 Task: Engineering: Software Engineering Career Design.
Action: Mouse moved to (38, 71)
Screenshot: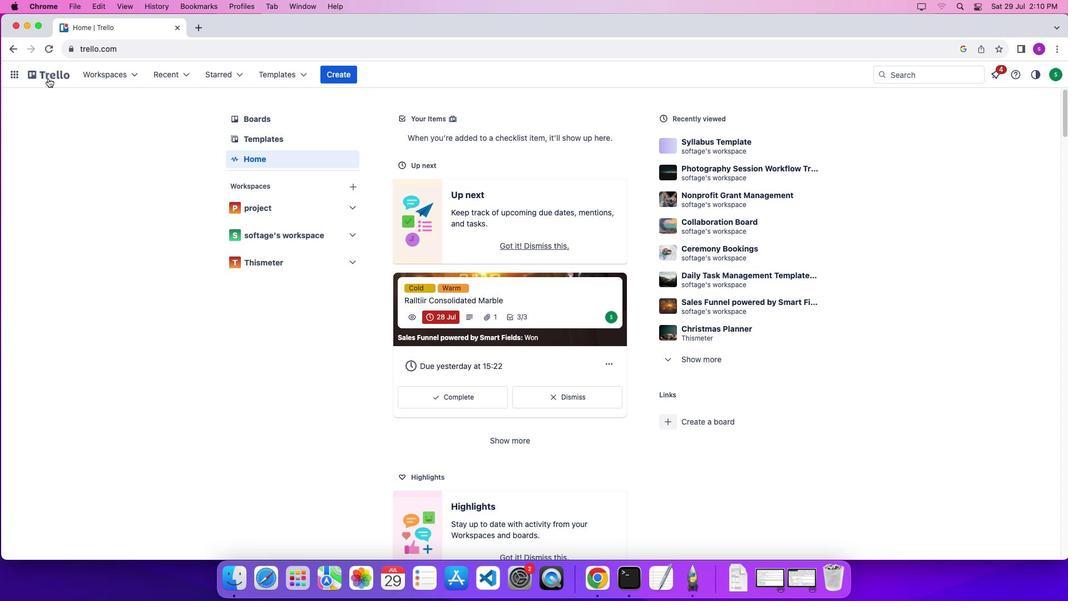 
Action: Mouse pressed left at (38, 71)
Screenshot: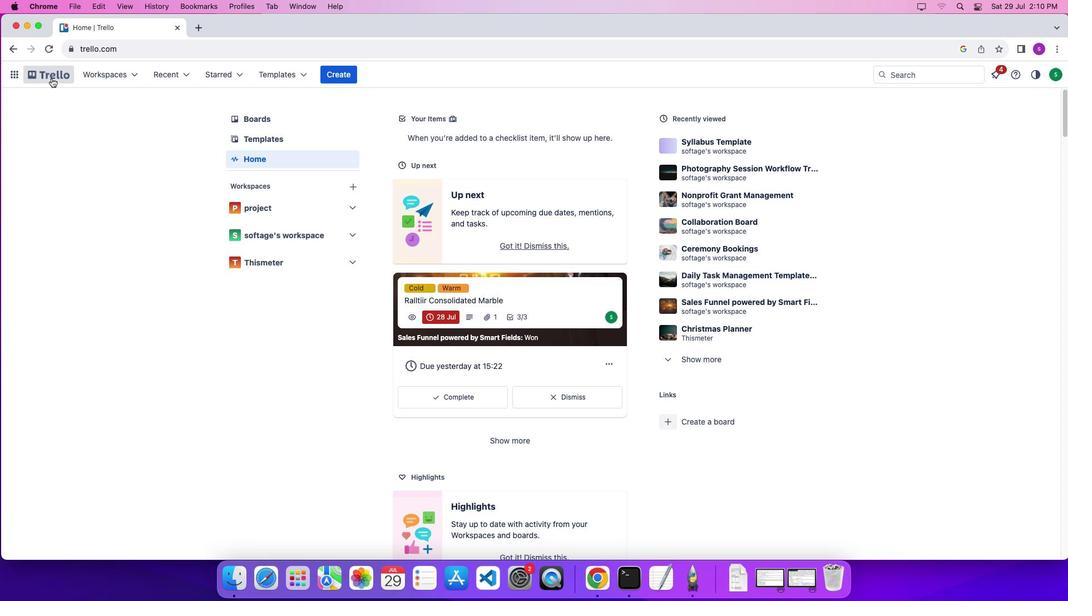 
Action: Mouse moved to (44, 71)
Screenshot: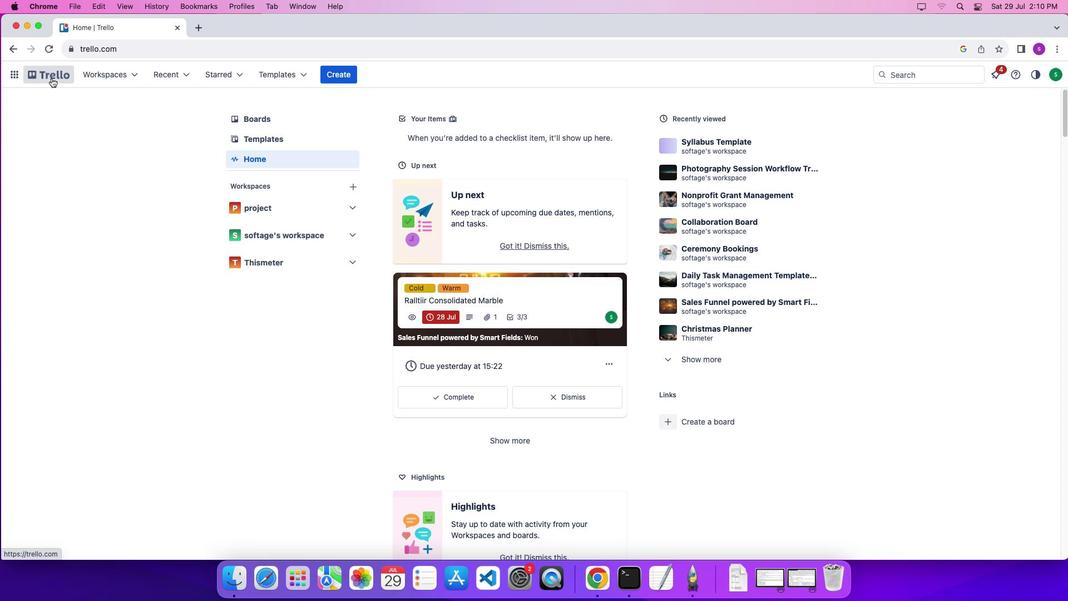 
Action: Mouse pressed left at (44, 71)
Screenshot: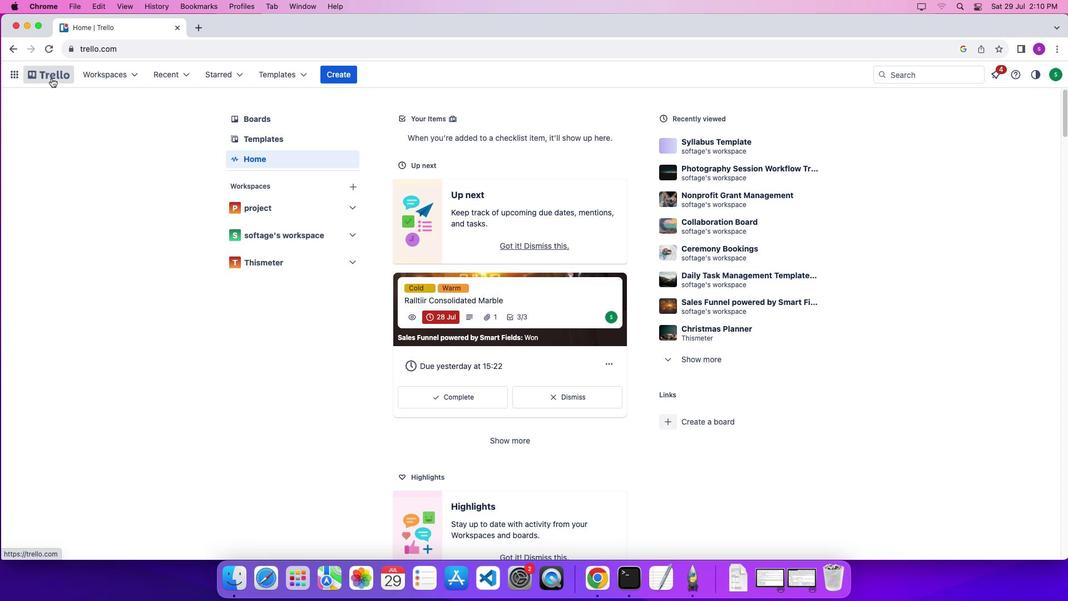 
Action: Mouse moved to (276, 69)
Screenshot: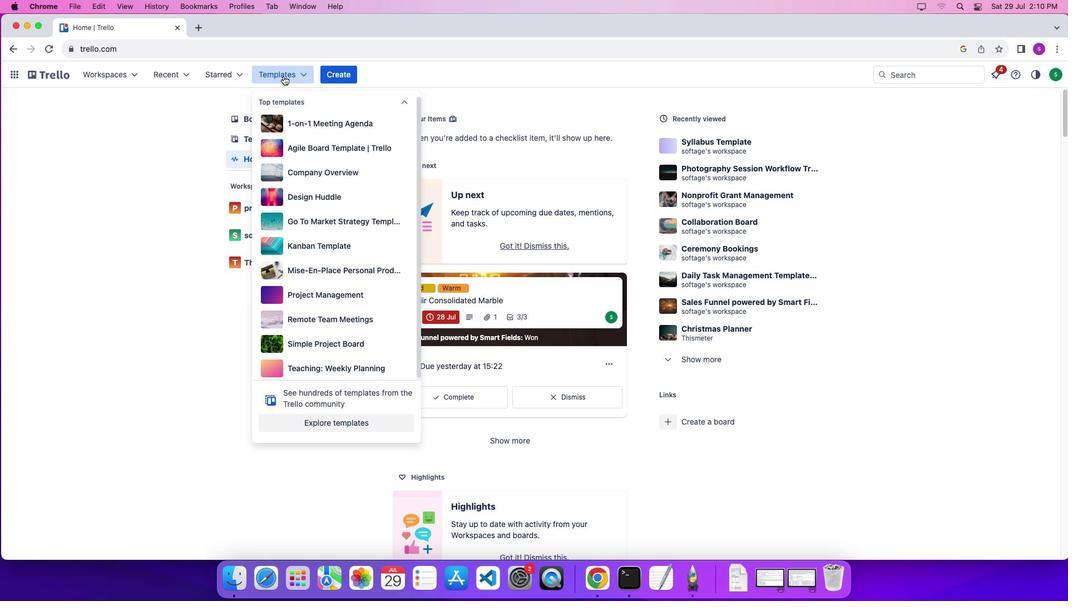 
Action: Mouse pressed left at (276, 69)
Screenshot: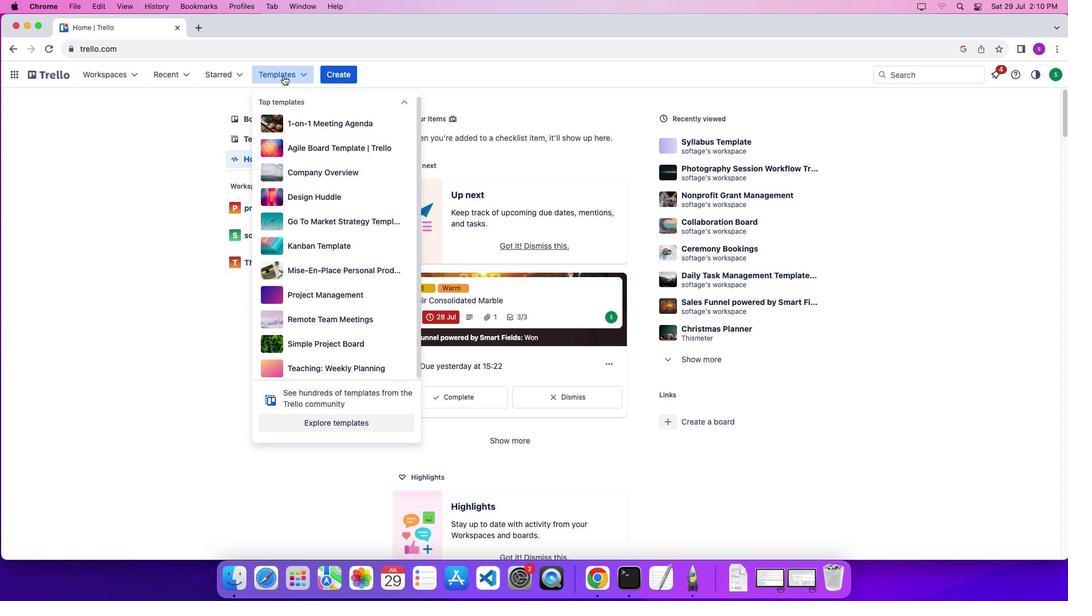 
Action: Mouse moved to (320, 423)
Screenshot: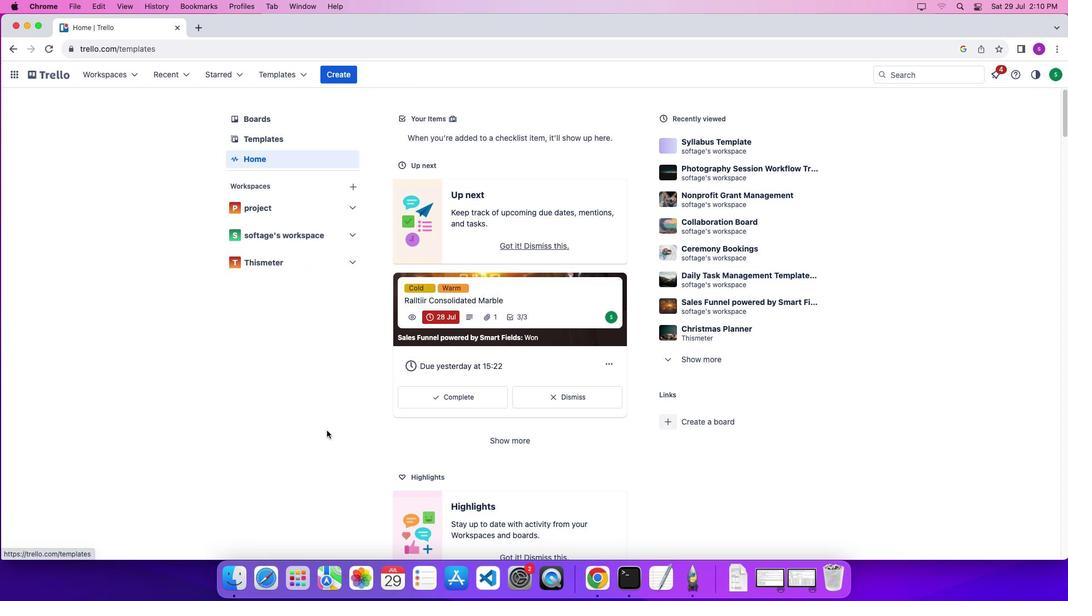
Action: Mouse pressed left at (320, 423)
Screenshot: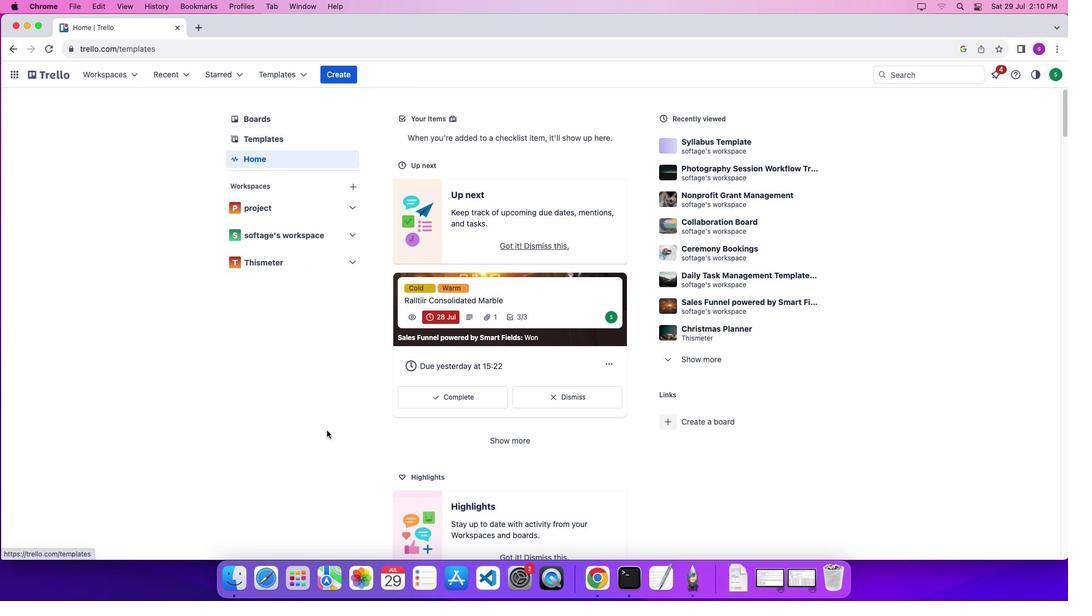 
Action: Mouse moved to (734, 118)
Screenshot: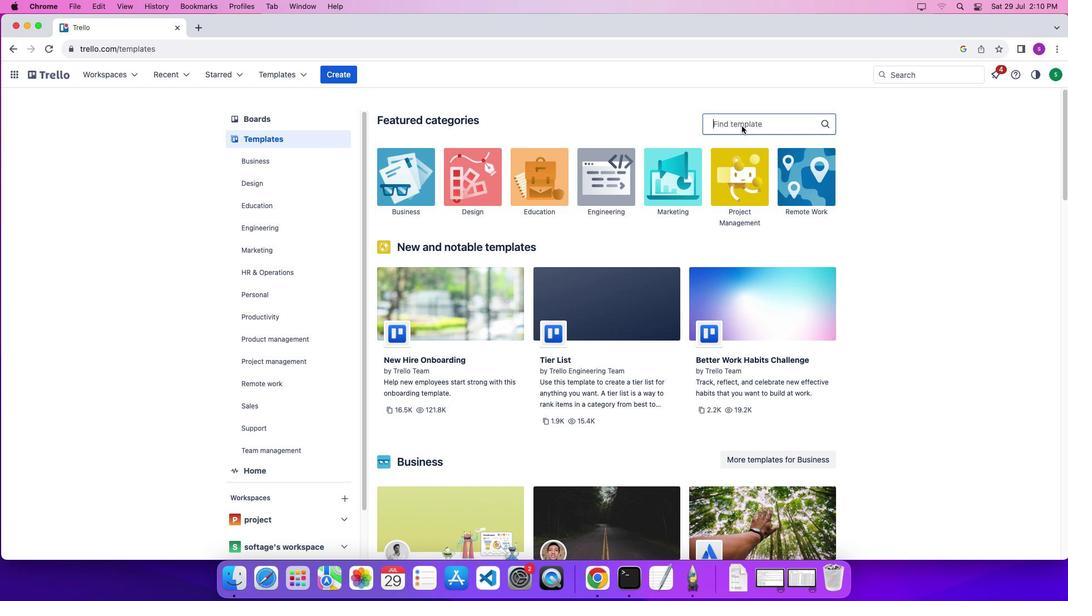 
Action: Mouse pressed left at (734, 118)
Screenshot: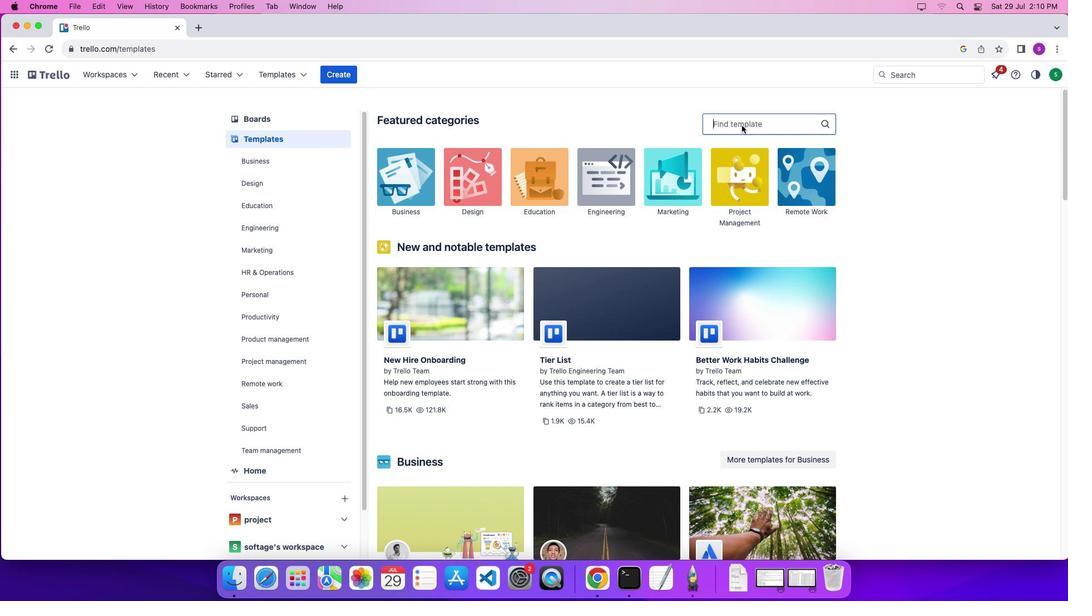 
Action: Mouse moved to (733, 116)
Screenshot: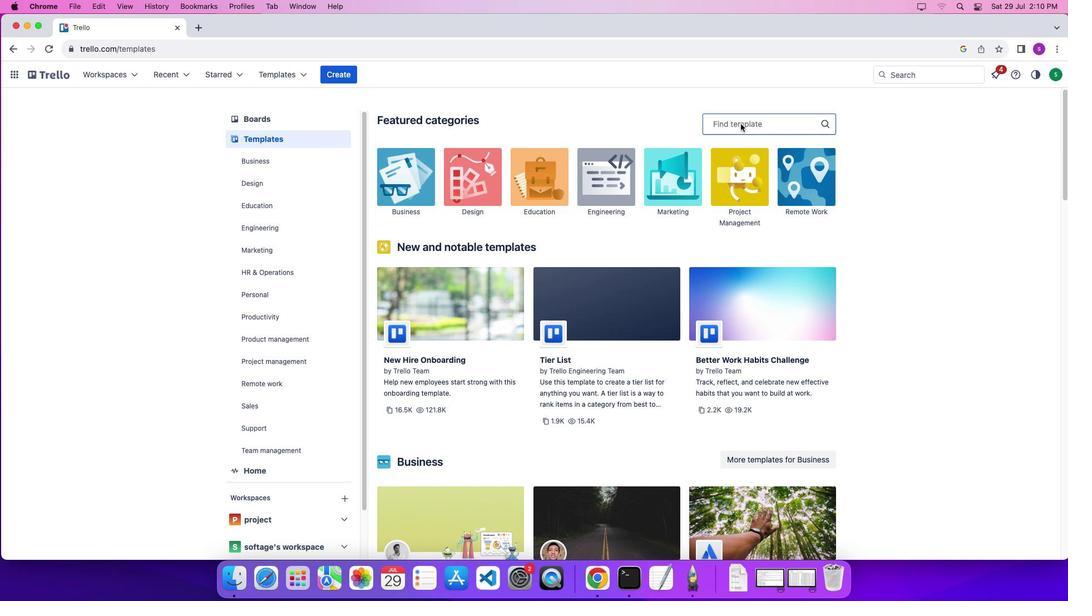 
Action: Mouse pressed left at (733, 116)
Screenshot: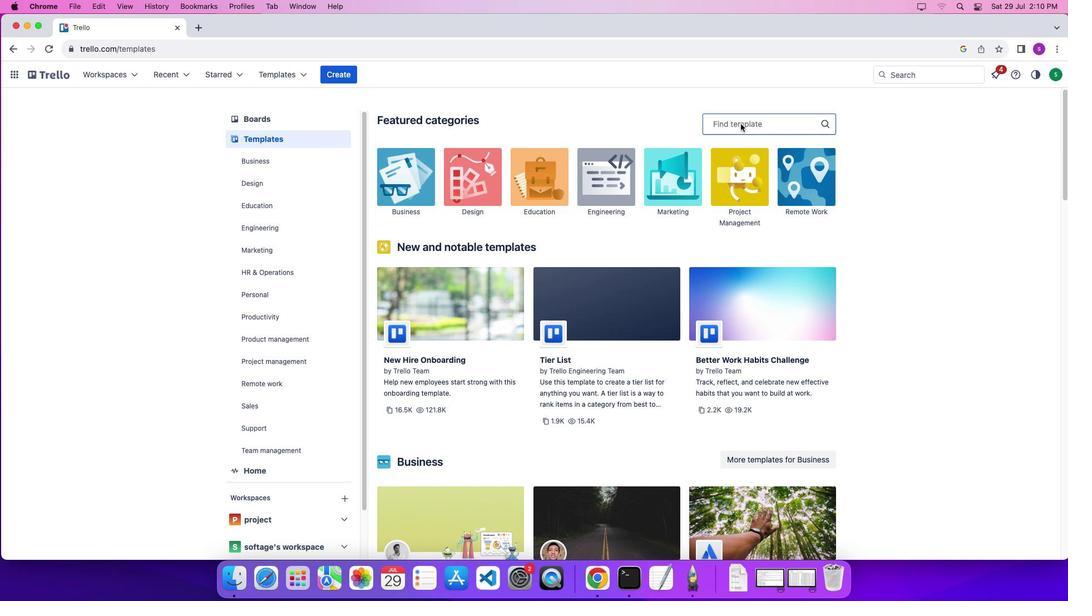 
Action: Key pressed 's''o''f''t''a''a'Key.backspace'w''a''r''e'
Screenshot: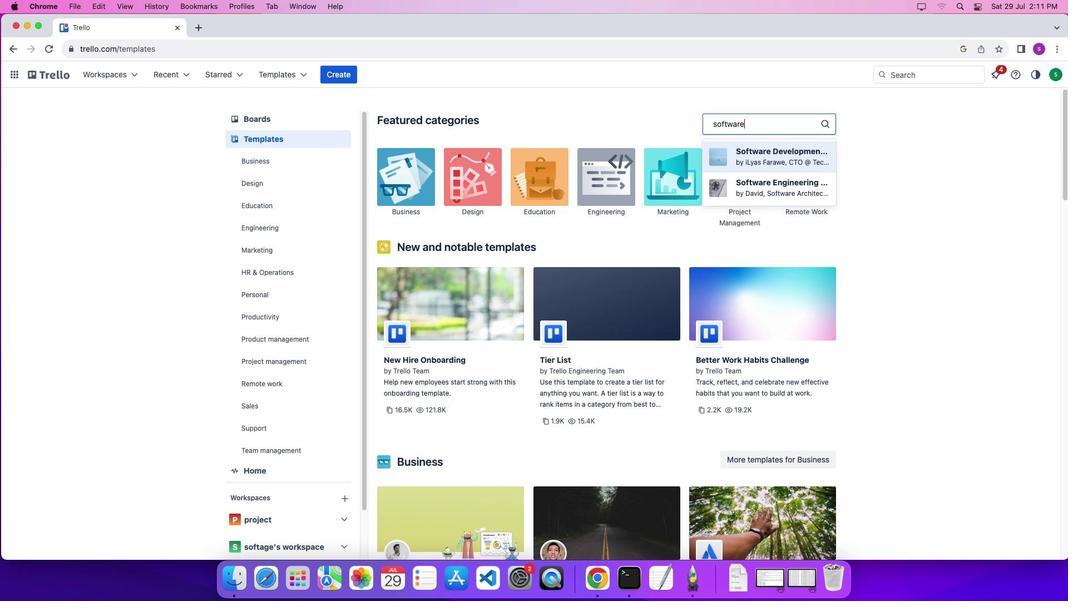 
Action: Mouse moved to (757, 175)
Screenshot: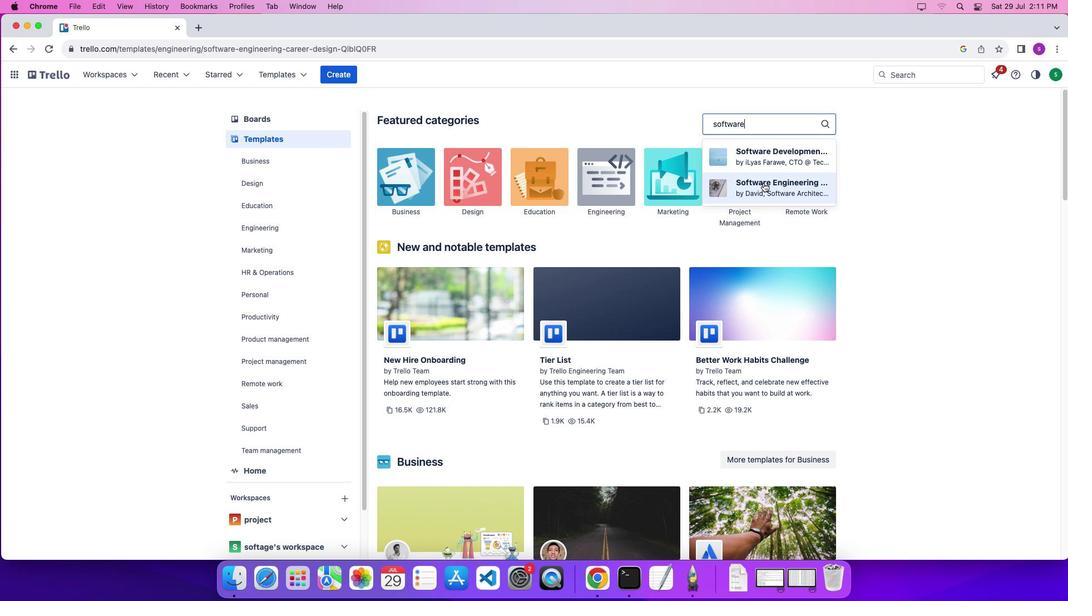 
Action: Mouse pressed left at (757, 175)
Screenshot: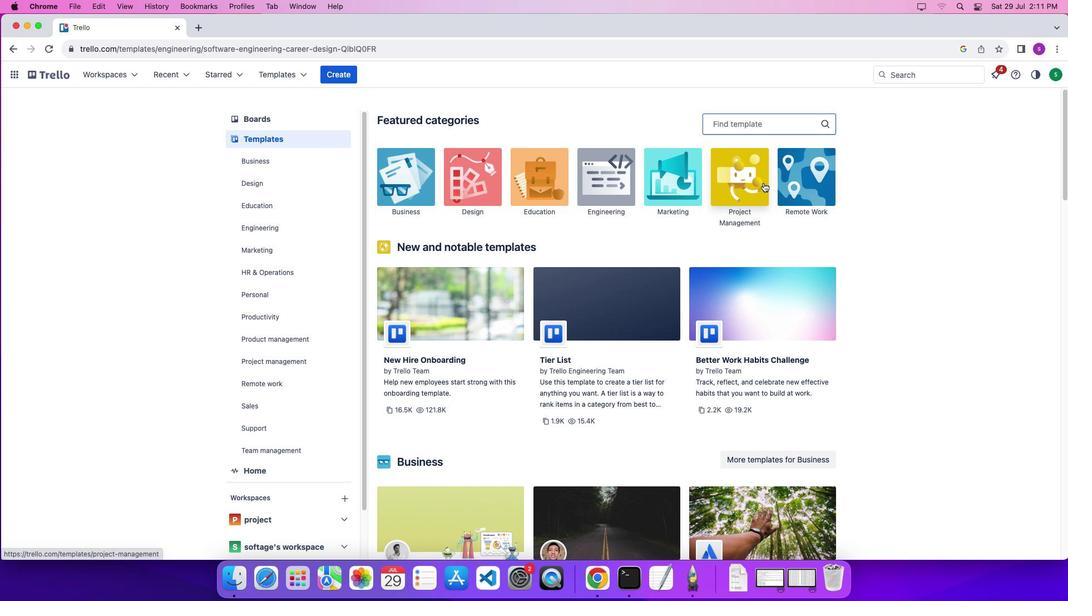 
Action: Mouse moved to (741, 276)
Screenshot: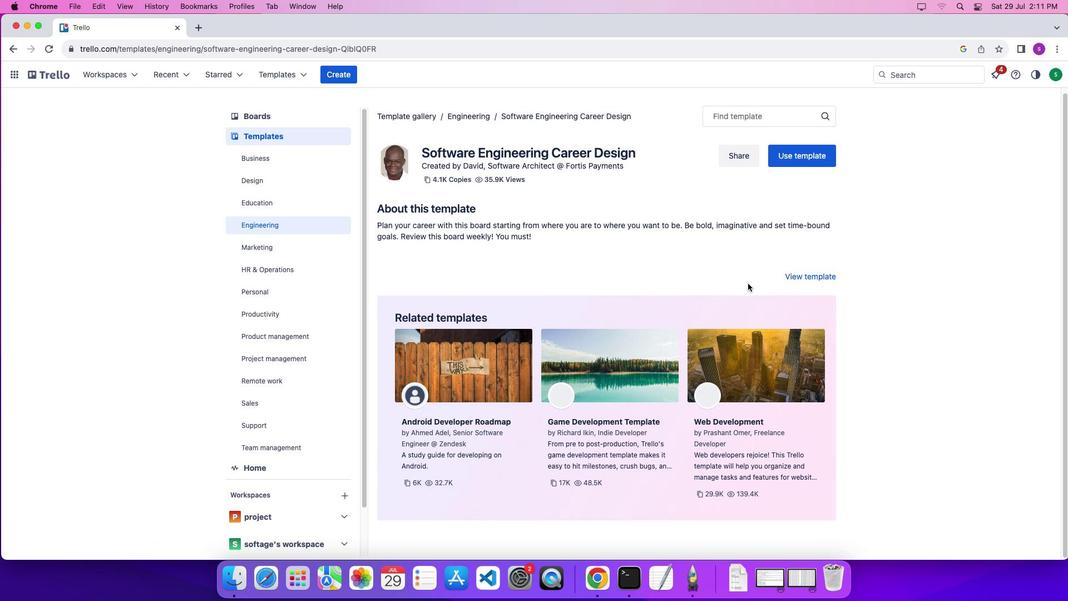 
Action: Mouse scrolled (741, 276) with delta (-6, -7)
Screenshot: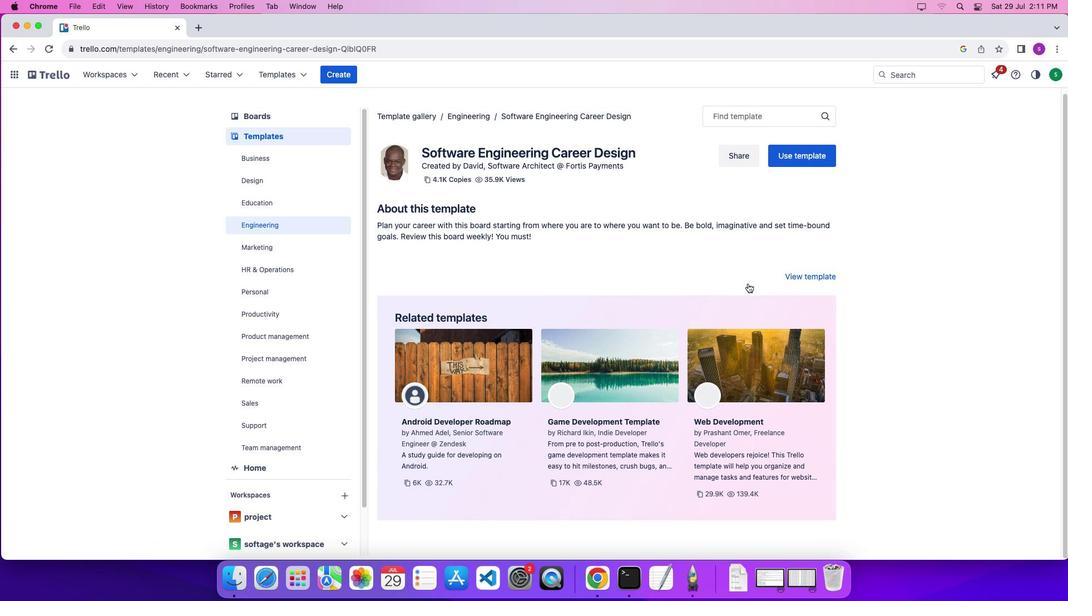 
Action: Mouse scrolled (741, 276) with delta (-6, -7)
Screenshot: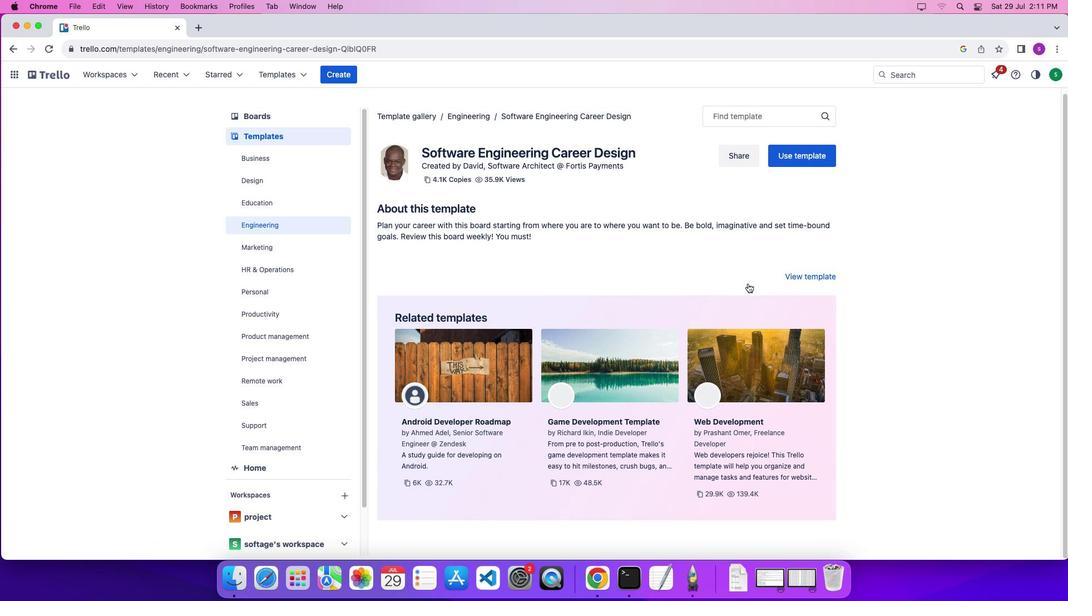
Action: Mouse scrolled (741, 276) with delta (-6, -10)
Screenshot: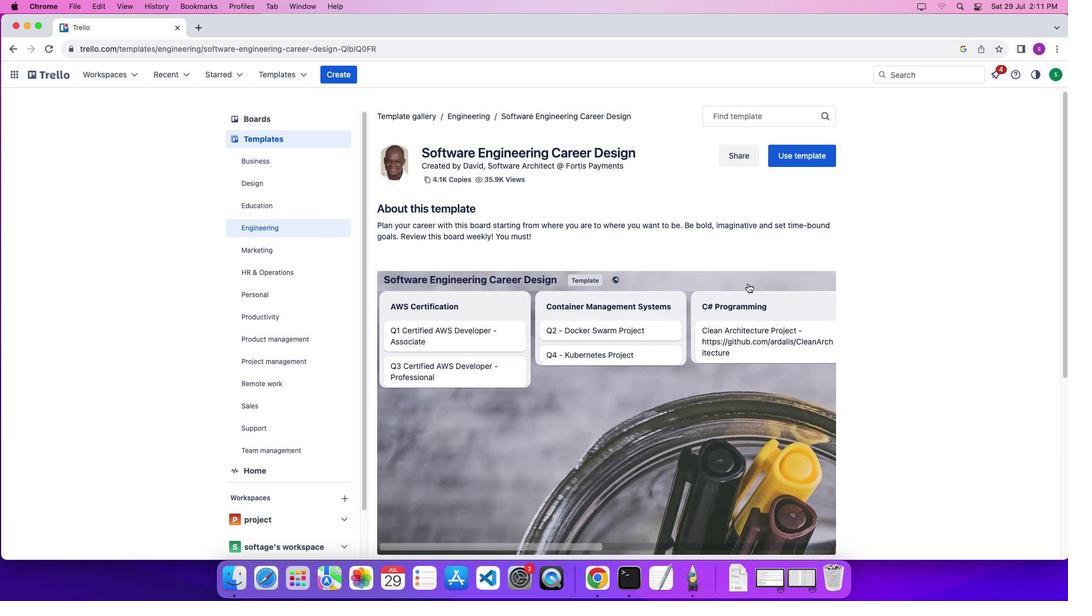 
Action: Mouse scrolled (741, 276) with delta (-6, -12)
Screenshot: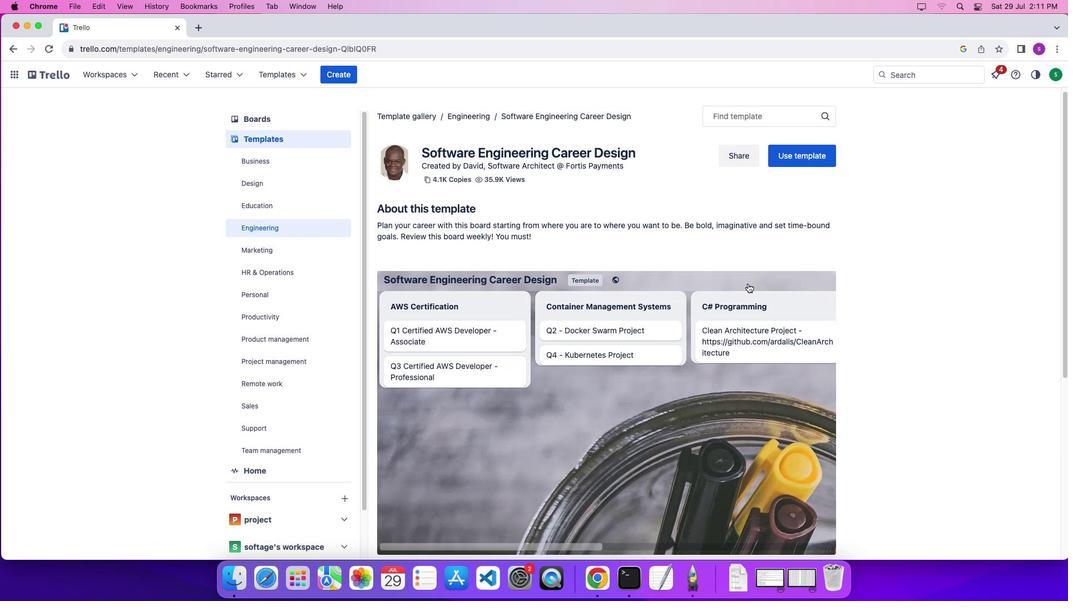 
Action: Mouse scrolled (741, 276) with delta (-6, -7)
Screenshot: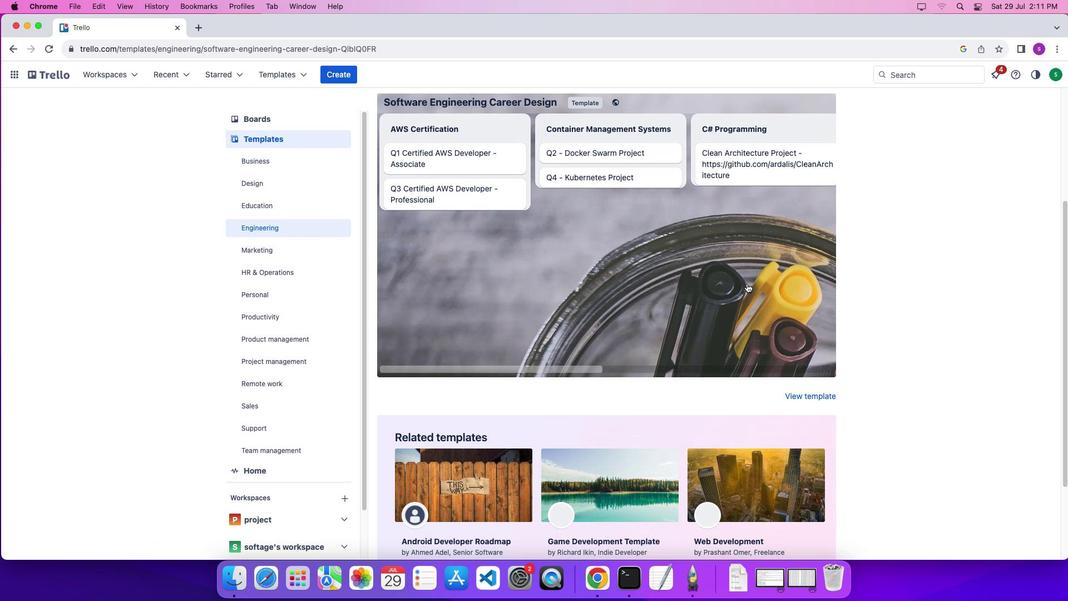 
Action: Mouse scrolled (741, 276) with delta (-6, -7)
Screenshot: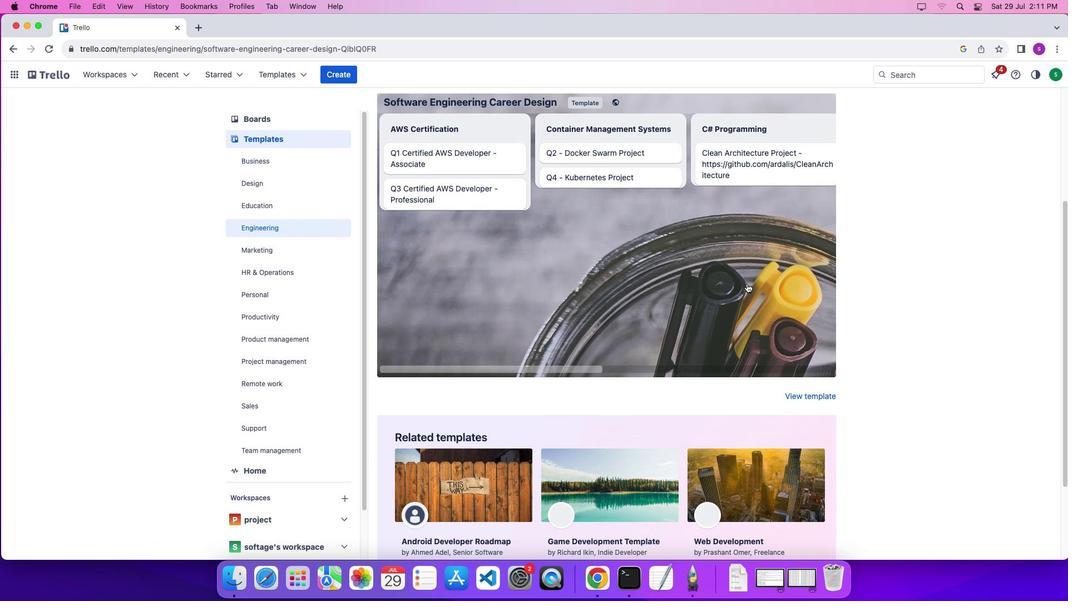 
Action: Mouse scrolled (741, 276) with delta (-6, -10)
Screenshot: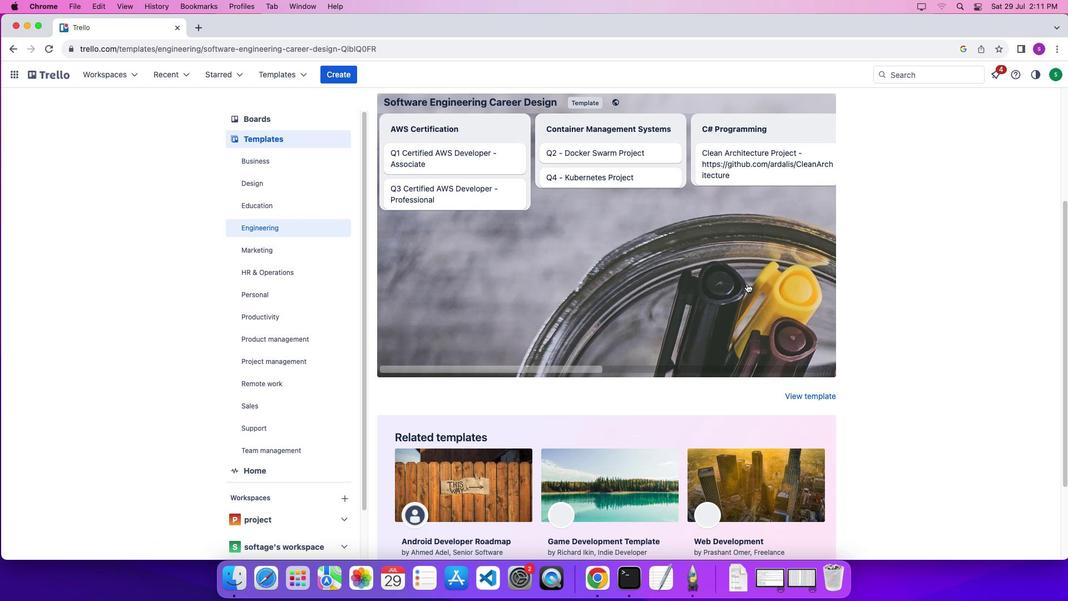 
Action: Mouse moved to (740, 276)
Screenshot: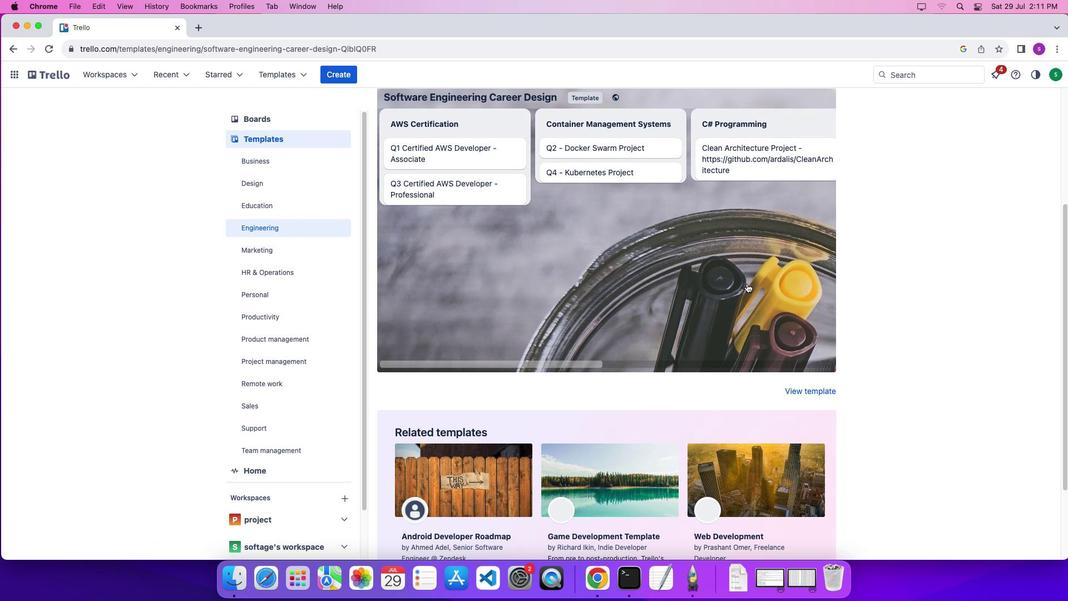 
Action: Mouse scrolled (740, 276) with delta (-6, -7)
Screenshot: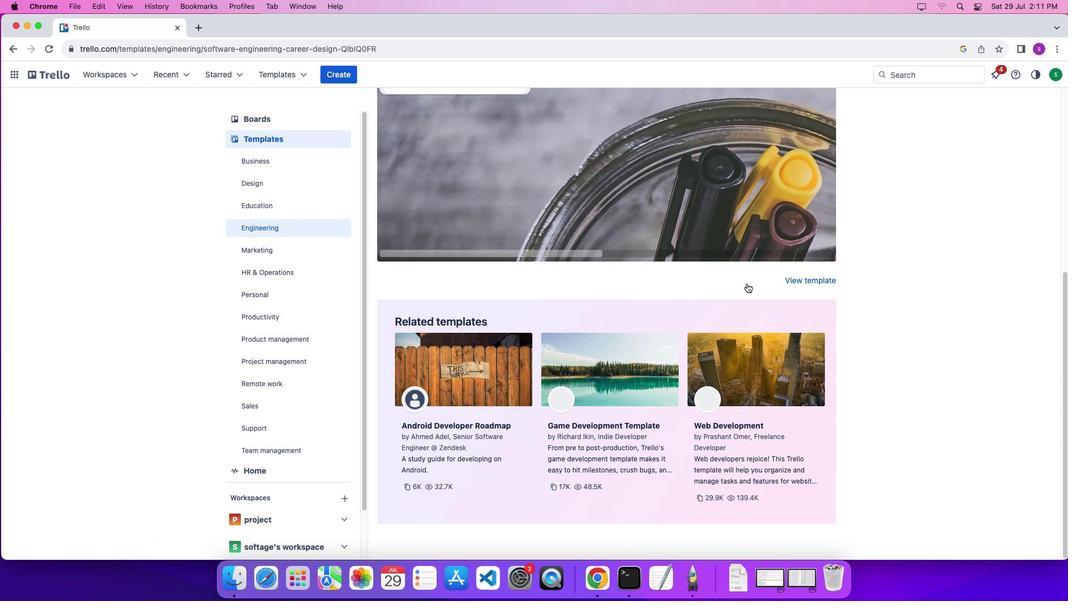 
Action: Mouse scrolled (740, 276) with delta (-6, -7)
Screenshot: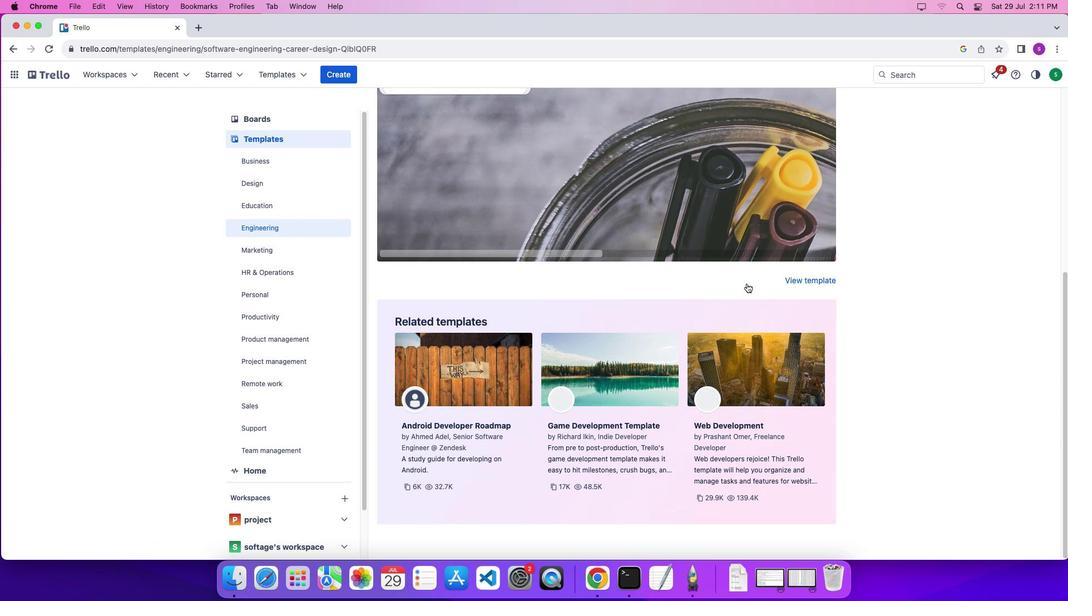 
Action: Mouse scrolled (740, 276) with delta (-6, -10)
Screenshot: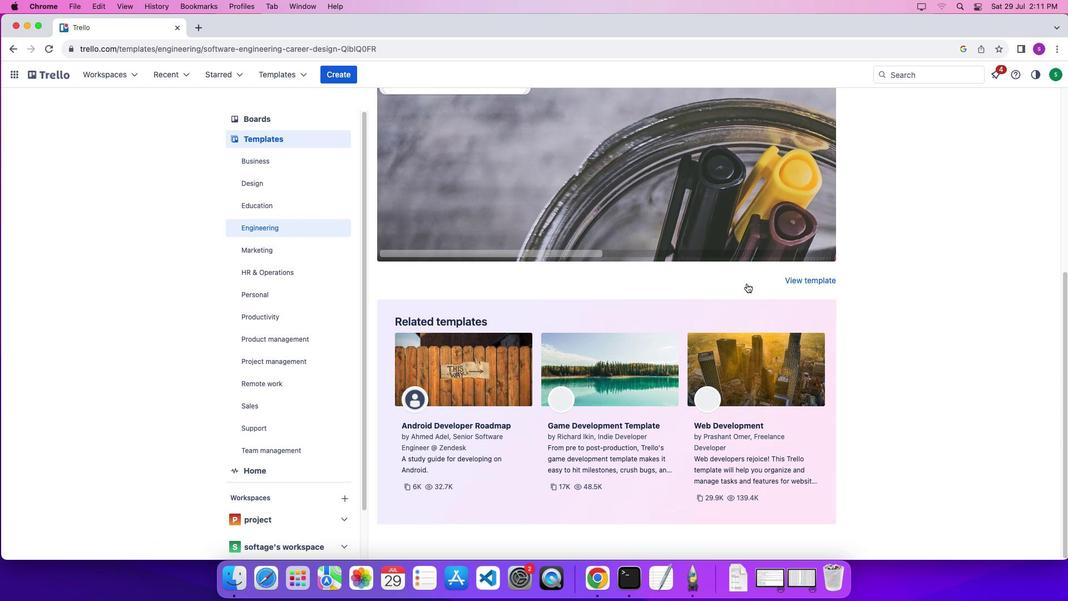 
Action: Mouse scrolled (740, 276) with delta (-6, -12)
Screenshot: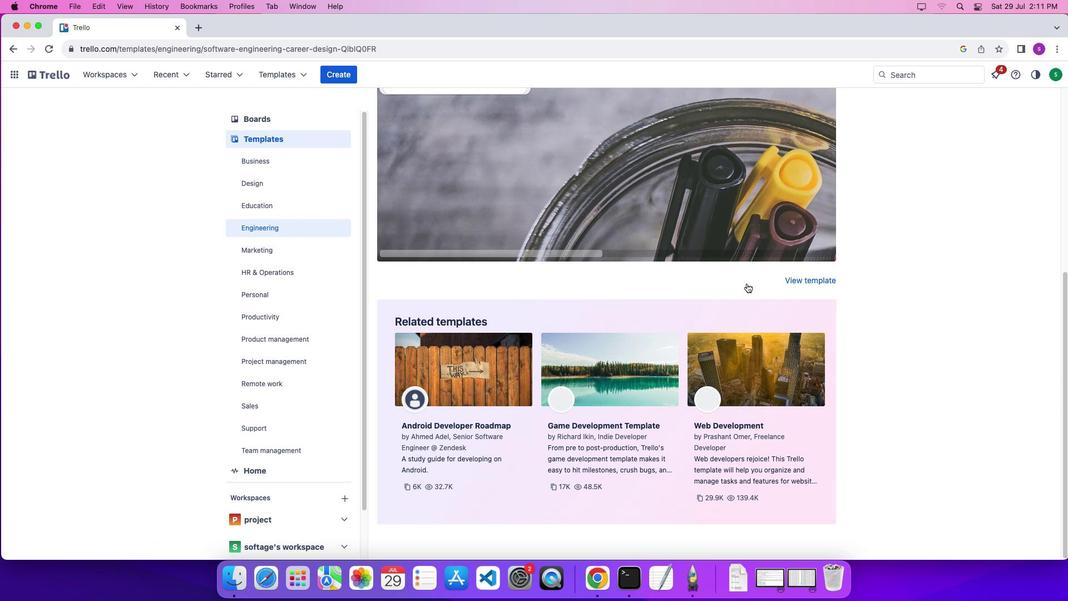 
Action: Mouse scrolled (740, 276) with delta (-6, -6)
Screenshot: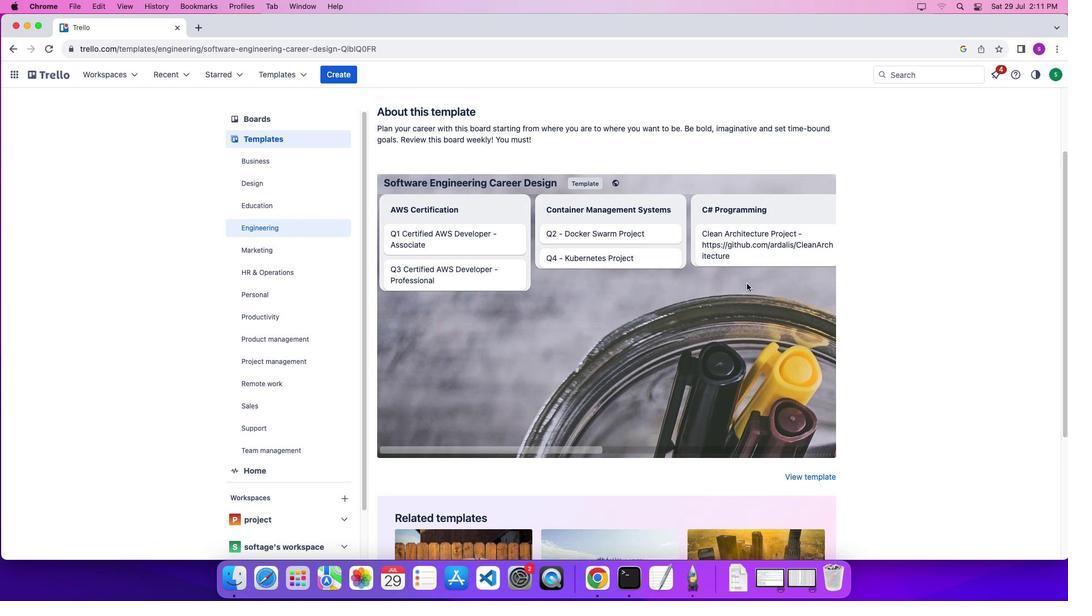 
Action: Mouse scrolled (740, 276) with delta (-6, -6)
Screenshot: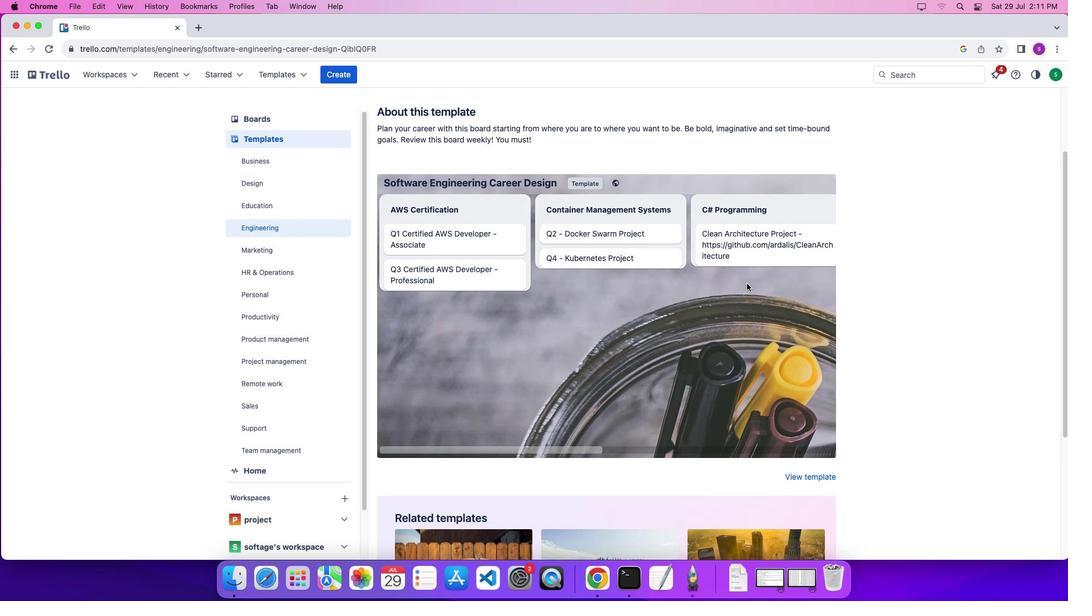 
Action: Mouse scrolled (740, 276) with delta (-6, -2)
Screenshot: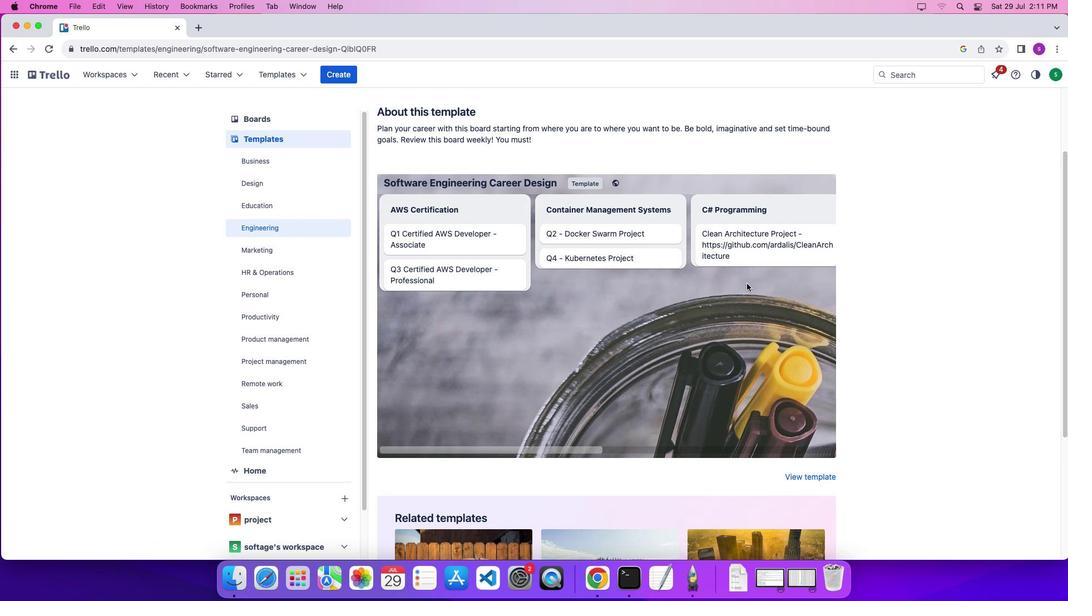 
Action: Mouse scrolled (740, 276) with delta (-6, -6)
Screenshot: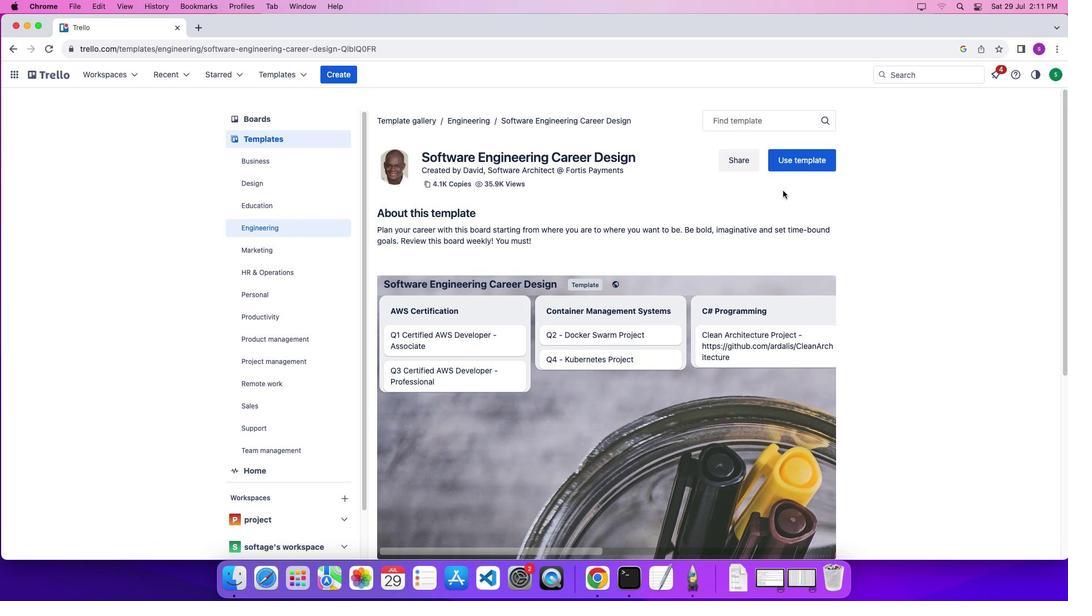 
Action: Mouse scrolled (740, 276) with delta (-6, -5)
Screenshot: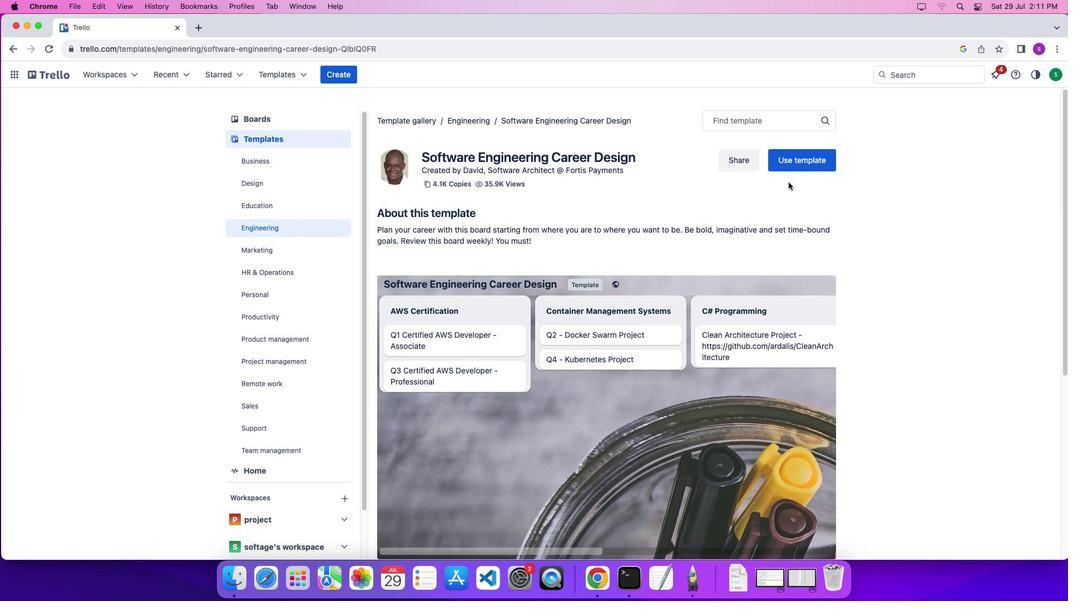 
Action: Mouse scrolled (740, 276) with delta (-6, -1)
Screenshot: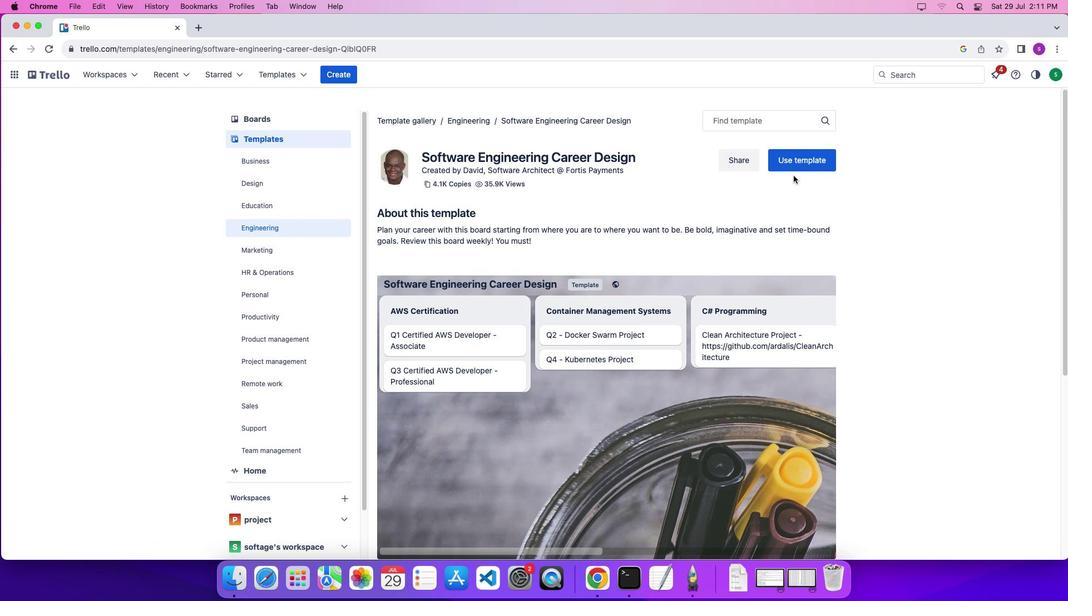 
Action: Mouse scrolled (740, 276) with delta (-6, 0)
Screenshot: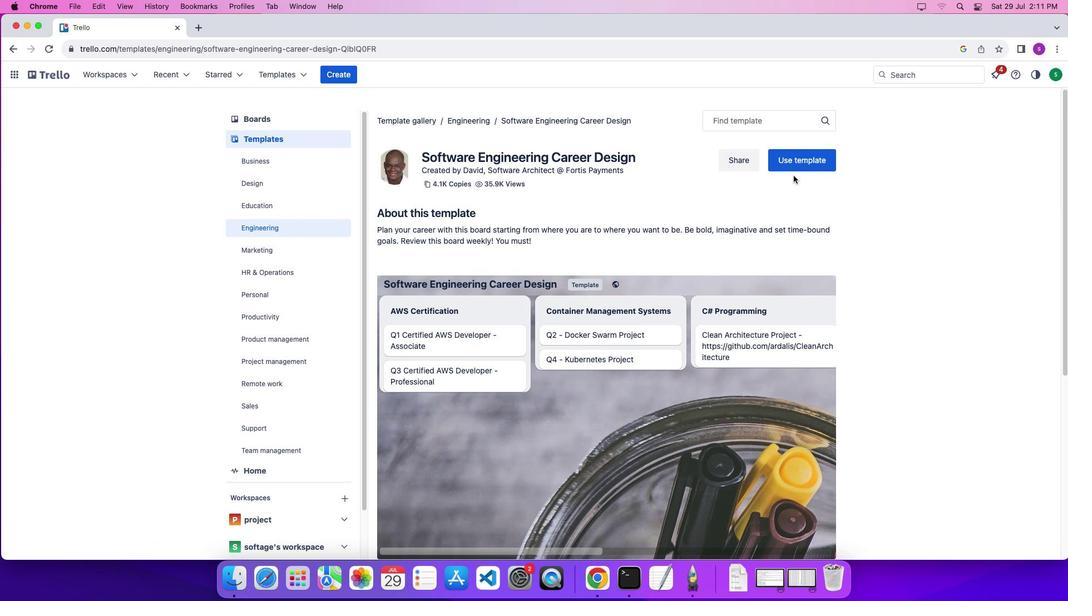 
Action: Mouse scrolled (740, 276) with delta (-6, 1)
Screenshot: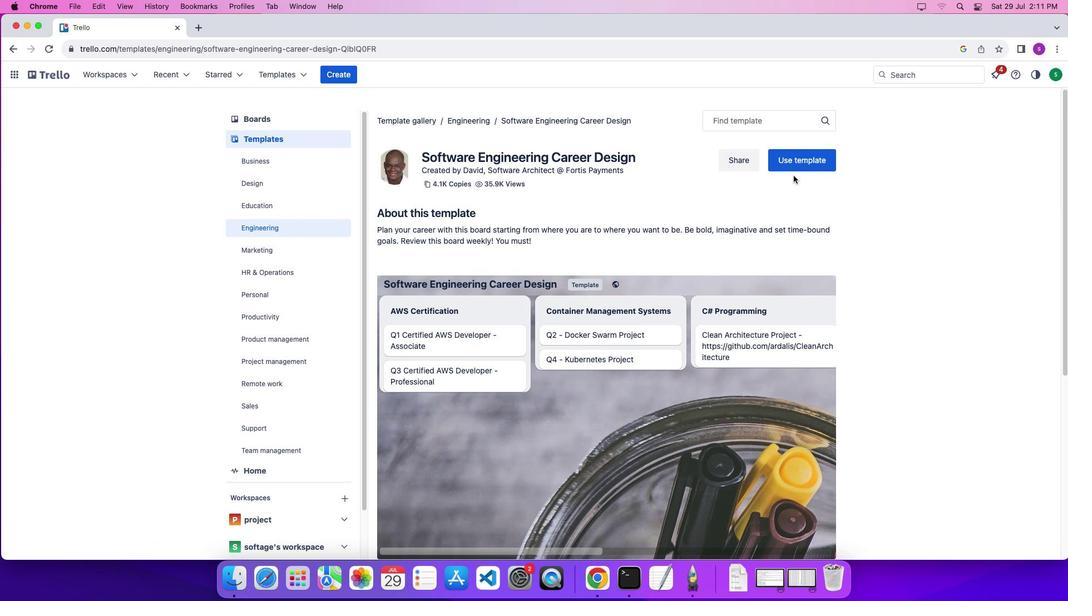 
Action: Mouse moved to (795, 149)
Screenshot: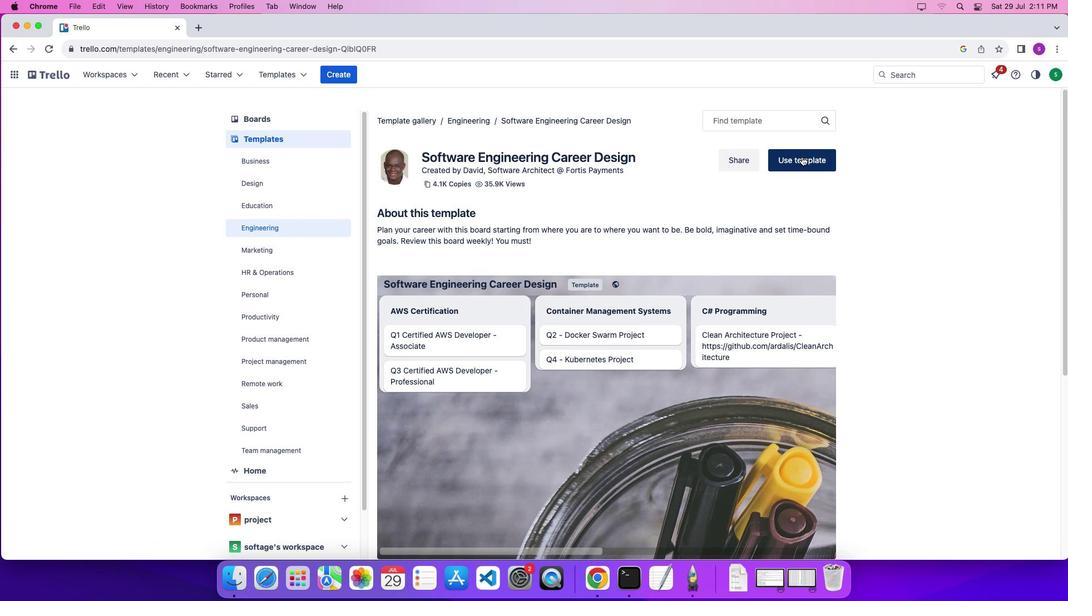 
Action: Mouse pressed left at (795, 149)
Screenshot: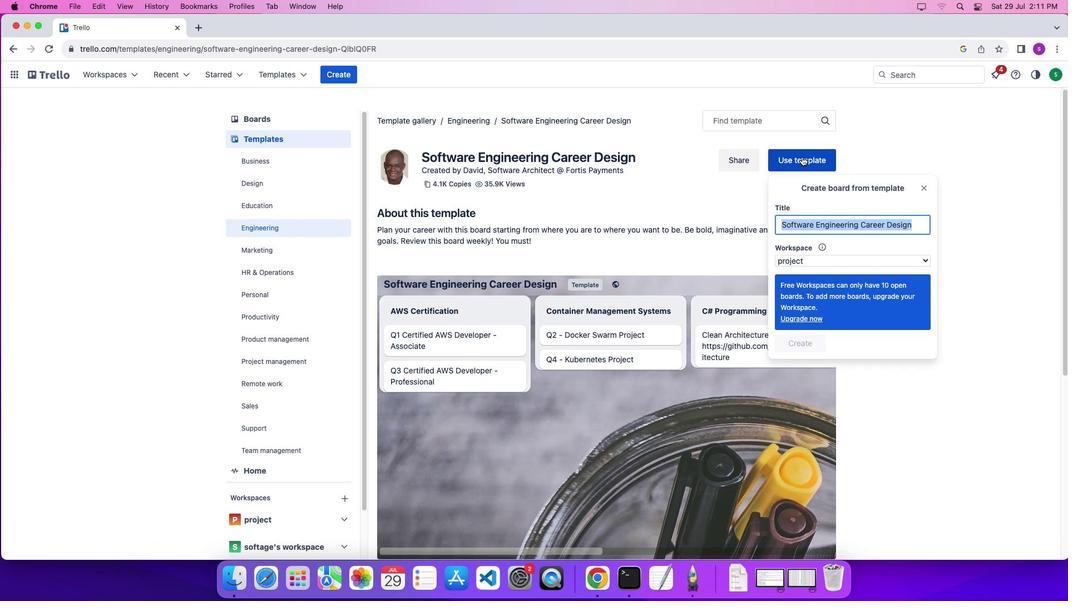 
Action: Mouse moved to (794, 255)
Screenshot: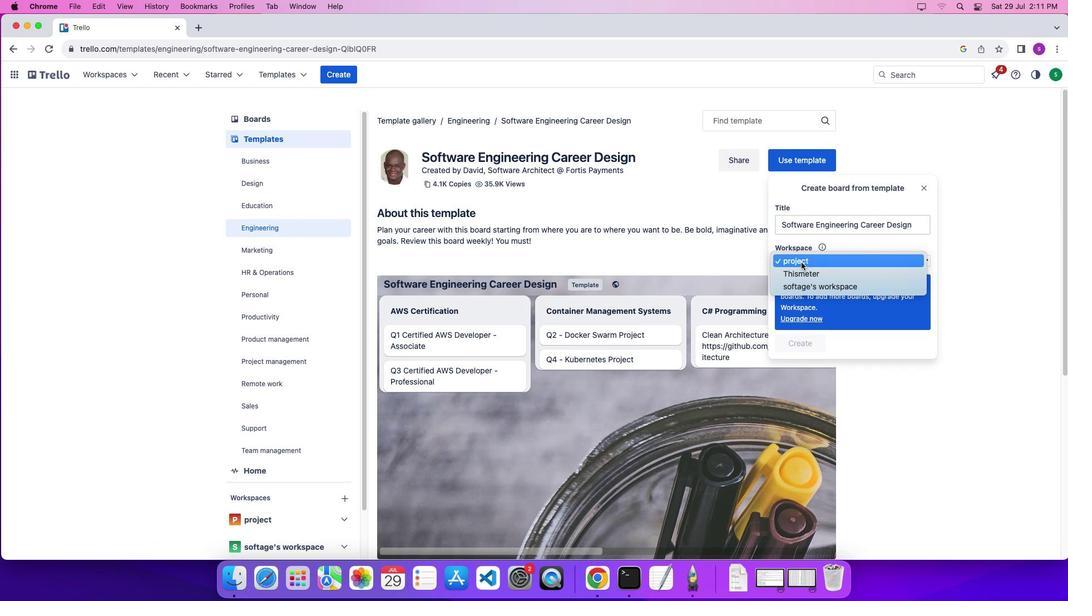 
Action: Mouse pressed left at (794, 255)
Screenshot: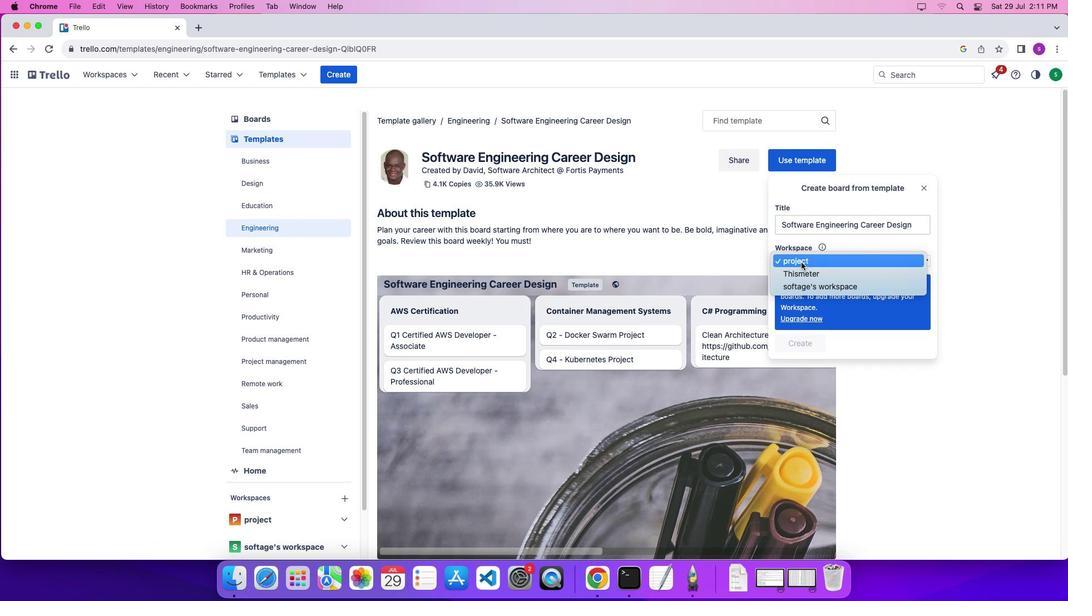 
Action: Mouse moved to (796, 281)
Screenshot: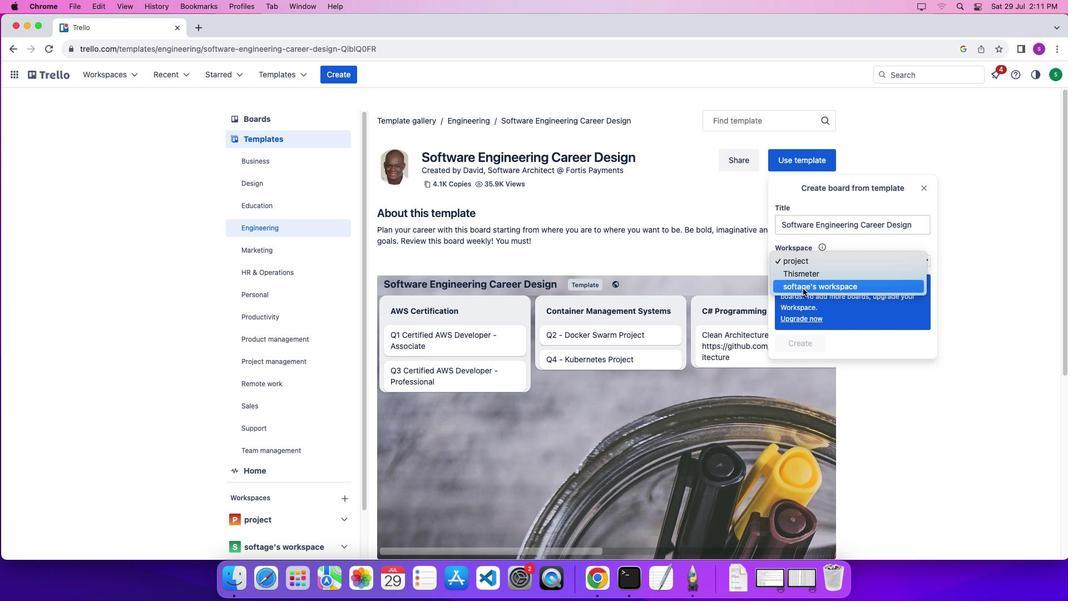 
Action: Mouse pressed left at (796, 281)
Screenshot: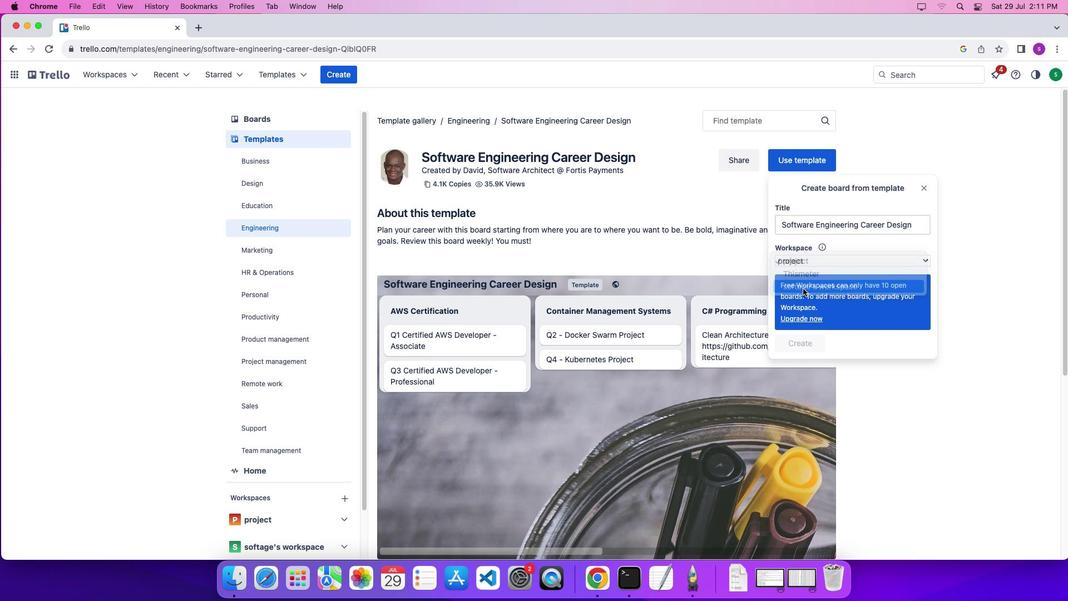 
Action: Mouse moved to (794, 360)
Screenshot: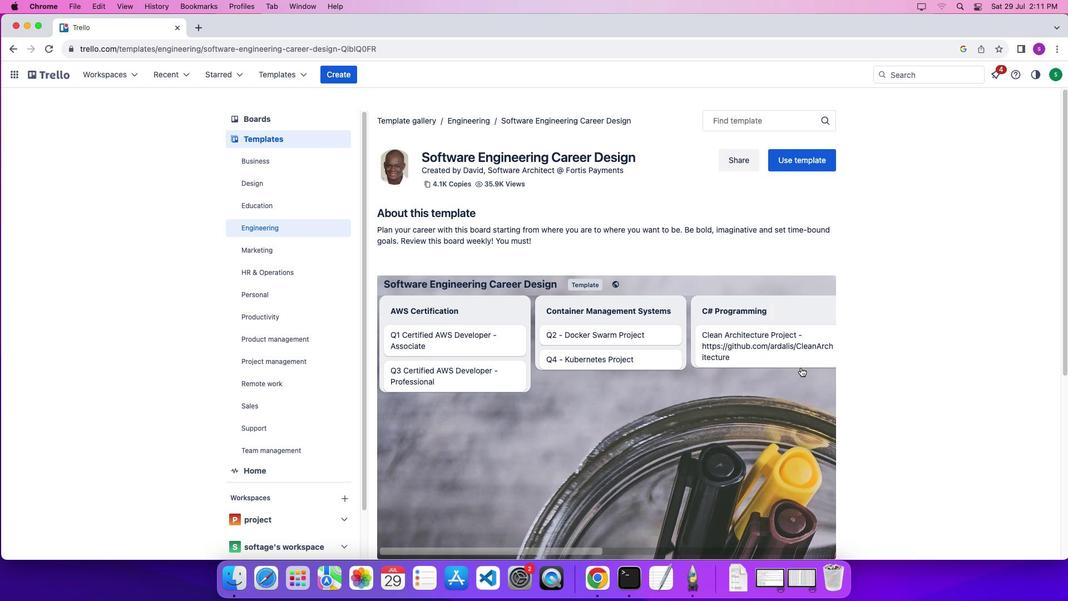 
Action: Mouse pressed left at (794, 360)
Screenshot: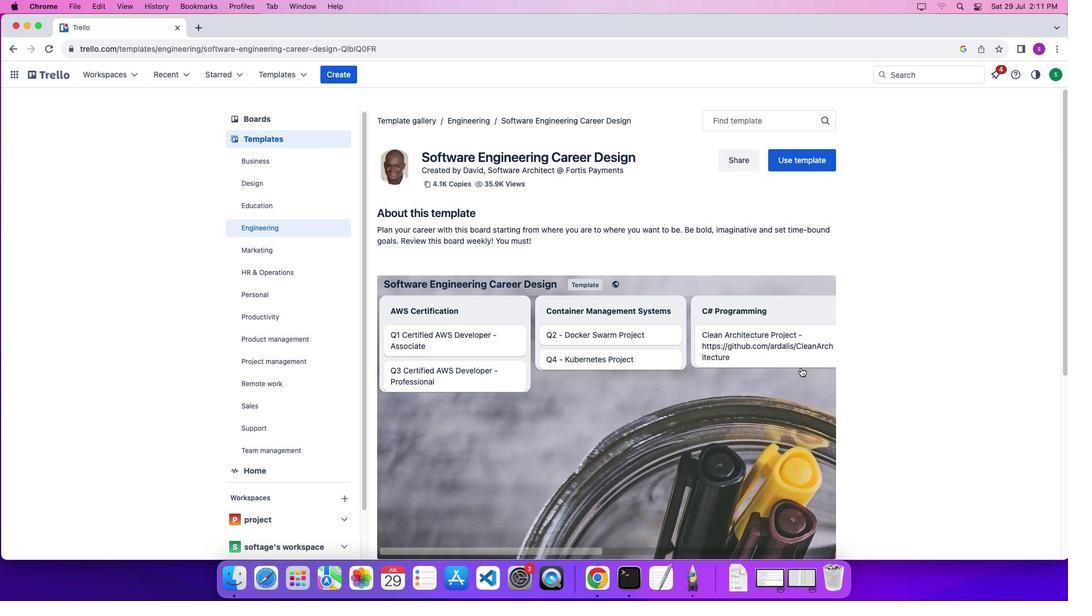 
Action: Mouse moved to (277, 328)
Screenshot: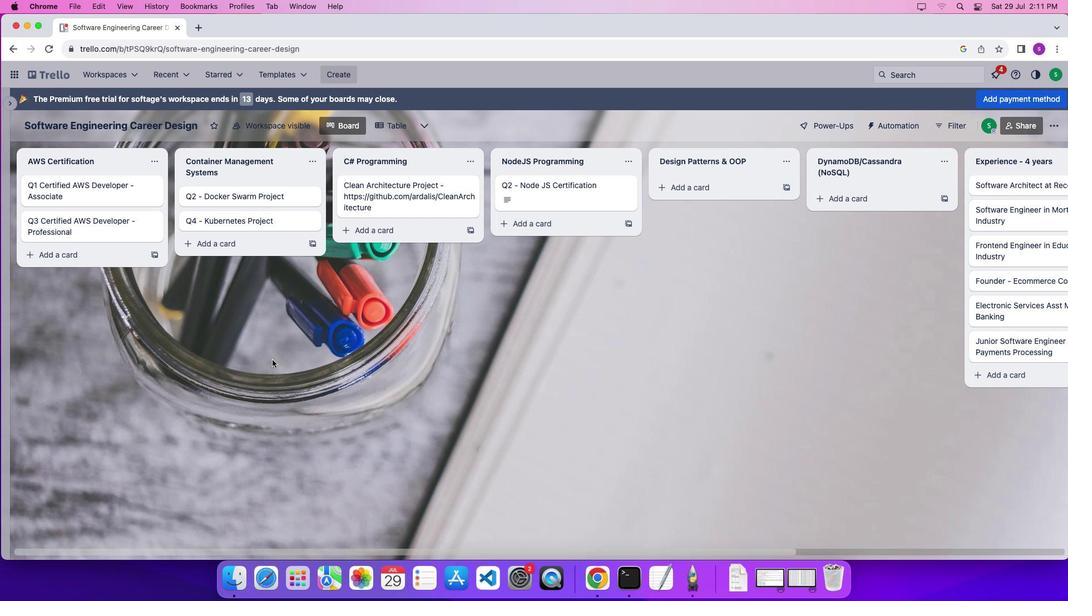 
Action: Mouse pressed left at (277, 328)
Screenshot: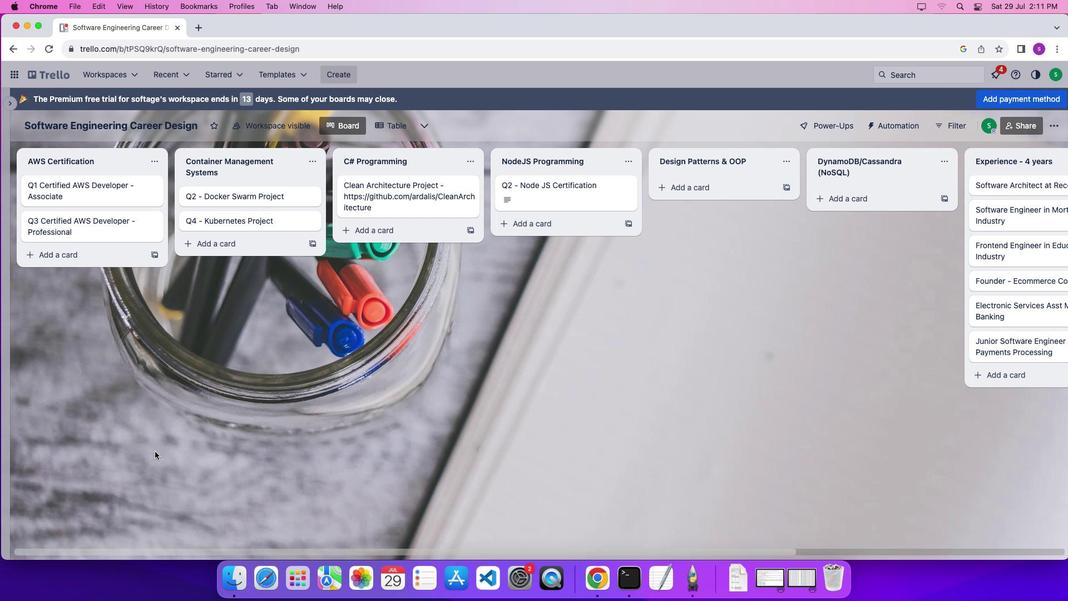 
Action: Mouse moved to (55, 543)
Screenshot: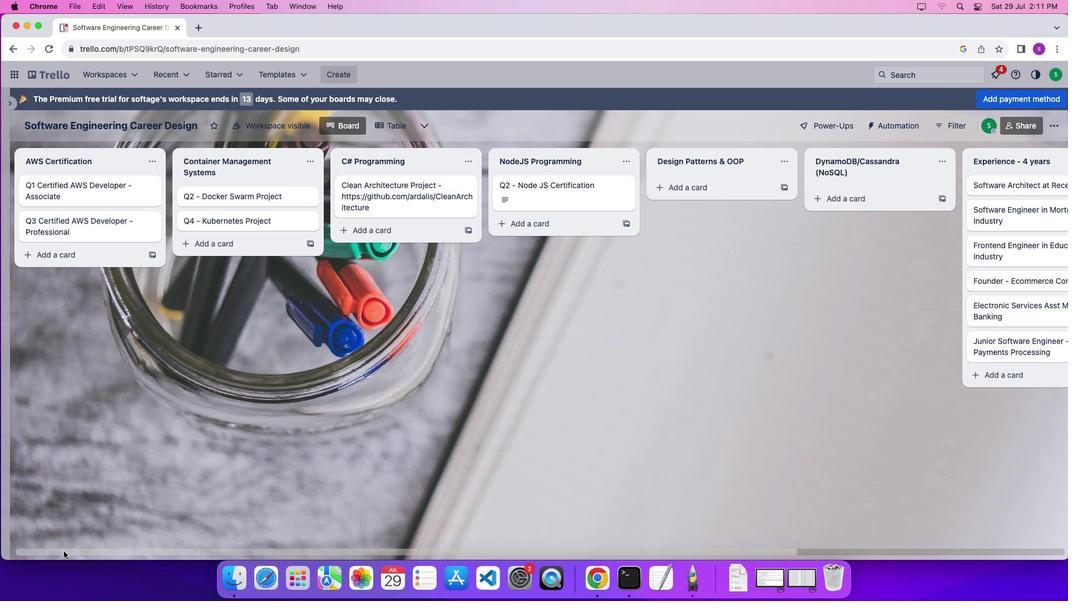 
Action: Mouse pressed left at (55, 543)
Screenshot: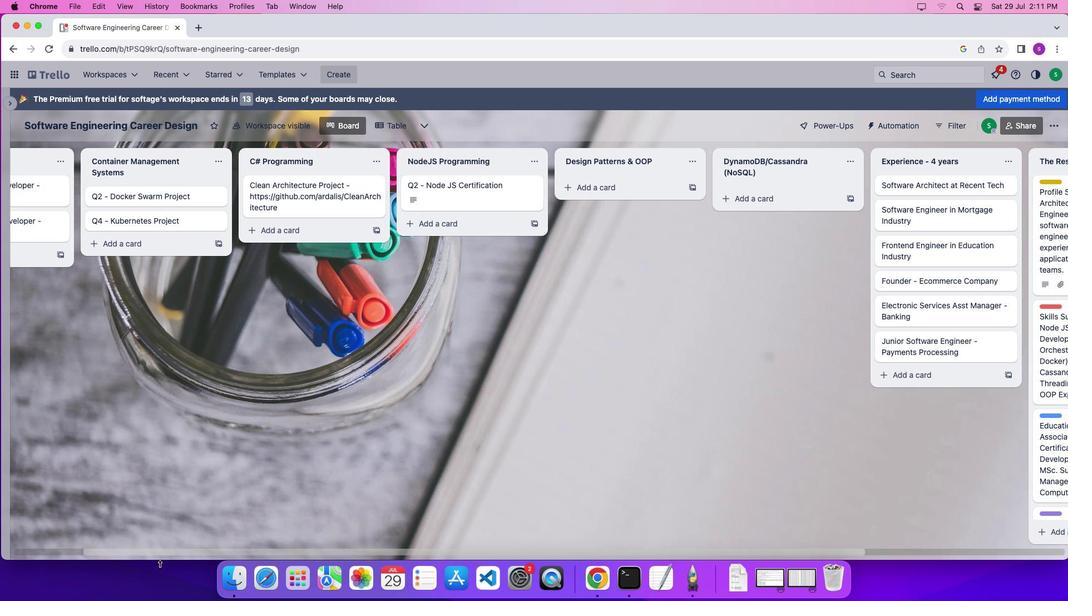
Action: Mouse moved to (808, 232)
Screenshot: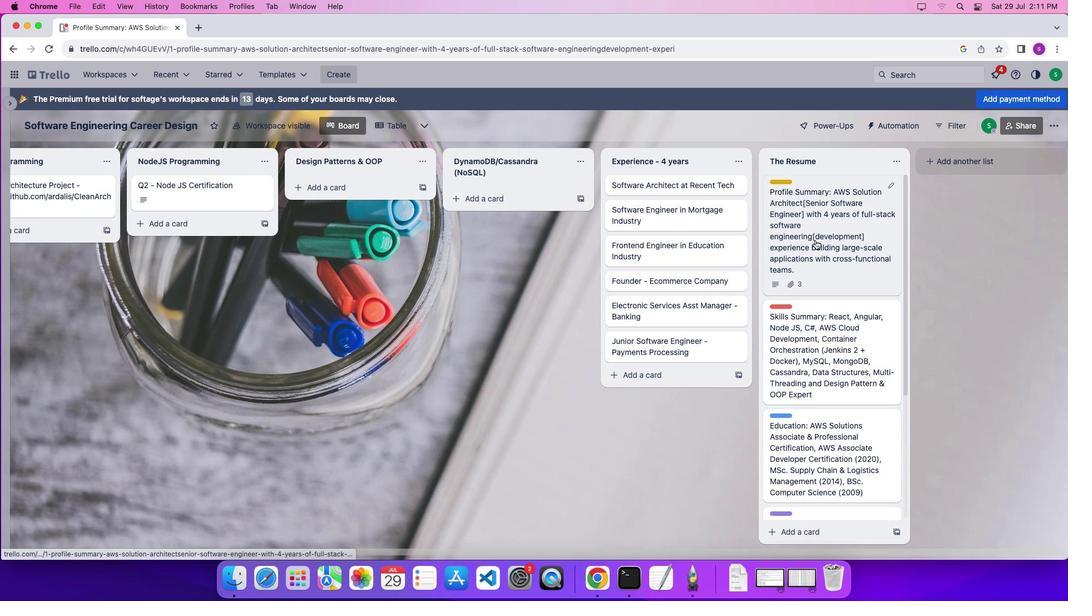 
Action: Mouse pressed left at (808, 232)
Screenshot: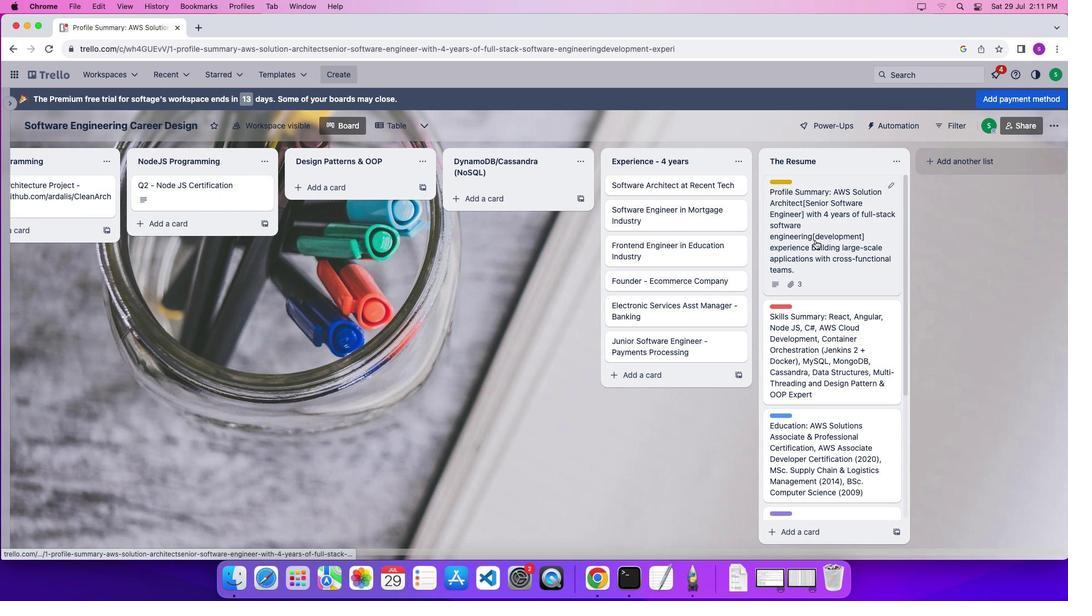 
Action: Mouse moved to (724, 328)
Screenshot: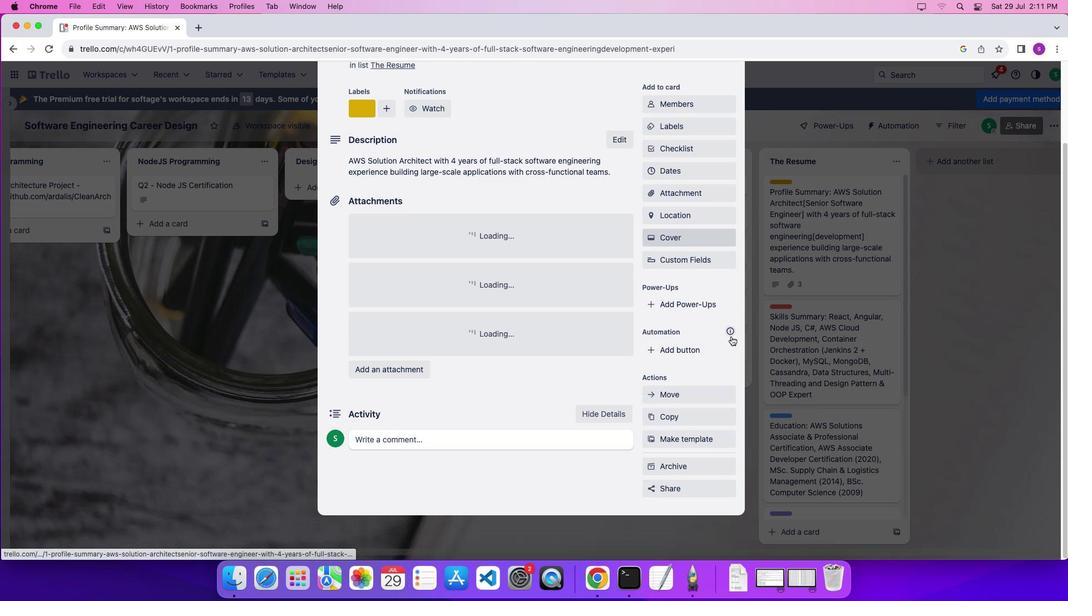 
Action: Mouse scrolled (724, 328) with delta (-6, -7)
Screenshot: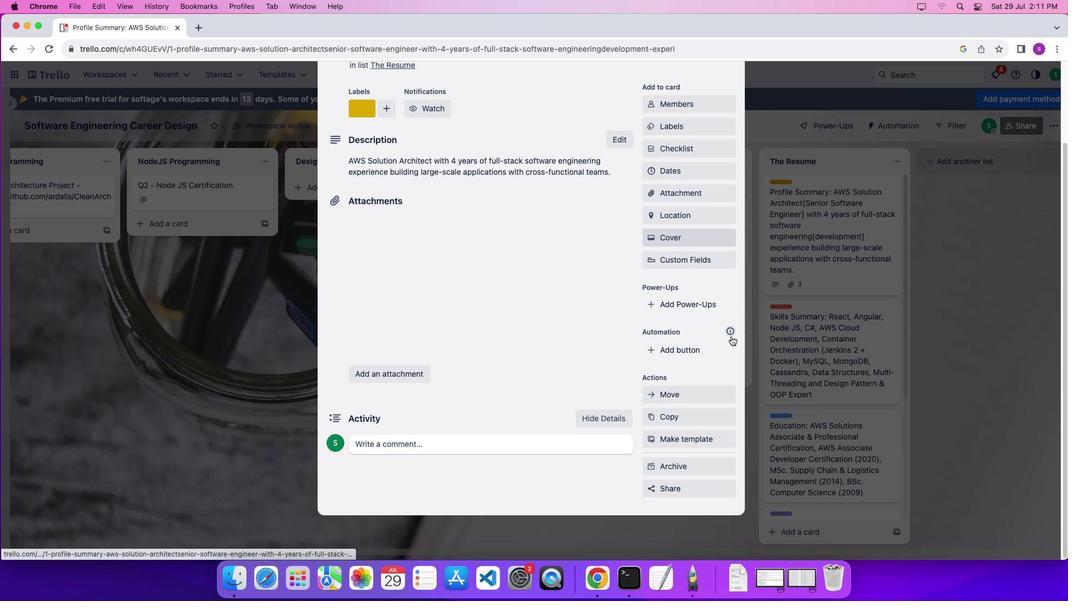 
Action: Mouse scrolled (724, 328) with delta (-6, -7)
Screenshot: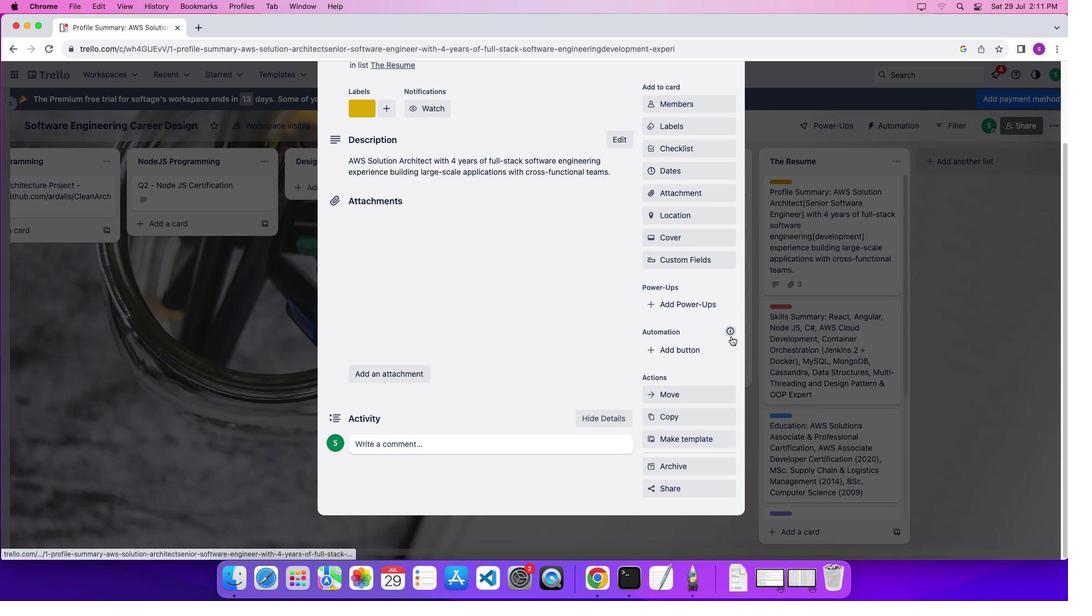 
Action: Mouse scrolled (724, 328) with delta (-6, -11)
Screenshot: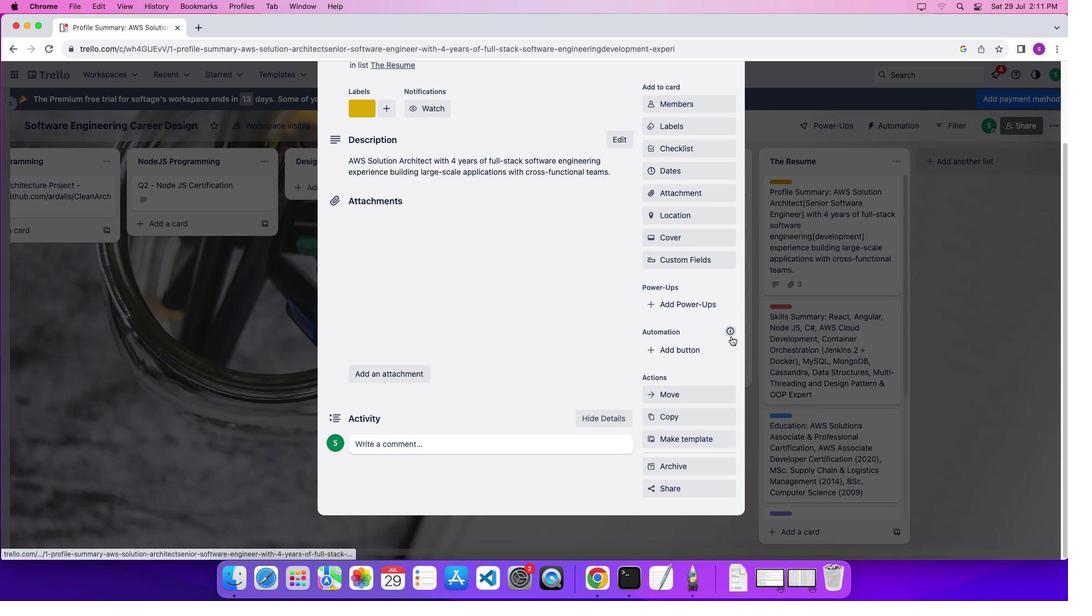 
Action: Mouse scrolled (724, 328) with delta (-6, -12)
Screenshot: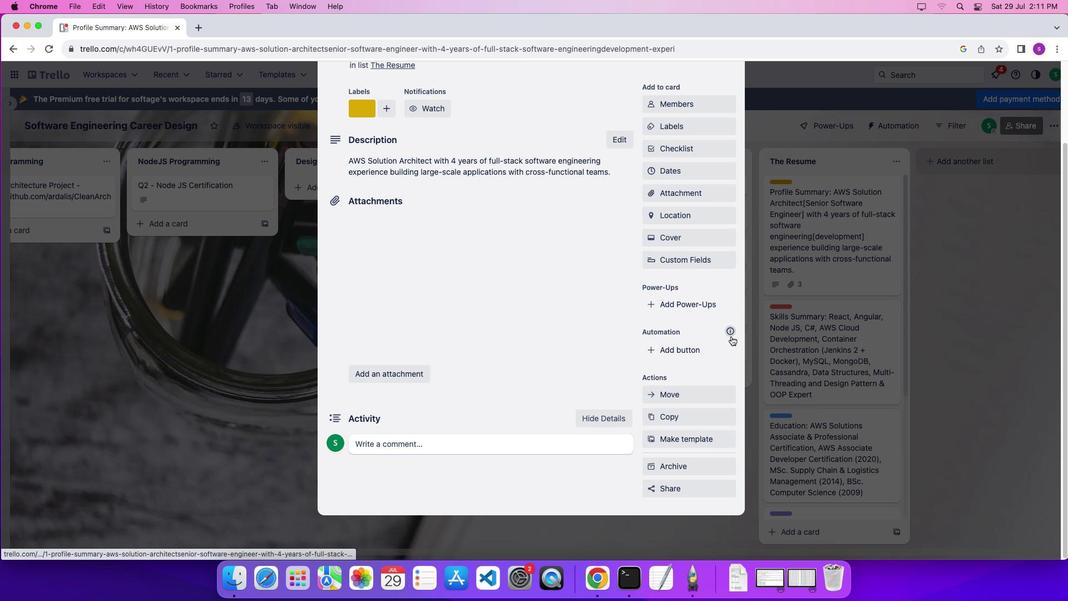 
Action: Mouse scrolled (724, 328) with delta (-6, -6)
Screenshot: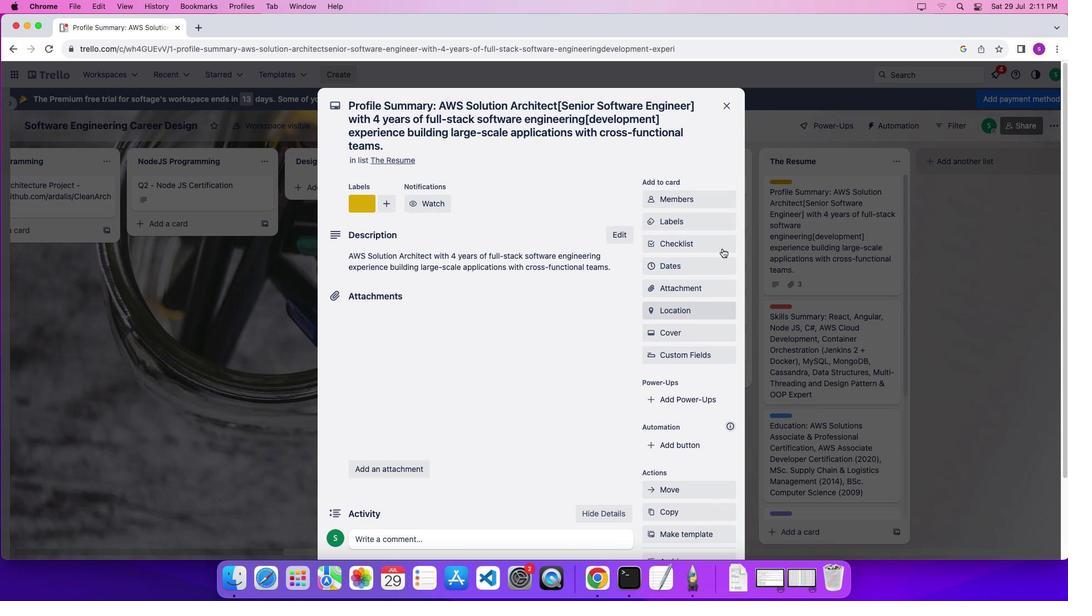 
Action: Mouse scrolled (724, 328) with delta (-6, -6)
Screenshot: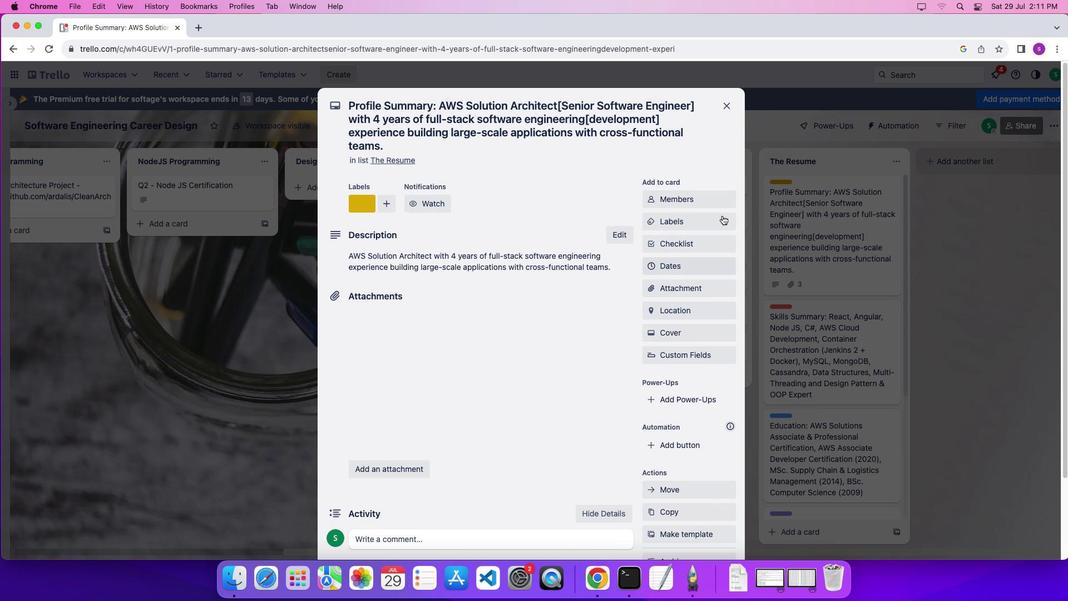 
Action: Mouse scrolled (724, 328) with delta (-6, -2)
Screenshot: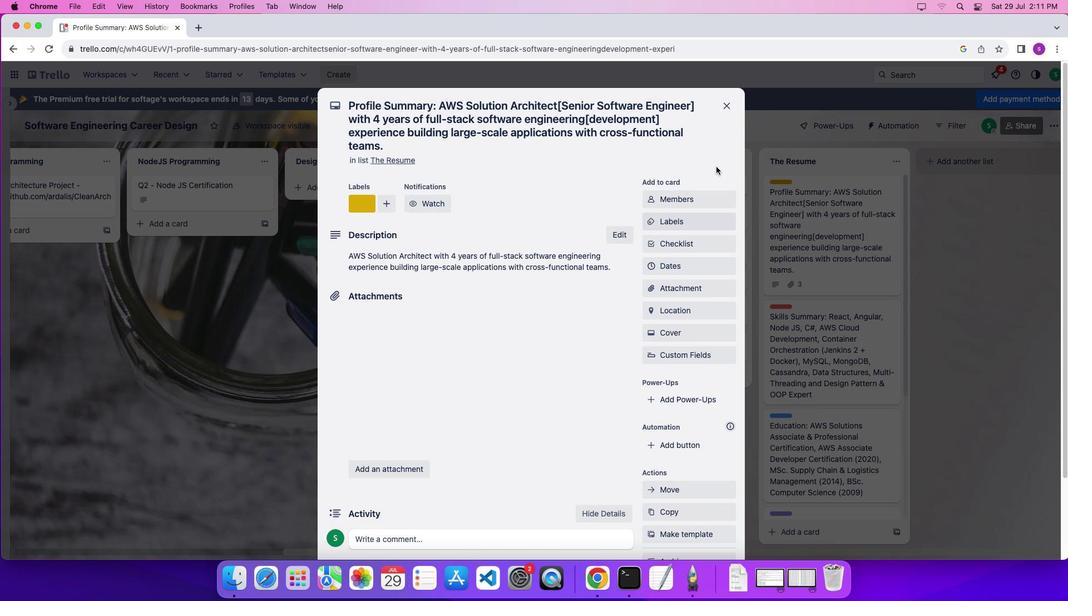 
Action: Mouse scrolled (724, 328) with delta (-6, 0)
Screenshot: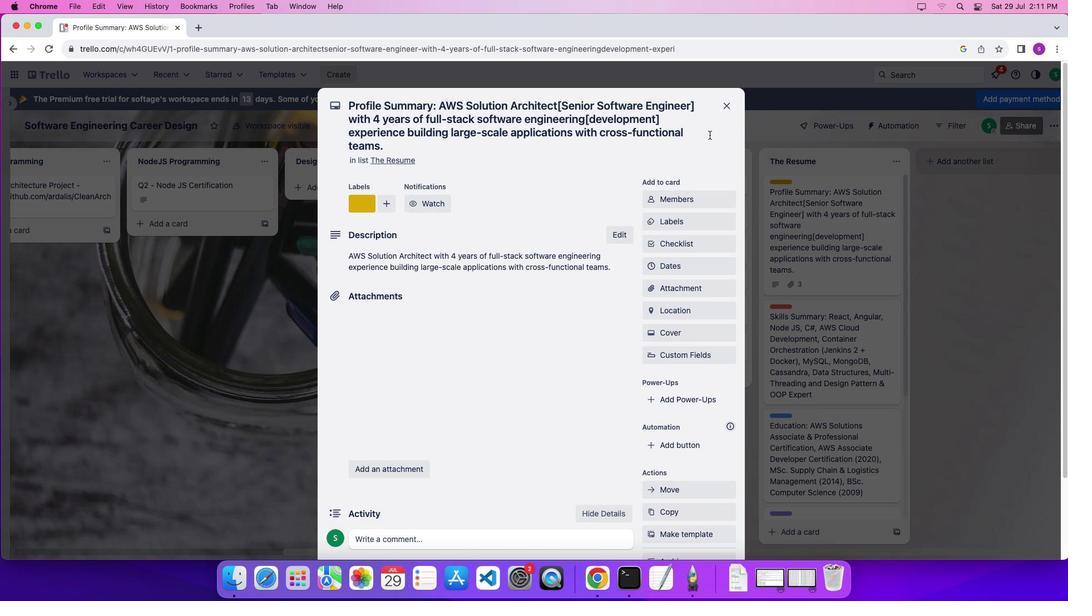 
Action: Mouse moved to (720, 101)
Screenshot: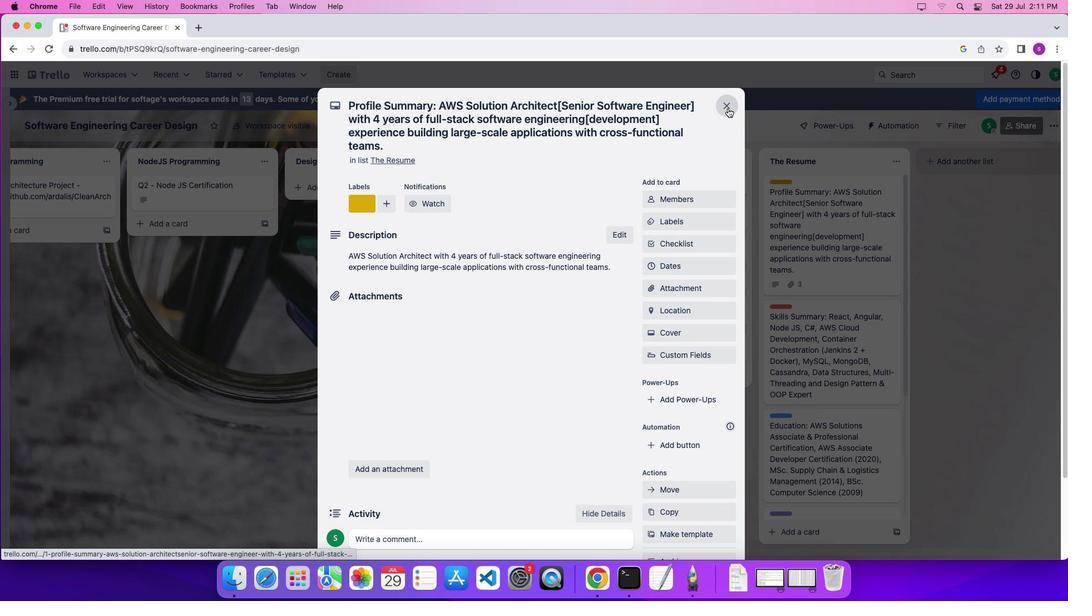 
Action: Mouse pressed left at (720, 101)
Screenshot: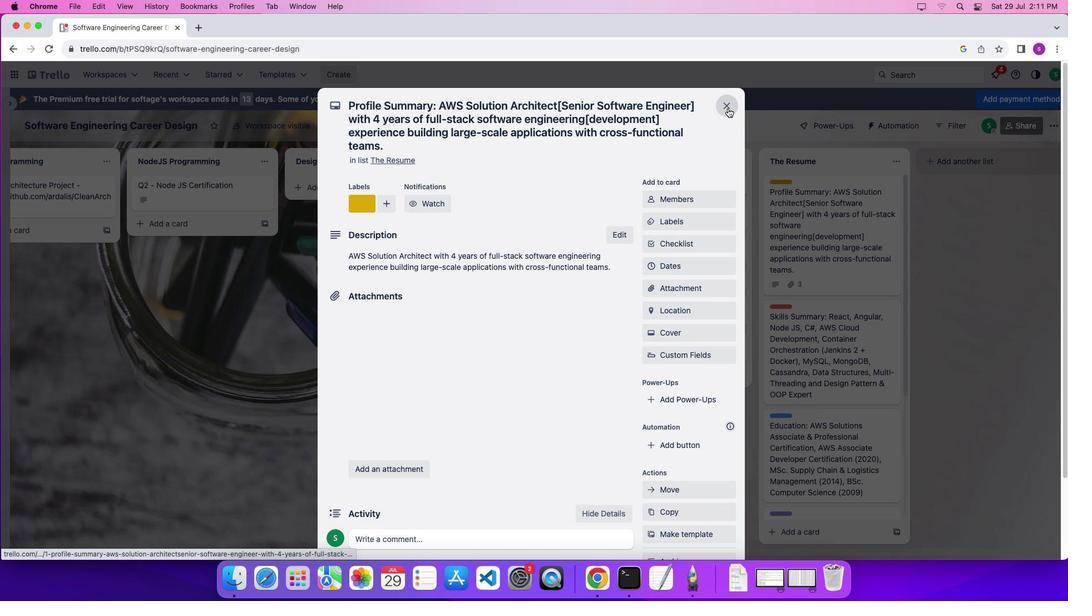 
Action: Mouse moved to (951, 148)
Screenshot: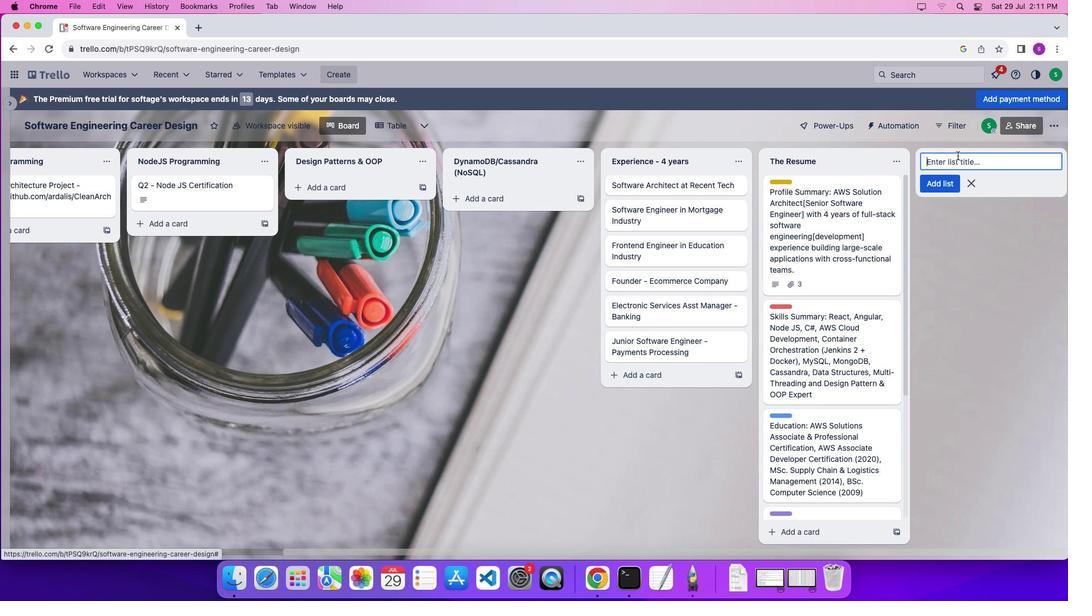 
Action: Mouse pressed left at (951, 148)
Screenshot: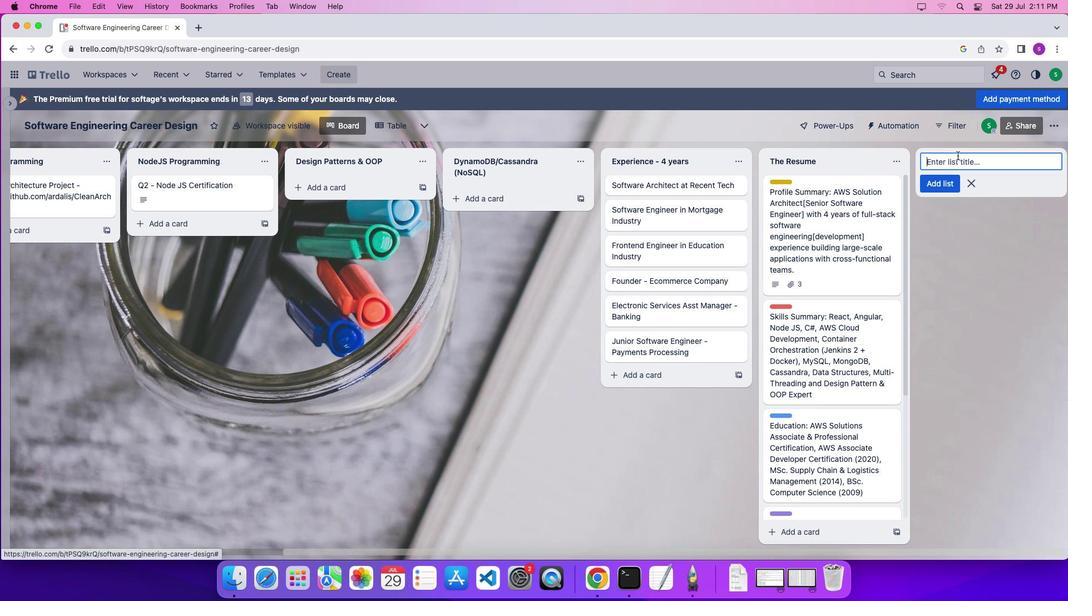 
Action: Mouse moved to (958, 150)
Screenshot: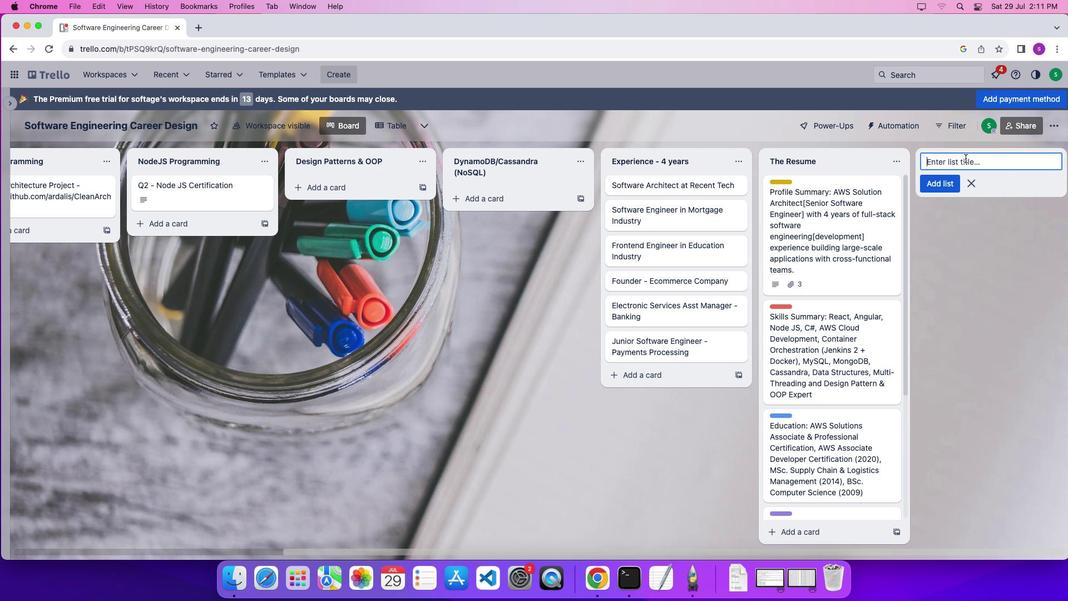 
Action: Key pressed Key.shift'A''n''d''r''o''i''d'Key.spaceKey.shift'D''e''v''e''l''o''p''e''r'Key.spaceKey.shift'R''o''a''d''m''a''p''\x03'Key.shift'g''a''m''e'Key.spaceKey.shift'D''e''v''e''l''o''p''m''e''n''t'Key.enterKey.shift'W''e''b'Key.spaceKey.shift'd''e''v''e''l''o''p''m''e''n''t''\x03'
Screenshot: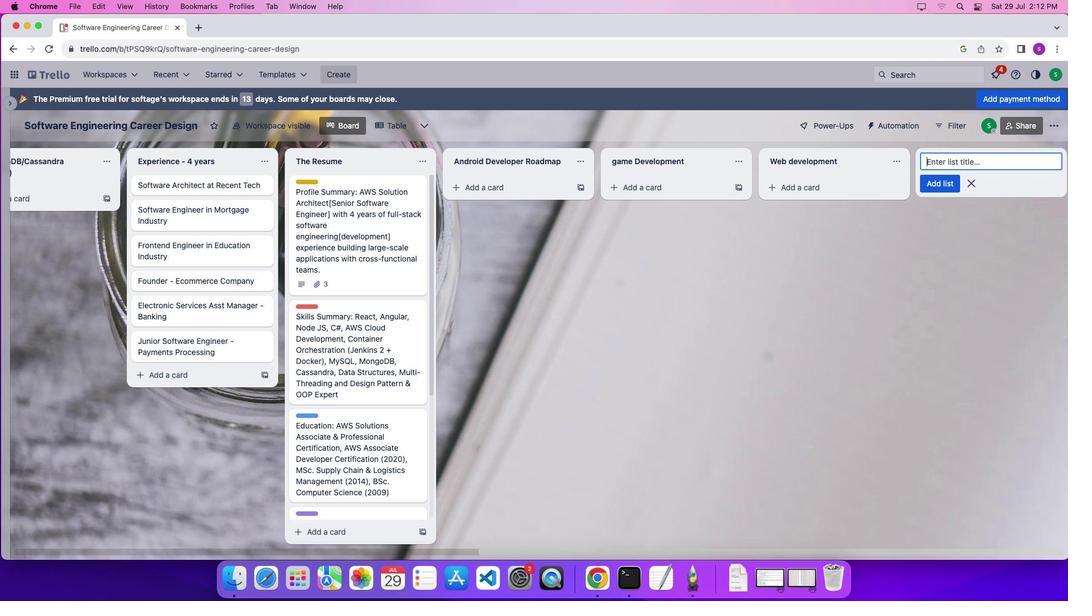 
Action: Mouse moved to (965, 172)
Screenshot: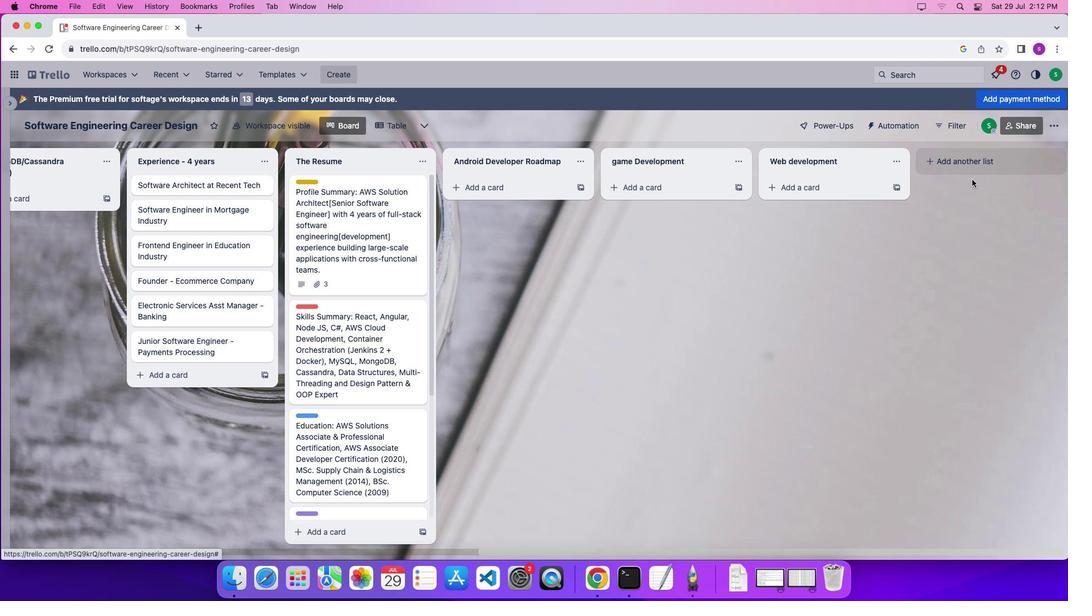 
Action: Mouse pressed left at (965, 172)
Screenshot: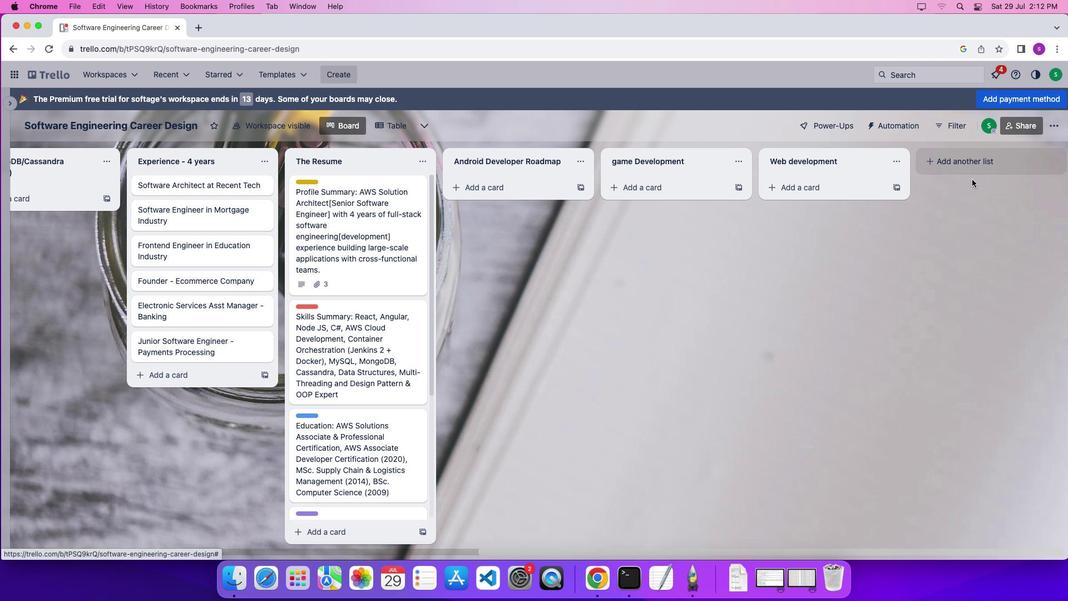 
Action: Mouse moved to (515, 182)
Screenshot: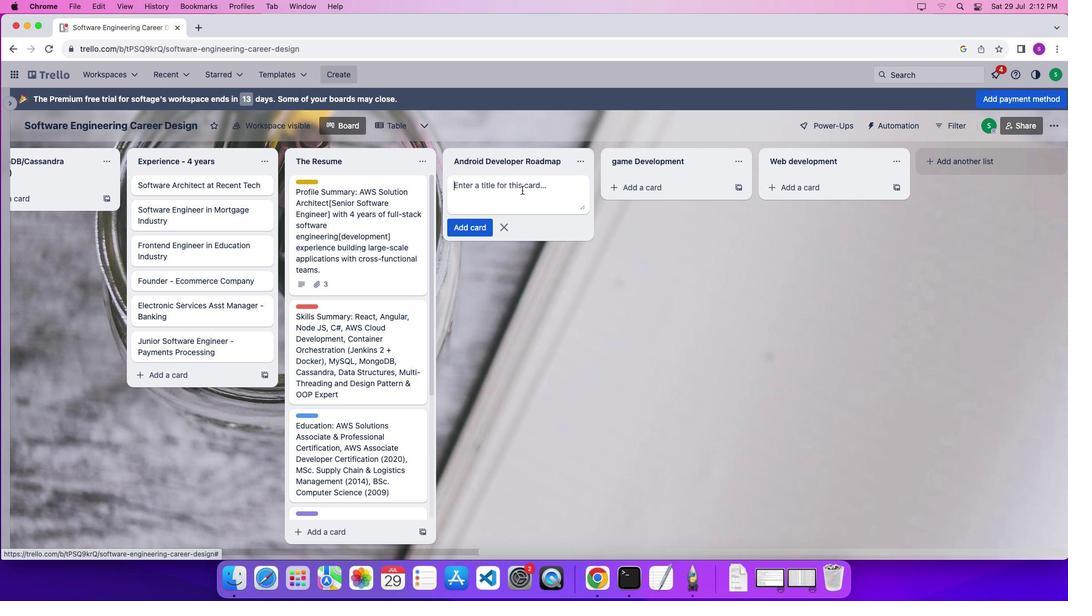
Action: Mouse pressed left at (515, 182)
Screenshot: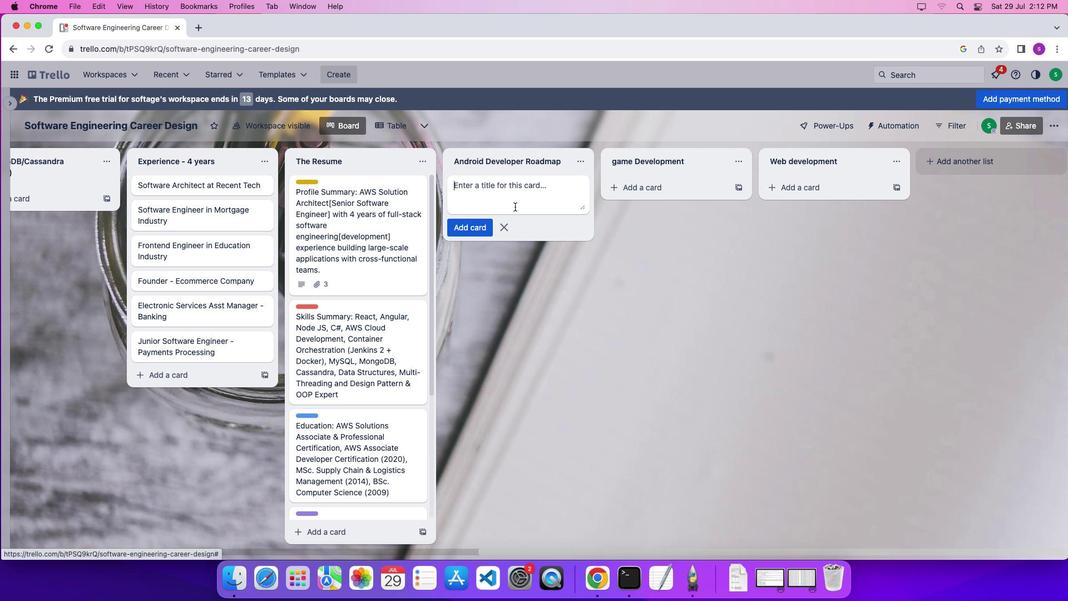 
Action: Mouse moved to (504, 189)
Screenshot: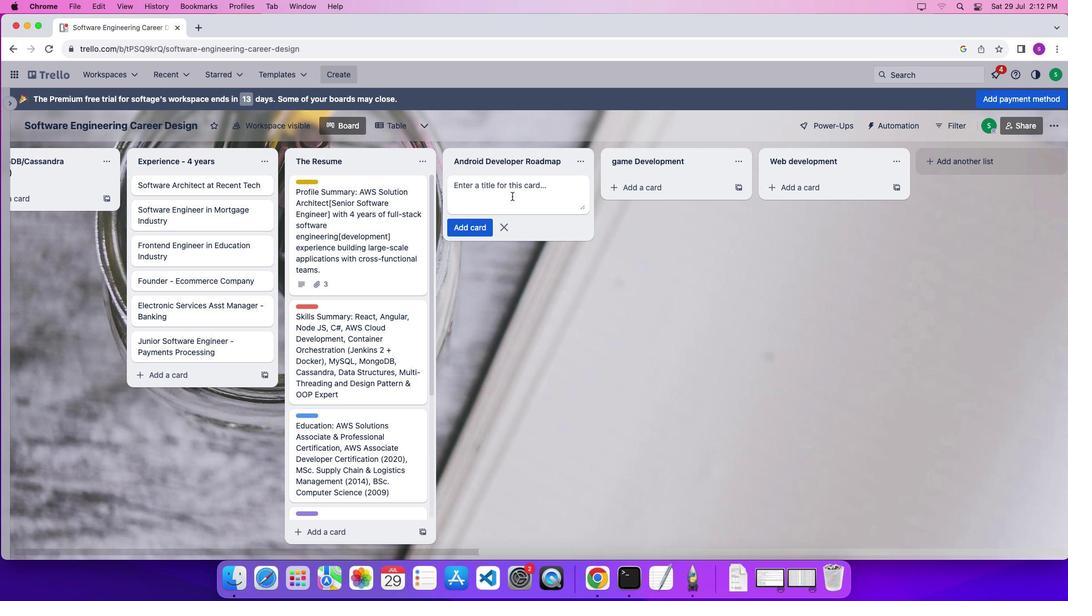 
Action: Mouse pressed left at (504, 189)
Screenshot: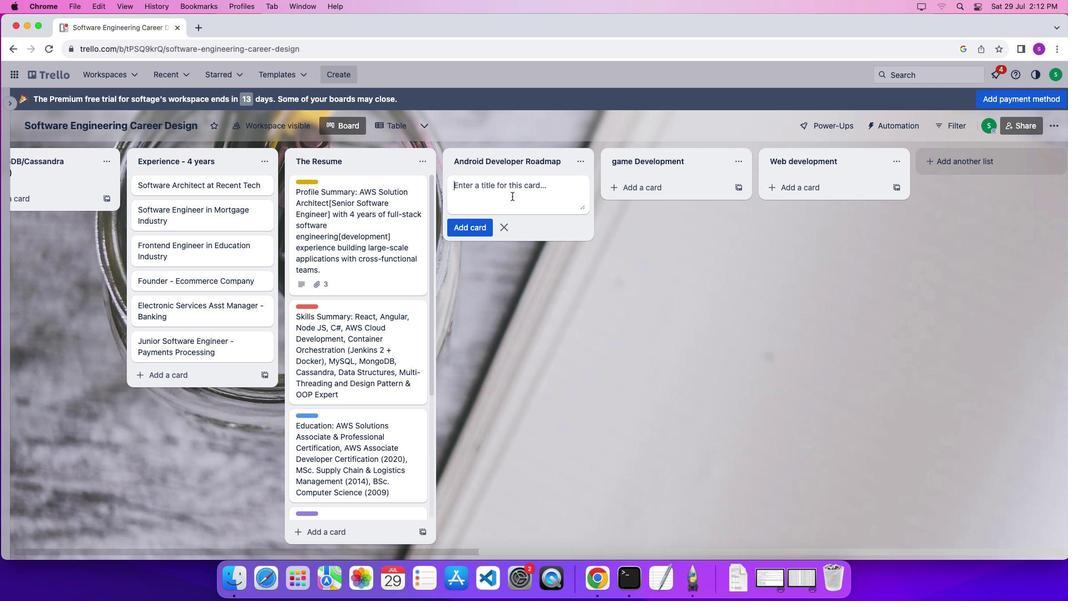 
Action: Key pressed Key.shift'B''a''c''k''-'Key.shift'E''n''d'Key.spaceKey.shift'E''n''g''i''n''e''e''r''s'
Screenshot: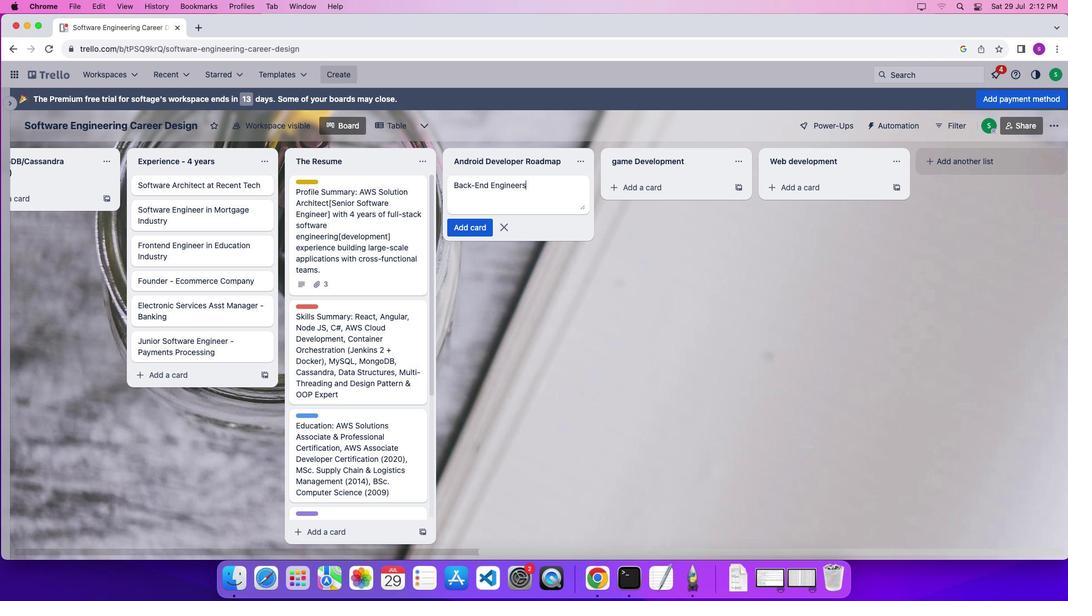 
Action: Mouse moved to (504, 188)
Screenshot: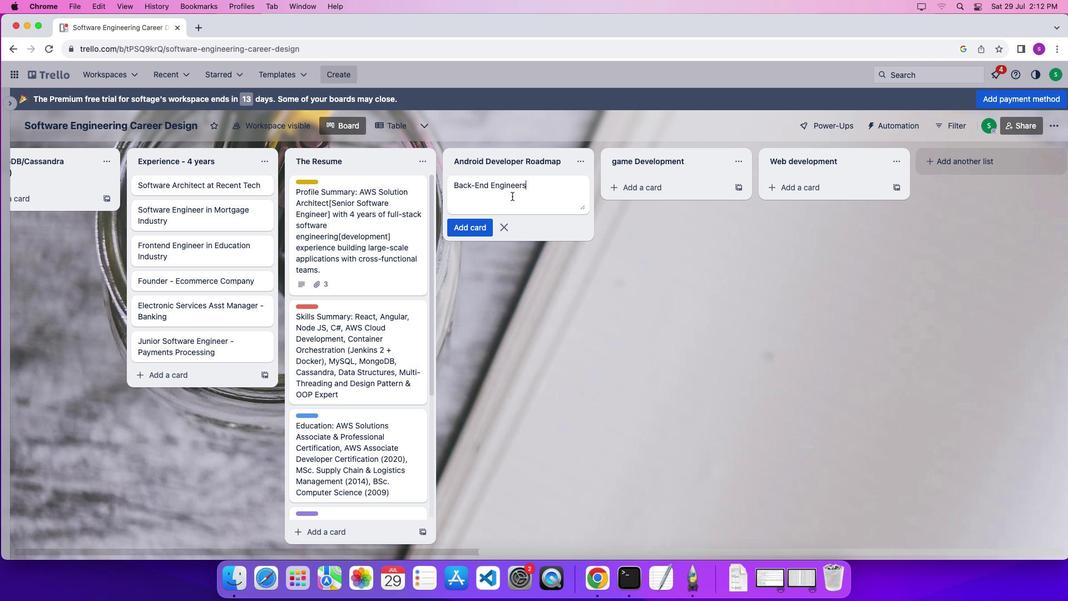 
Action: Key pressed '\x03'
Screenshot: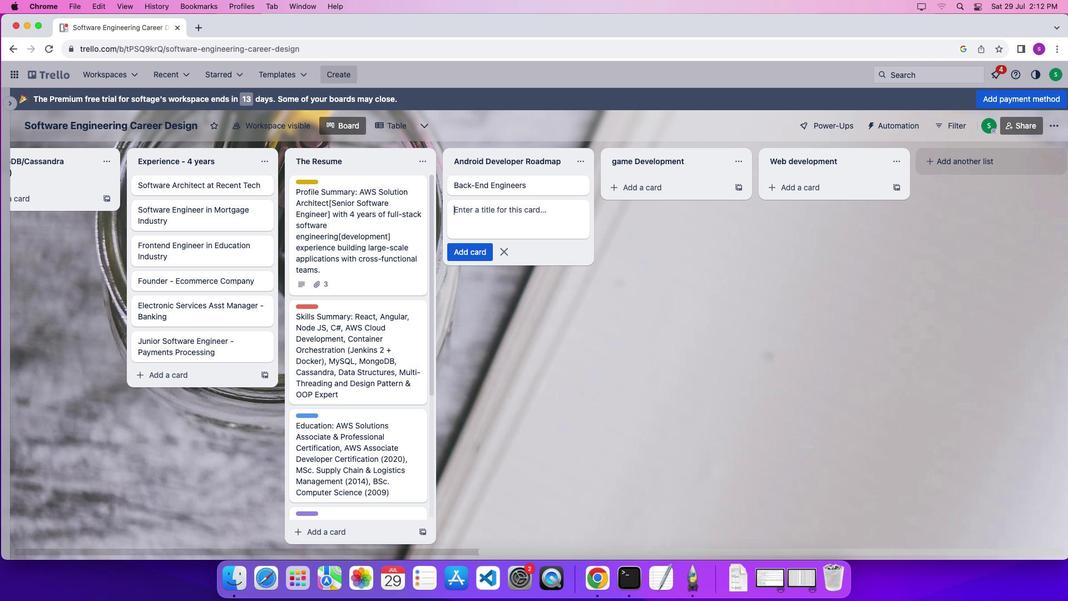 
Action: Mouse moved to (620, 179)
Screenshot: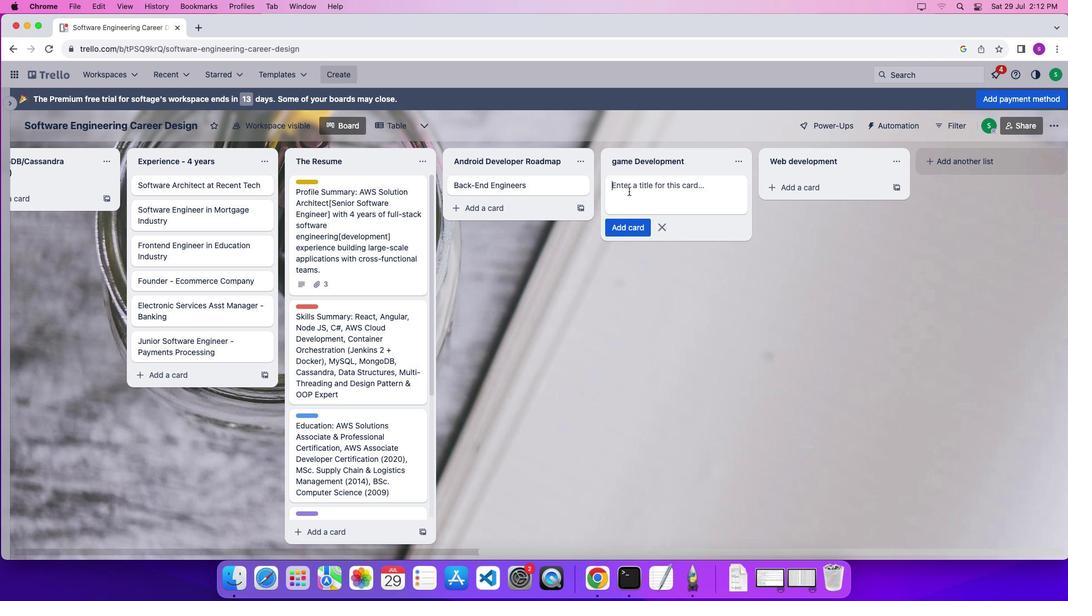 
Action: Mouse pressed left at (620, 179)
Screenshot: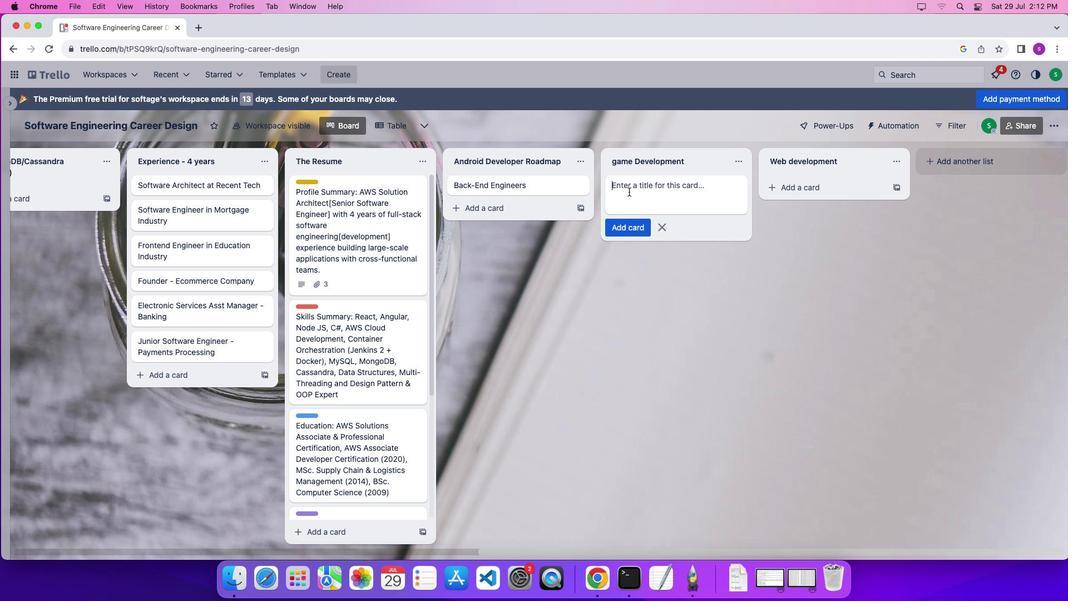 
Action: Mouse moved to (622, 184)
Screenshot: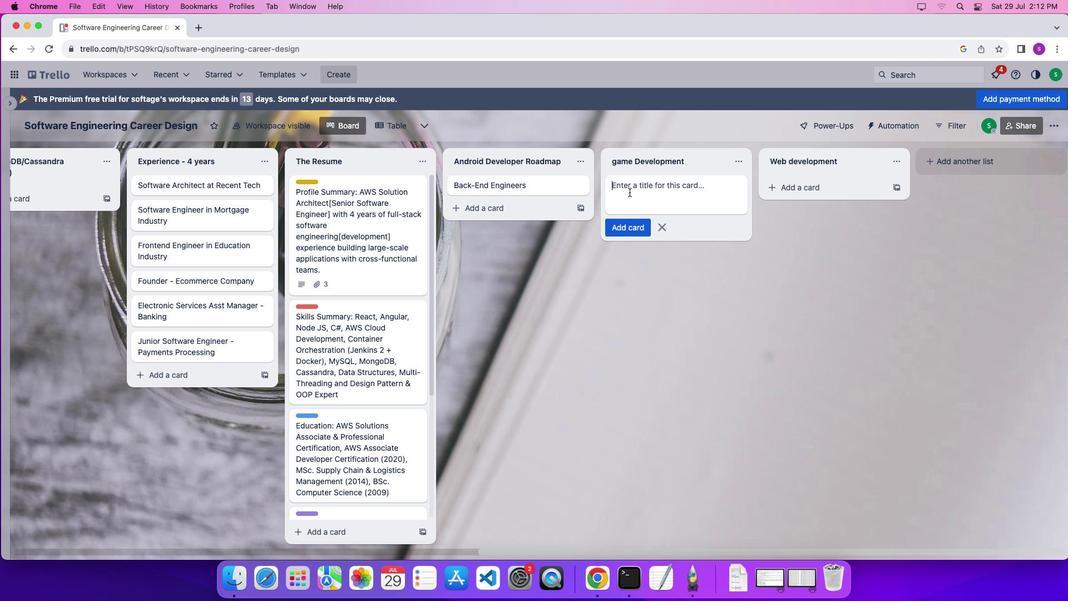 
Action: Mouse pressed left at (622, 184)
Screenshot: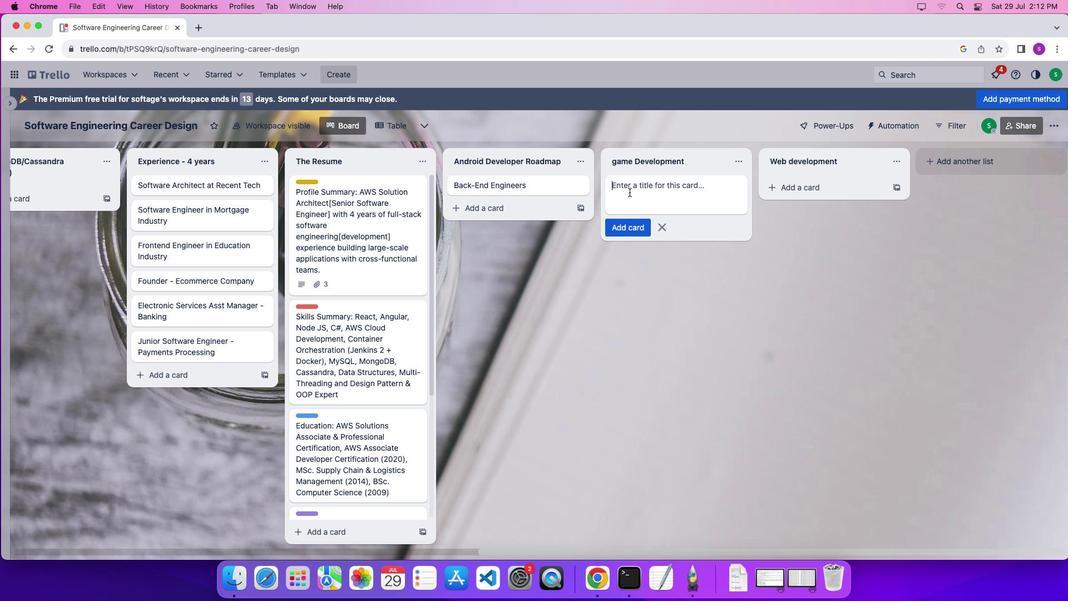 
Action: Key pressed Key.shift'F''u''l''l''-'Key.shift'S''t''a''c''k'Key.spaceKey.shift'E''n''g''i''n''e''e''r'
Screenshot: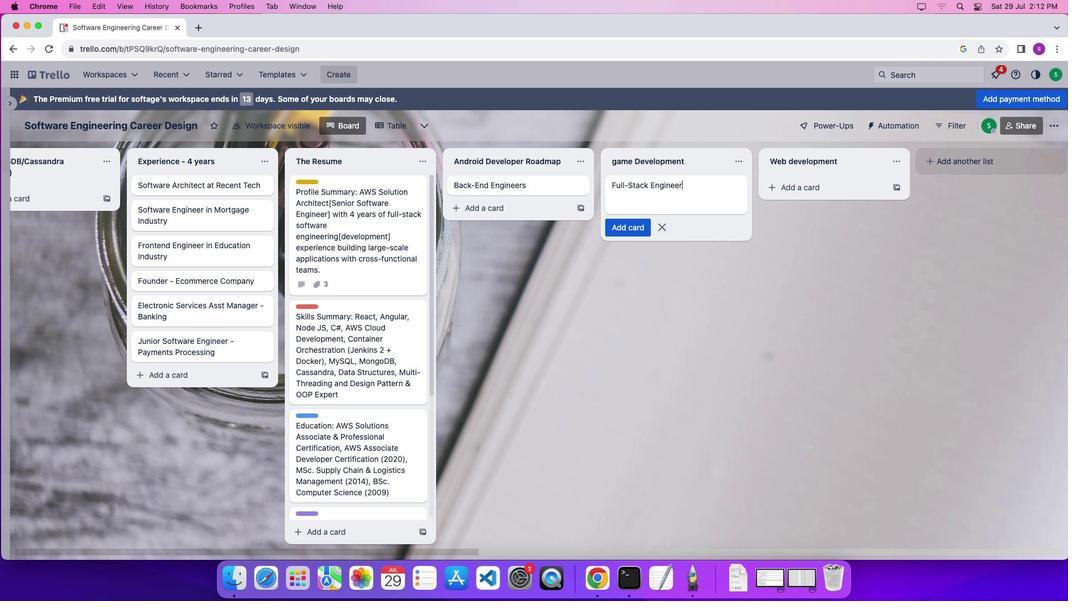 
Action: Mouse moved to (664, 187)
Screenshot: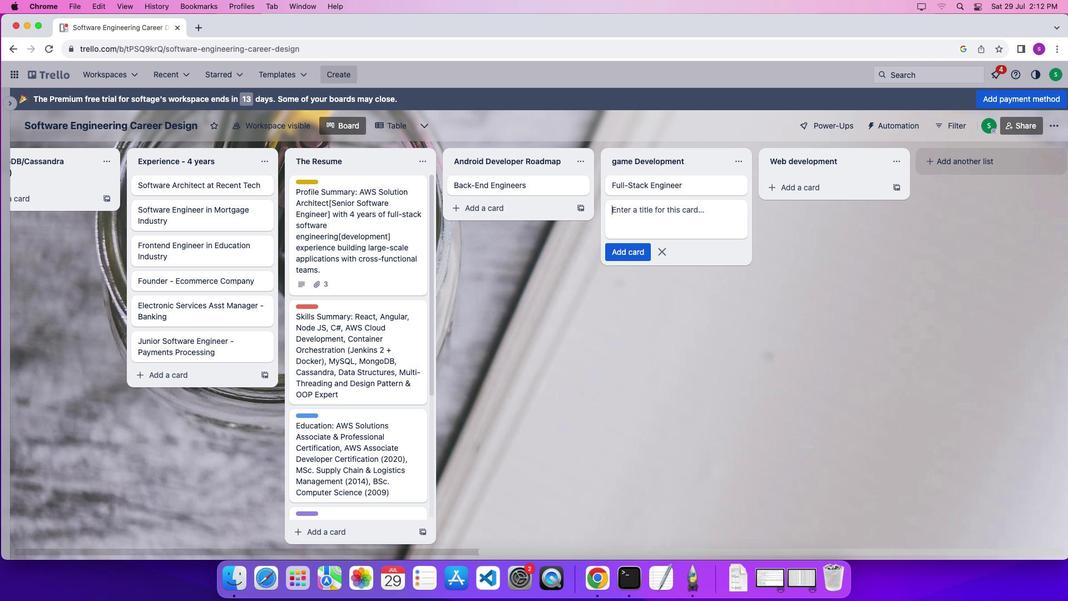 
Action: Key pressed '\x03'
Screenshot: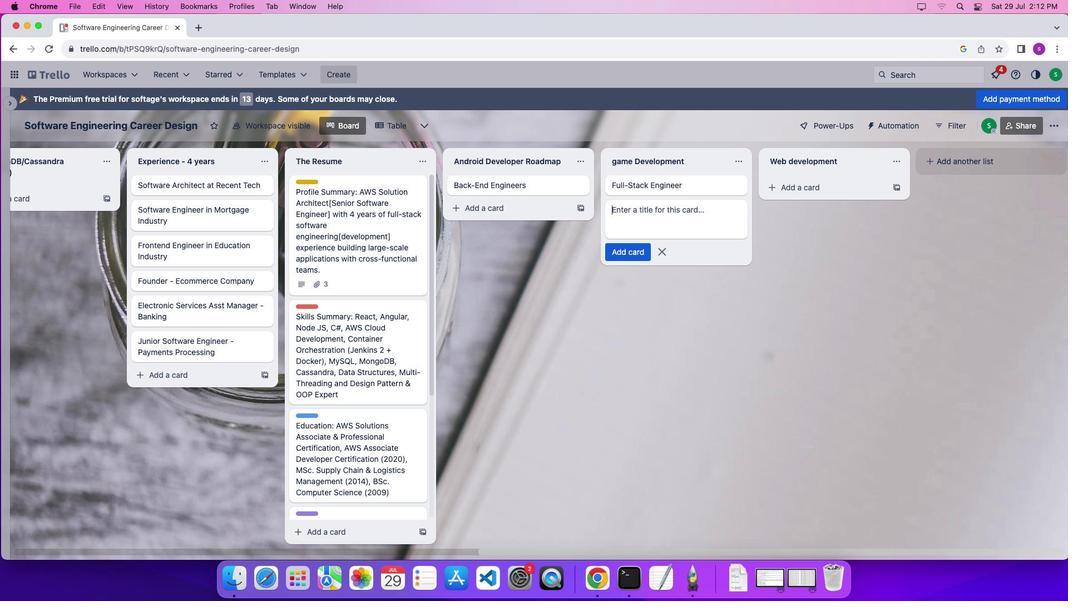 
Action: Mouse moved to (789, 175)
Screenshot: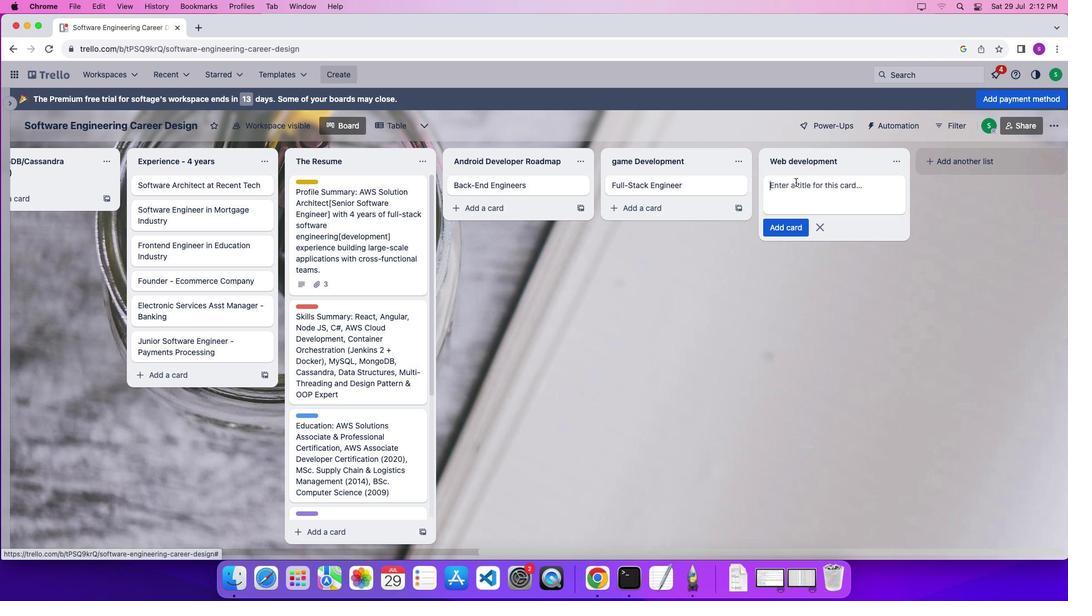 
Action: Mouse pressed left at (789, 175)
Screenshot: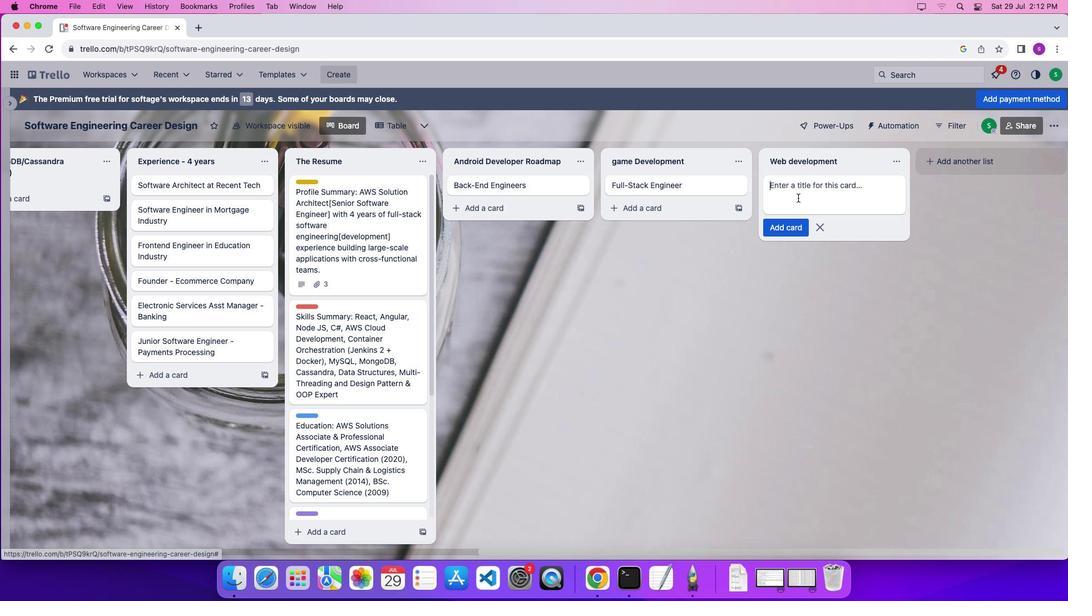 
Action: Mouse moved to (791, 190)
Screenshot: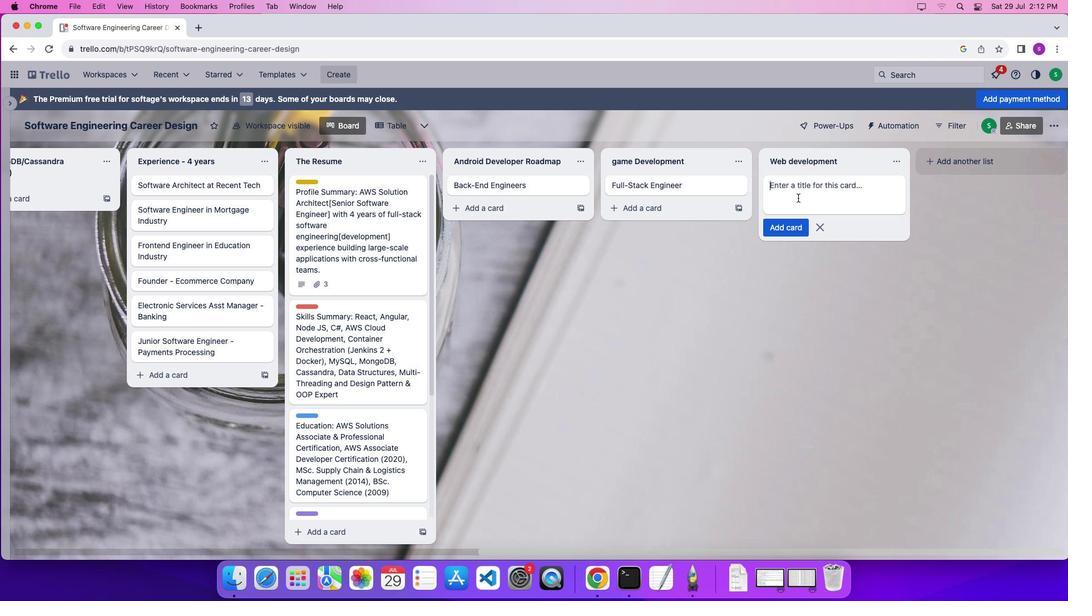 
Action: Mouse pressed left at (791, 190)
Screenshot: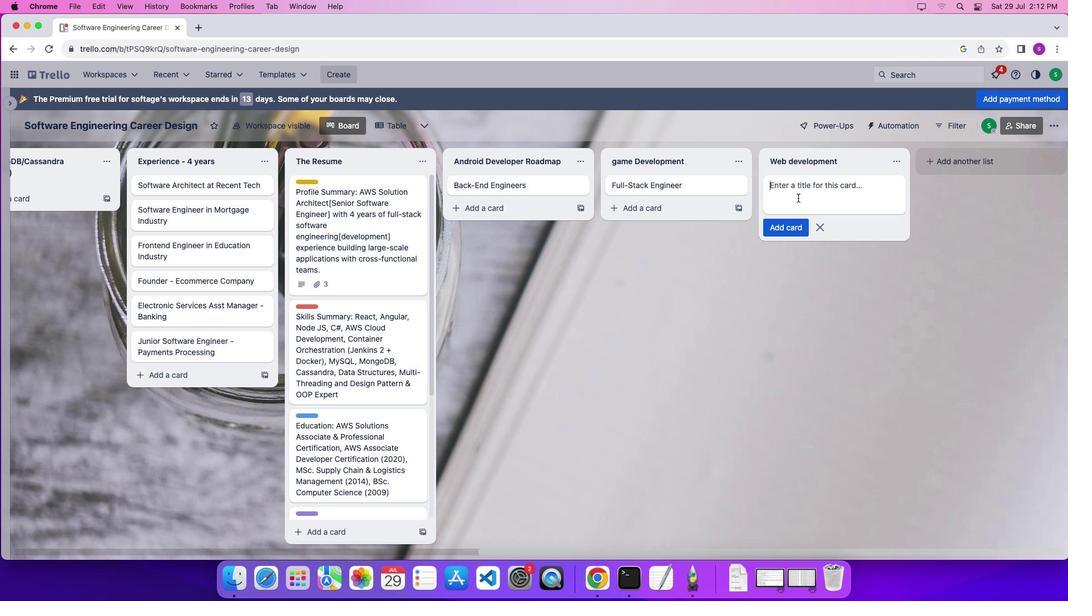 
Action: Key pressed Key.shift'm''o'Key.backspaceKey.backspaceKey.backspaceKey.shift'A''p''p'Key.spaceKey.backspace'/'Key.shift'W''e''b'Key.spaceKey.shift'D''e''v''e''l''o''p''m''e''n''t'
Screenshot: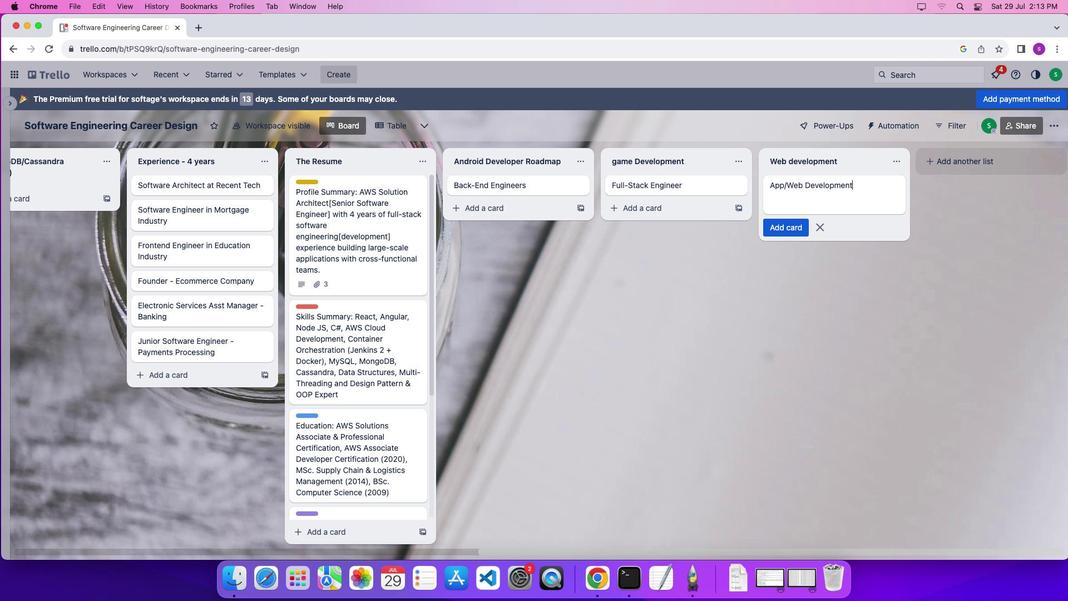 
Action: Mouse moved to (840, 241)
Screenshot: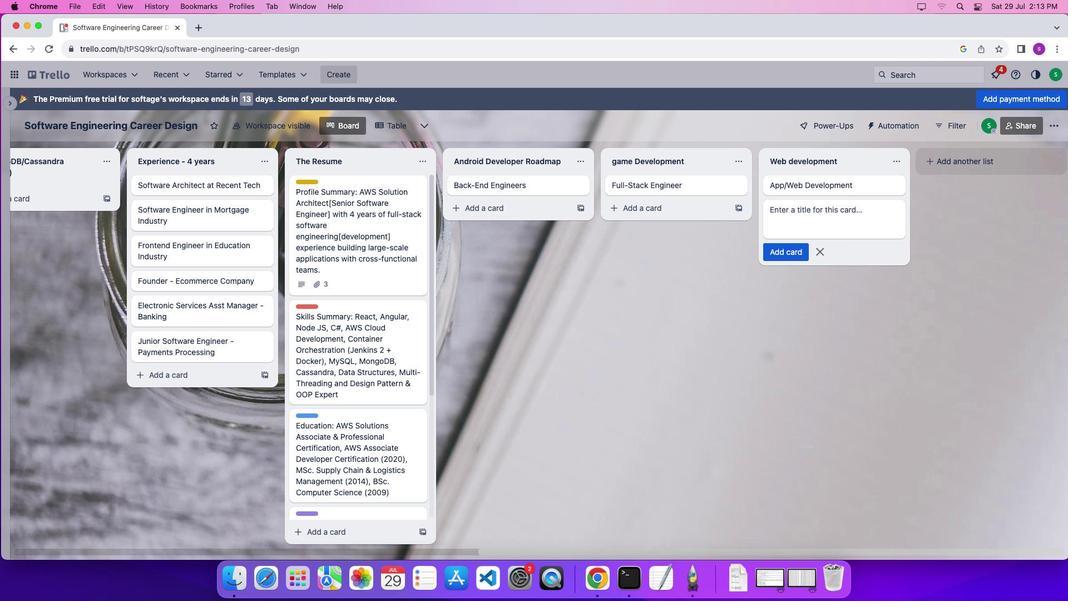 
Action: Key pressed '\x03'
Screenshot: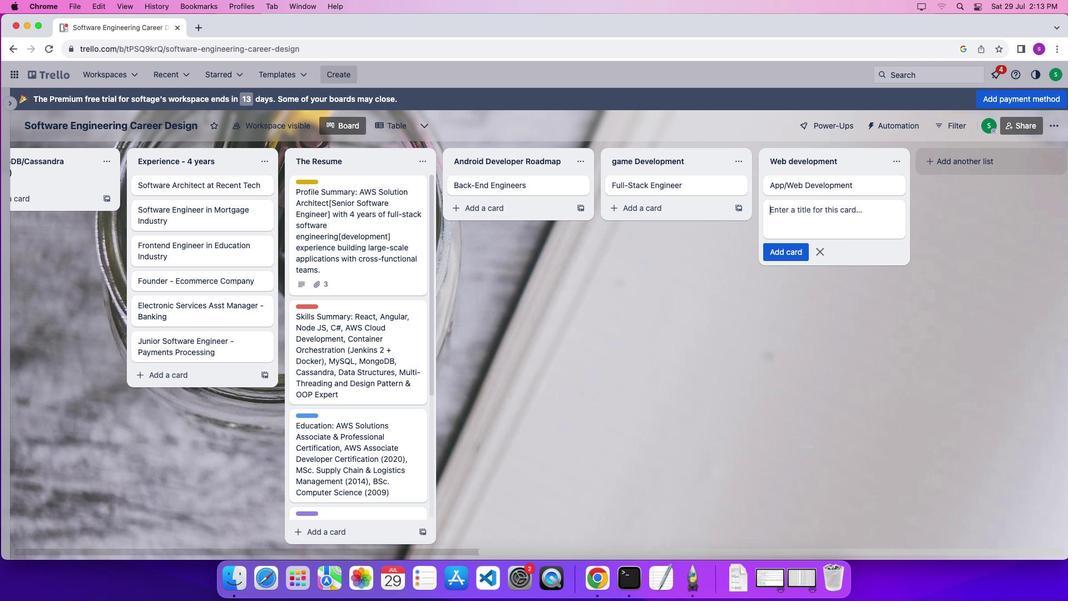 
Action: Mouse moved to (653, 215)
Screenshot: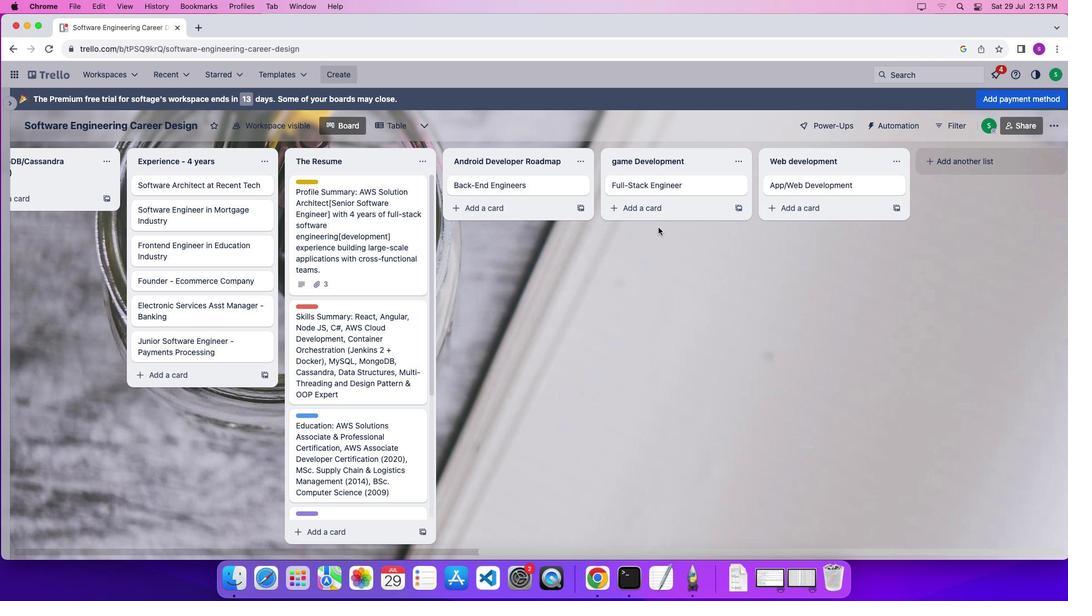 
Action: Mouse pressed left at (653, 215)
Screenshot: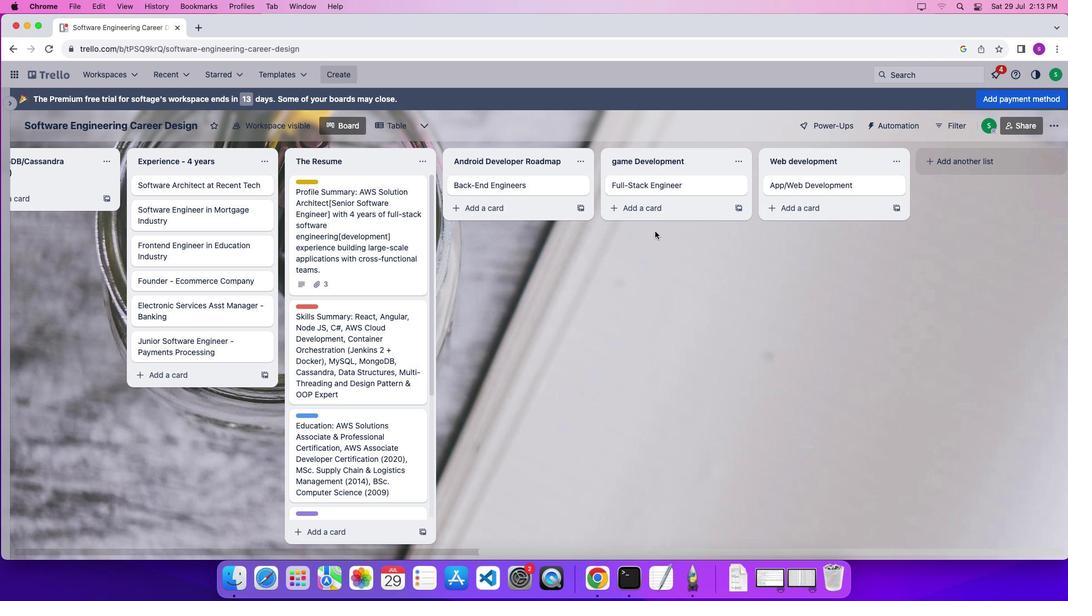 
Action: Mouse moved to (527, 182)
Screenshot: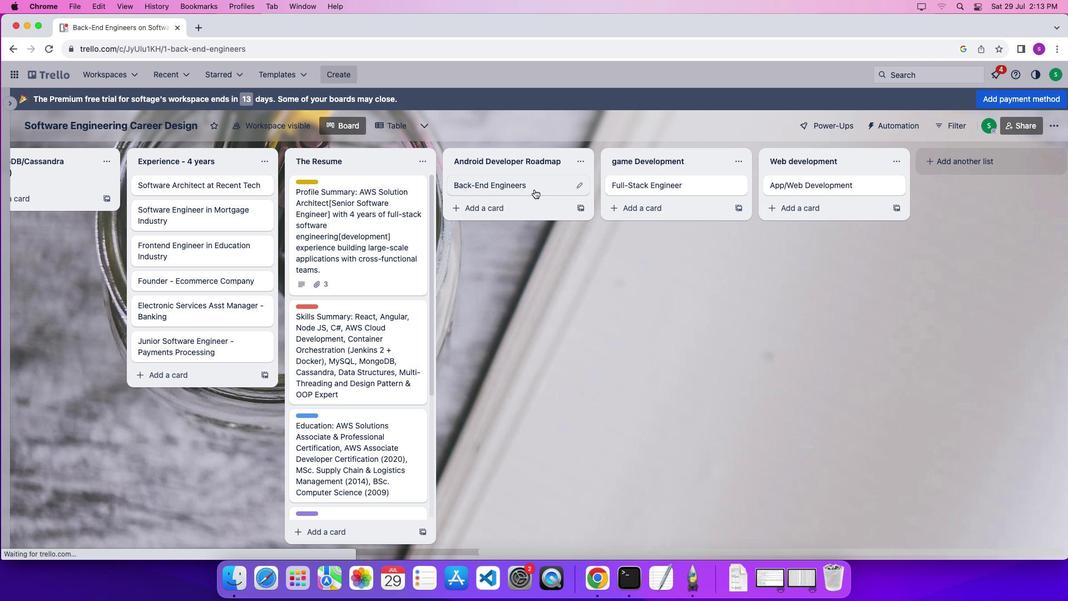 
Action: Mouse pressed left at (527, 182)
Screenshot: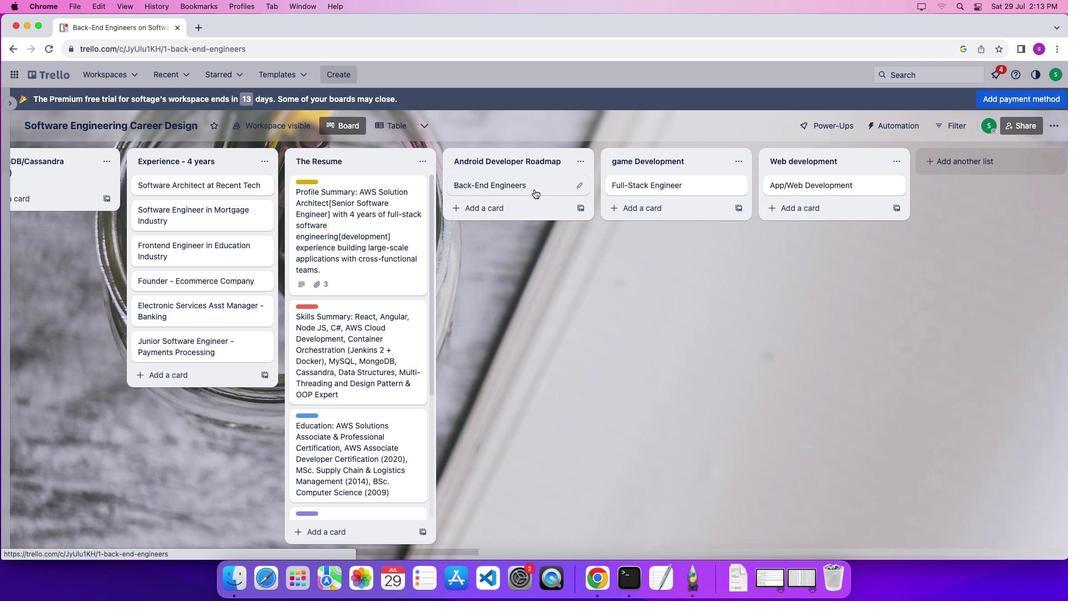 
Action: Mouse moved to (385, 154)
Screenshot: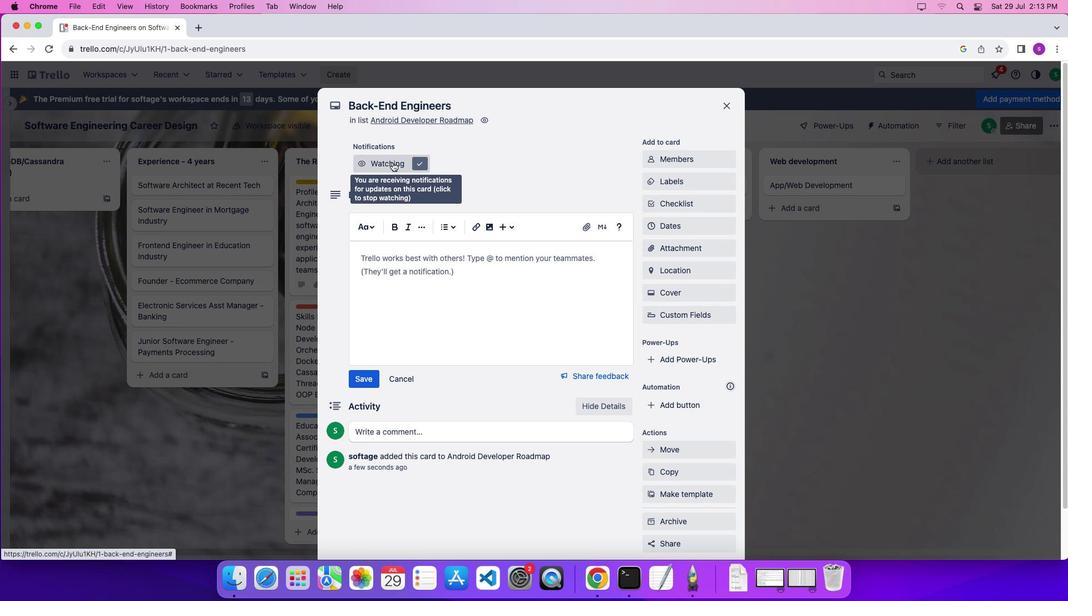 
Action: Mouse pressed left at (385, 154)
Screenshot: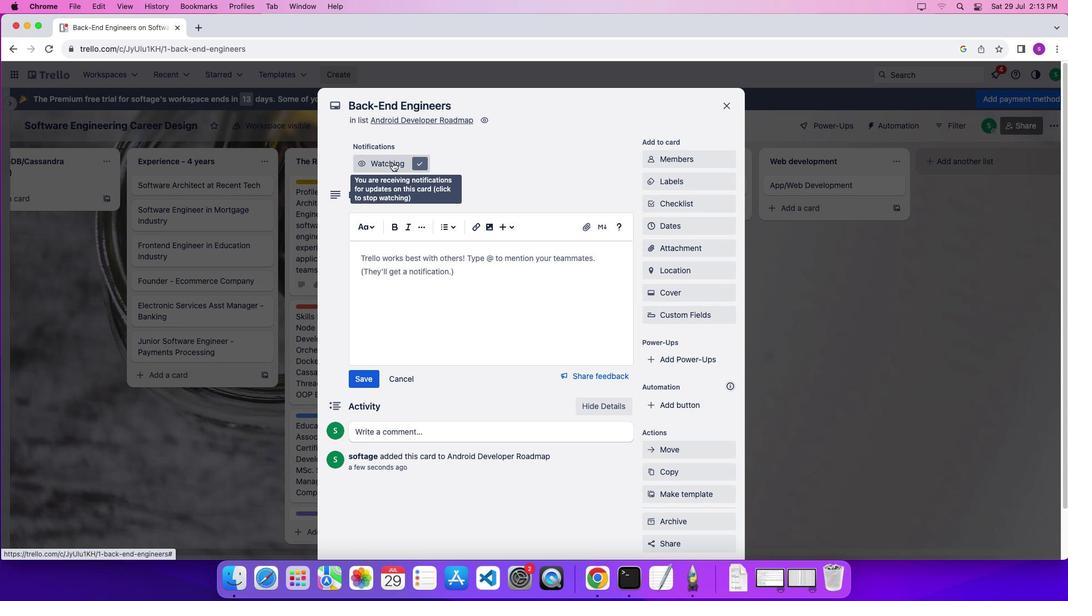 
Action: Mouse moved to (674, 153)
Screenshot: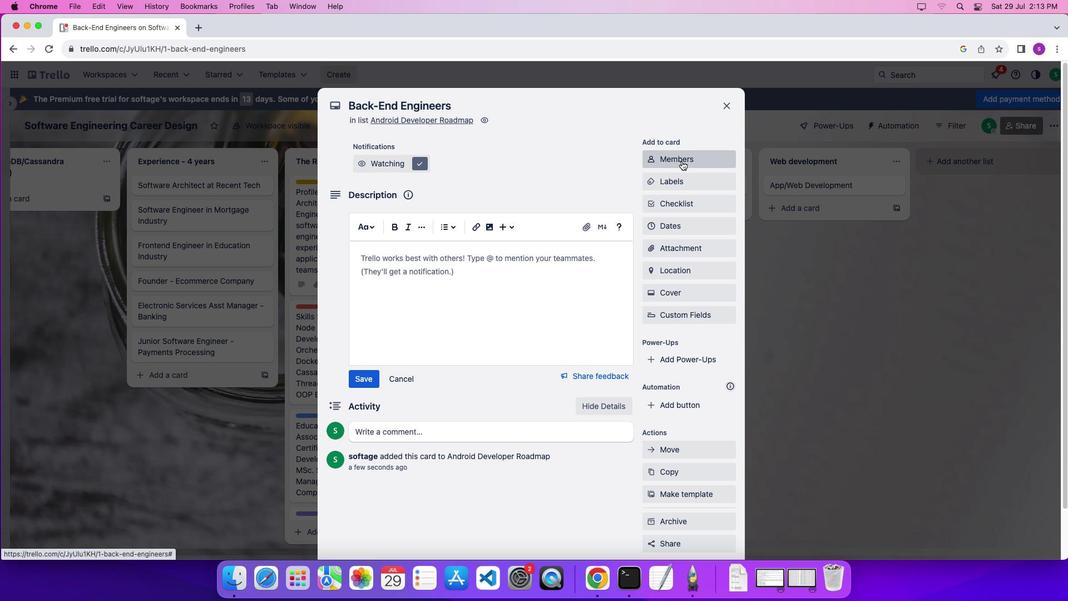 
Action: Mouse pressed left at (674, 153)
Screenshot: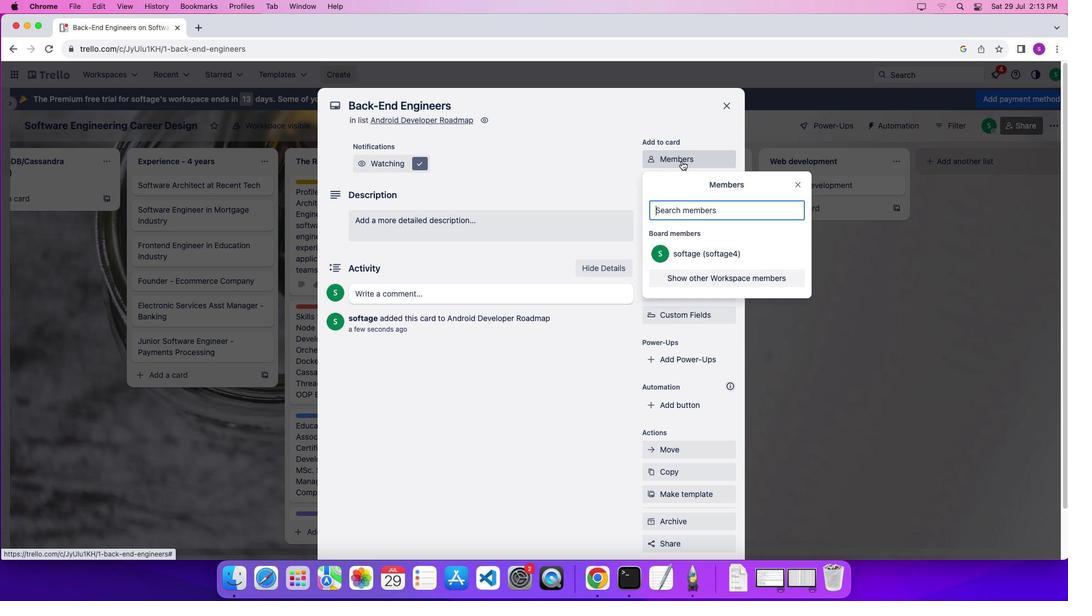 
Action: Mouse moved to (686, 197)
Screenshot: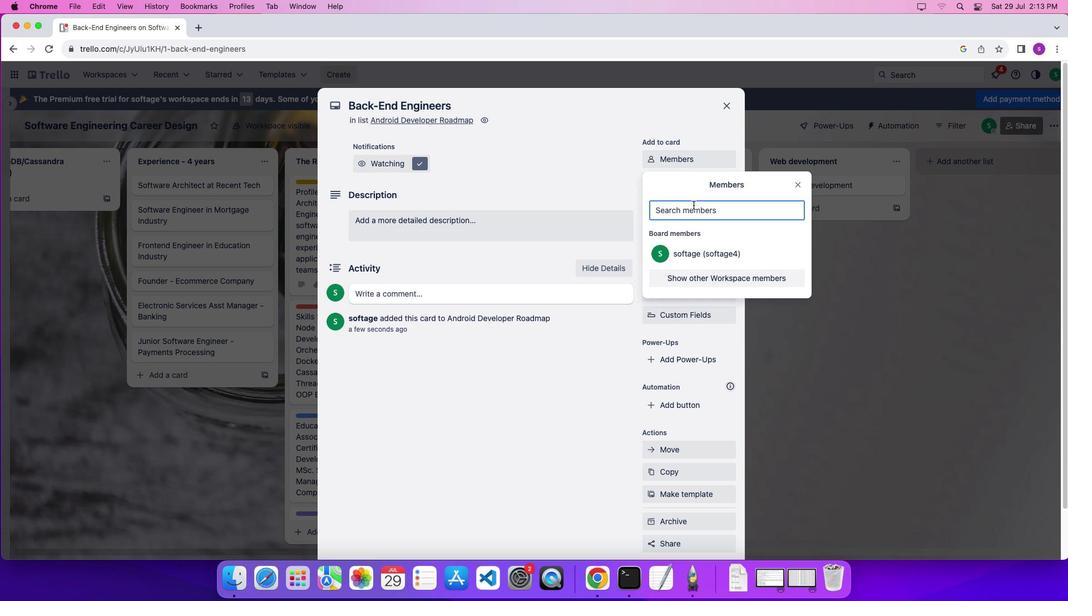 
Action: Key pressed 's''o''f''t''a'Key.backspace'a''g''e''.''2'Key.shift'@''s''o''f''t''a''g''e''.''n''e''t'
Screenshot: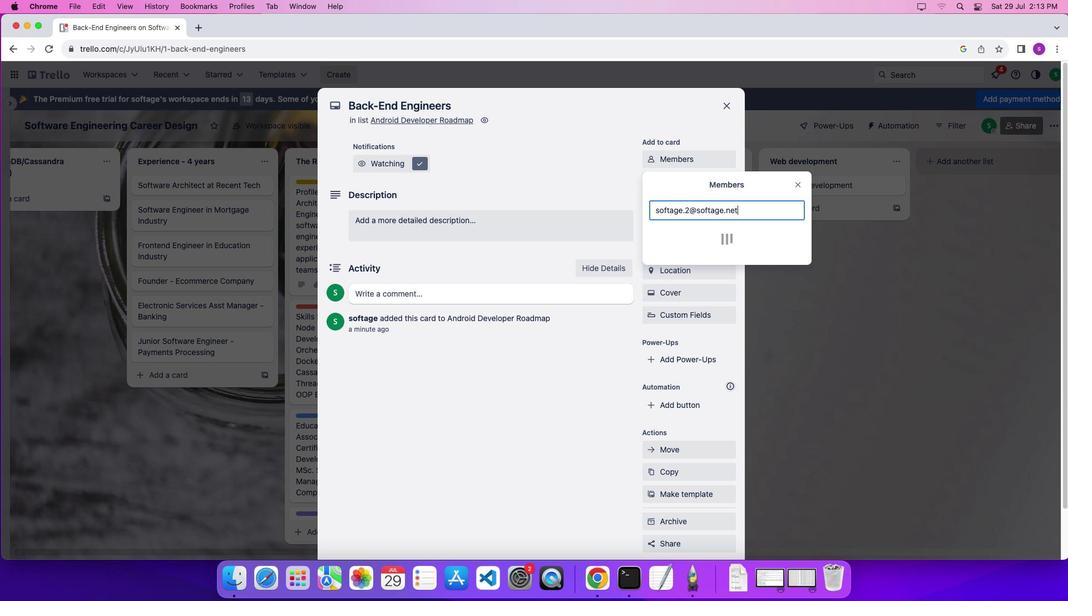 
Action: Mouse moved to (652, 280)
Screenshot: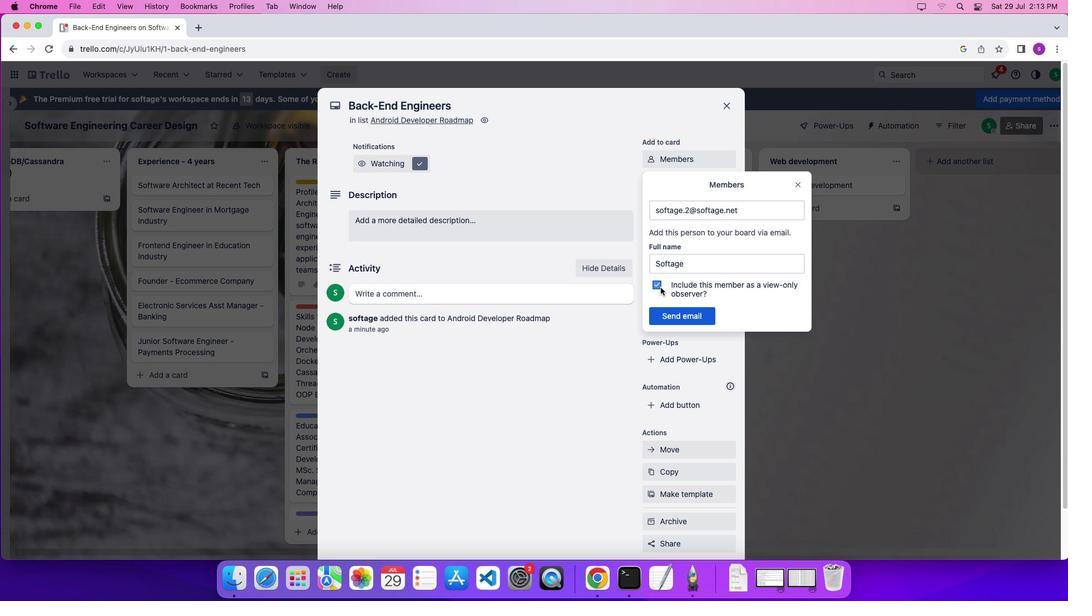 
Action: Mouse pressed left at (652, 280)
Screenshot: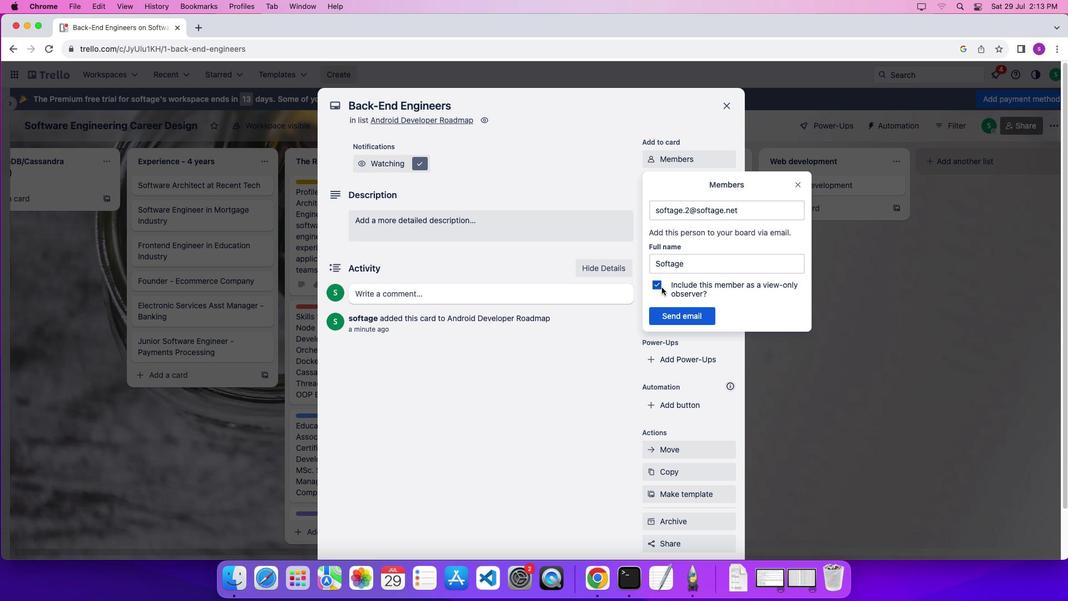 
Action: Mouse moved to (672, 304)
Screenshot: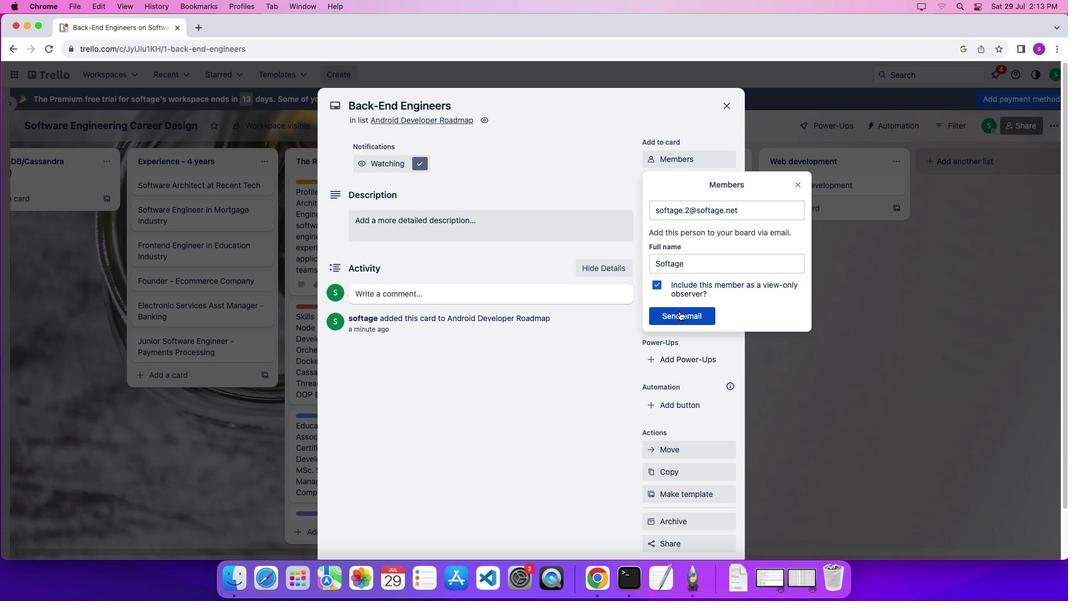 
Action: Mouse pressed left at (672, 304)
Screenshot: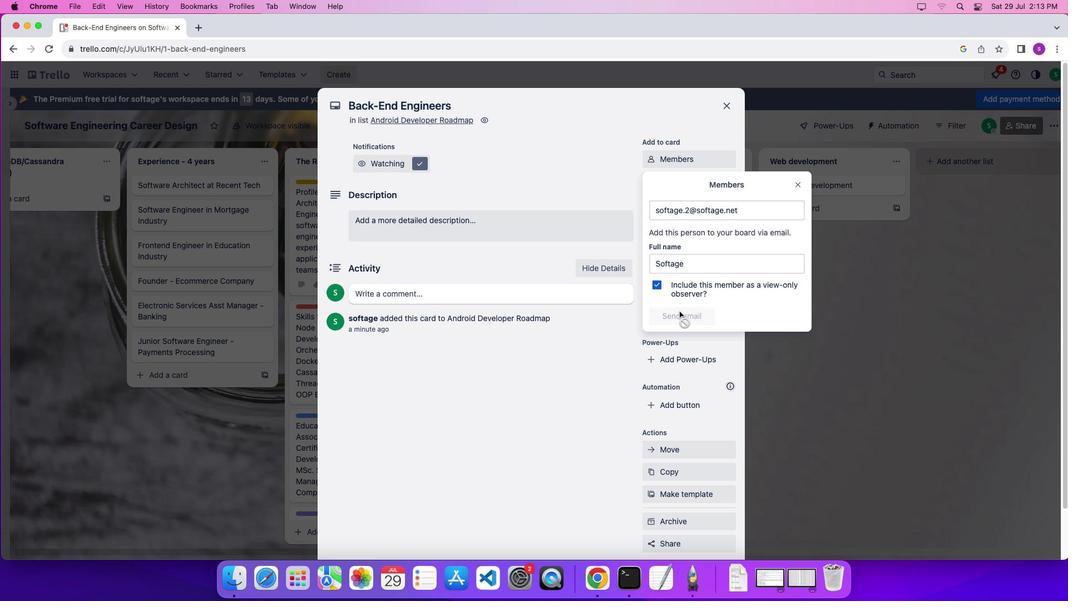 
Action: Mouse moved to (681, 213)
Screenshot: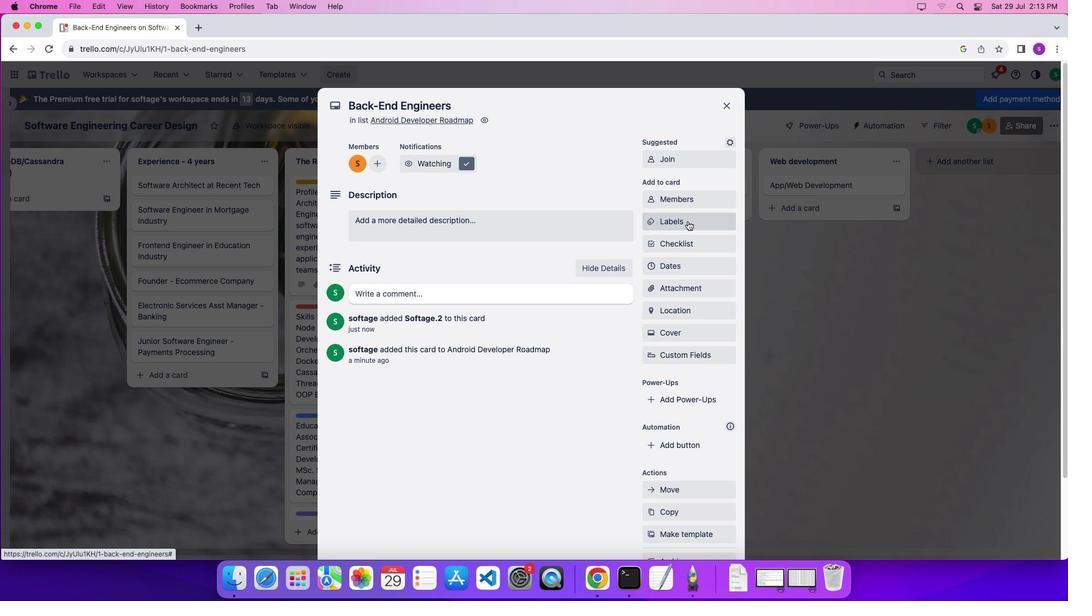 
Action: Mouse pressed left at (681, 213)
Screenshot: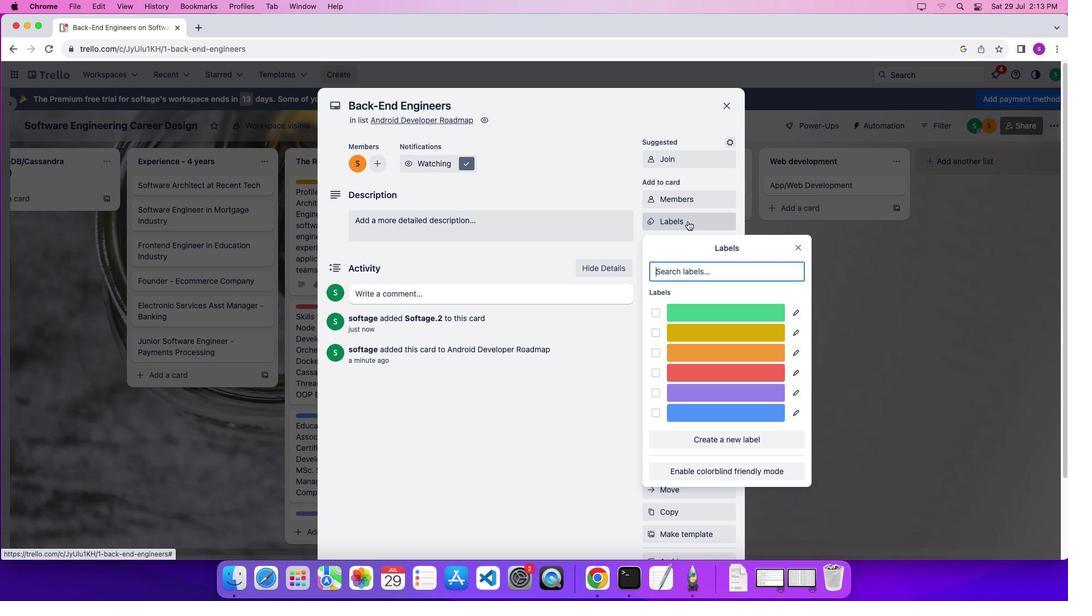 
Action: Mouse moved to (688, 262)
Screenshot: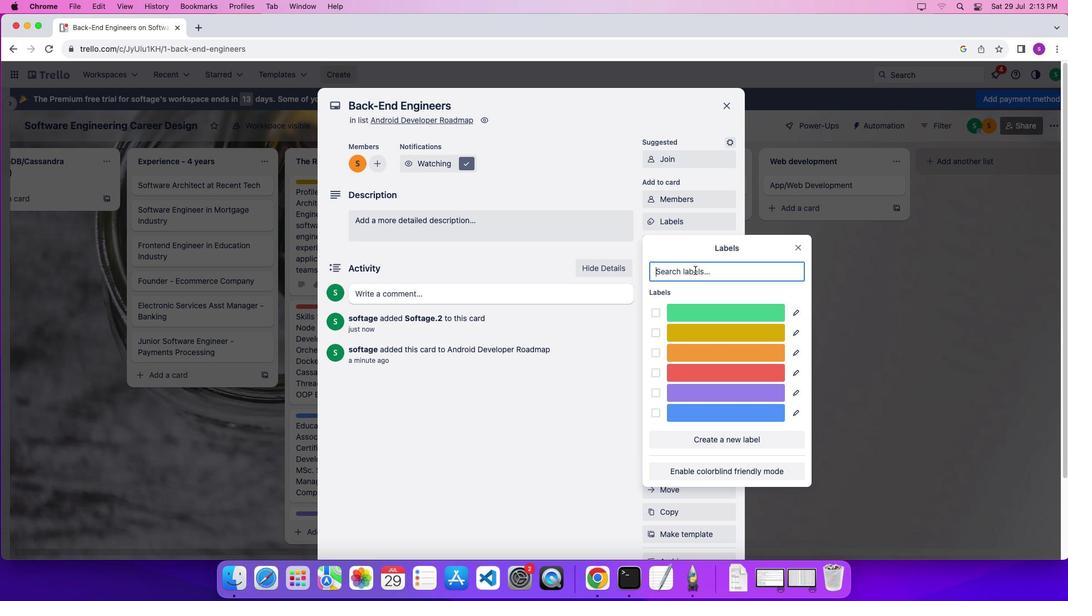 
Action: Mouse pressed left at (688, 262)
Screenshot: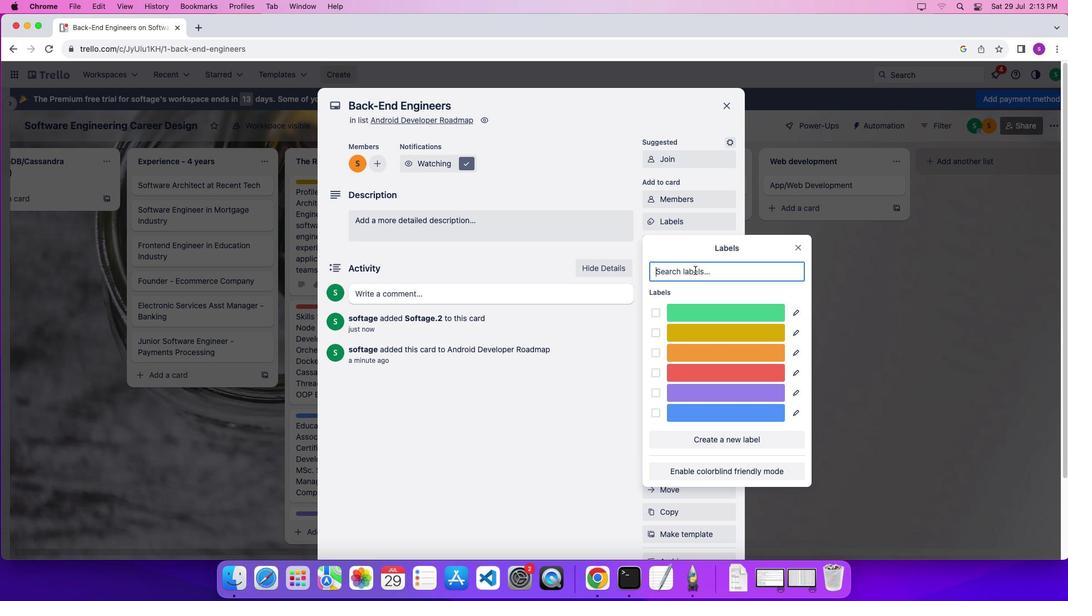 
Action: Mouse moved to (694, 300)
Screenshot: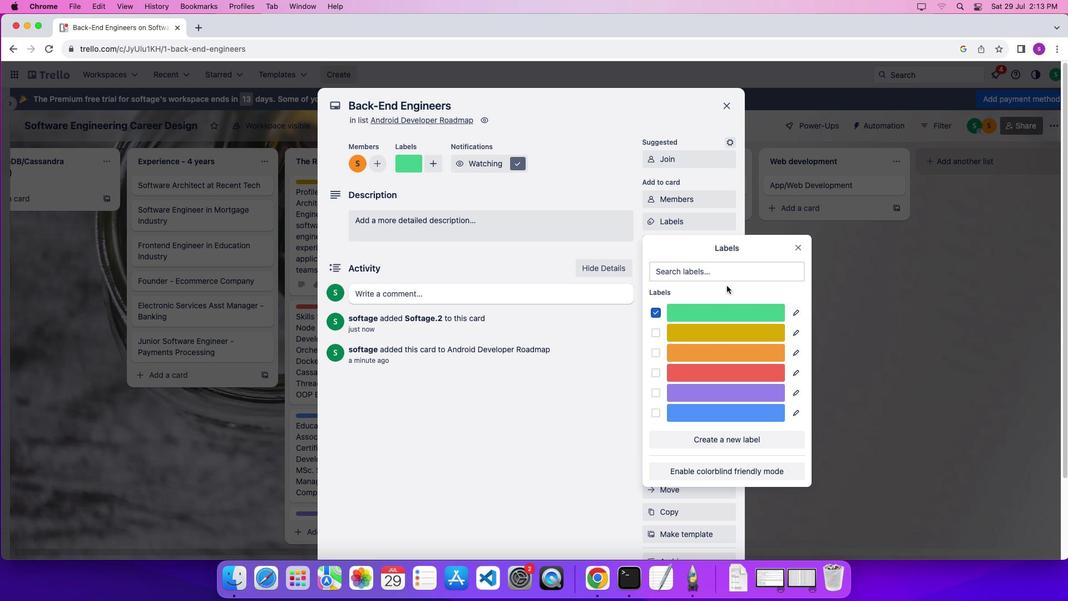 
Action: Mouse pressed left at (694, 300)
Screenshot: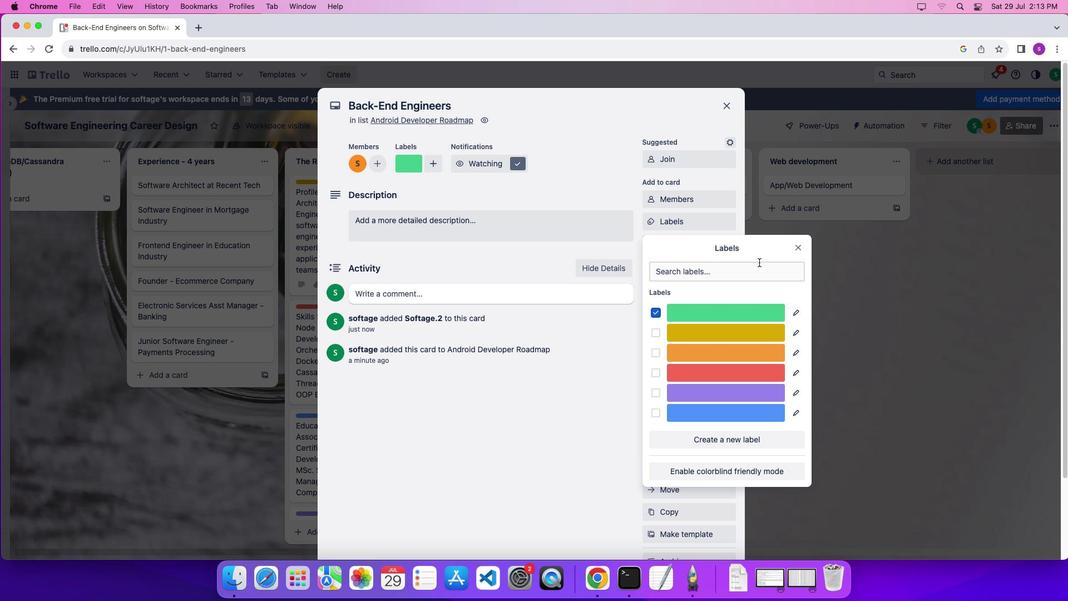 
Action: Mouse moved to (786, 240)
Screenshot: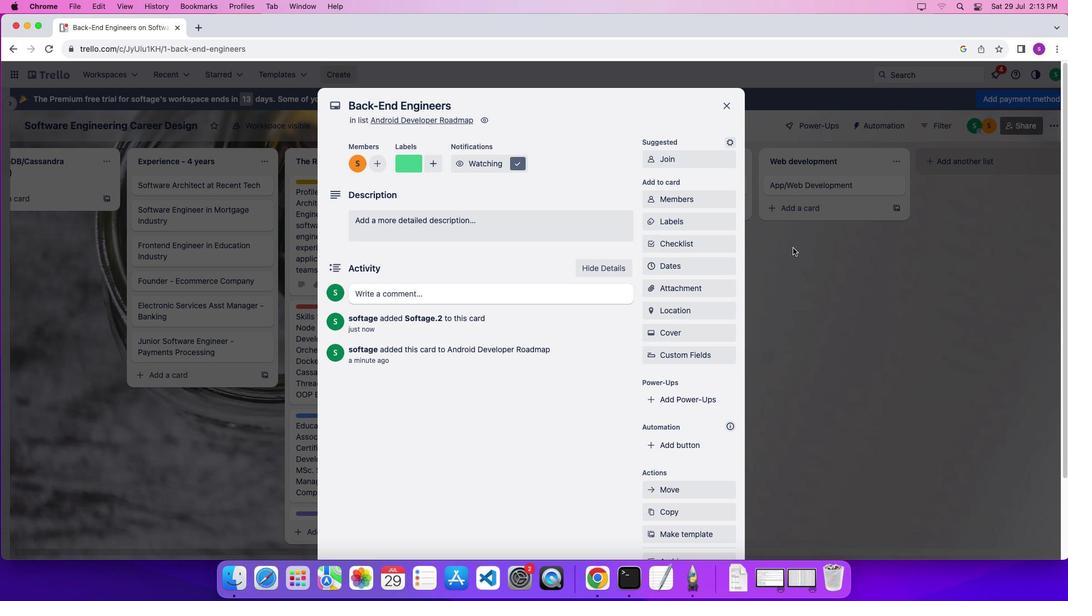 
Action: Mouse pressed left at (786, 240)
Screenshot: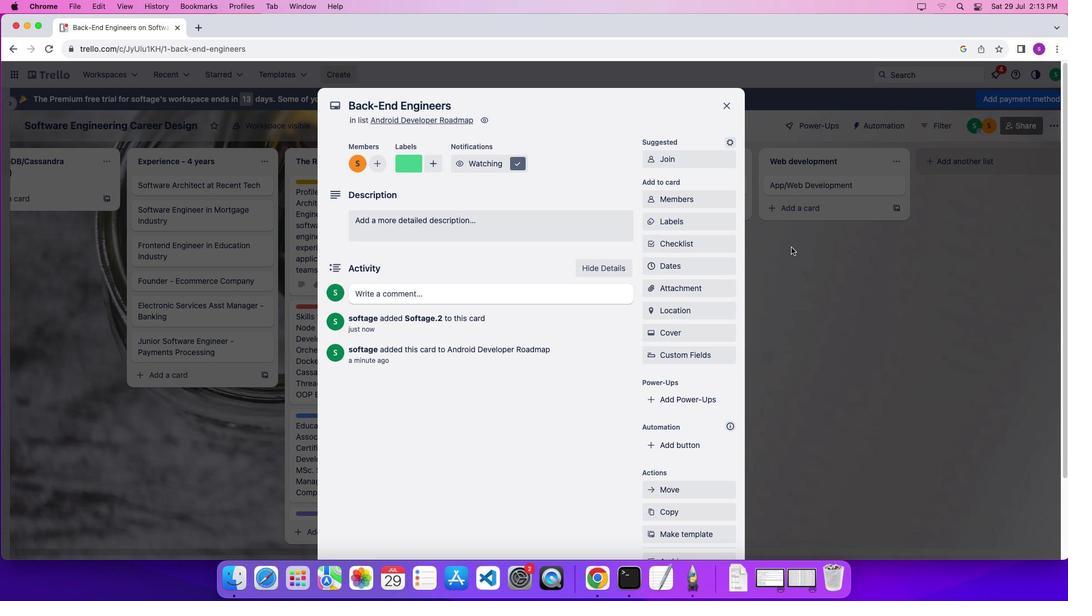 
Action: Mouse moved to (706, 263)
Screenshot: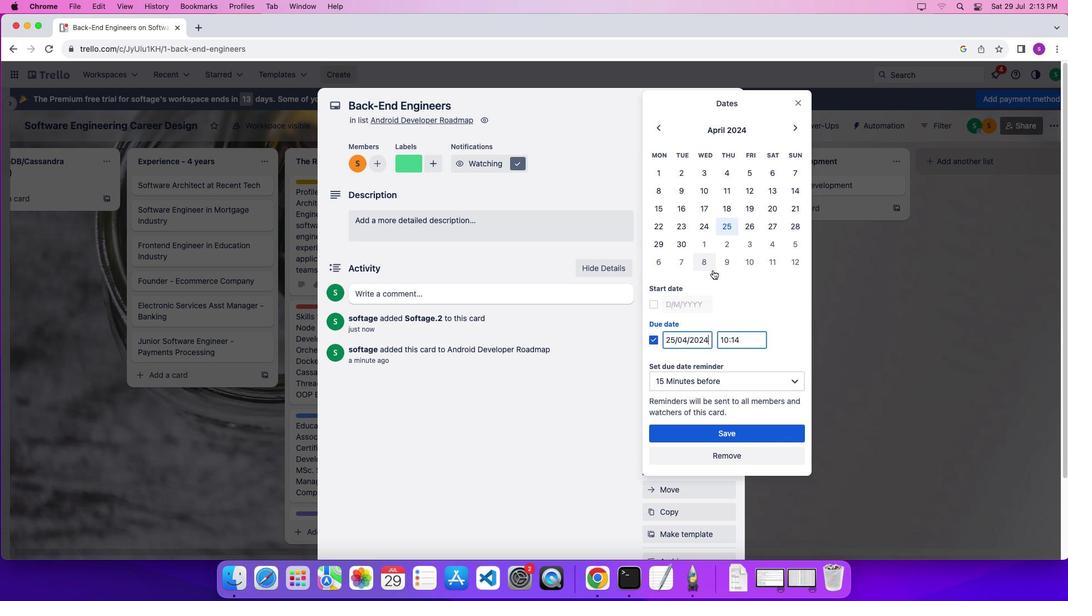 
Action: Mouse pressed left at (706, 263)
Screenshot: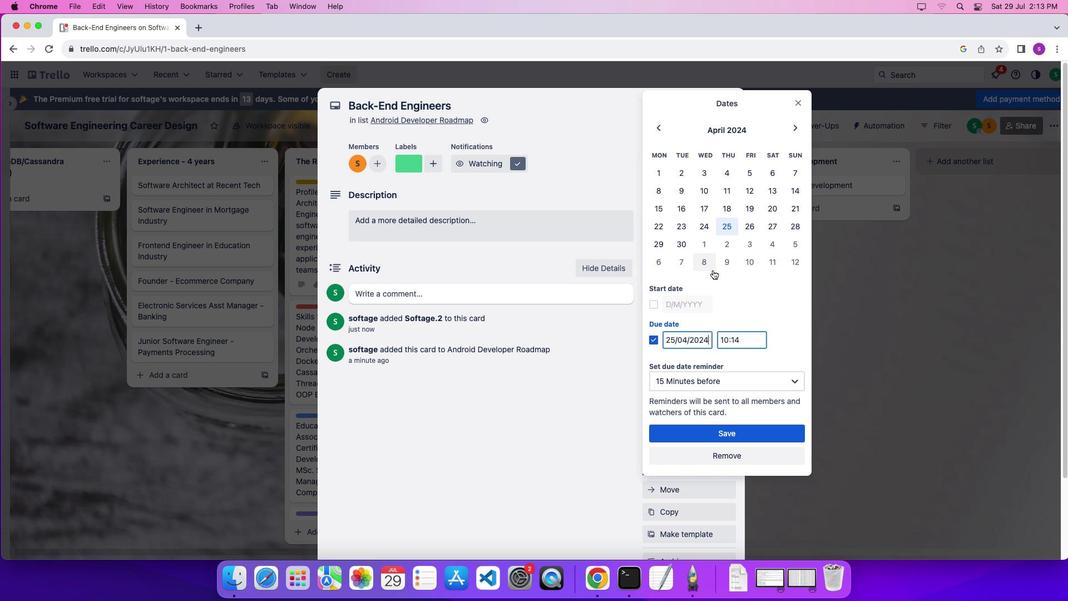 
Action: Mouse moved to (718, 233)
Screenshot: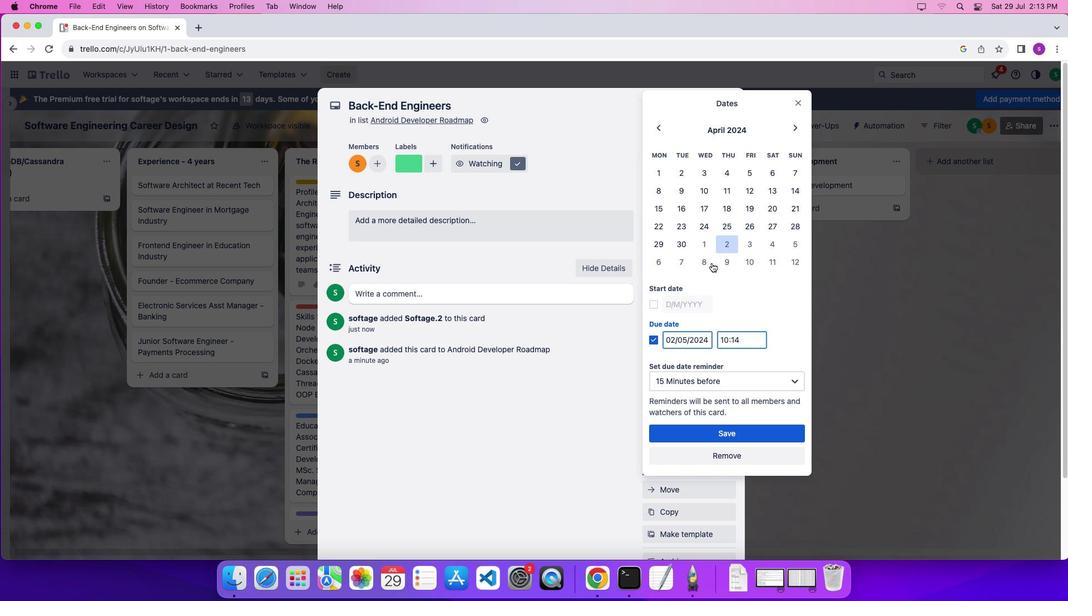 
Action: Mouse pressed left at (718, 233)
Screenshot: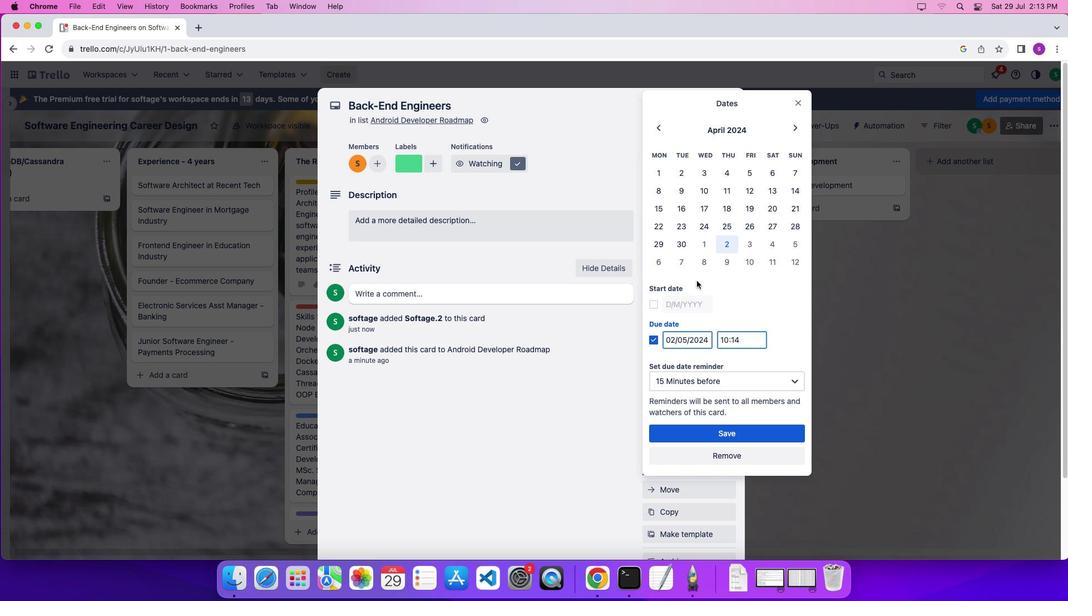 
Action: Mouse moved to (650, 299)
Screenshot: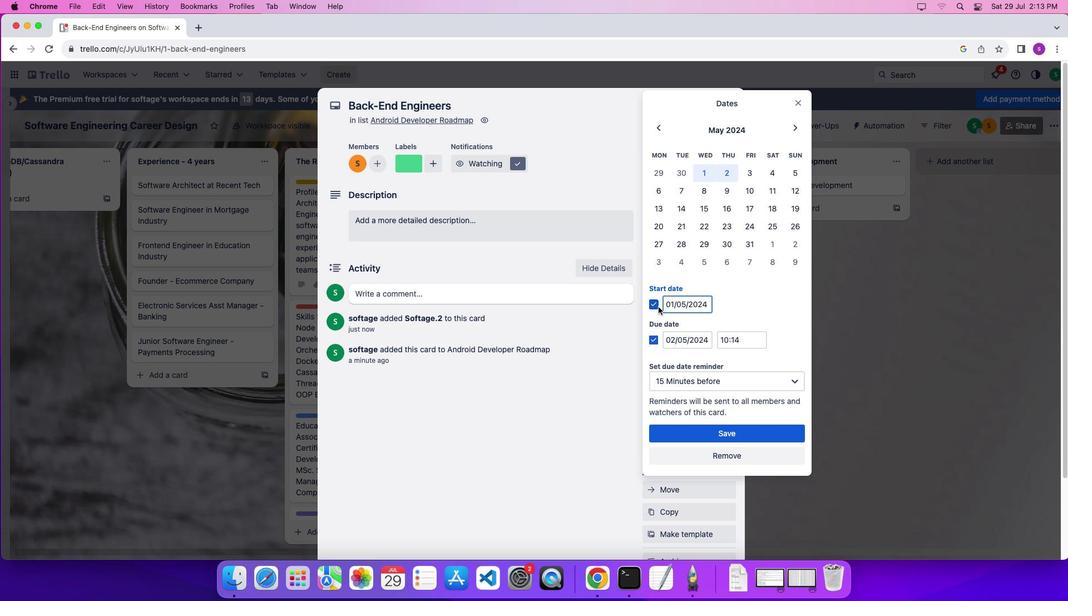 
Action: Mouse pressed left at (650, 299)
Screenshot: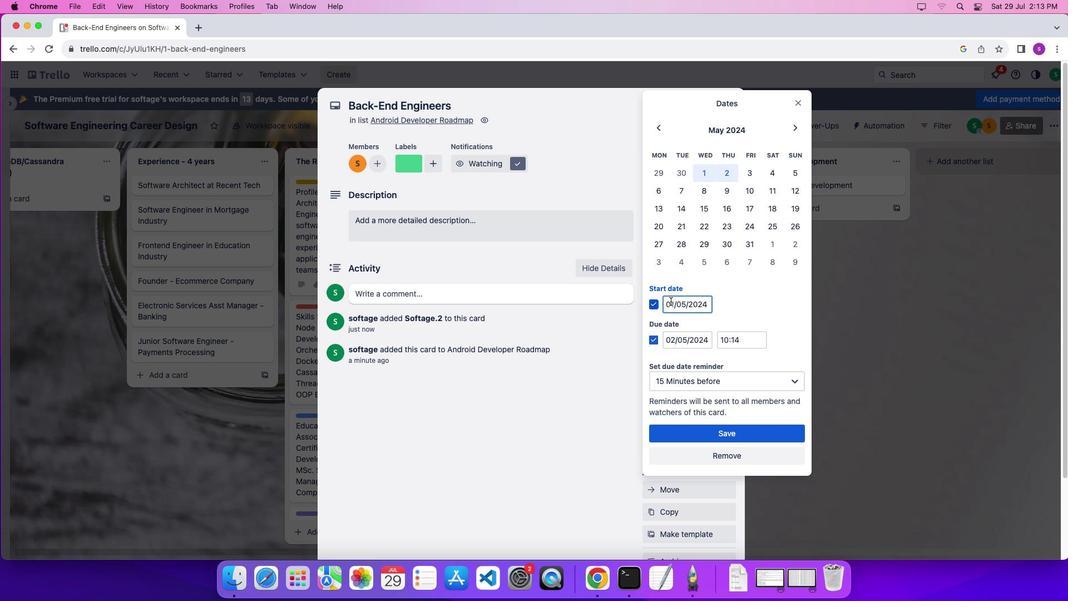 
Action: Mouse moved to (656, 419)
Screenshot: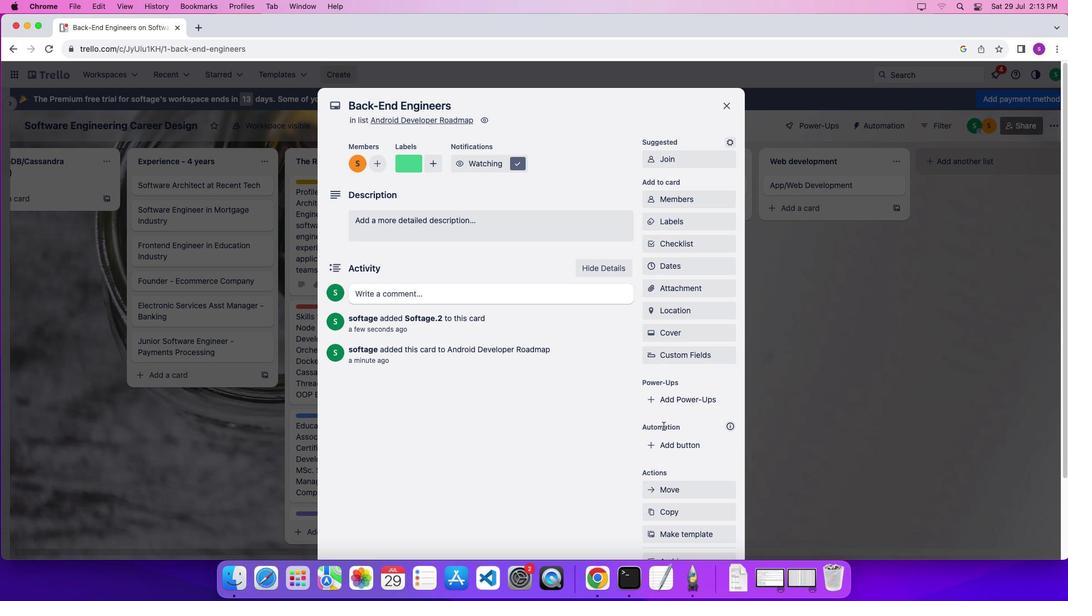 
Action: Mouse pressed left at (656, 419)
Screenshot: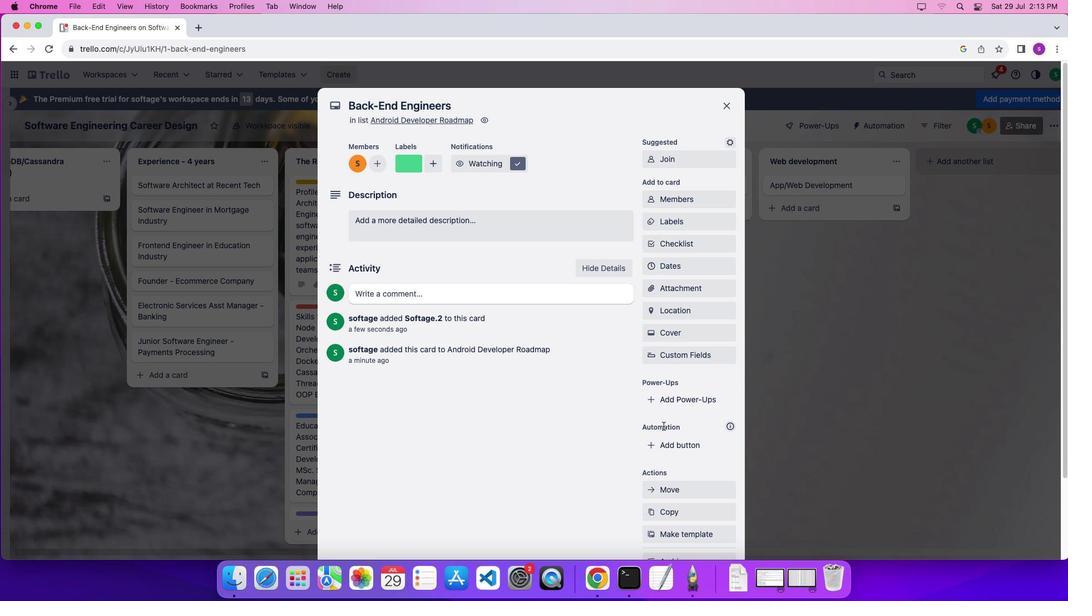 
Action: Mouse moved to (664, 279)
Screenshot: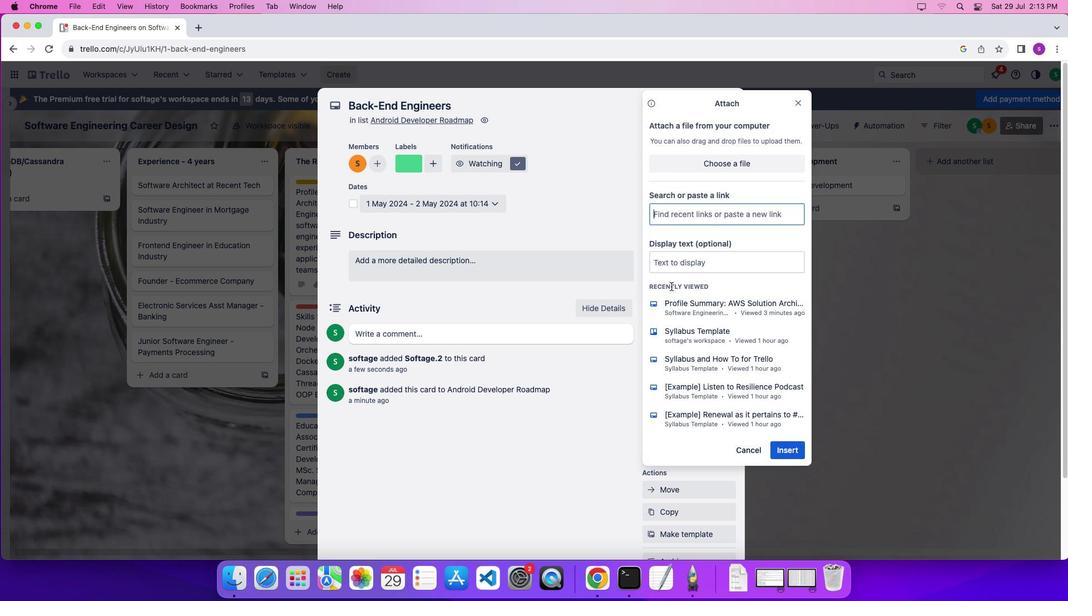 
Action: Mouse pressed left at (664, 279)
Screenshot: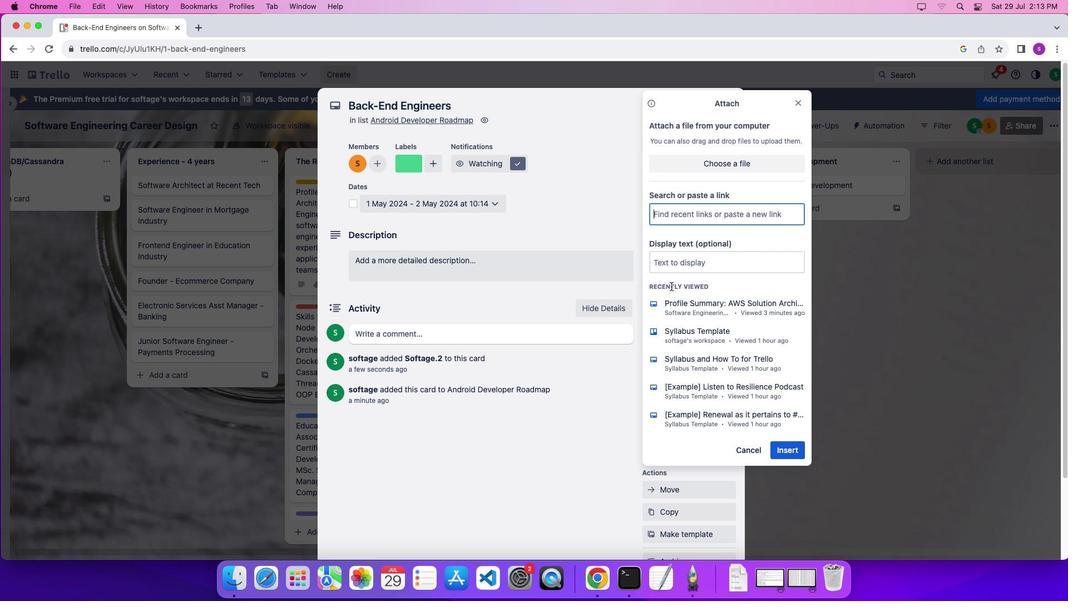 
Action: Mouse moved to (676, 328)
Screenshot: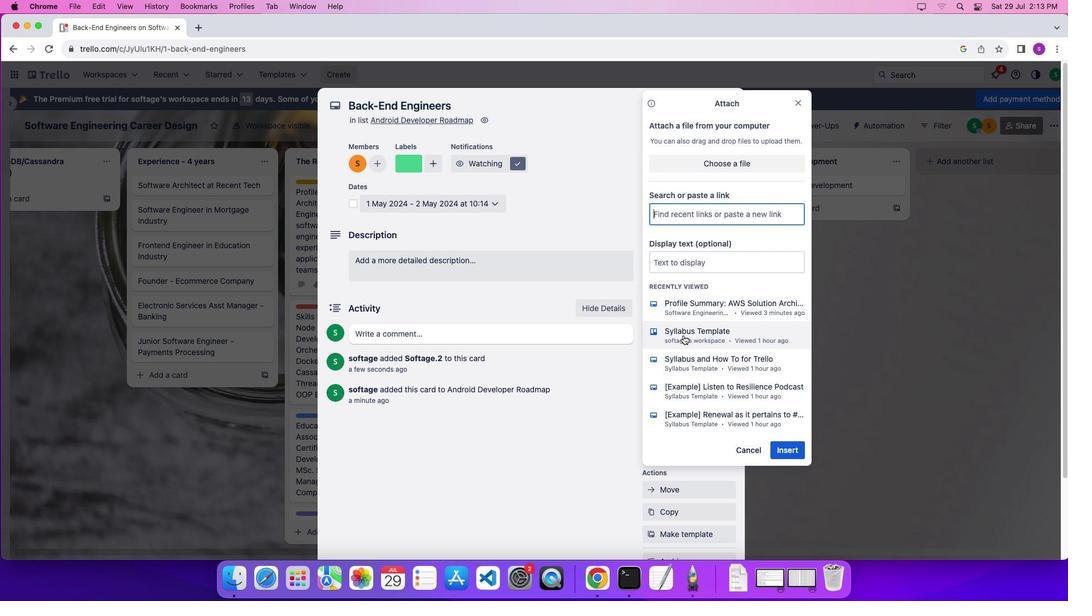 
Action: Mouse pressed left at (676, 328)
Screenshot: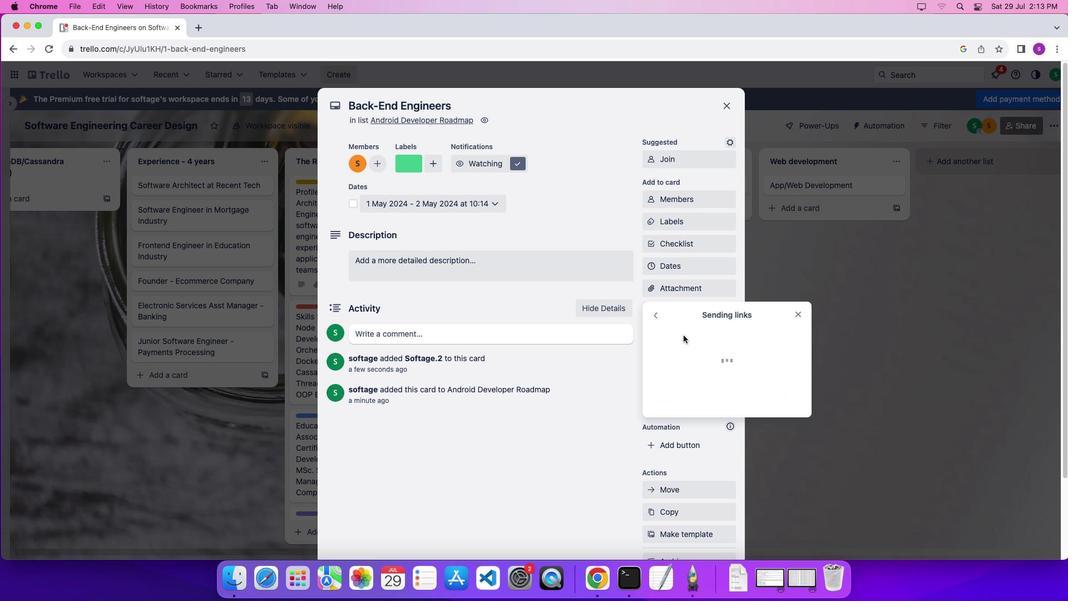 
Action: Mouse moved to (667, 305)
Screenshot: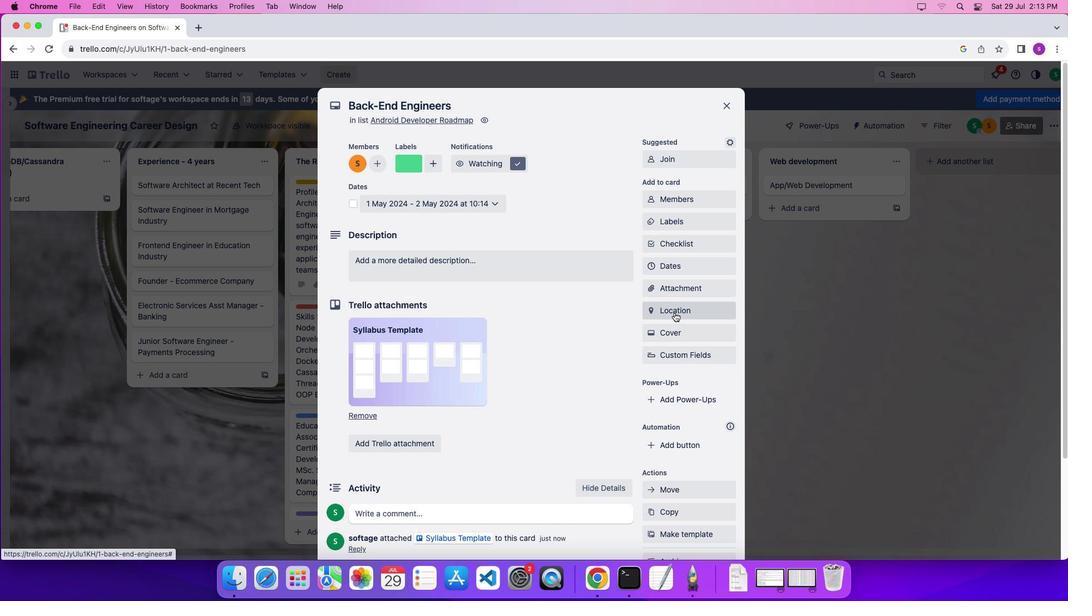 
Action: Mouse pressed left at (667, 305)
Screenshot: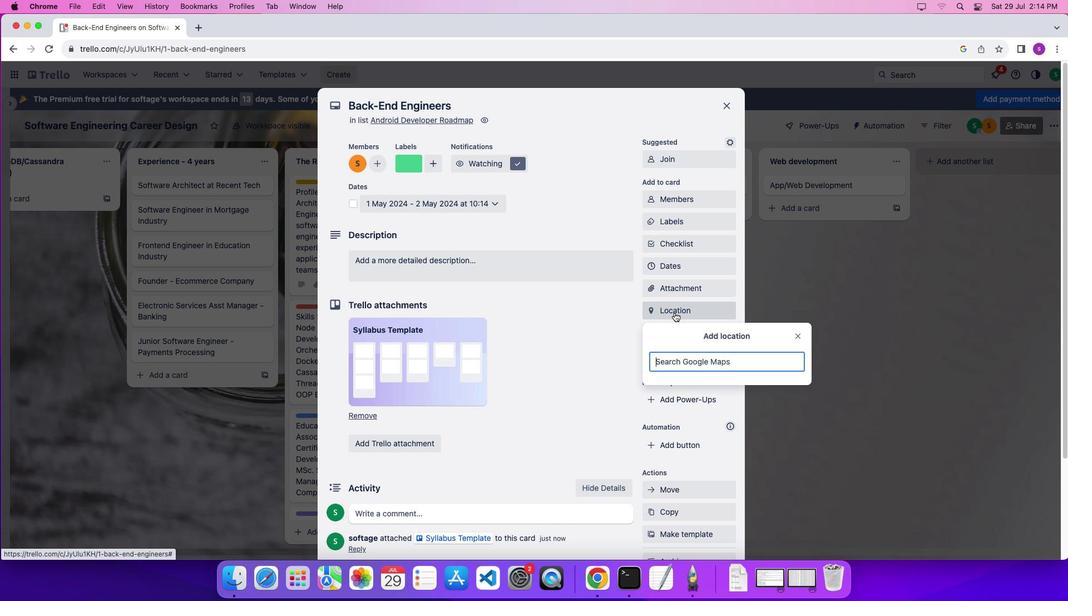 
Action: Key pressed 'g'
Screenshot: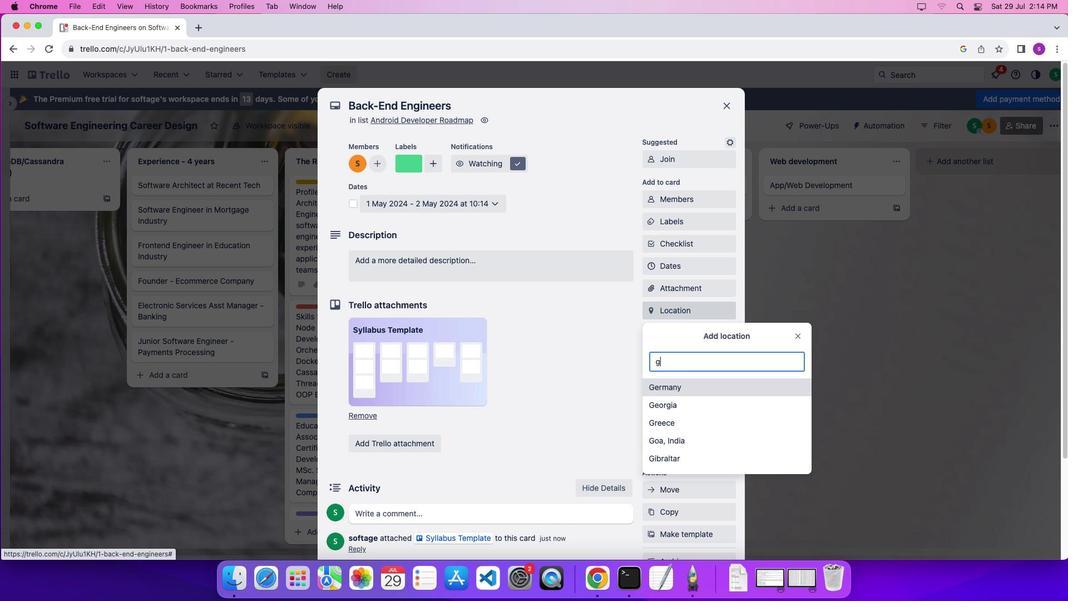
Action: Mouse moved to (667, 305)
Screenshot: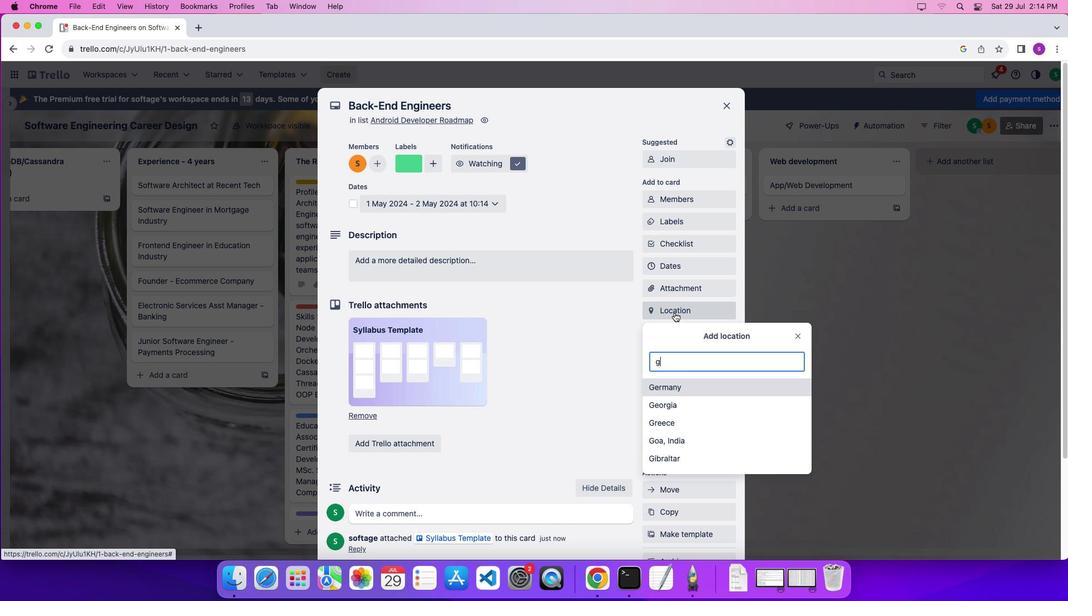 
Action: Key pressed 'u''r'
Screenshot: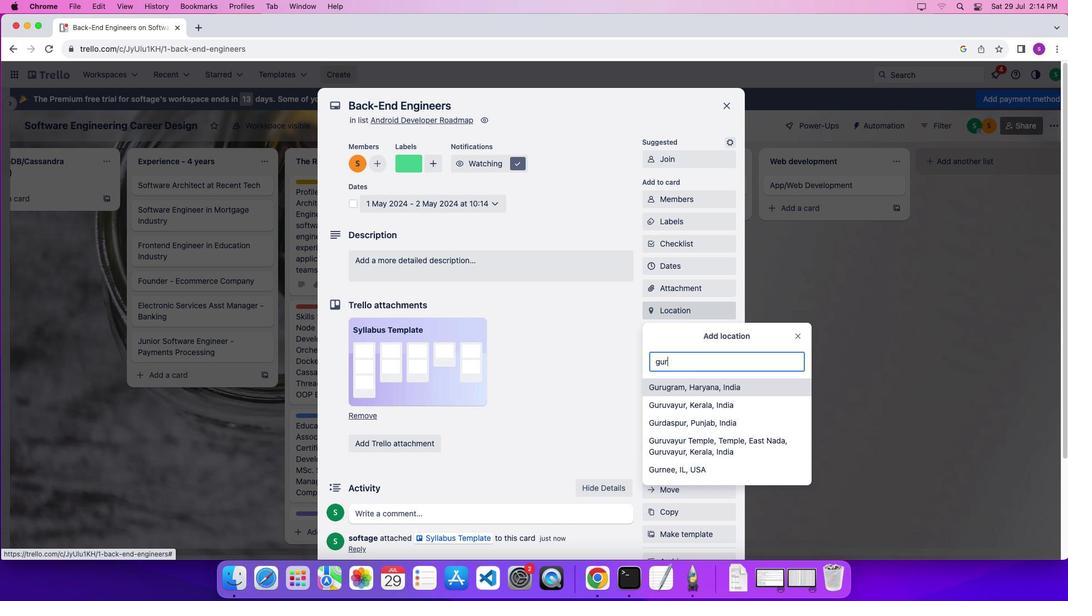 
Action: Mouse moved to (679, 385)
Screenshot: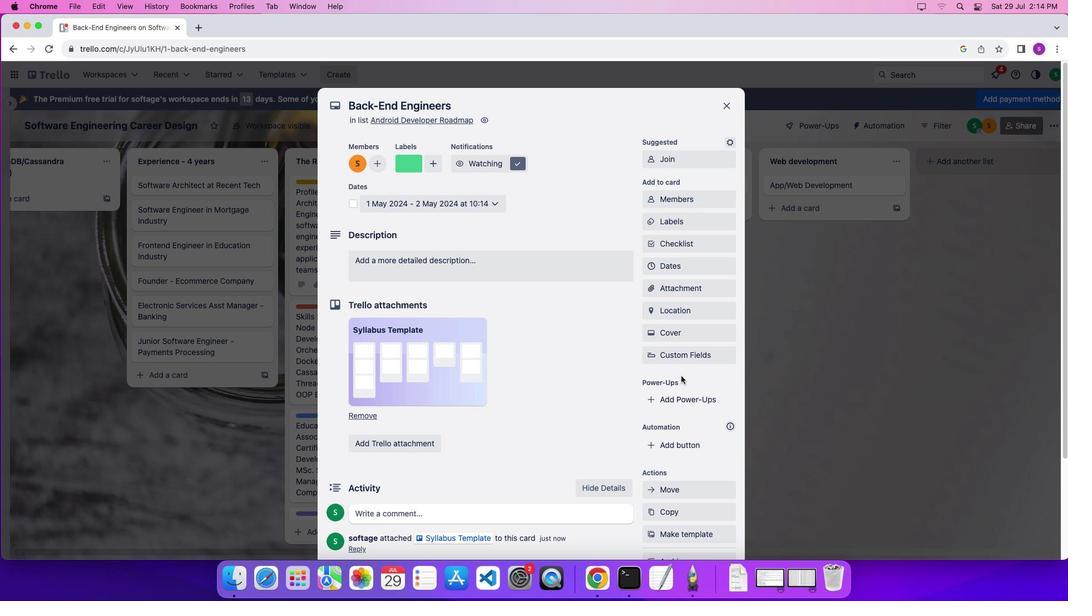 
Action: Mouse pressed left at (679, 385)
Screenshot: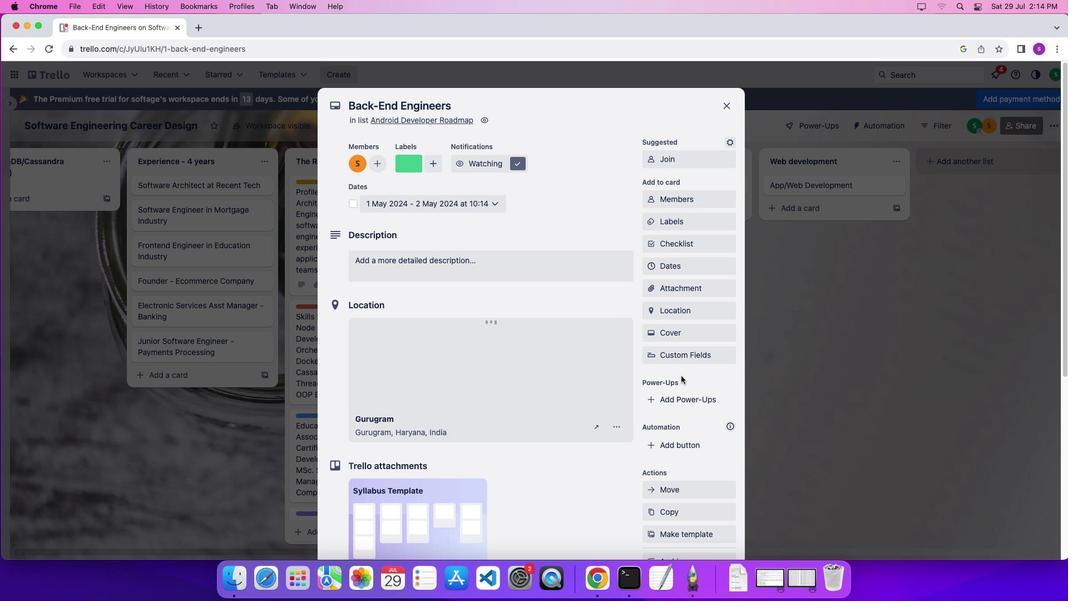 
Action: Mouse moved to (669, 330)
Screenshot: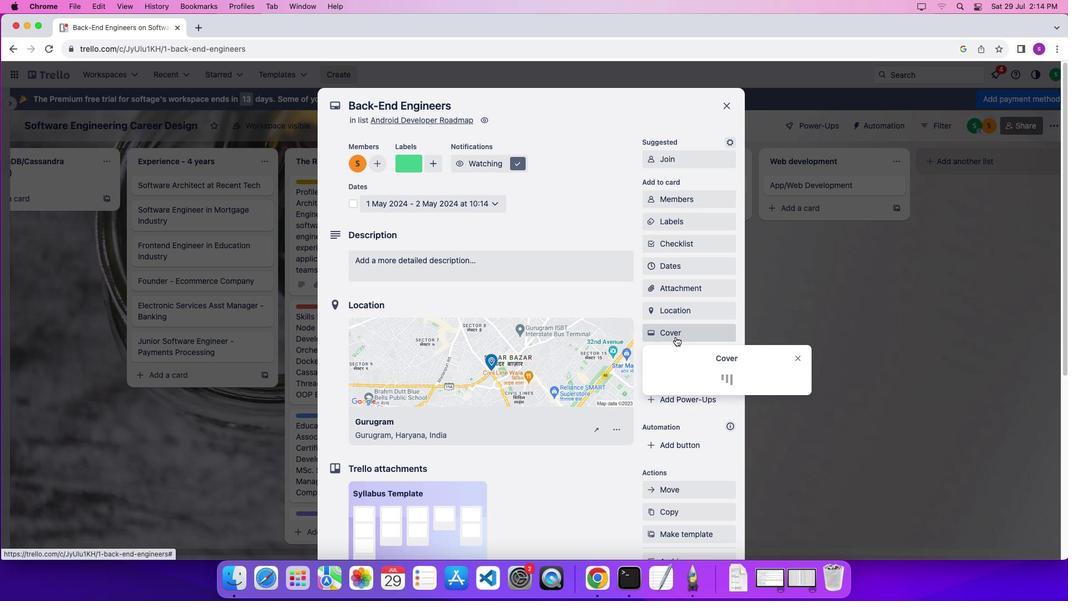 
Action: Mouse pressed left at (669, 330)
Screenshot: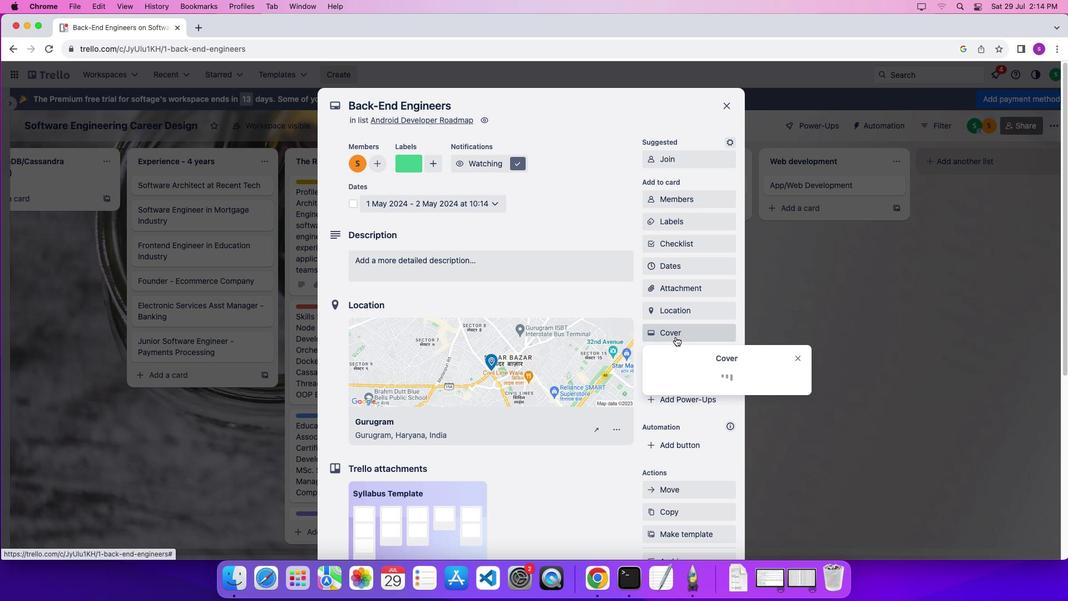 
Action: Mouse moved to (730, 511)
Screenshot: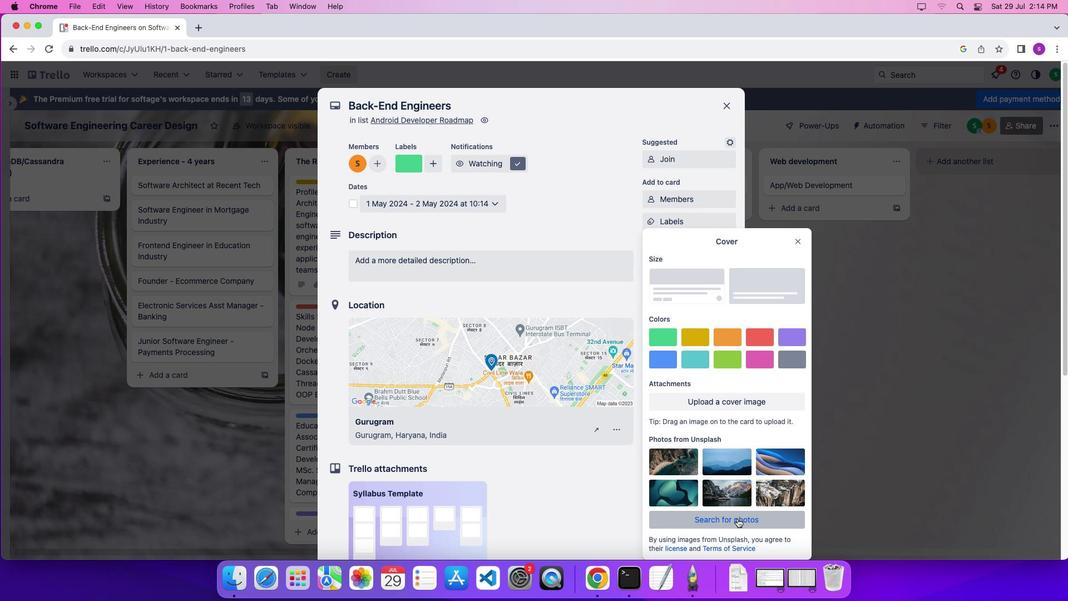 
Action: Mouse pressed left at (730, 511)
Screenshot: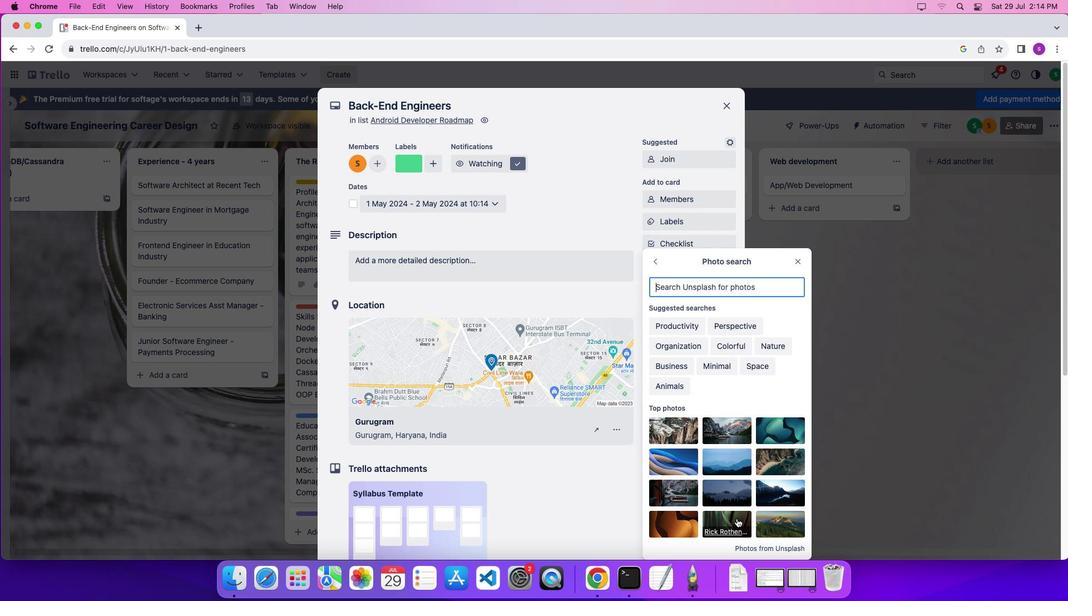 
Action: Mouse moved to (724, 379)
Screenshot: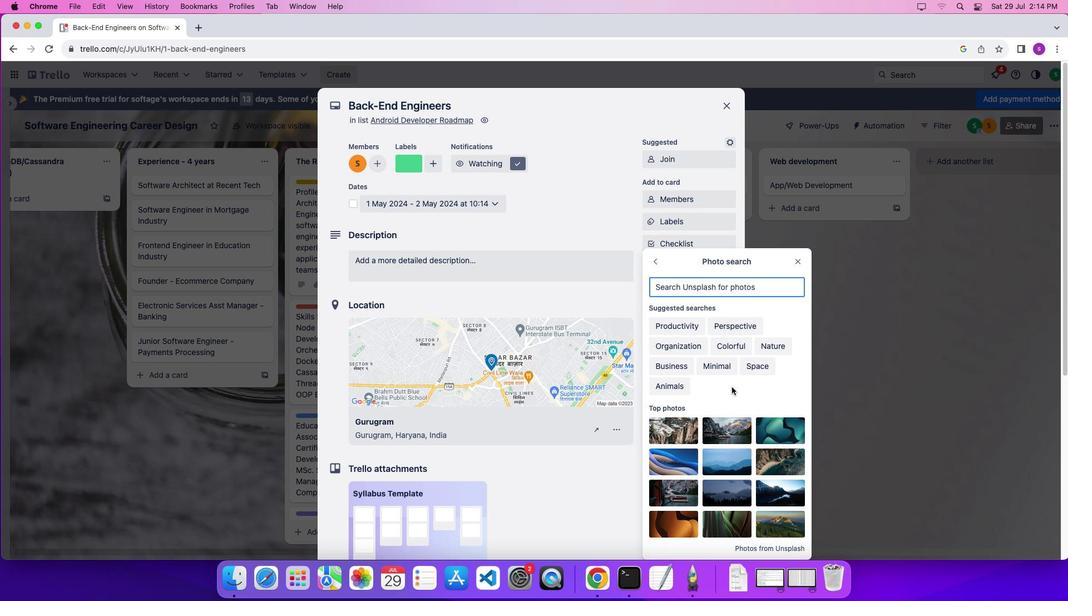 
Action: Key pressed Key.shift'B''a''c''k'Key.space'e''n''d'Key.space'd''e''v''e''l''o''p''e''r'Key.enter
Screenshot: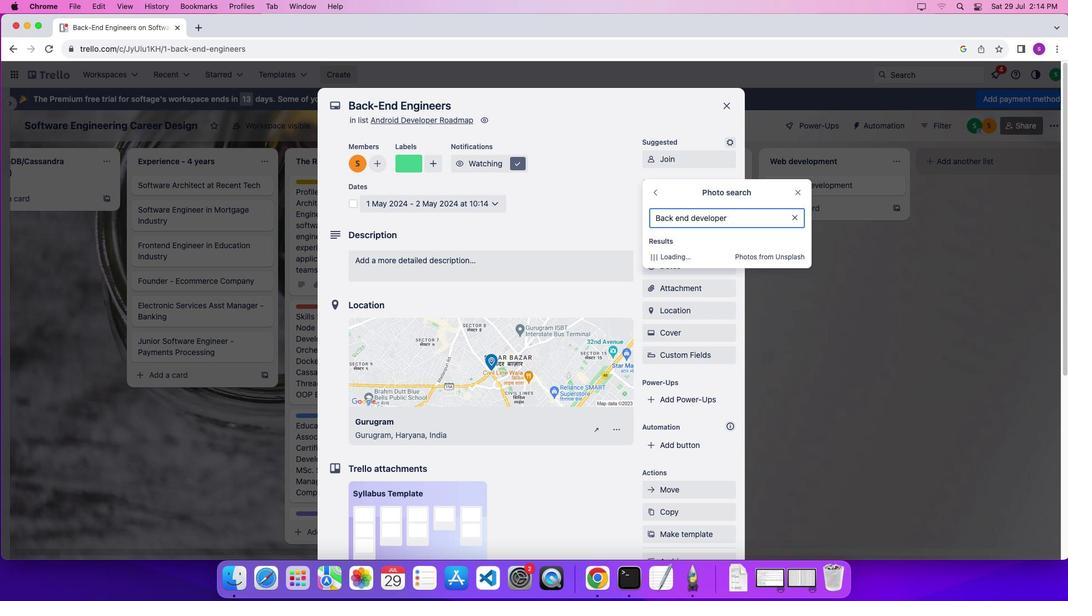 
Action: Mouse moved to (730, 418)
Screenshot: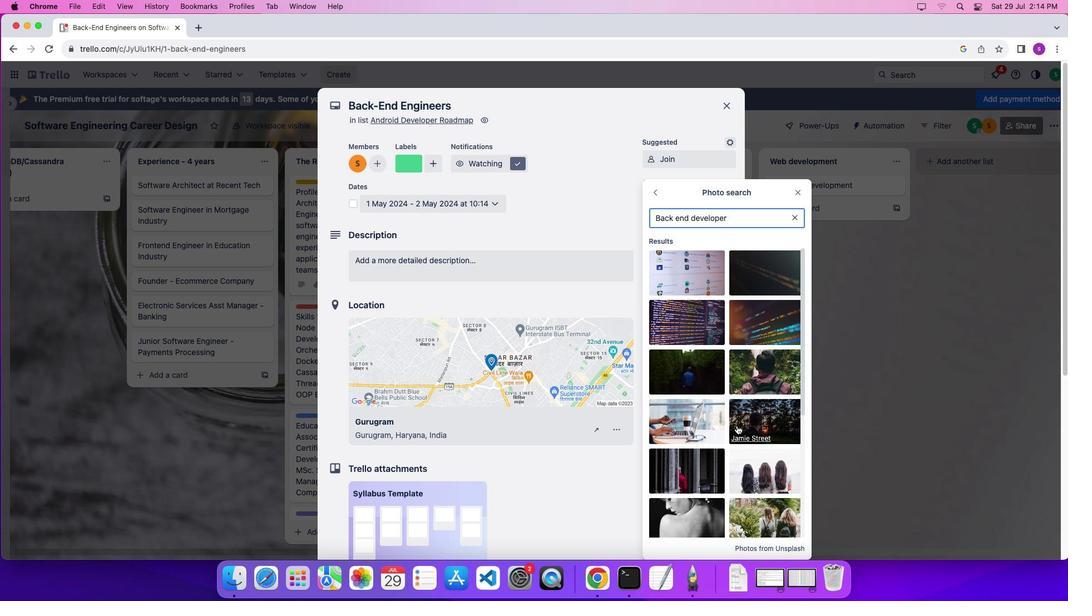 
Action: Mouse scrolled (730, 418) with delta (-6, -7)
Screenshot: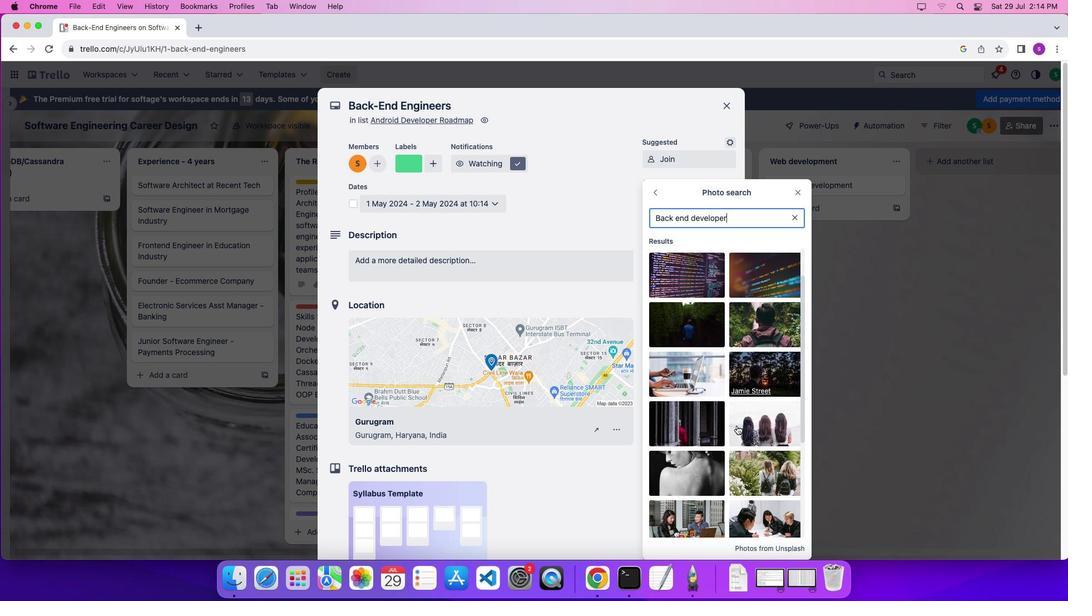 
Action: Mouse scrolled (730, 418) with delta (-6, -7)
Screenshot: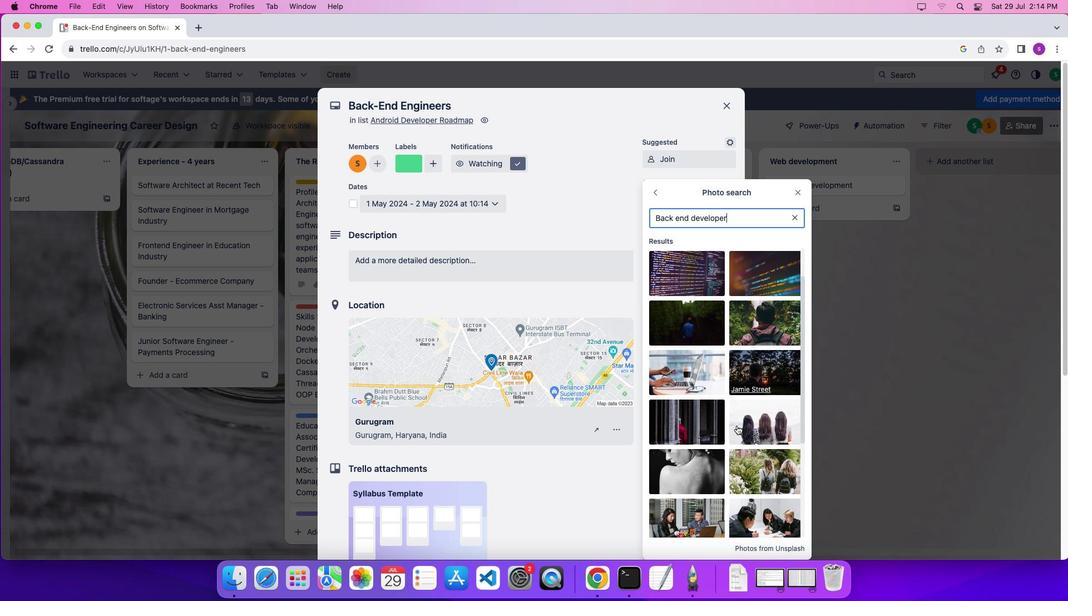 
Action: Mouse scrolled (730, 418) with delta (-6, -7)
Screenshot: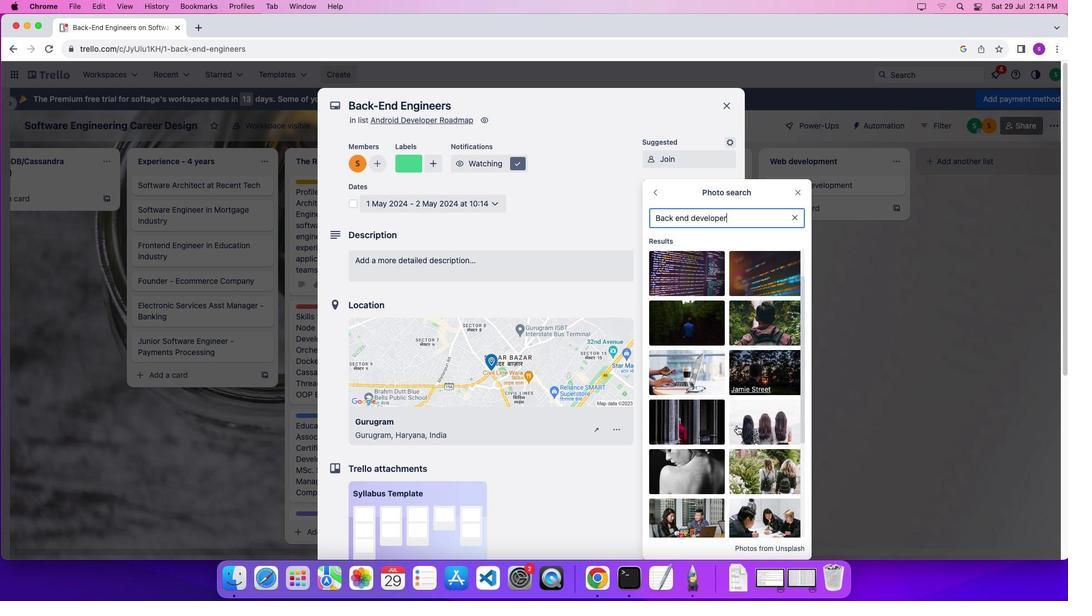 
Action: Mouse scrolled (730, 418) with delta (-6, -6)
Screenshot: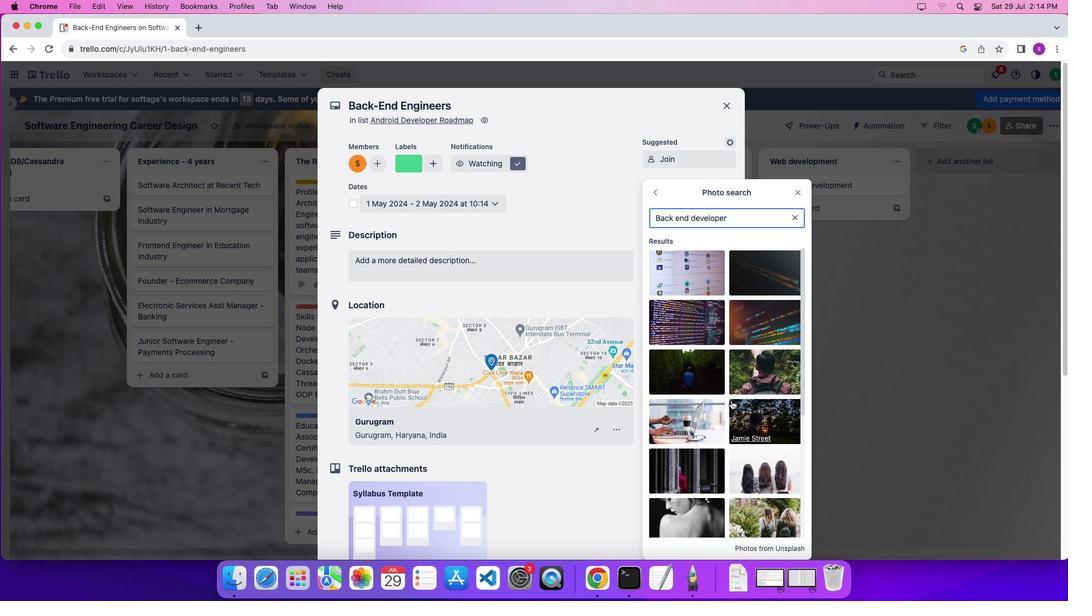 
Action: Mouse scrolled (730, 418) with delta (-6, -5)
Screenshot: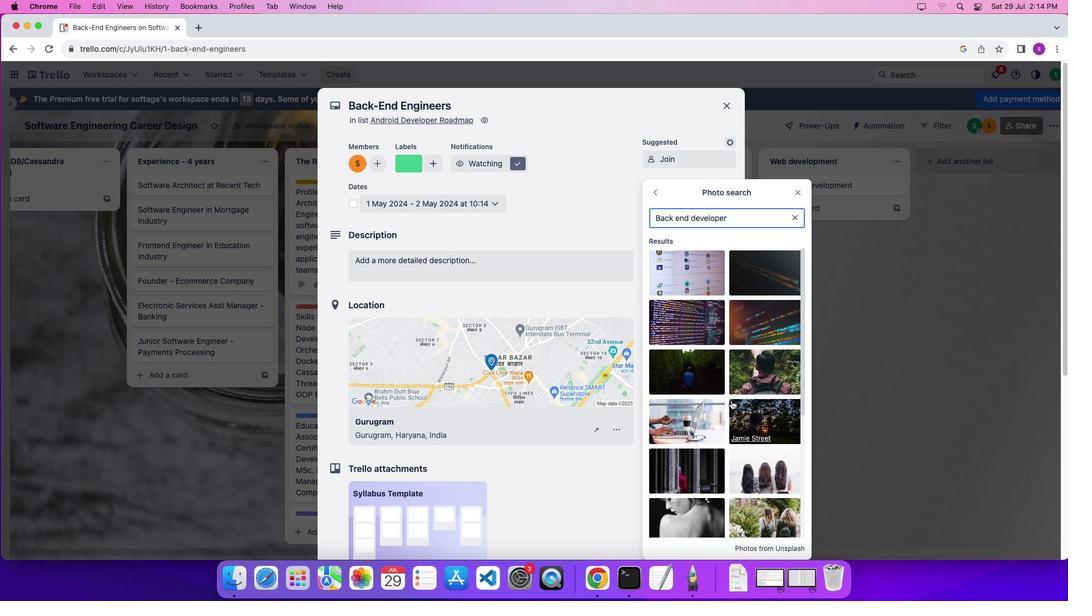 
Action: Mouse scrolled (730, 418) with delta (-6, -2)
Screenshot: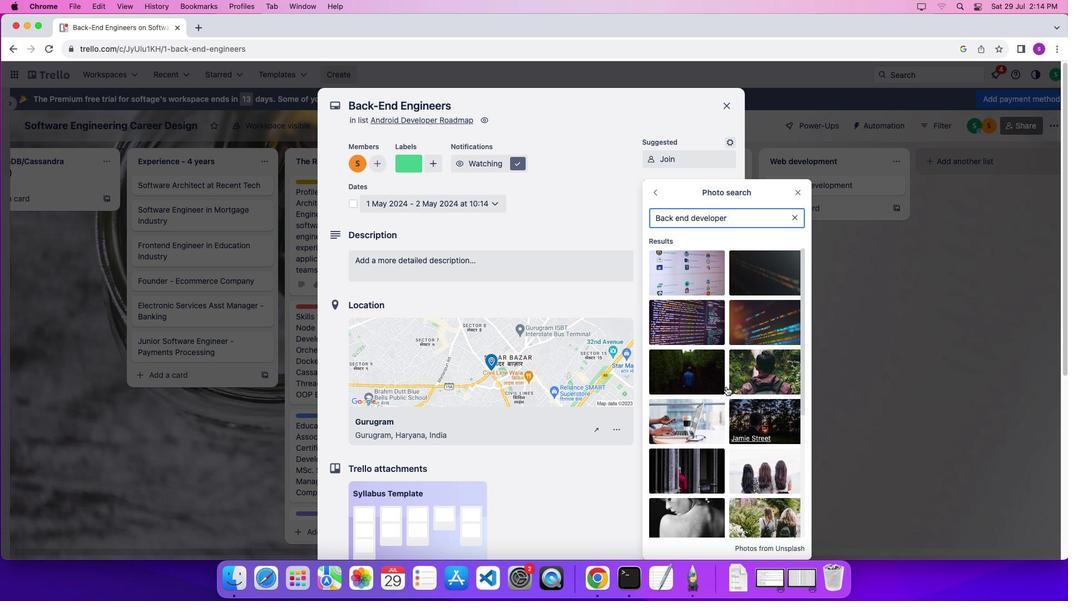 
Action: Mouse moved to (754, 312)
Screenshot: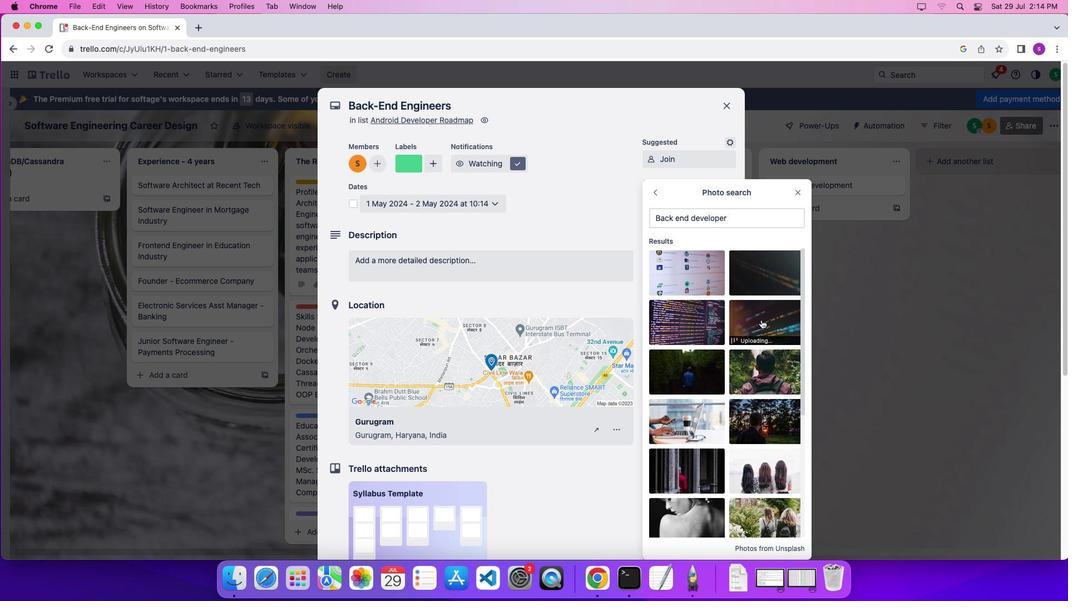
Action: Mouse pressed left at (754, 312)
Screenshot: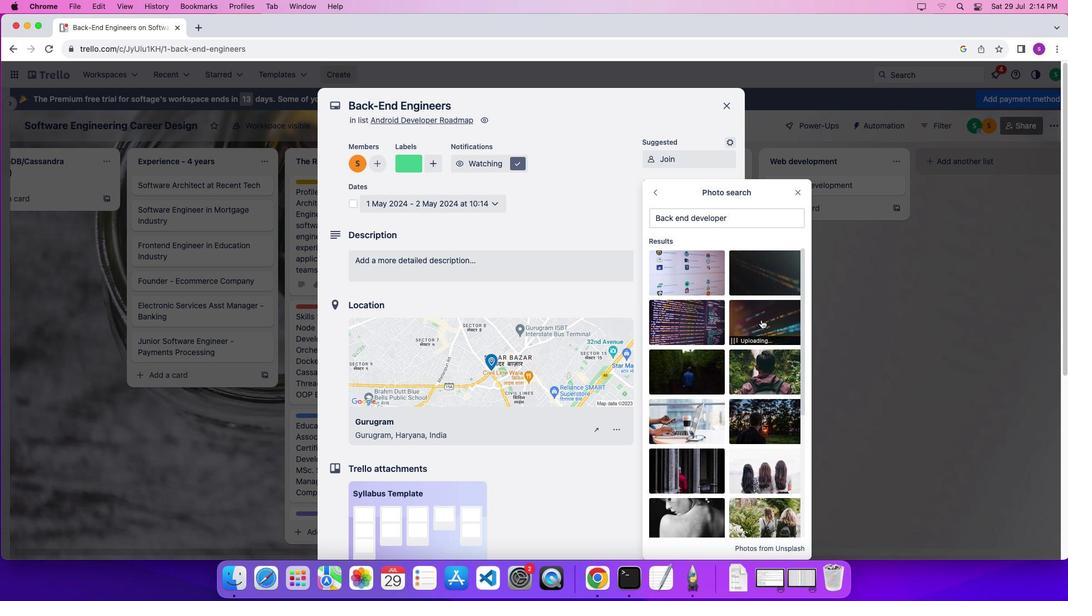 
Action: Mouse moved to (793, 88)
Screenshot: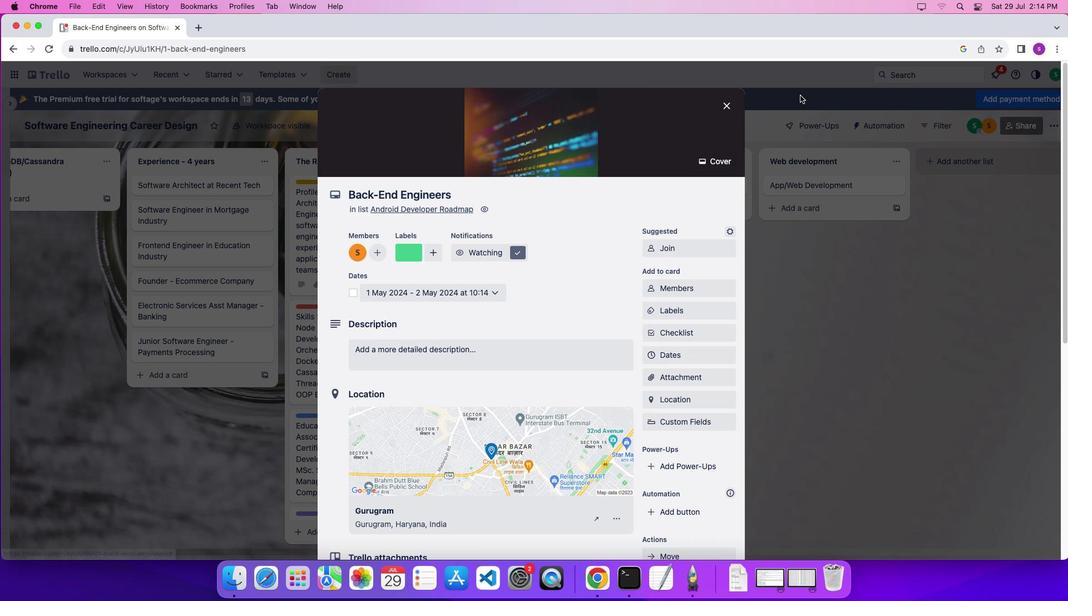 
Action: Mouse pressed left at (793, 88)
Screenshot: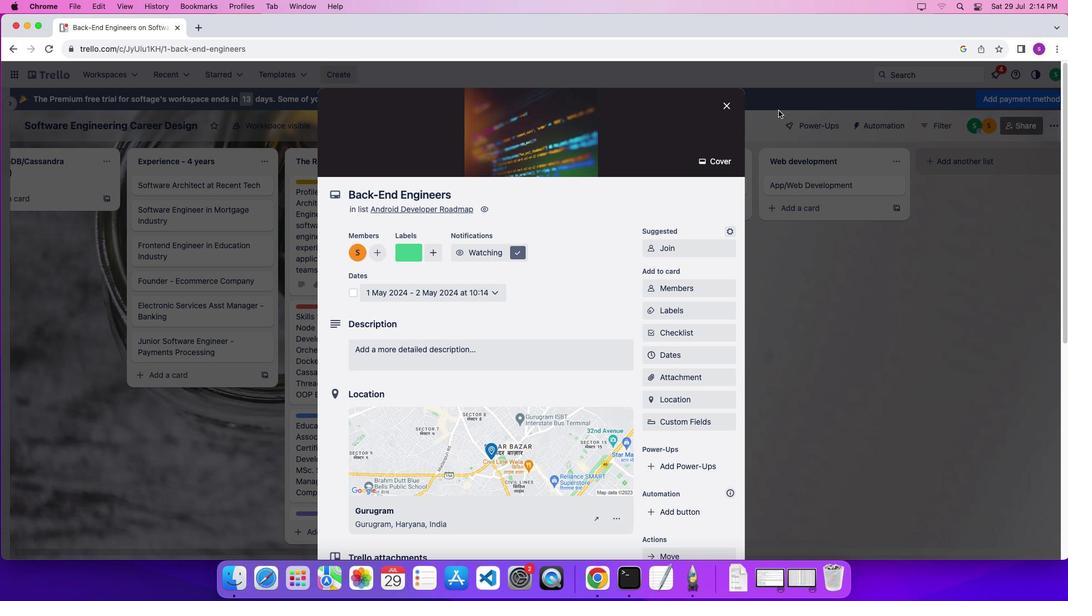 
Action: Mouse moved to (349, 283)
Screenshot: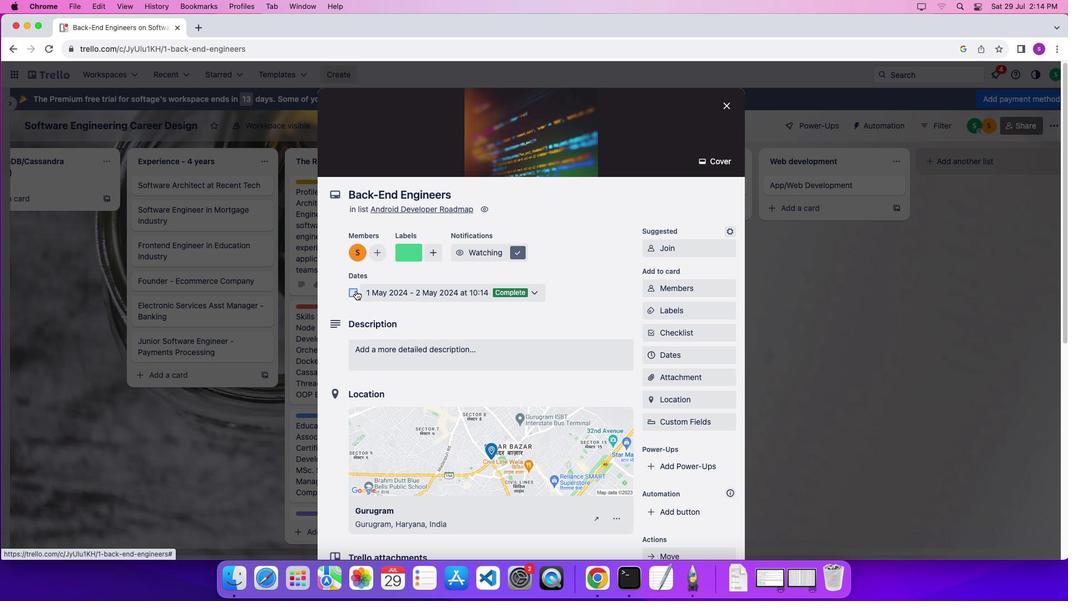 
Action: Mouse pressed left at (349, 283)
Screenshot: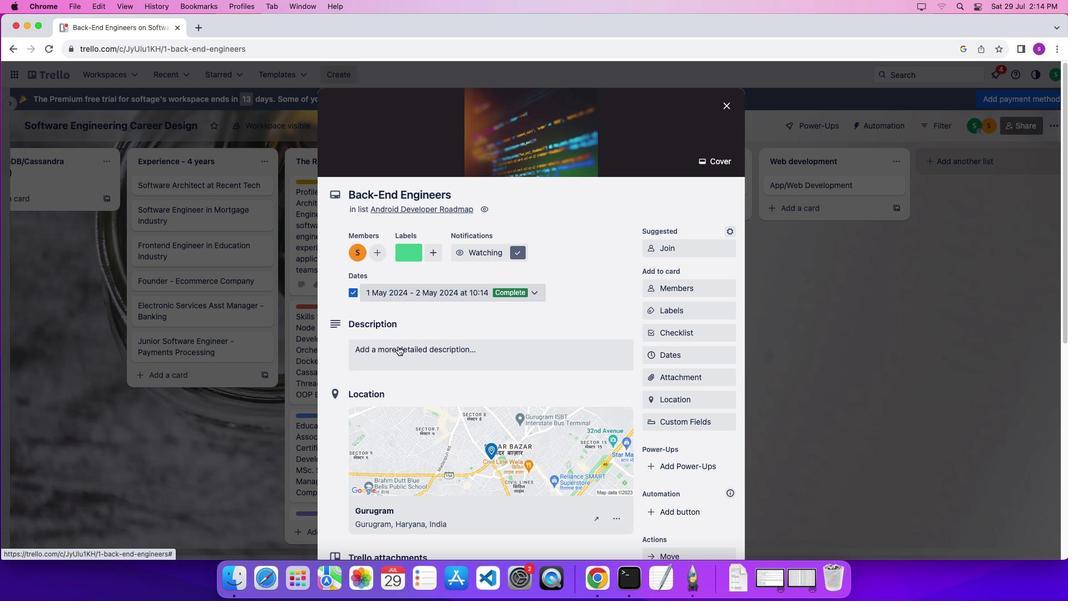 
Action: Mouse moved to (396, 346)
Screenshot: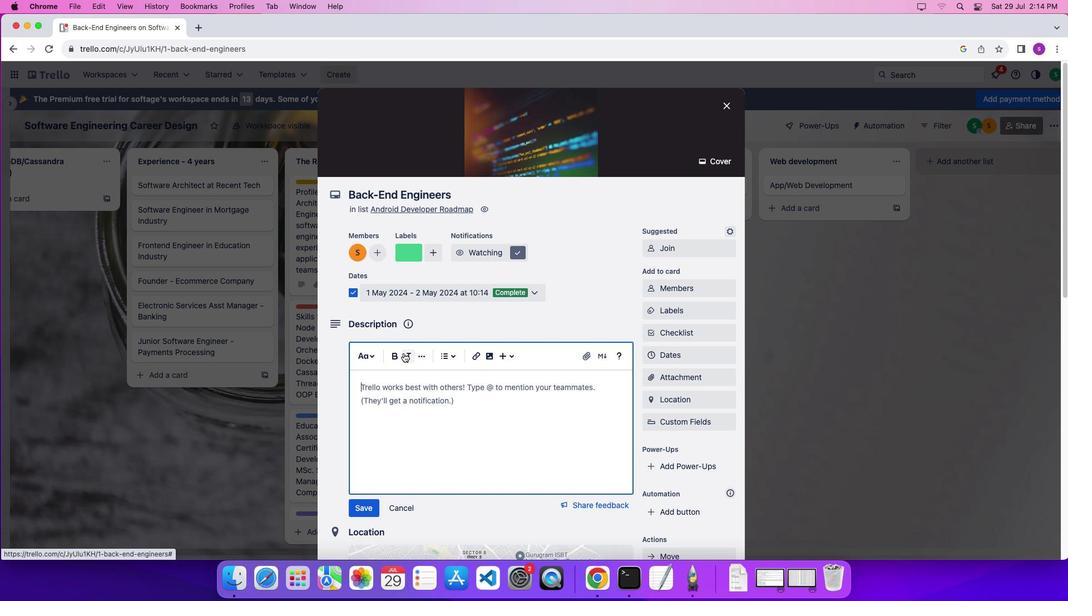 
Action: Mouse pressed left at (396, 346)
Screenshot: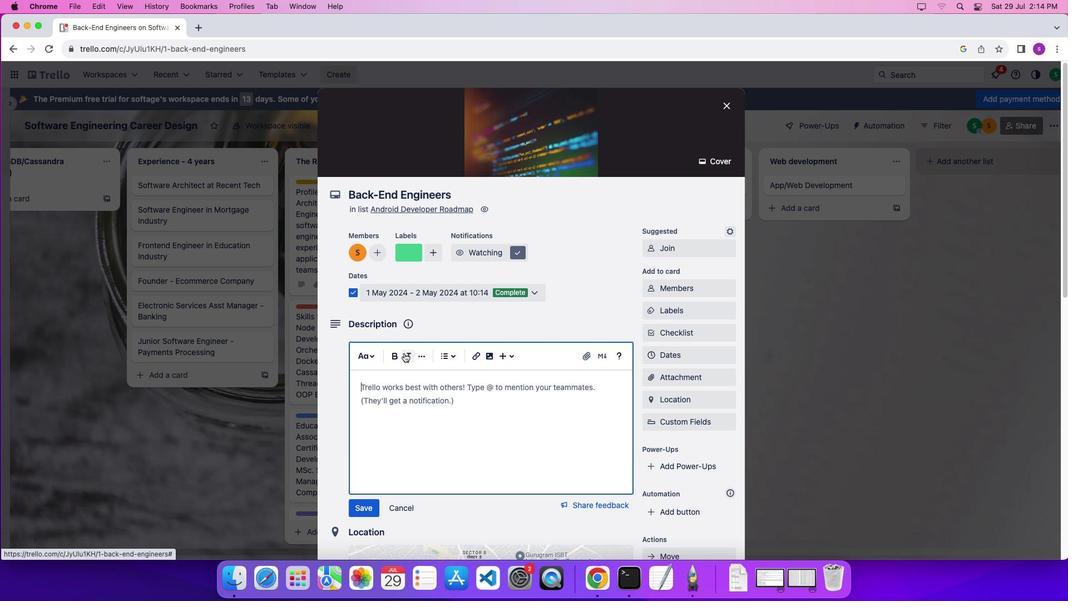 
Action: Mouse moved to (473, 328)
Screenshot: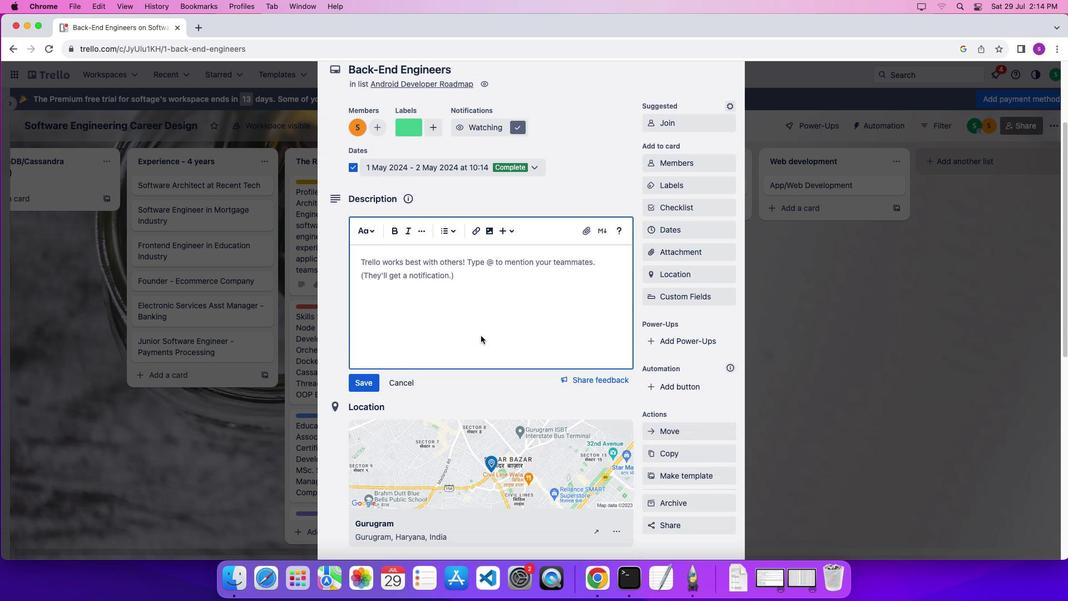 
Action: Mouse scrolled (473, 328) with delta (-6, -7)
Screenshot: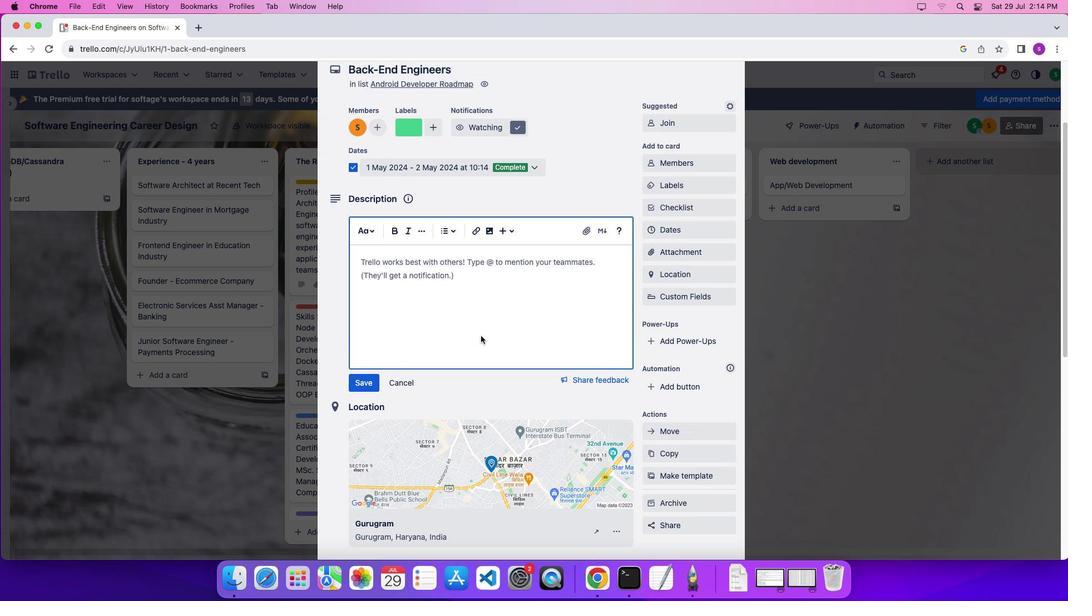 
Action: Mouse scrolled (473, 328) with delta (-6, -7)
Screenshot: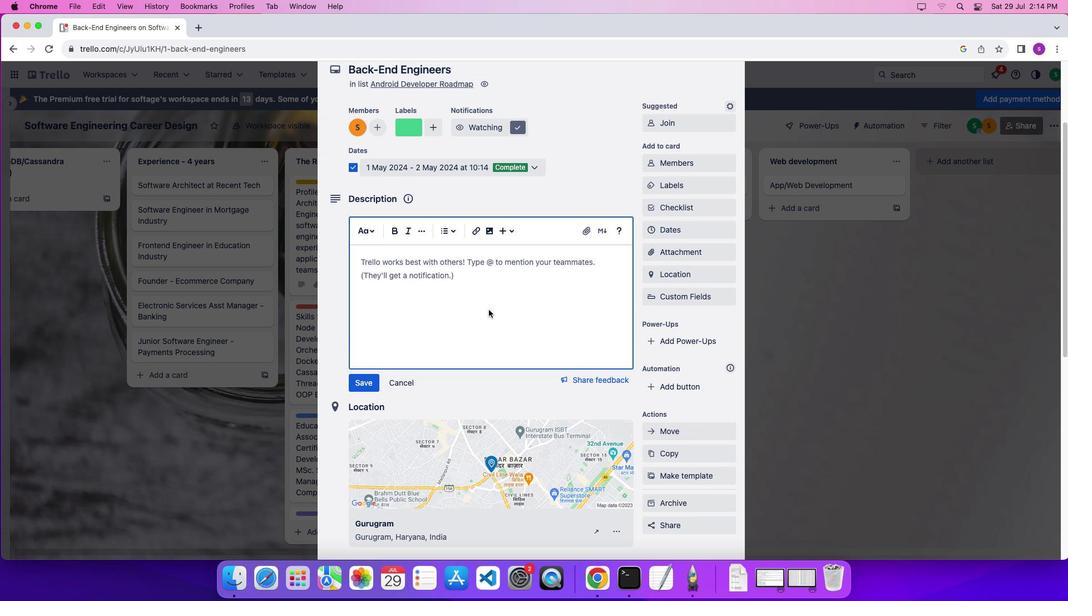 
Action: Mouse scrolled (473, 328) with delta (-6, -8)
Screenshot: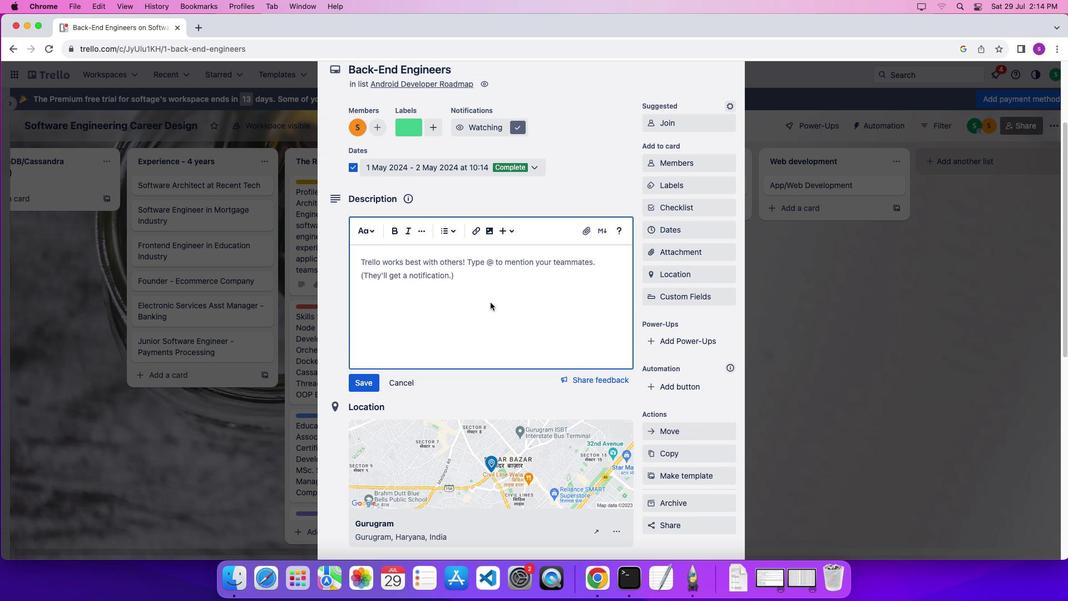 
Action: Mouse moved to (483, 288)
Screenshot: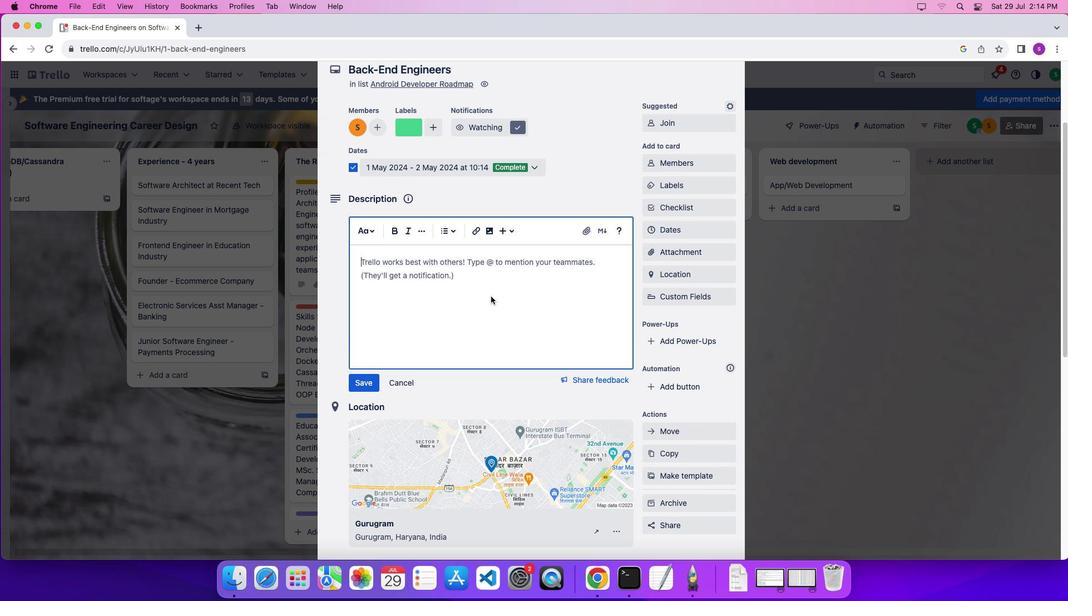 
Action: Mouse pressed left at (483, 288)
Screenshot: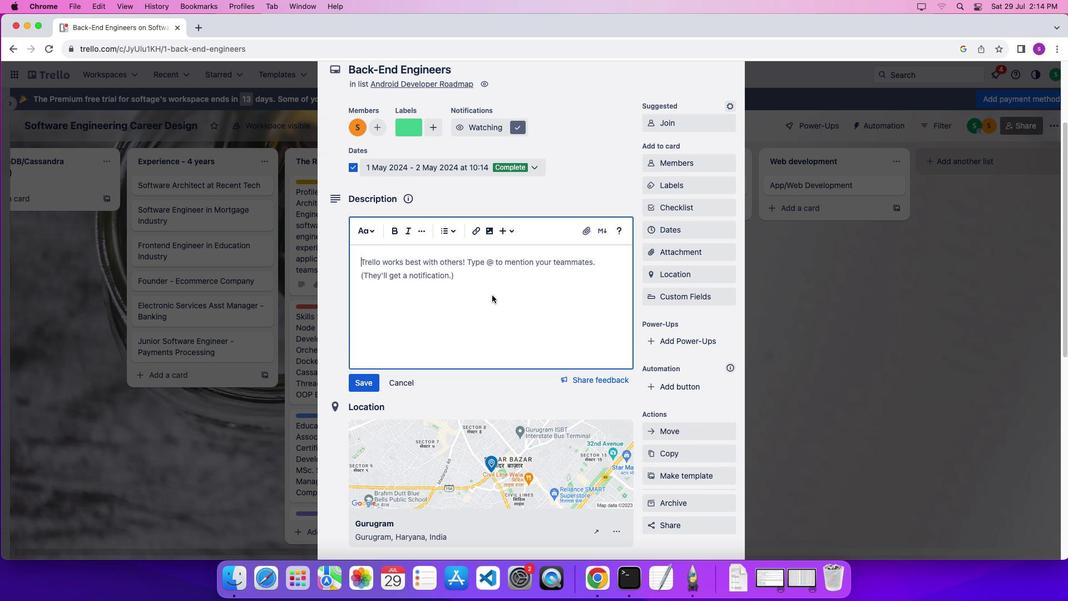 
Action: Mouse moved to (488, 286)
Screenshot: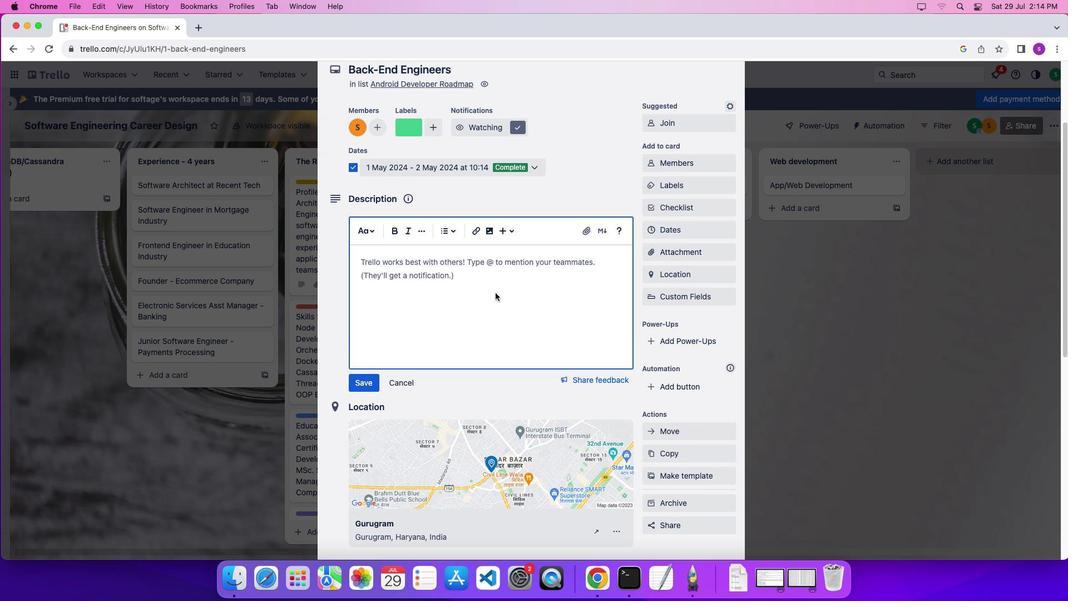 
Action: Key pressed Key.shift'T''h''e''s''e'Key.space'p''r''o''f''e''s''s''i''o''n''a''l''s'Key.space'w''o''r''k'Key.space'o''n'Key.space't''h''e'Key.space's''e''r''v''e''r''-''s''i''d''e'Key.space'o''f'Key.space'w''e''b'Key.space'a''p''p''l''i''c''a''t''i''o''n''.'Key.spaceKey.shift'T''h''i''s'Key.space'i''n''c''l''u''d''e''s'Key.space'w''e''b'Key.space's''e''r''v''i''c''e''s'','Key.space'd''a''t''a''b''a''s''e'Key.space'd''e''s''i''g''n'','Key.space'a''n''d'Key.space'i''n''t''r'Key.backspace'e''g''r''a''t''i''n''g'Key.space'd''a''t''a'Key.space'f''e''e''d''s''.'Key.enterKey.shift'A''s''t''u''d''y'Key.space'g''u''i''d''e'Key.spaceKey.leftKey.leftKey.leftKey.leftKey.leftKey.leftKey.leftKey.leftKey.leftKey.leftKey.leftKey.leftKey.spaceKey.rightKey.rightKey.rightKey.rightKey.rightKey.rightKey.rightKey.rightKey.rightKey.rightKey.rightKey.rightKey.rightKey.rightKey.right'f''o''r'Key.space'v'Key.backspace'd''e''v''e''l''o''p''i''n''g'Key.space'o''n'Key.spaceKey.shift'A''n''d''r''o''i''d''.'
Screenshot: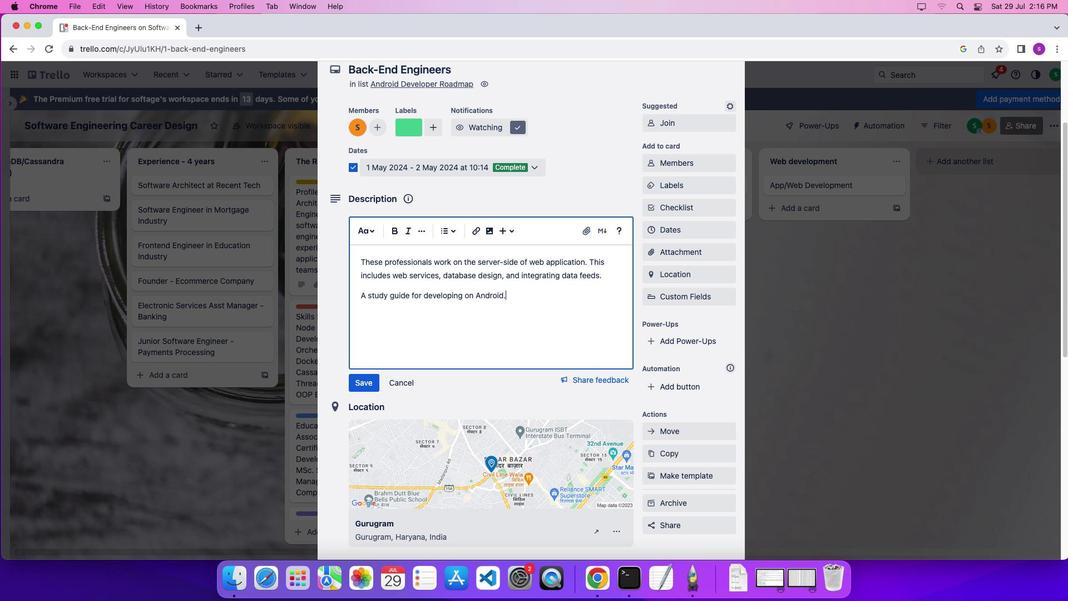 
Action: Mouse moved to (520, 291)
Screenshot: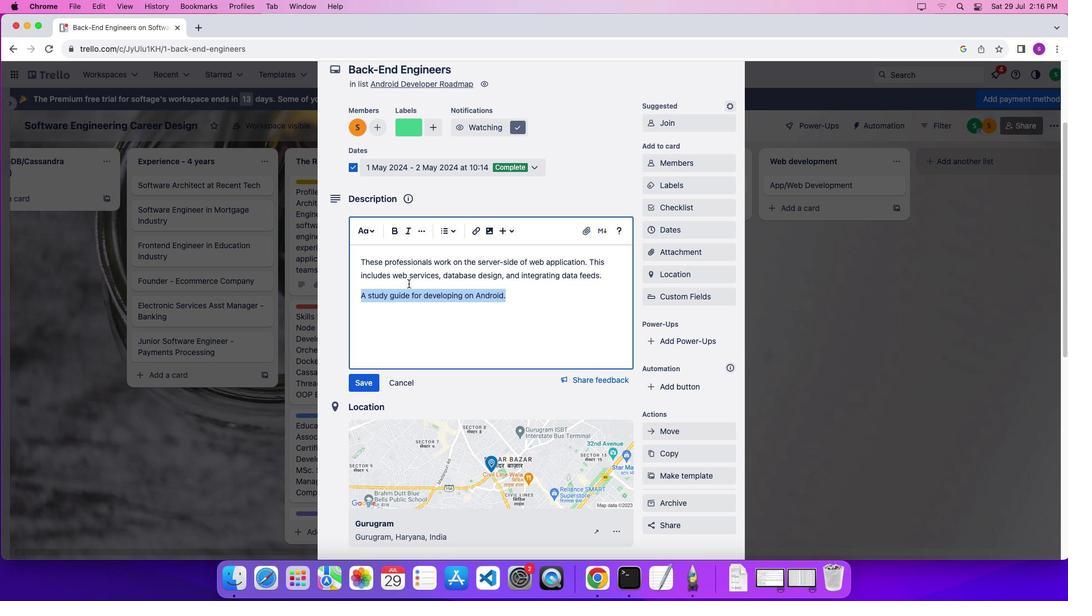 
Action: Mouse pressed left at (520, 291)
Screenshot: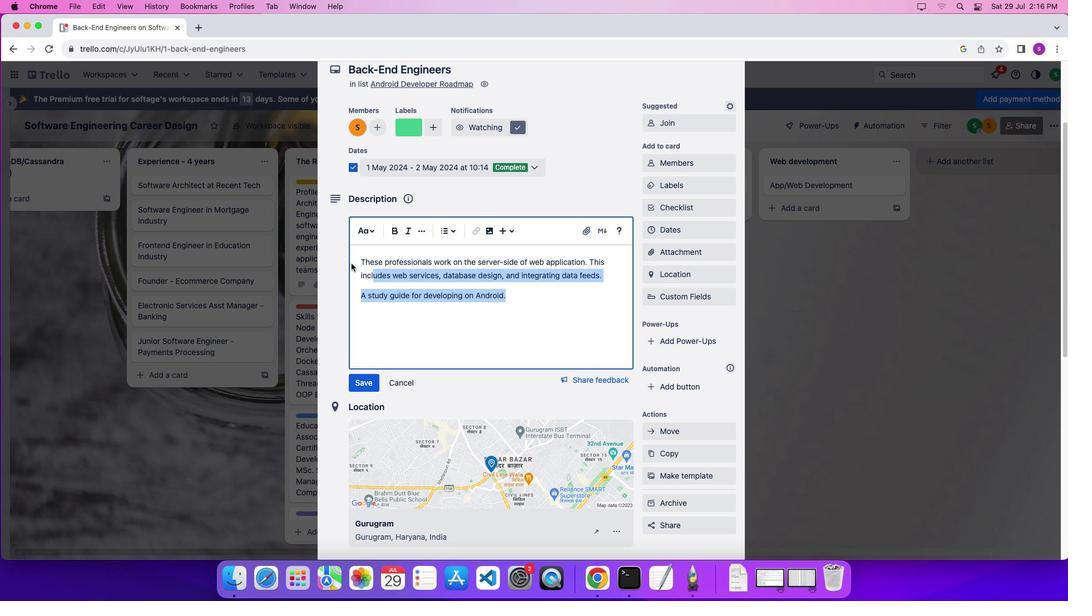 
Action: Mouse moved to (362, 224)
Screenshot: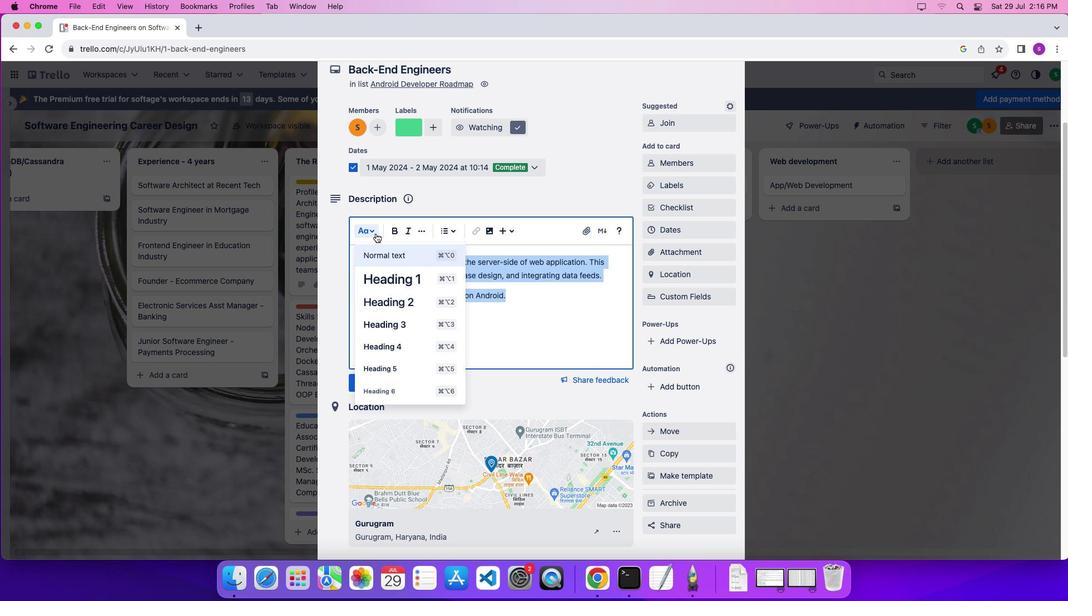 
Action: Mouse pressed left at (362, 224)
Screenshot: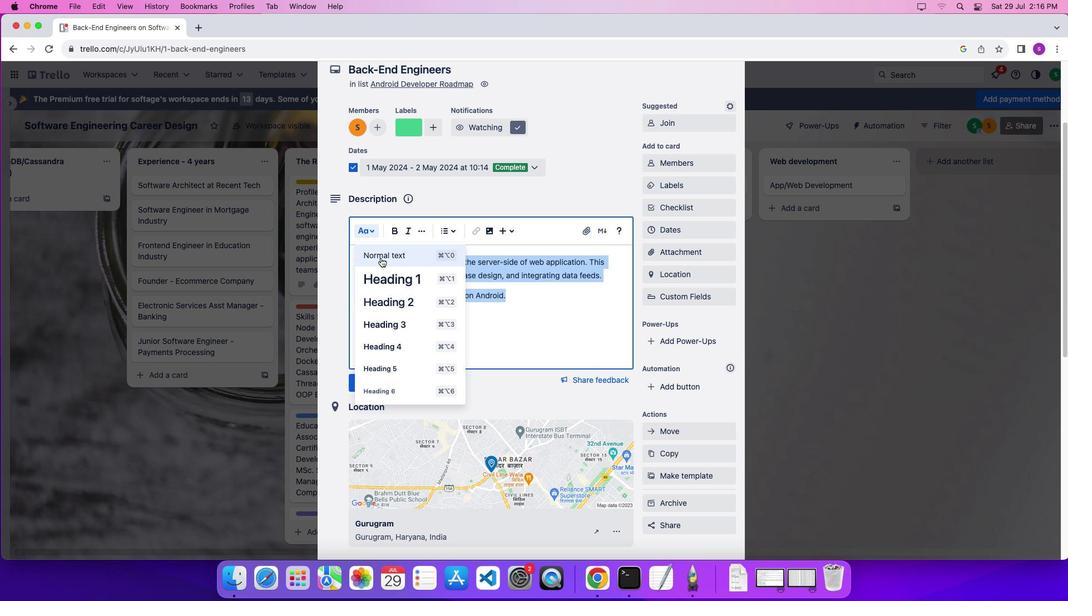 
Action: Mouse moved to (377, 290)
Screenshot: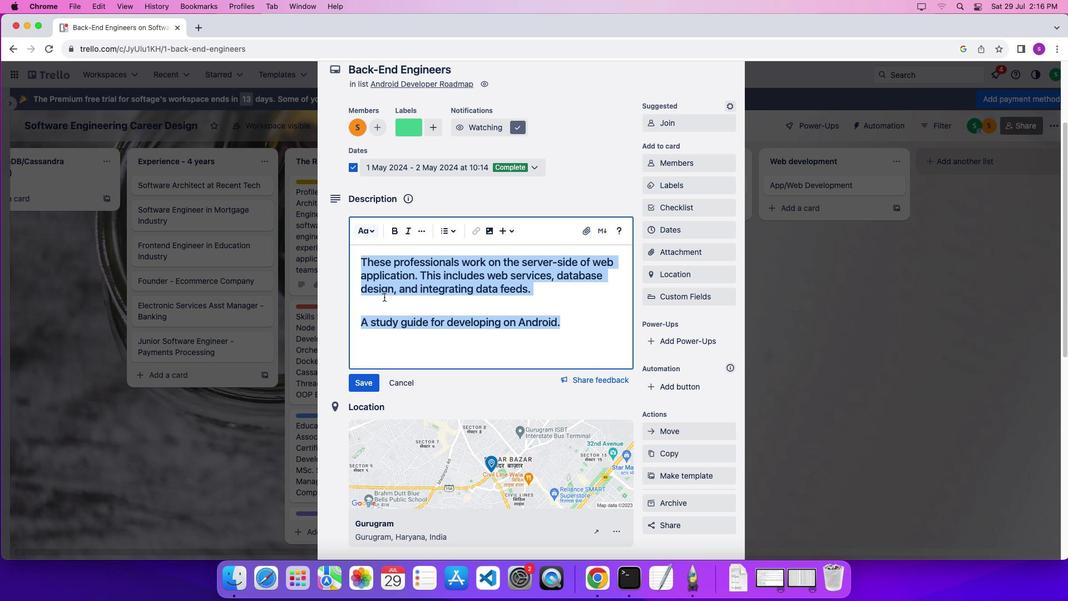 
Action: Mouse pressed left at (377, 290)
Screenshot: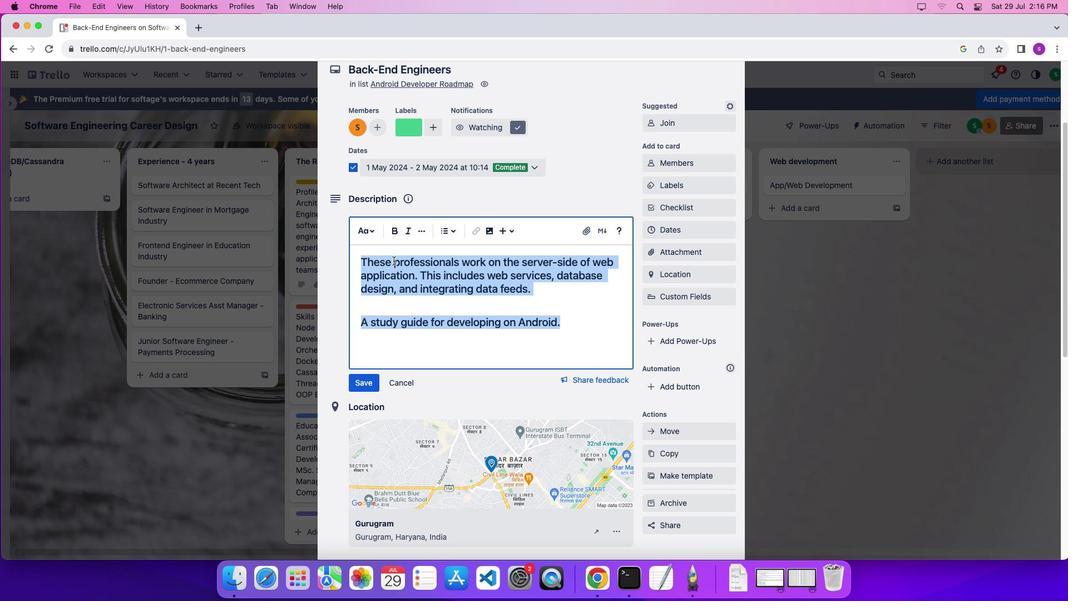 
Action: Mouse moved to (403, 226)
Screenshot: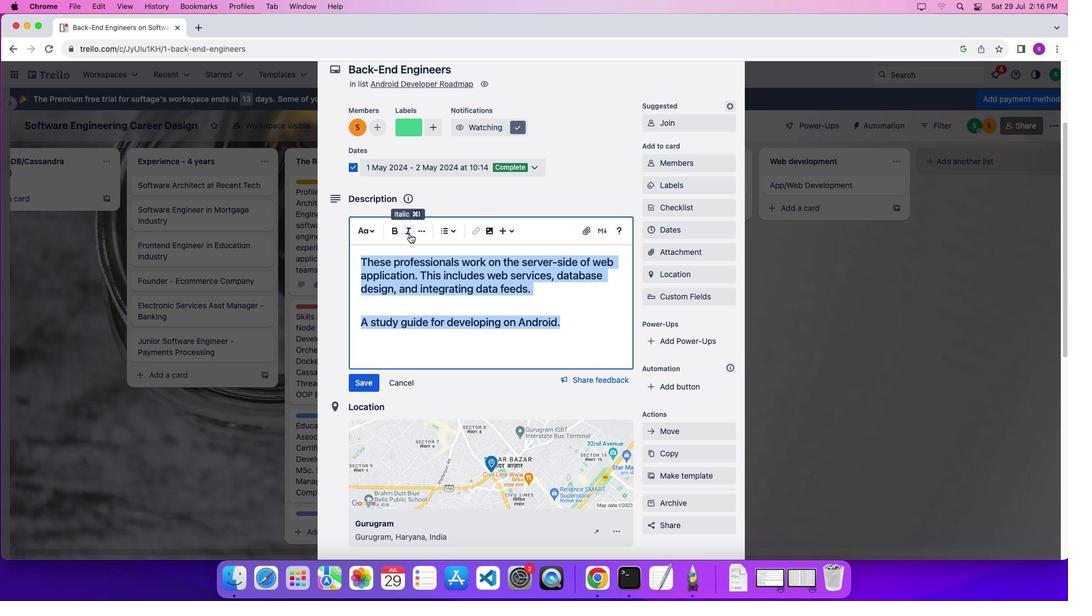 
Action: Mouse pressed left at (403, 226)
Screenshot: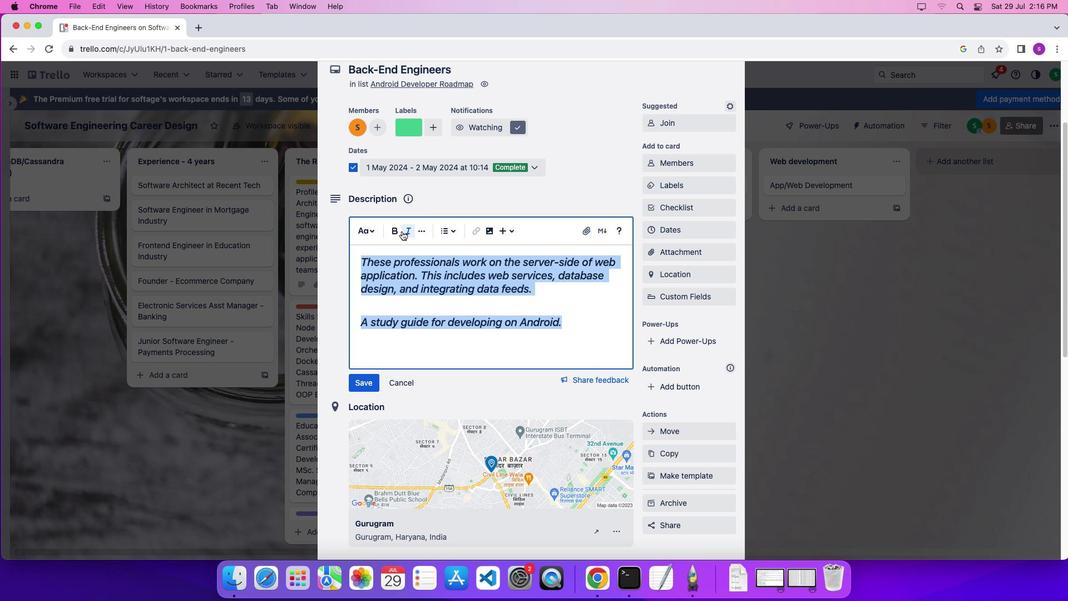 
Action: Mouse moved to (393, 223)
Screenshot: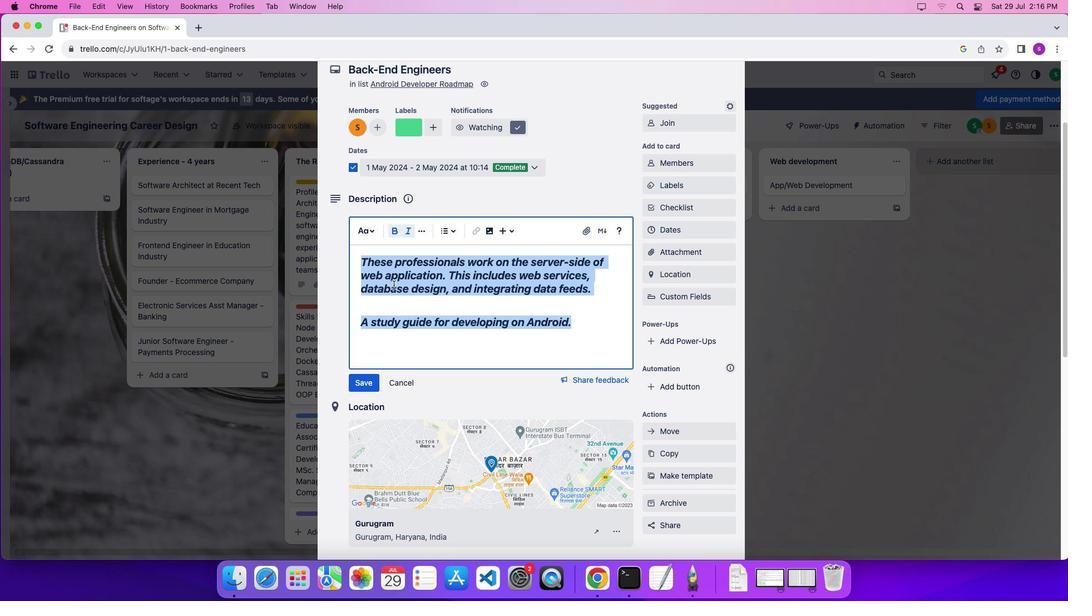 
Action: Mouse pressed left at (393, 223)
Screenshot: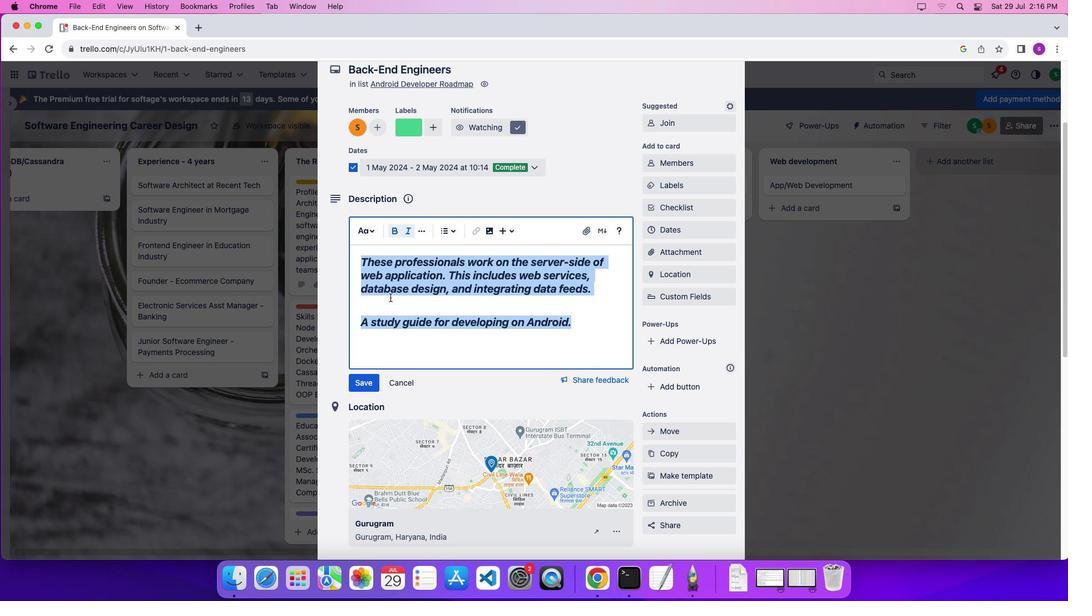 
Action: Mouse moved to (368, 334)
Screenshot: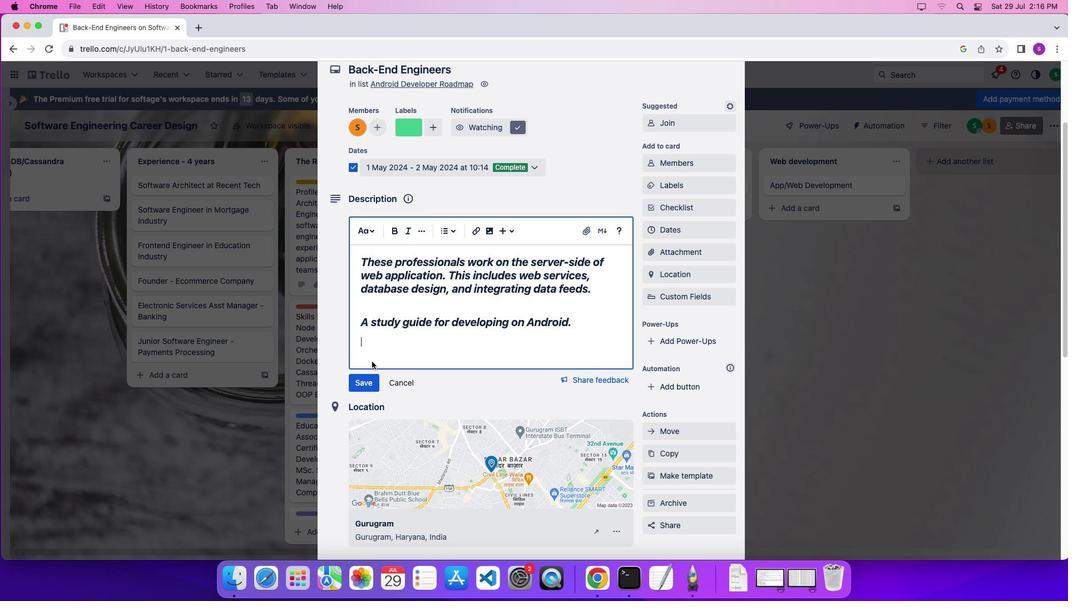 
Action: Mouse pressed left at (368, 334)
Screenshot: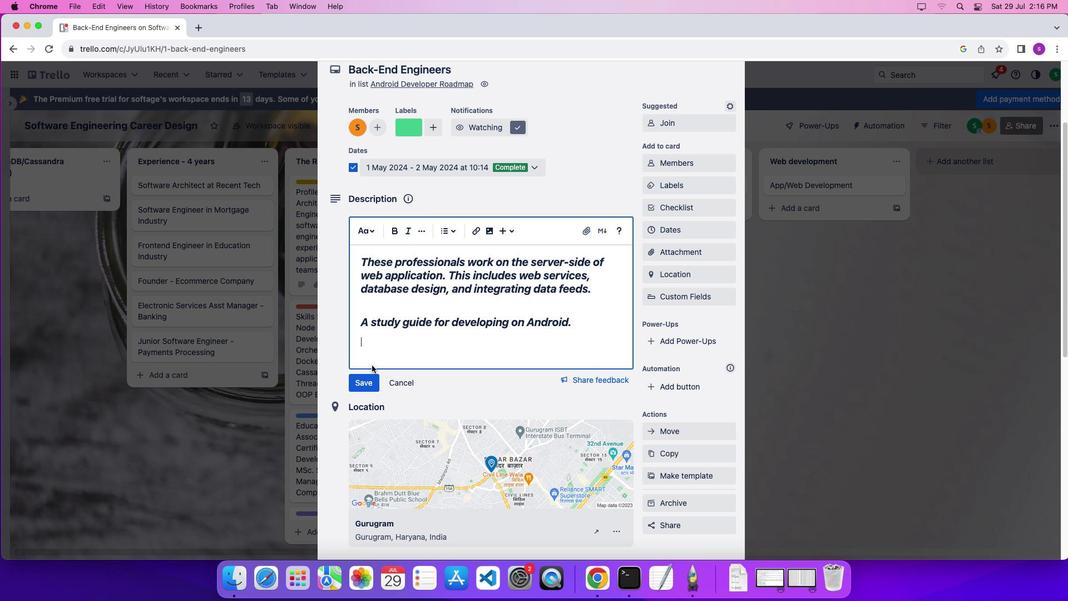 
Action: Mouse moved to (360, 371)
Screenshot: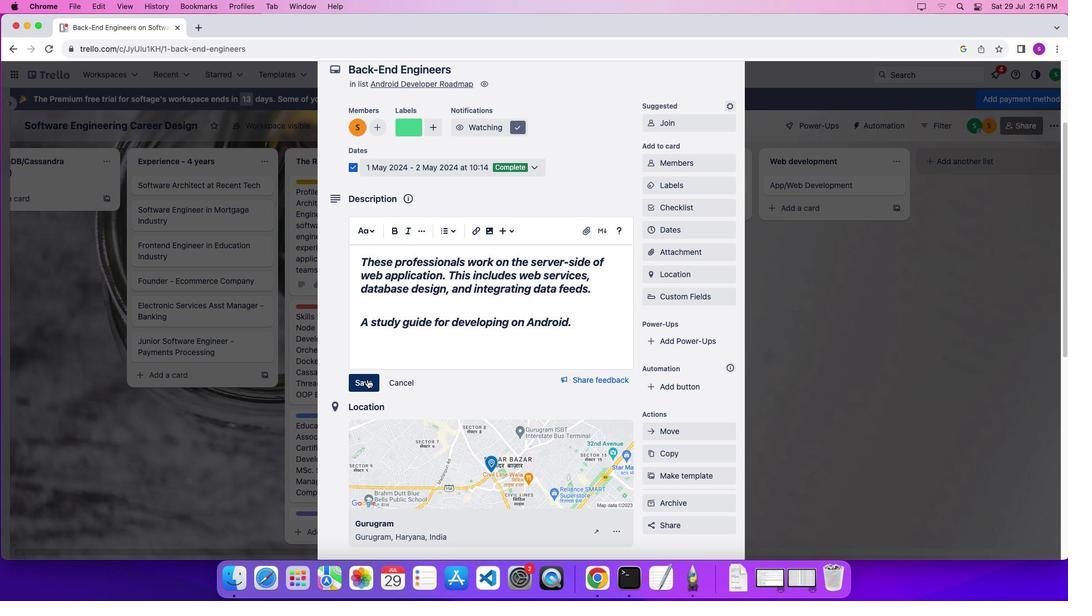 
Action: Mouse pressed left at (360, 371)
Screenshot: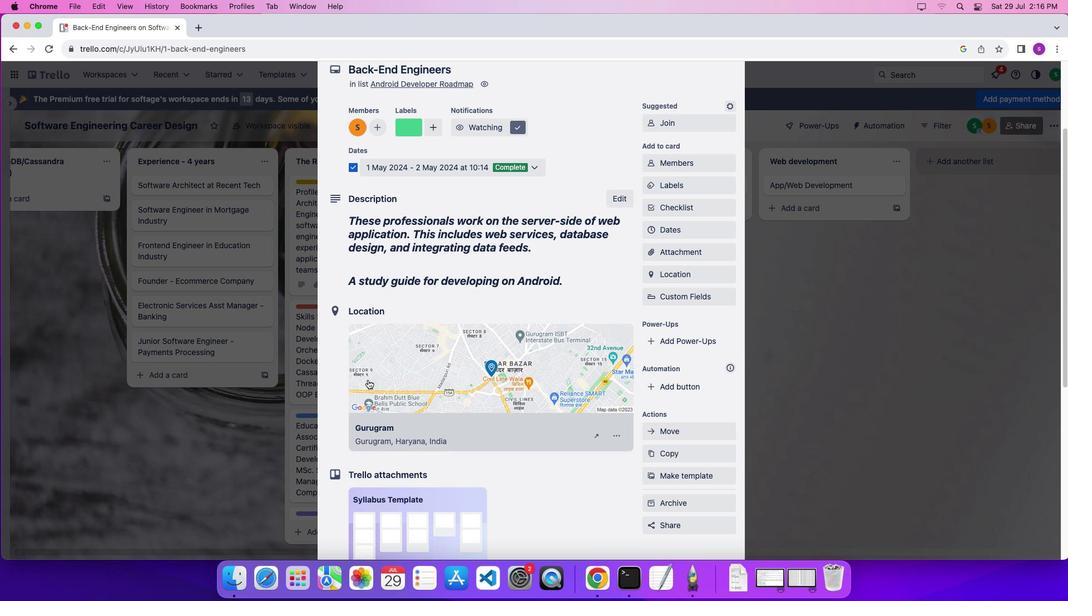 
Action: Mouse moved to (434, 353)
Screenshot: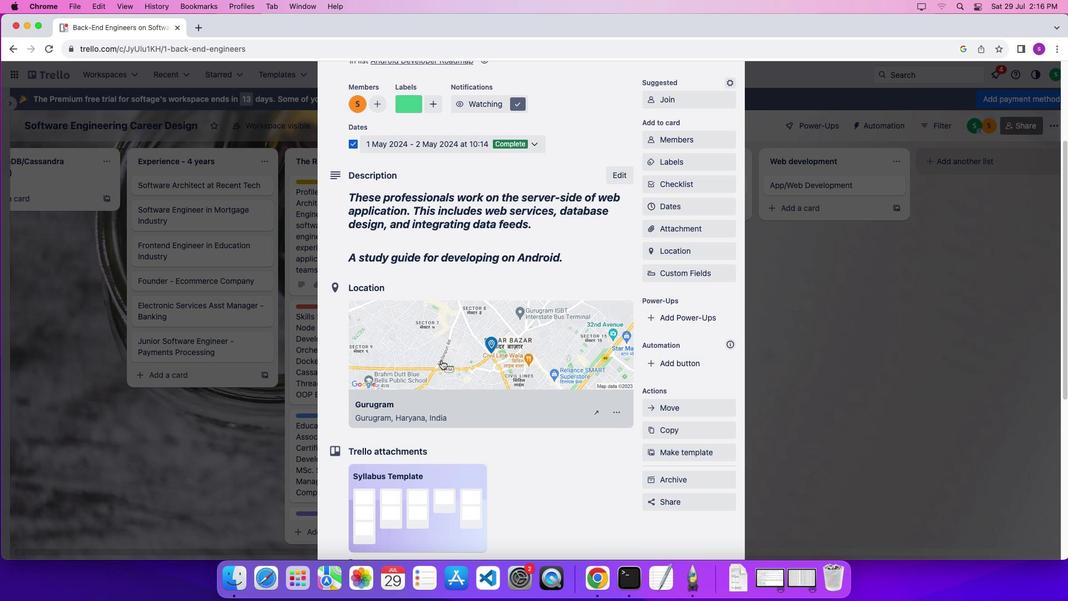 
Action: Mouse scrolled (434, 353) with delta (-6, -7)
Screenshot: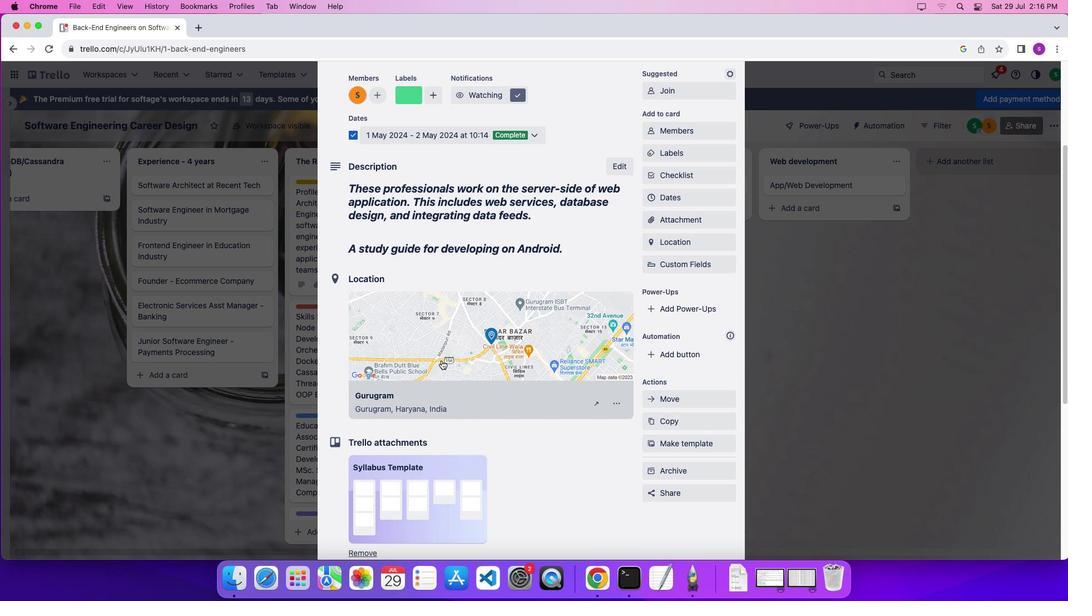 
Action: Mouse scrolled (434, 353) with delta (-6, -7)
Screenshot: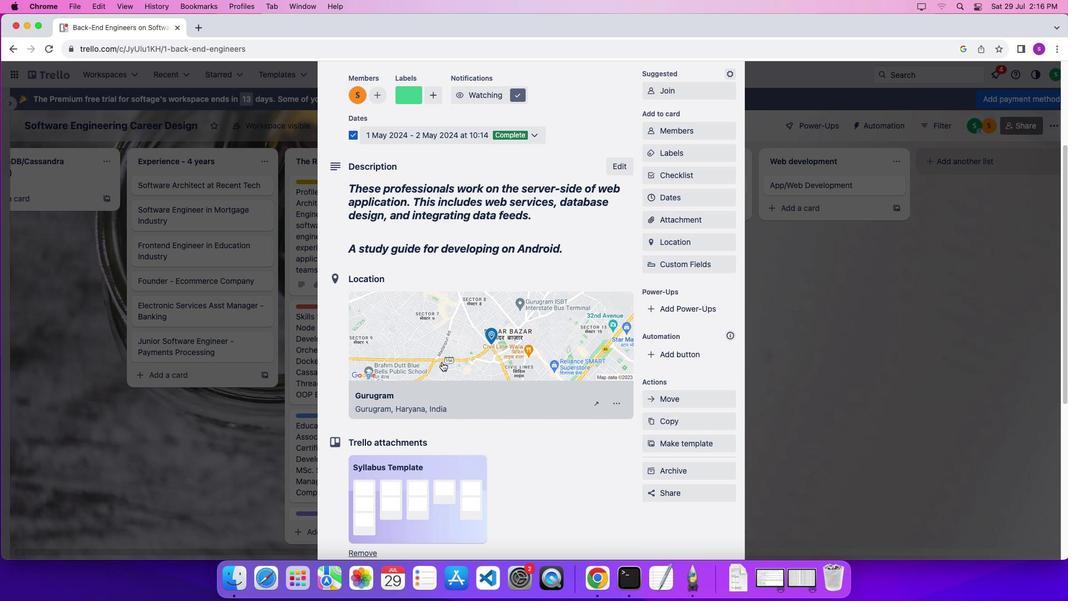 
Action: Mouse scrolled (434, 353) with delta (-6, -7)
Screenshot: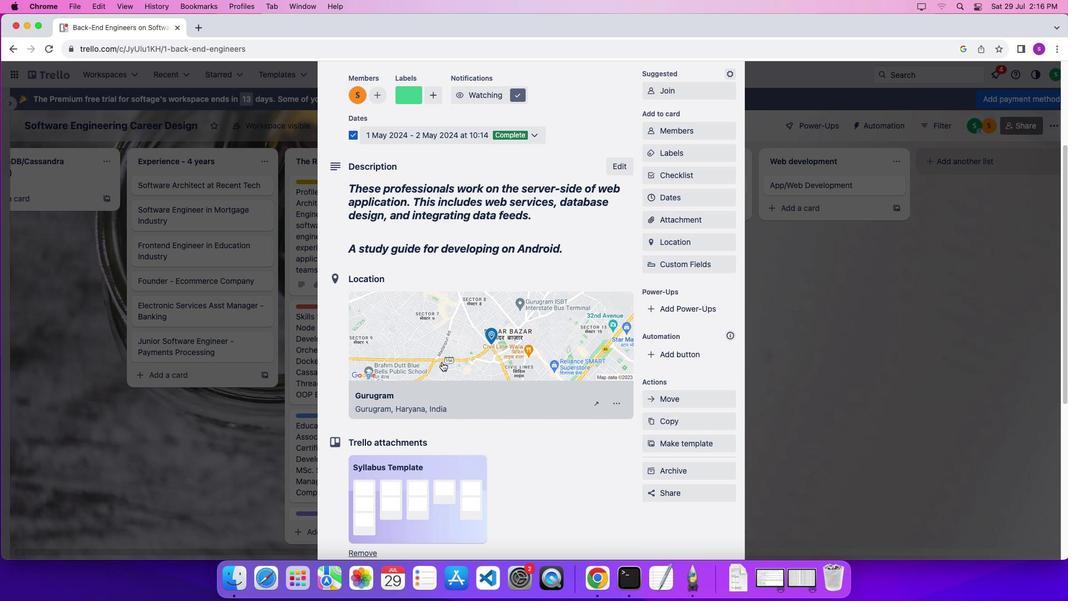 
Action: Mouse moved to (435, 355)
Screenshot: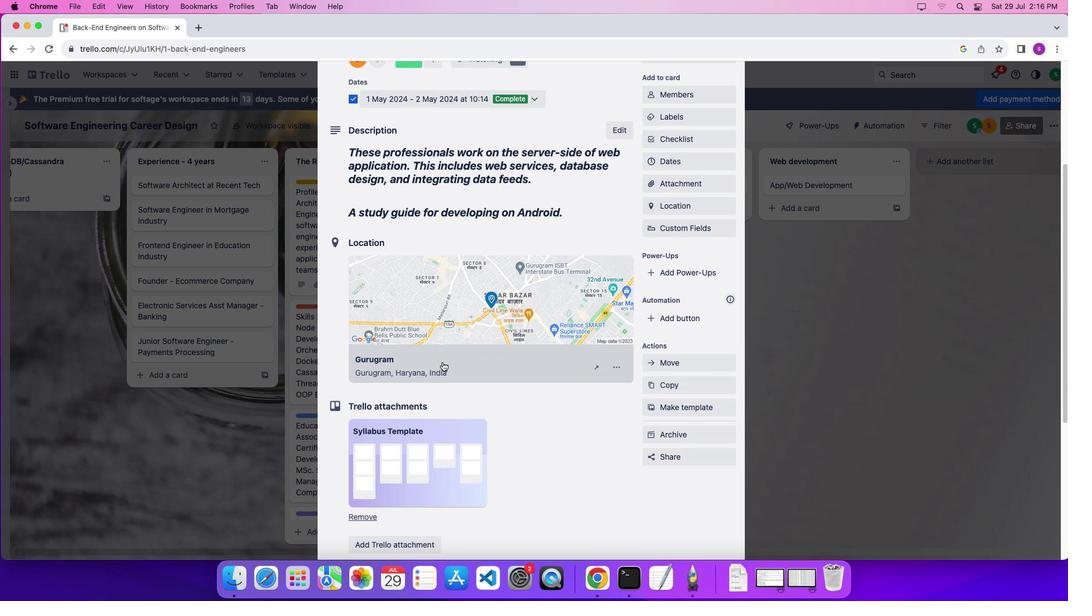 
Action: Mouse scrolled (435, 355) with delta (-6, -7)
Screenshot: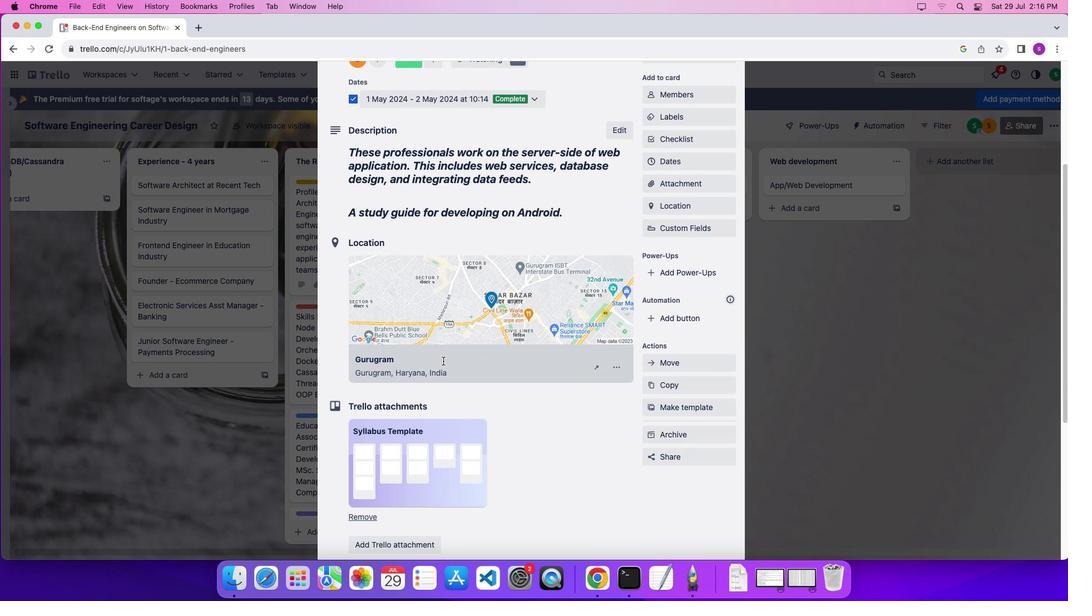 
Action: Mouse scrolled (435, 355) with delta (-6, -7)
Screenshot: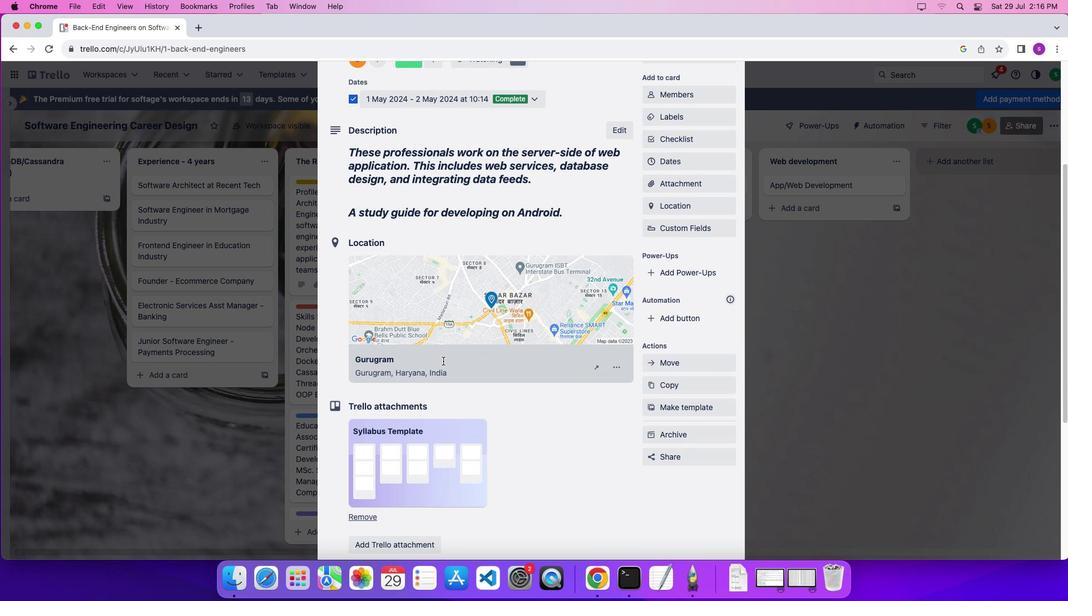 
Action: Mouse moved to (435, 353)
Screenshot: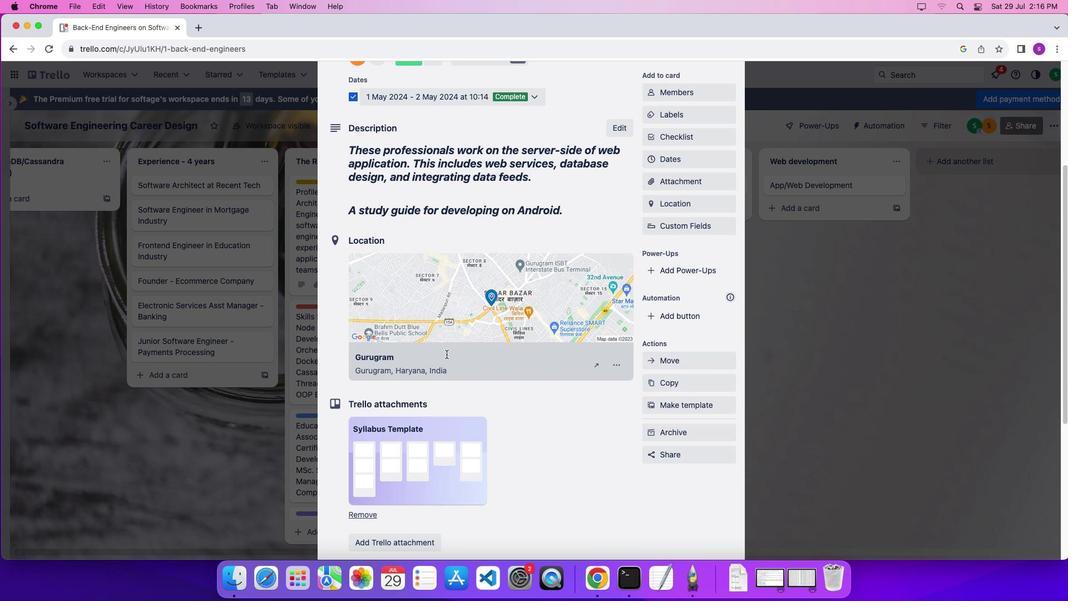 
Action: Mouse scrolled (435, 353) with delta (-6, -7)
Screenshot: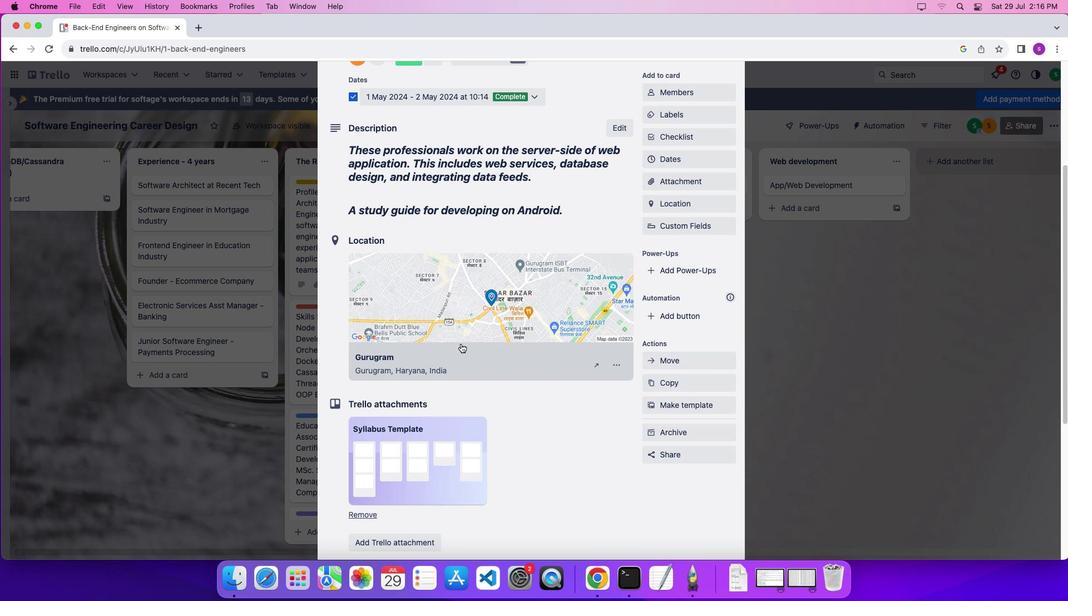 
Action: Mouse moved to (454, 336)
Screenshot: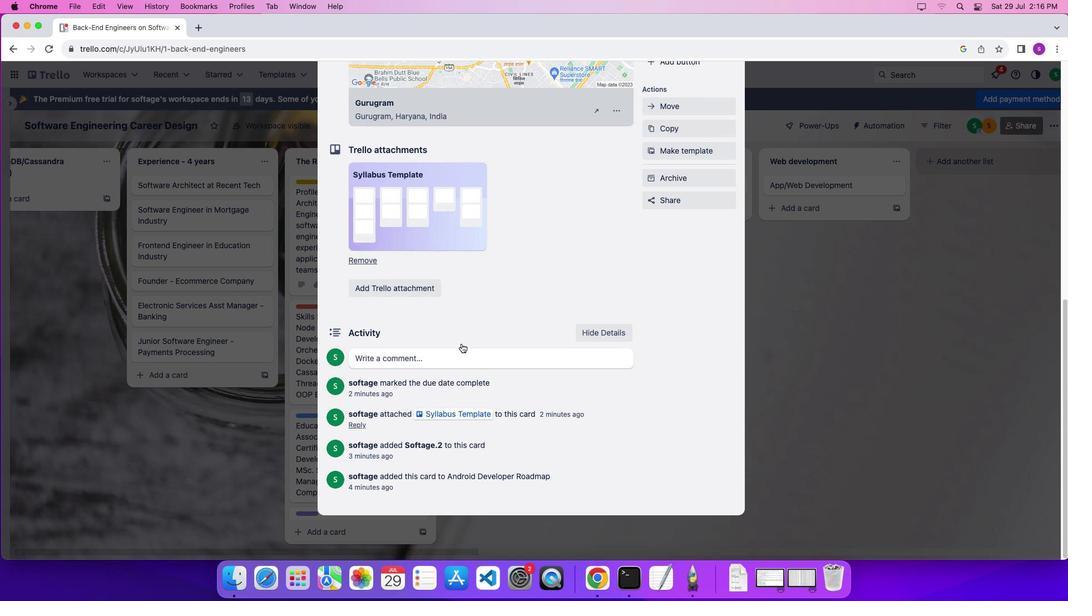 
Action: Mouse scrolled (454, 336) with delta (-6, -7)
Screenshot: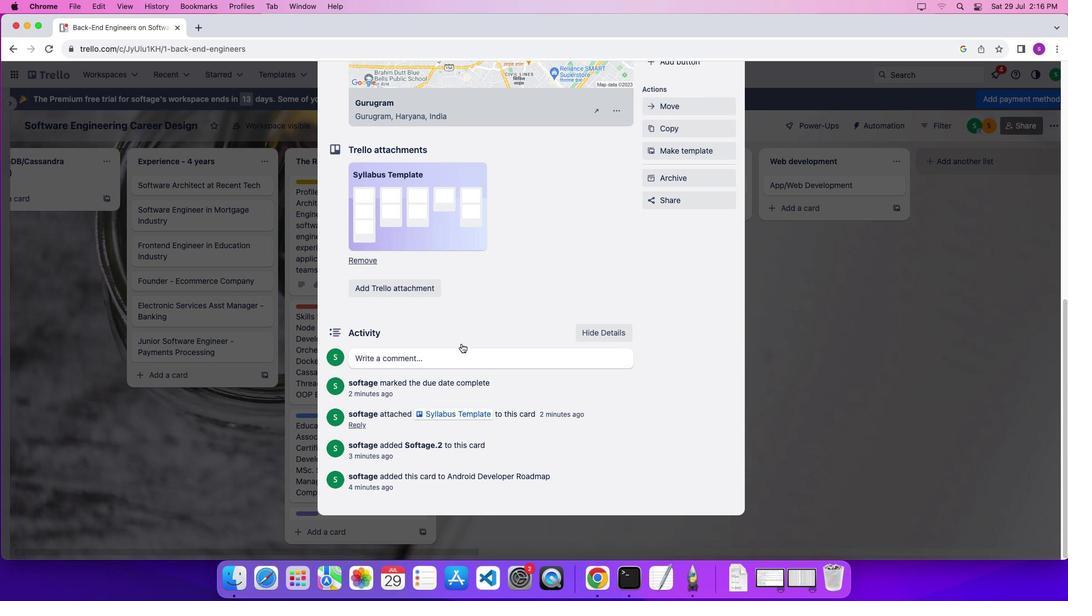 
Action: Mouse scrolled (454, 336) with delta (-6, -7)
Screenshot: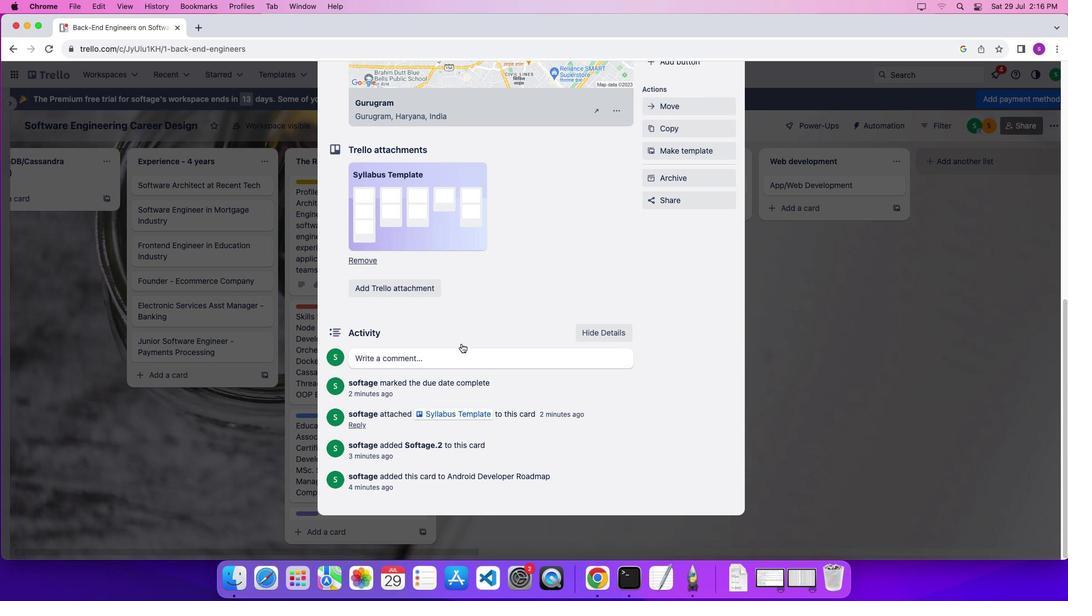 
Action: Mouse scrolled (454, 336) with delta (-6, -11)
Screenshot: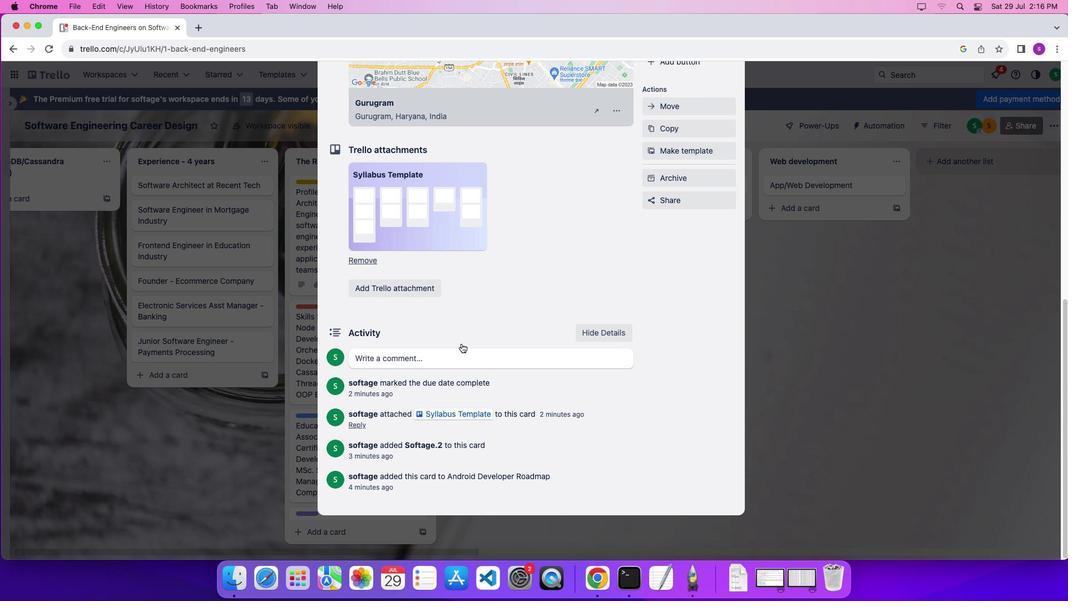 
Action: Mouse scrolled (454, 336) with delta (-6, -12)
Screenshot: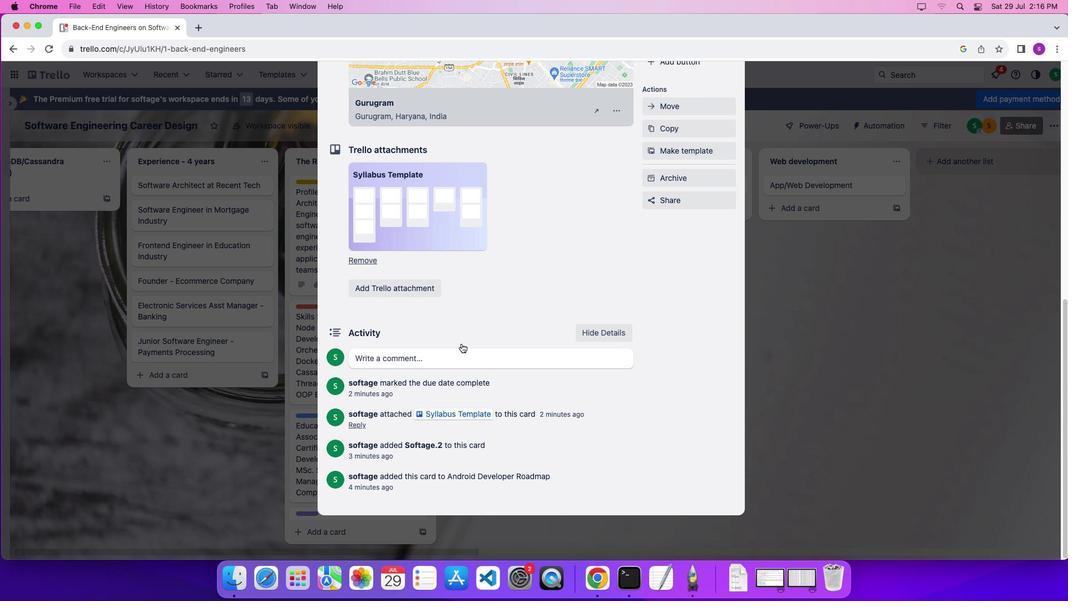 
Action: Mouse moved to (450, 349)
Screenshot: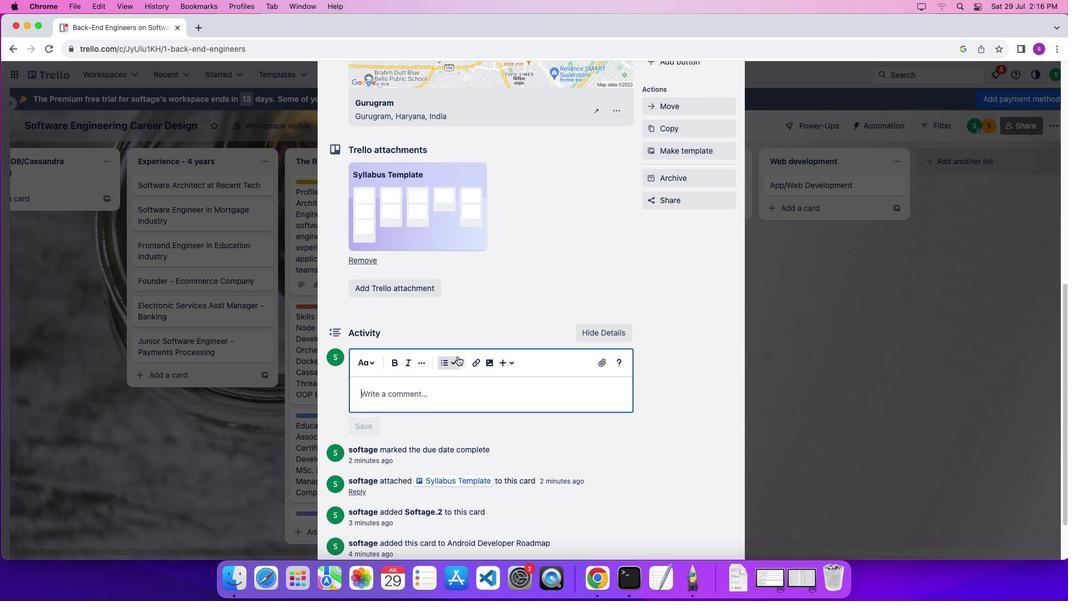 
Action: Mouse pressed left at (450, 349)
Screenshot: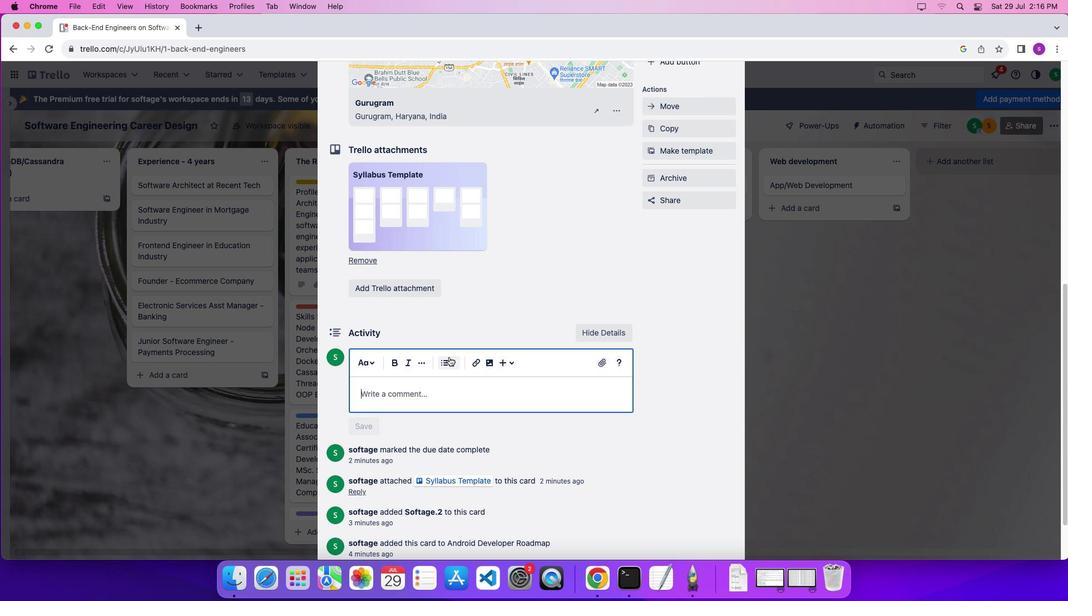 
Action: Mouse moved to (420, 390)
Screenshot: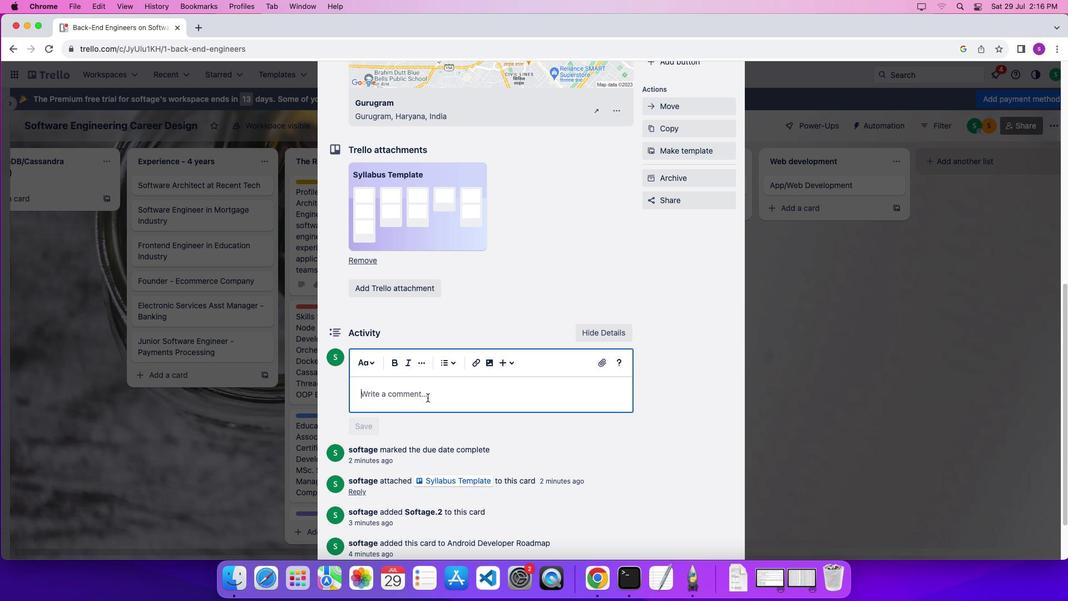 
Action: Mouse pressed left at (420, 390)
Screenshot: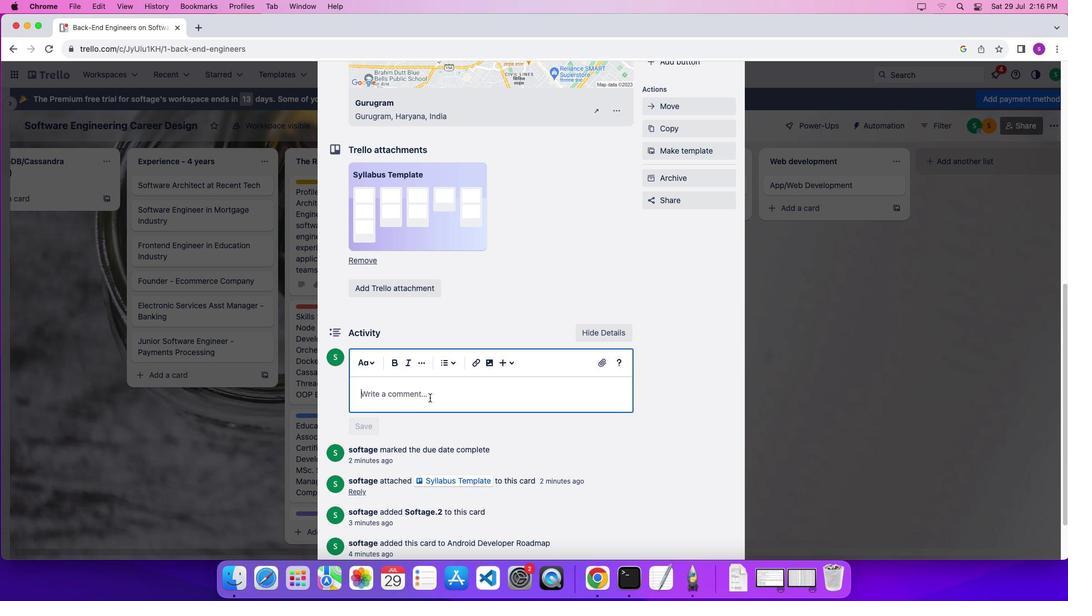 
Action: Mouse moved to (432, 392)
Screenshot: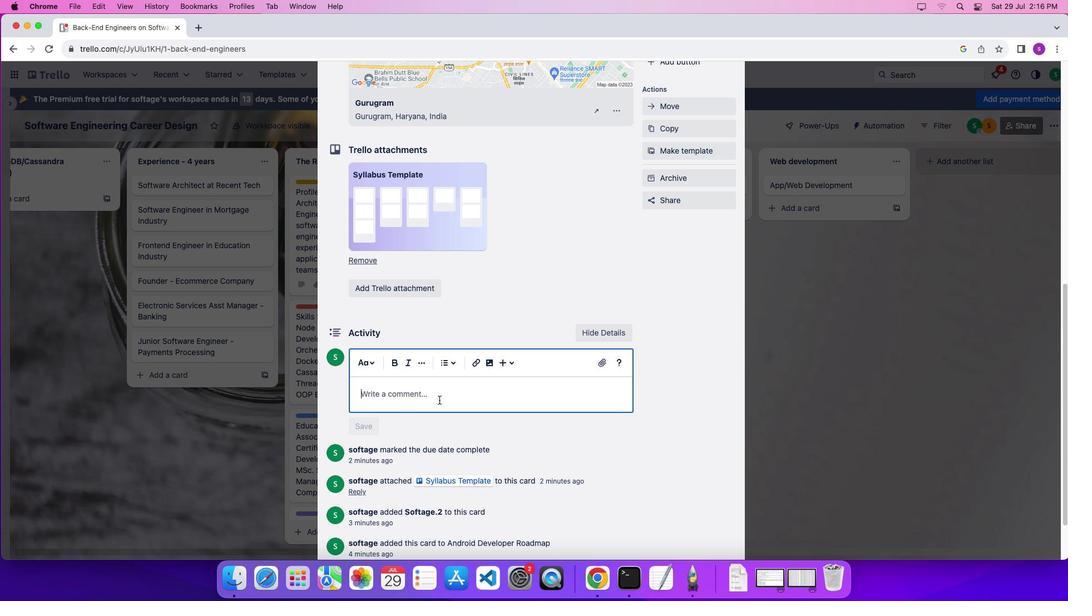 
Action: Mouse pressed left at (432, 392)
Screenshot: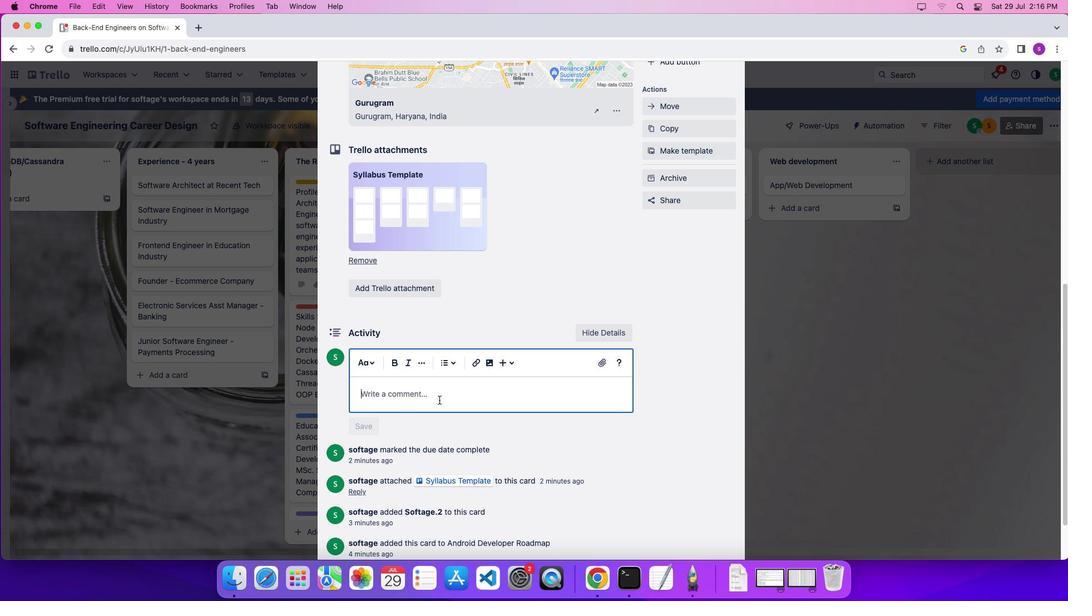 
Action: Mouse moved to (432, 393)
Screenshot: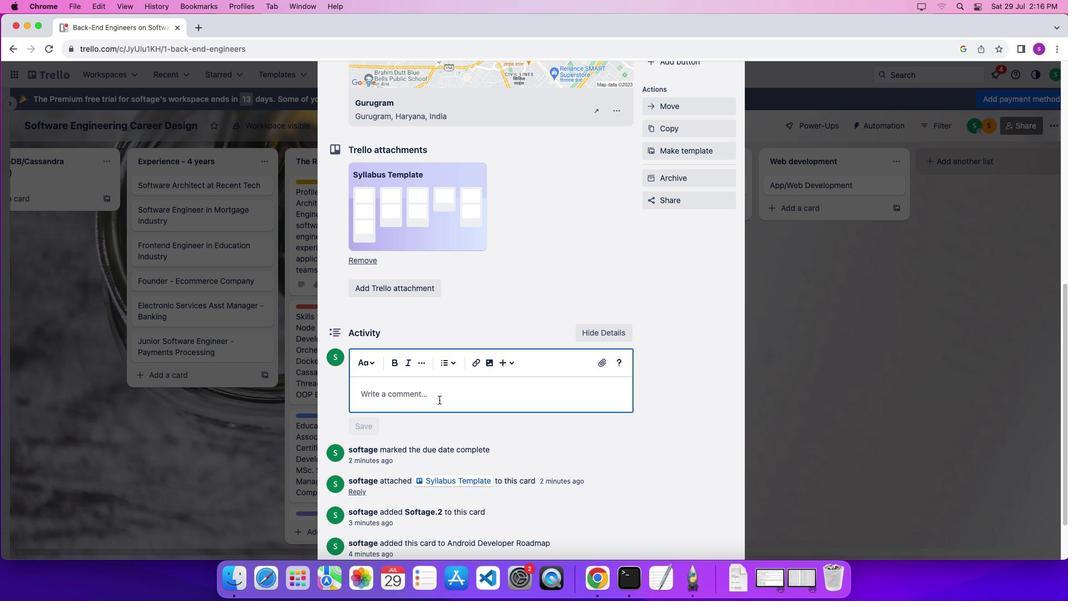 
Action: Key pressed Key.shift'B''y'Key.spaceKey.shift'A''h''m''e''d'Key.spaceKey.shift'A''d''e''l''.'
Screenshot: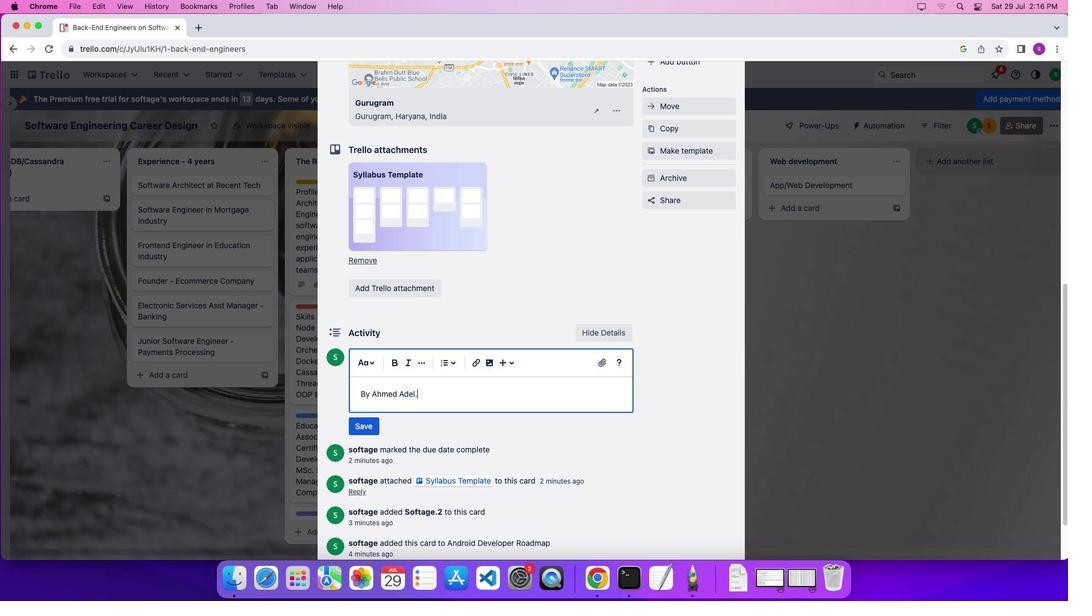 
Action: Mouse moved to (455, 385)
Screenshot: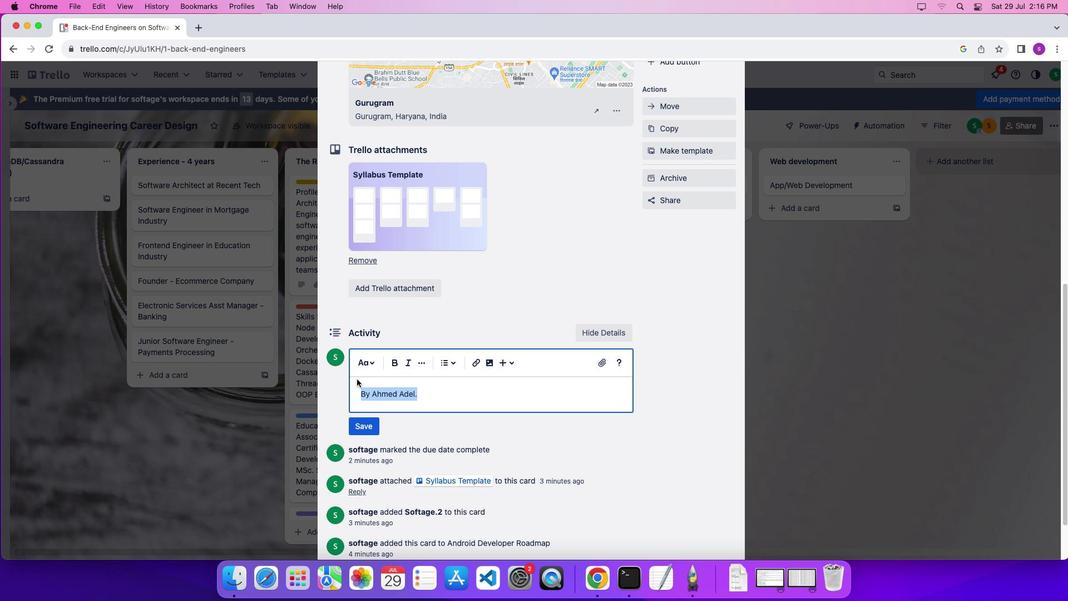 
Action: Mouse pressed left at (455, 385)
Screenshot: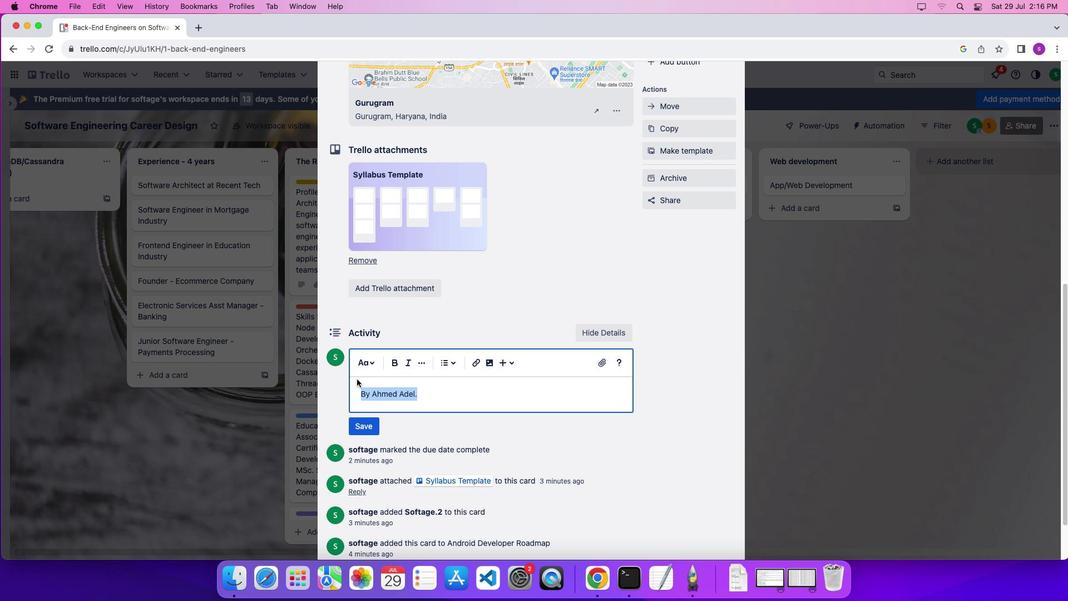 
Action: Mouse moved to (385, 357)
Screenshot: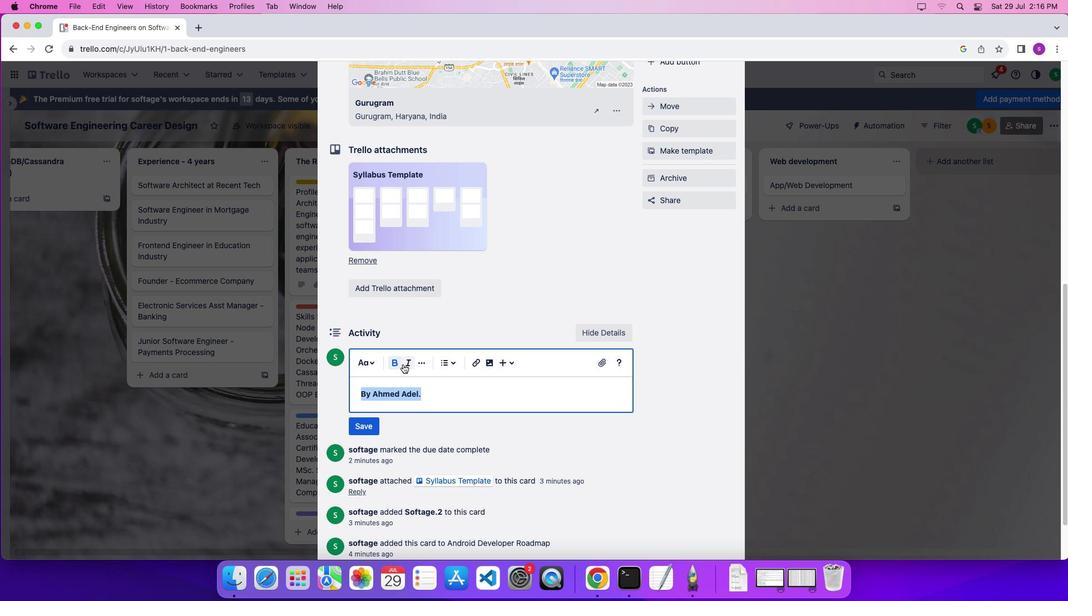 
Action: Mouse pressed left at (385, 357)
Screenshot: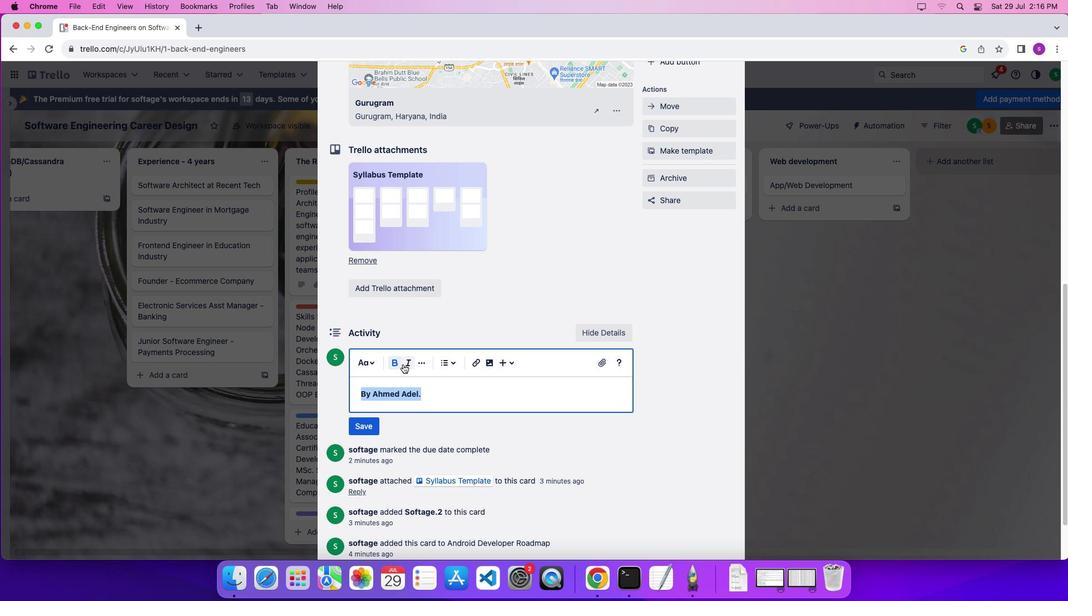 
Action: Mouse moved to (398, 357)
Screenshot: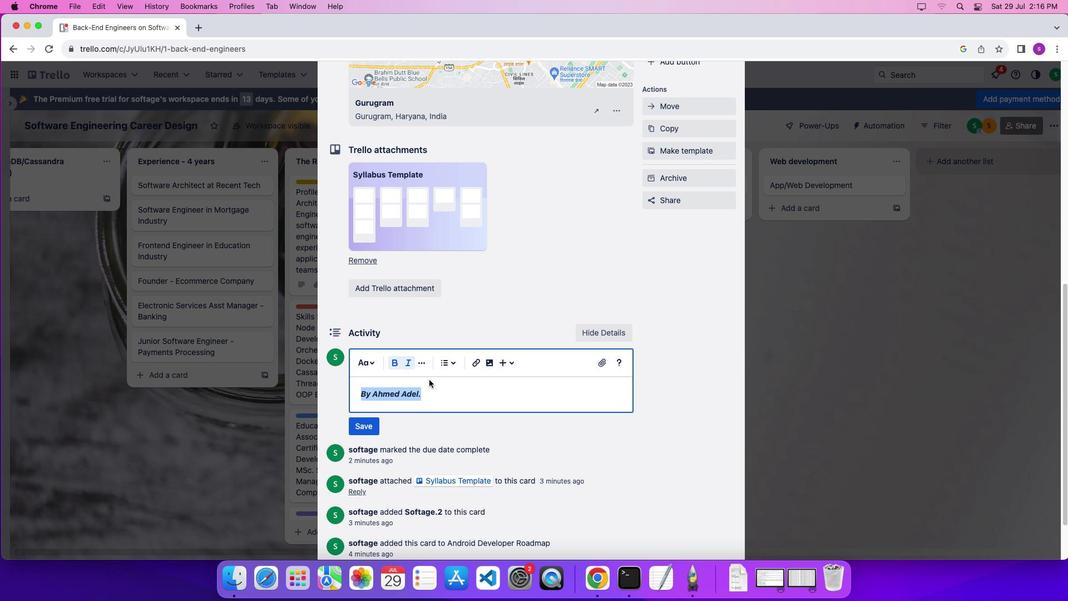 
Action: Mouse pressed left at (398, 357)
Screenshot: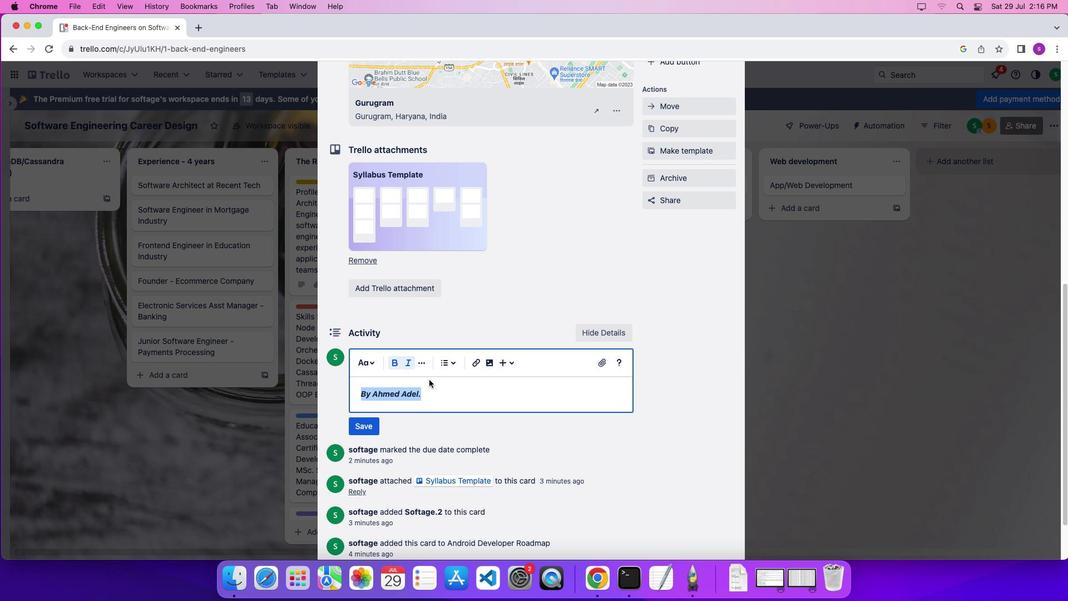 
Action: Mouse moved to (448, 381)
Screenshot: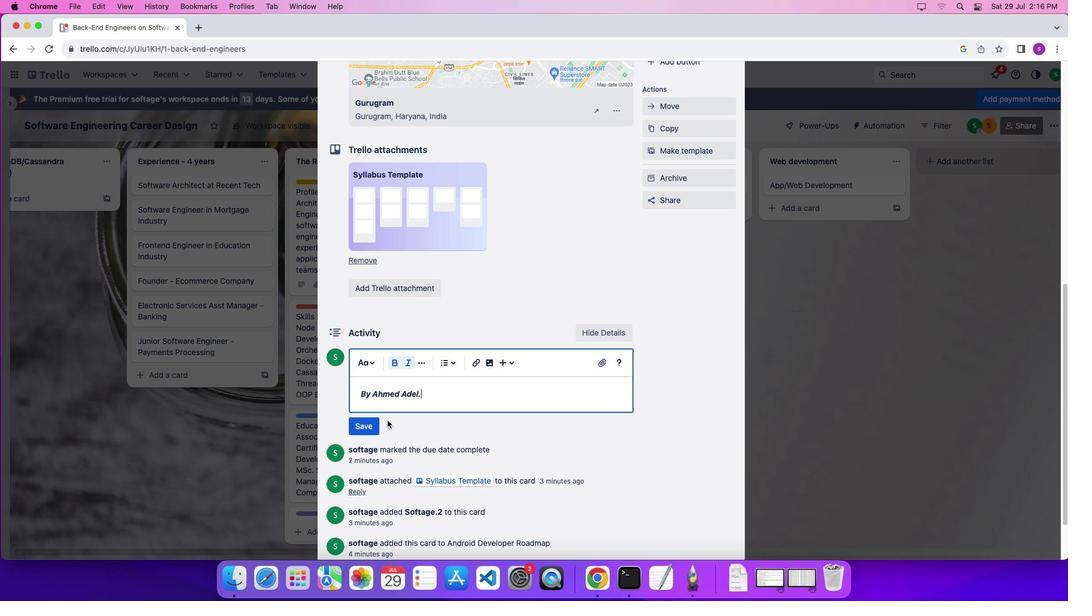
Action: Mouse pressed left at (448, 381)
Screenshot: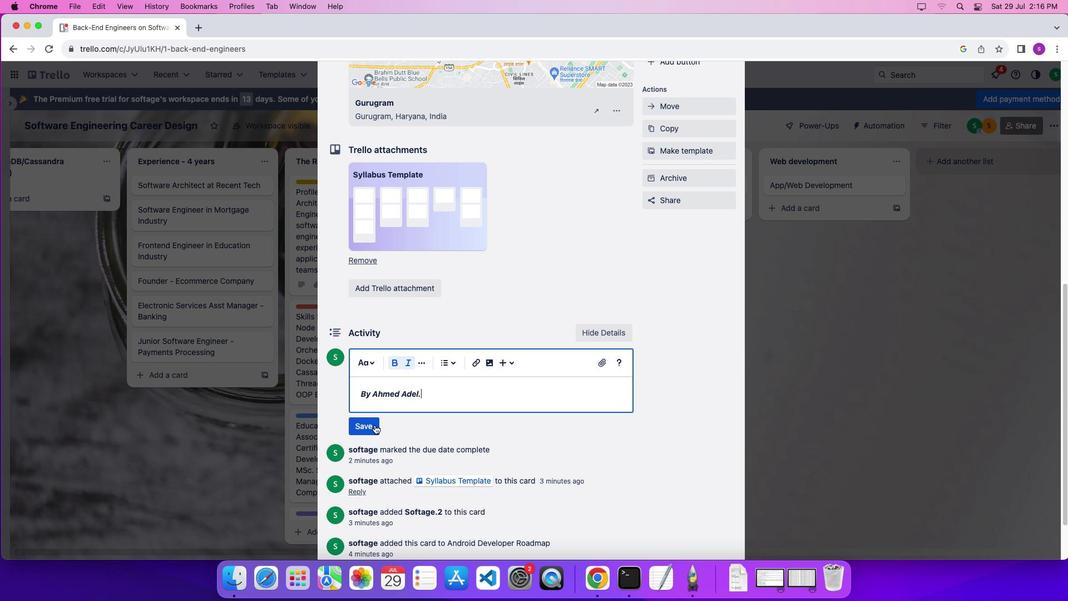 
Action: Mouse moved to (357, 419)
Screenshot: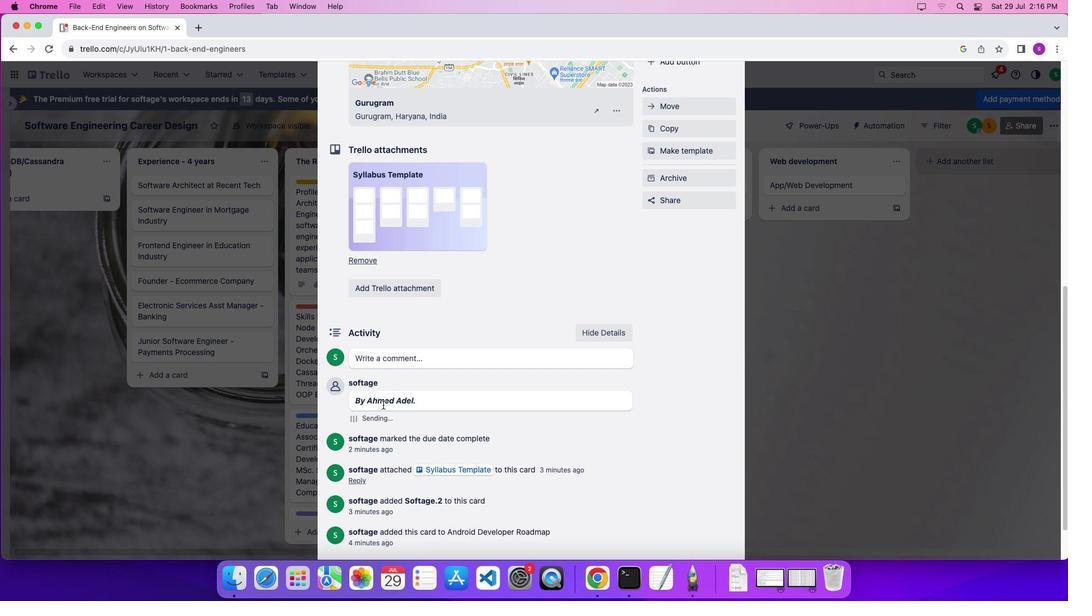 
Action: Mouse pressed left at (357, 419)
Screenshot: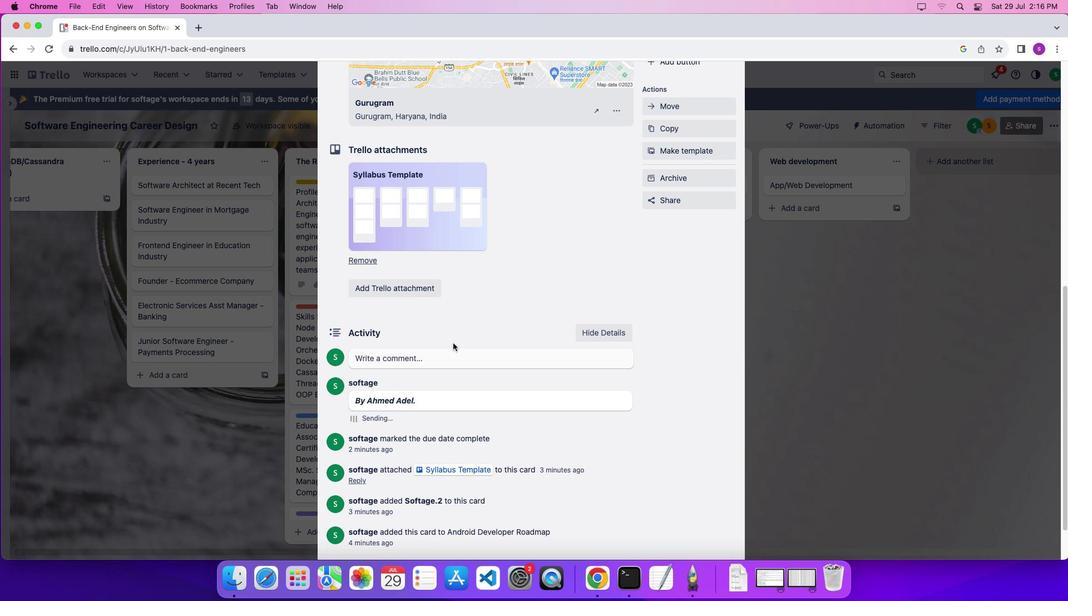 
Action: Mouse moved to (450, 334)
Screenshot: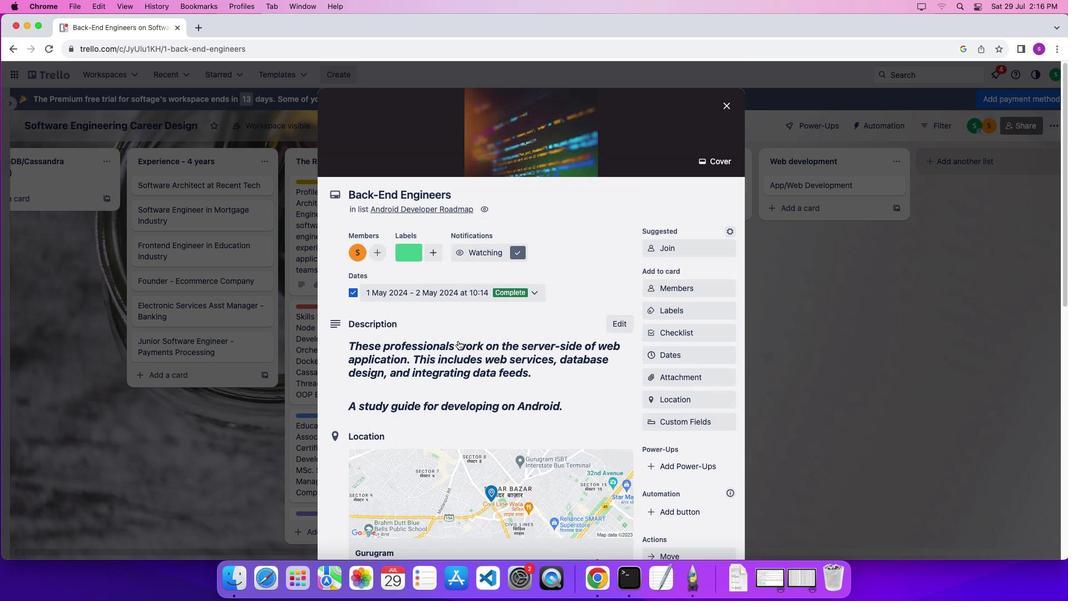 
Action: Mouse scrolled (450, 334) with delta (-6, -6)
Screenshot: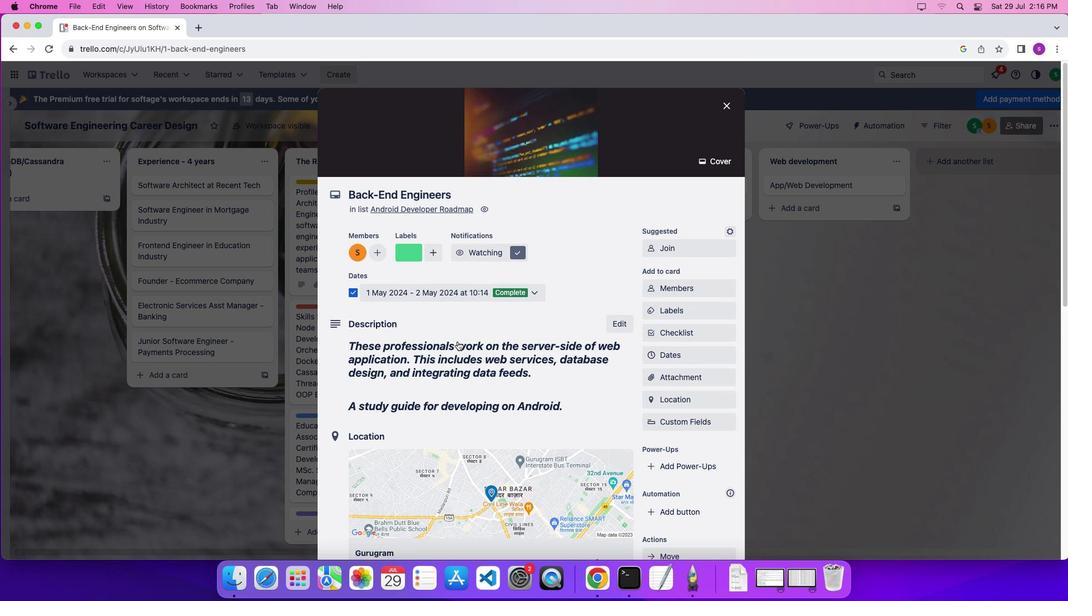 
Action: Mouse scrolled (450, 334) with delta (-6, -6)
Screenshot: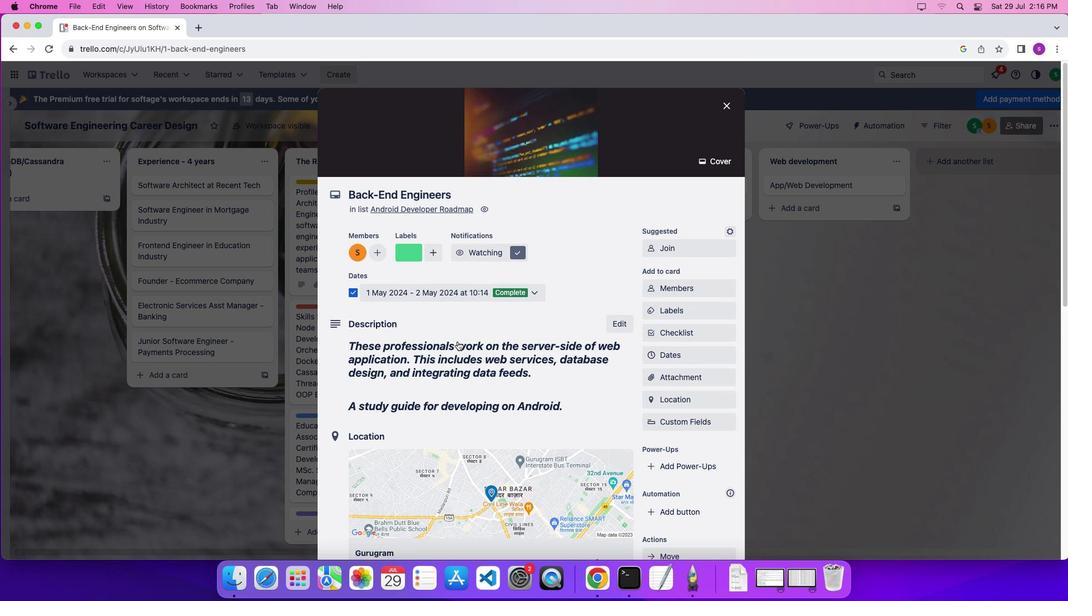 
Action: Mouse scrolled (450, 334) with delta (-6, -2)
Screenshot: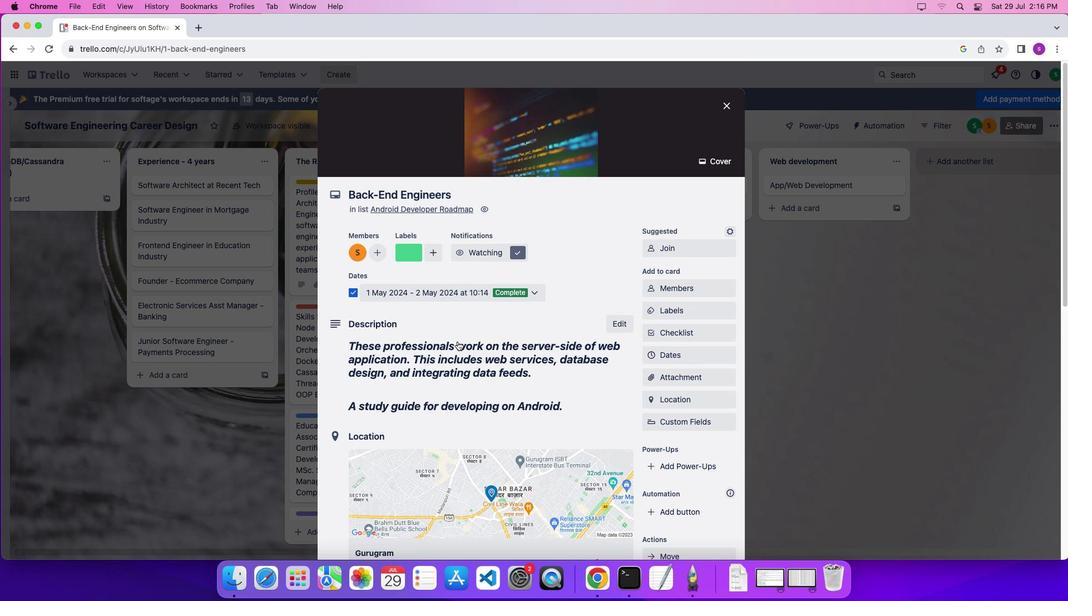 
Action: Mouse scrolled (450, 334) with delta (-6, 0)
Screenshot: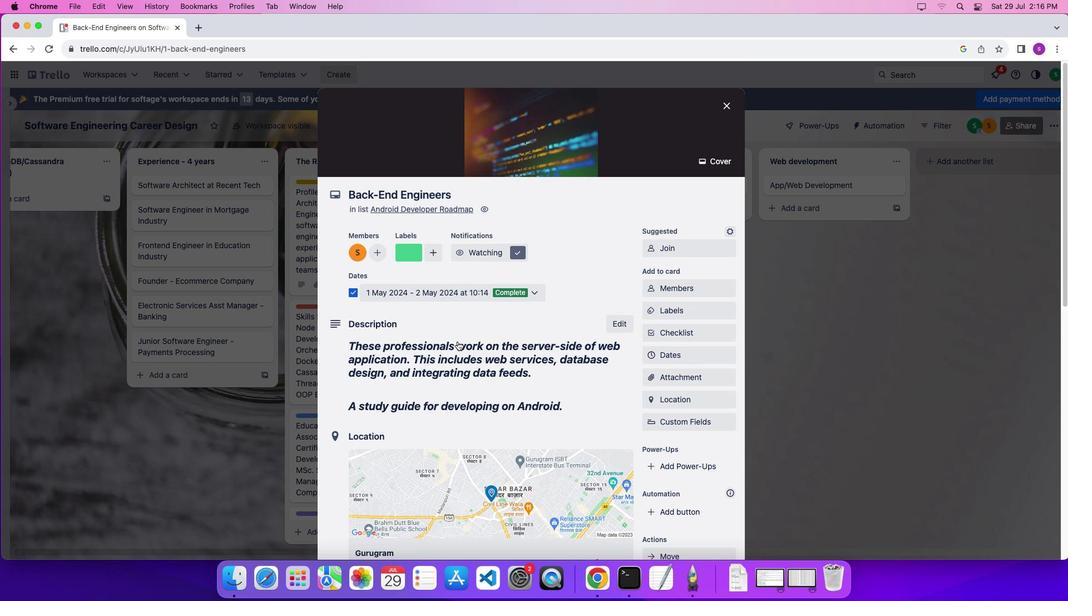 
Action: Mouse scrolled (450, 334) with delta (-6, 0)
Screenshot: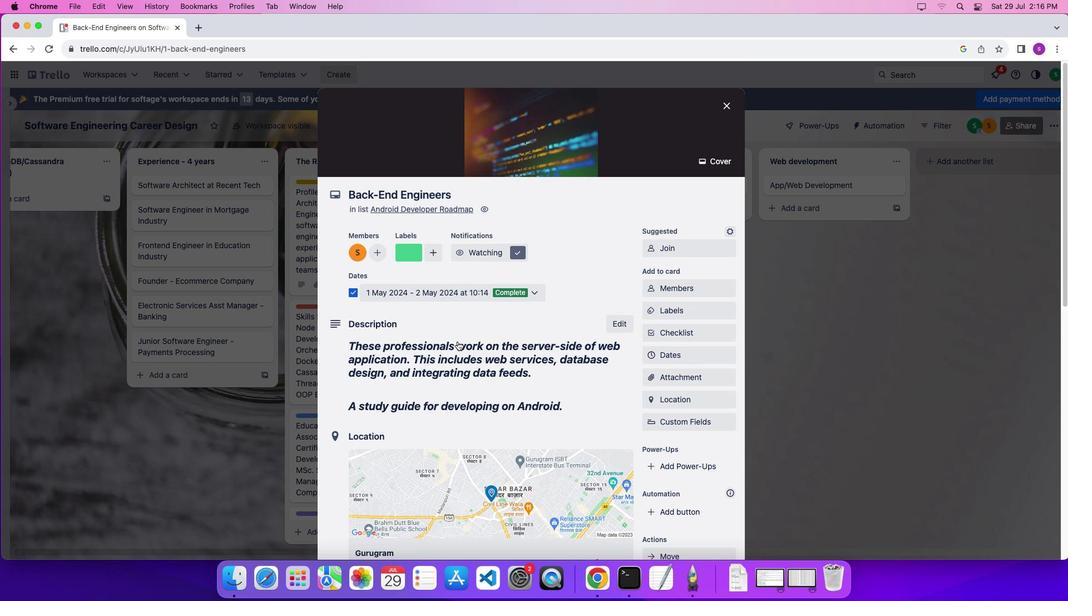
Action: Mouse moved to (720, 97)
Screenshot: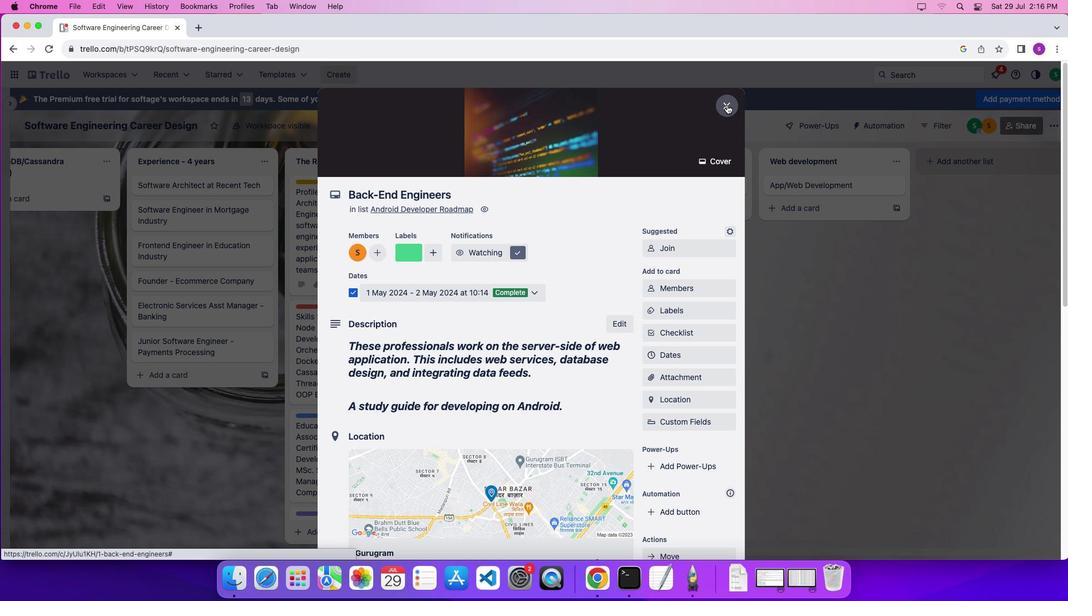 
Action: Mouse pressed left at (720, 97)
Screenshot: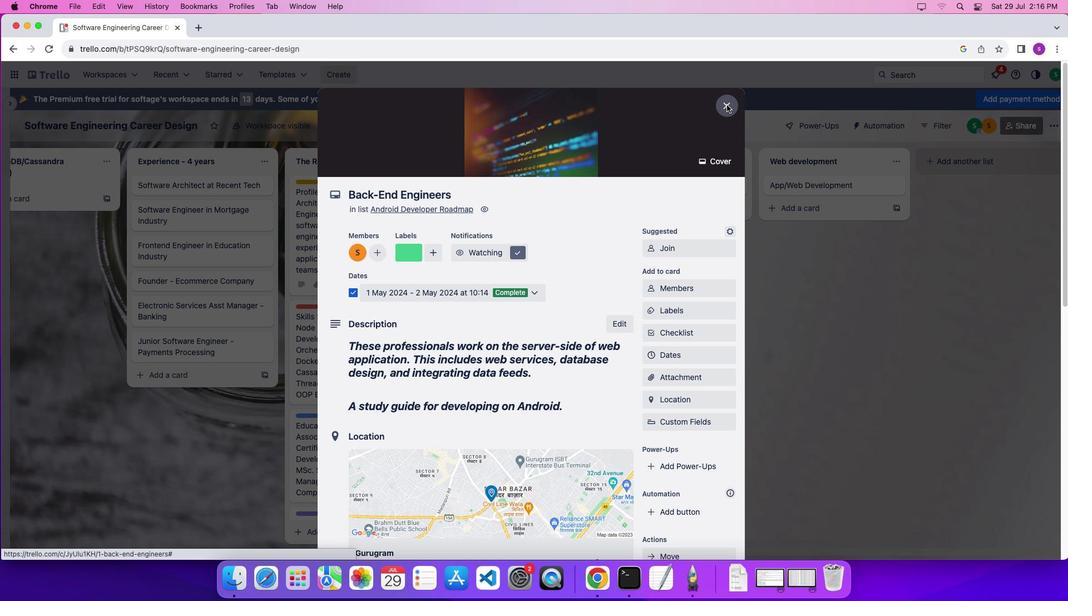 
Action: Mouse moved to (686, 175)
Screenshot: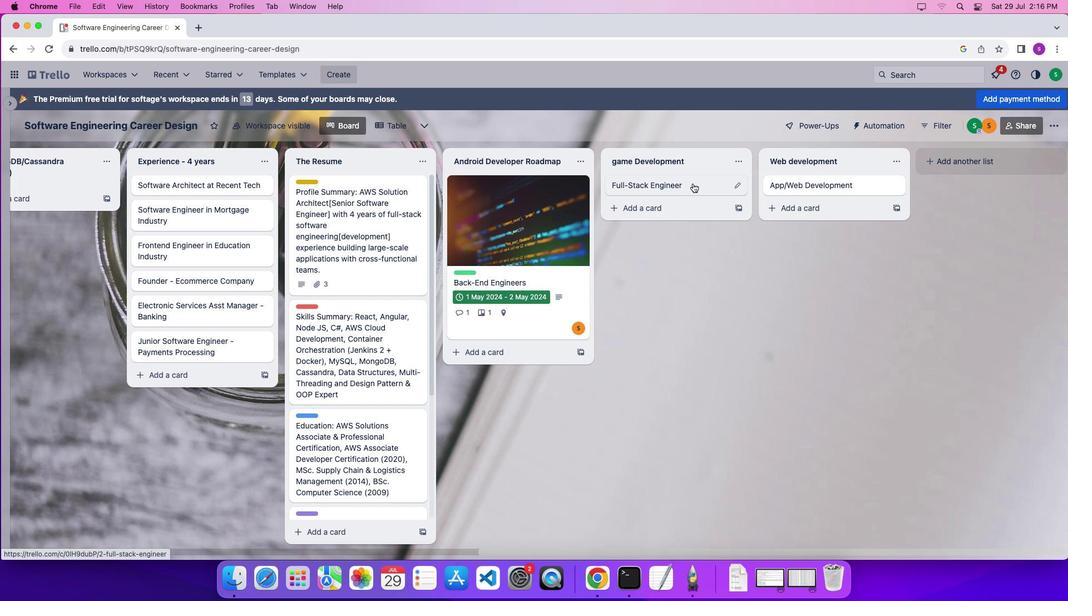 
Action: Mouse pressed left at (686, 175)
Screenshot: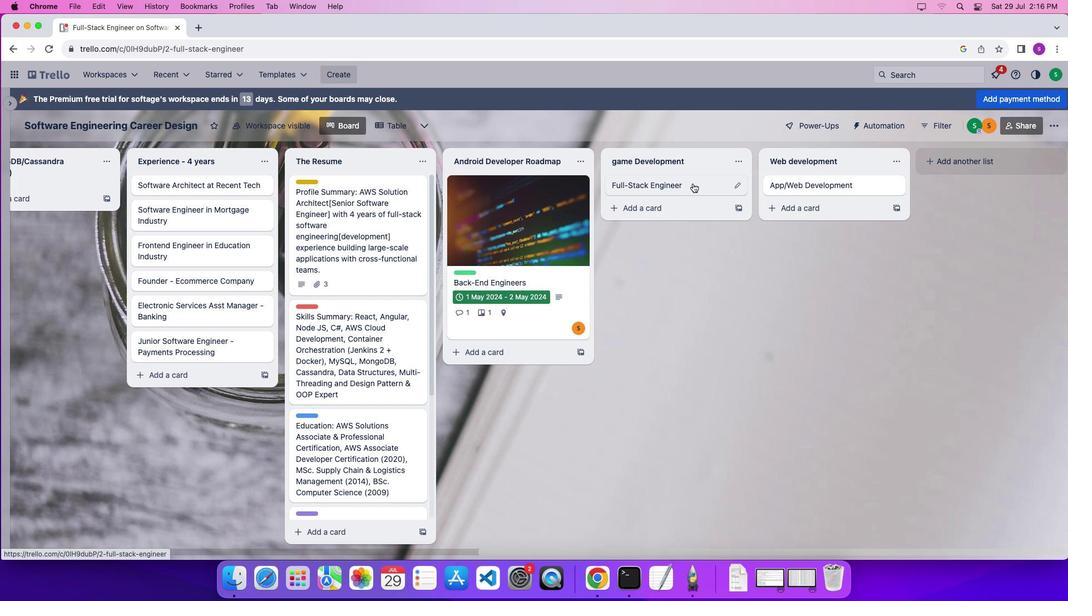 
Action: Mouse moved to (379, 159)
Screenshot: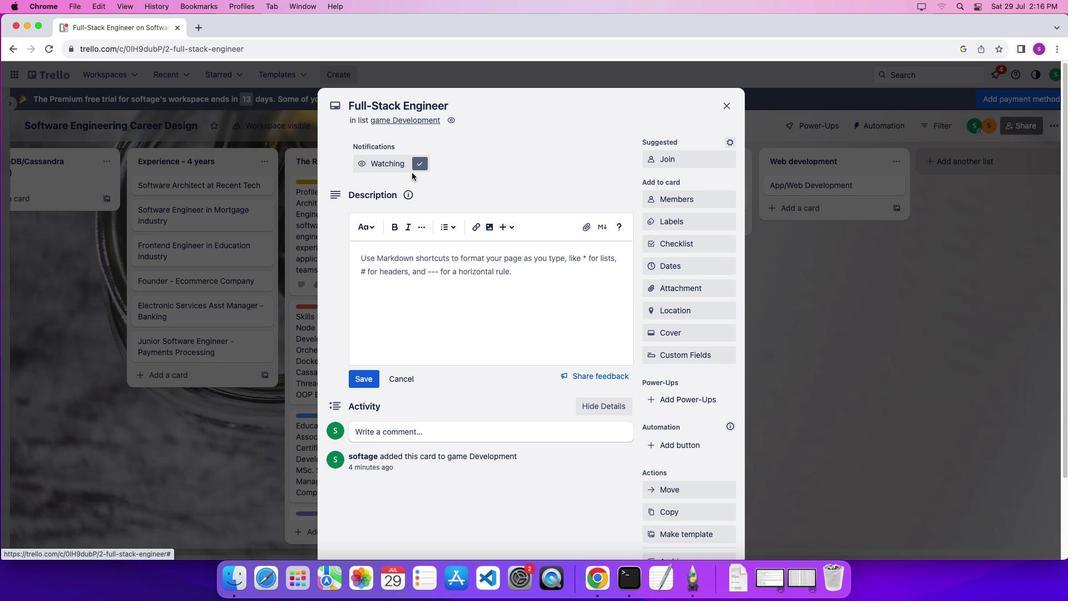 
Action: Mouse pressed left at (379, 159)
Screenshot: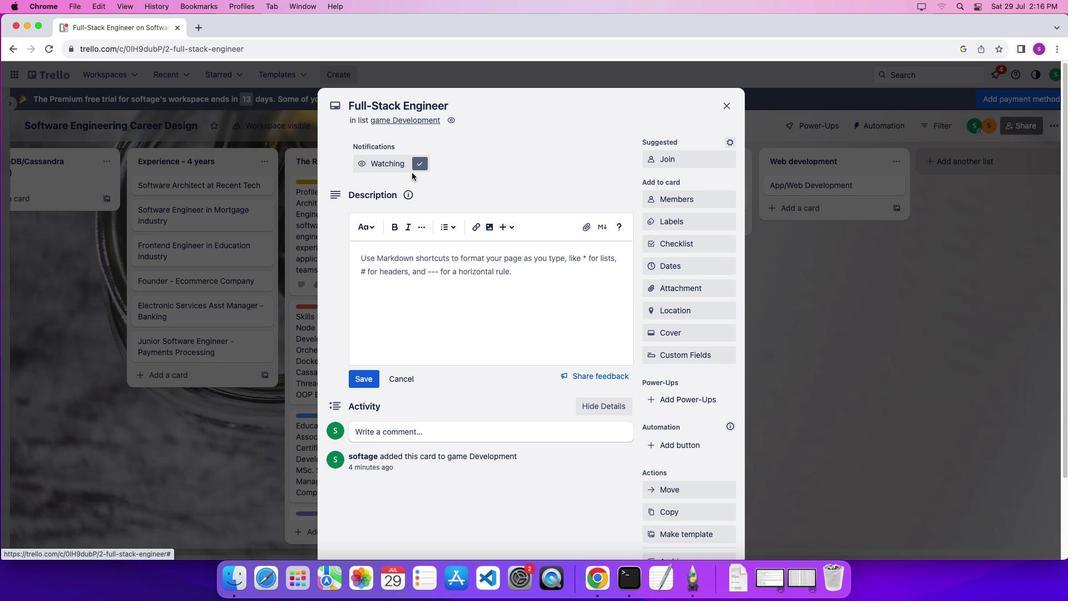 
Action: Mouse moved to (670, 153)
Screenshot: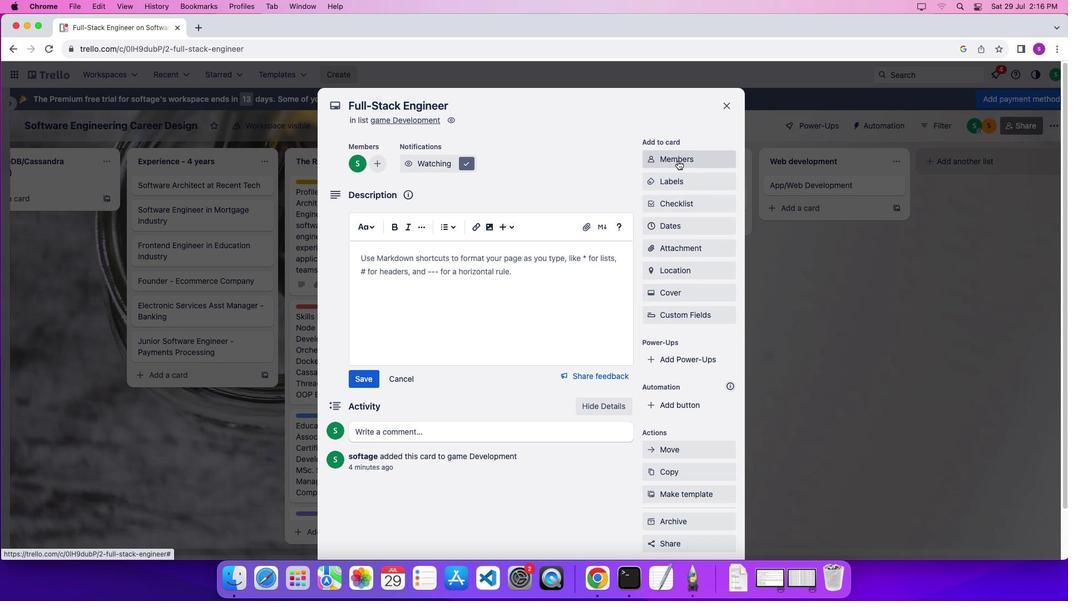 
Action: Mouse pressed left at (670, 153)
Screenshot: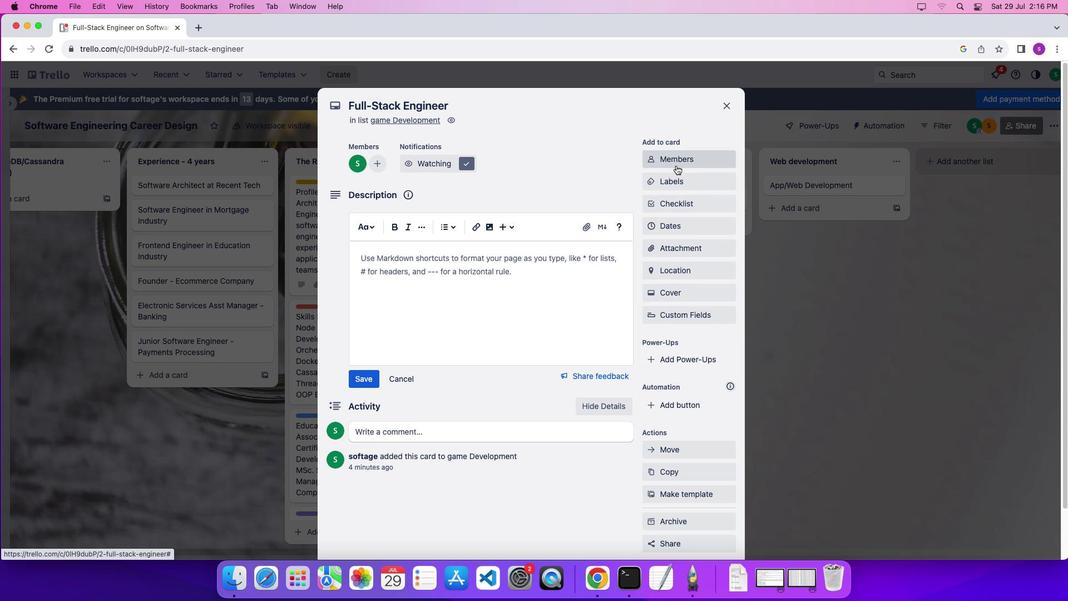 
Action: Mouse moved to (665, 154)
Screenshot: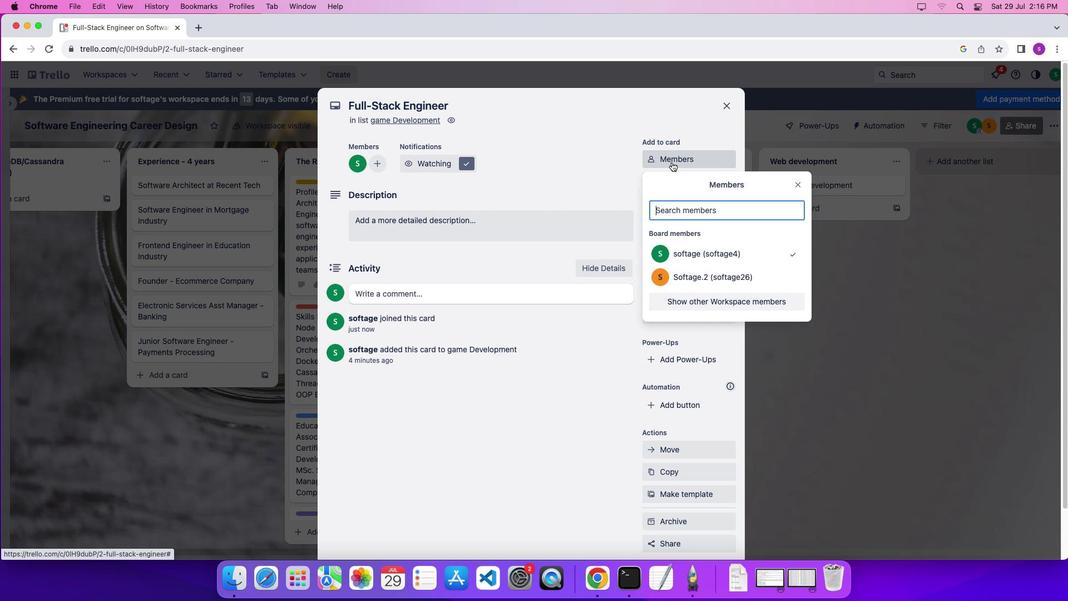 
Action: Mouse pressed left at (665, 154)
Screenshot: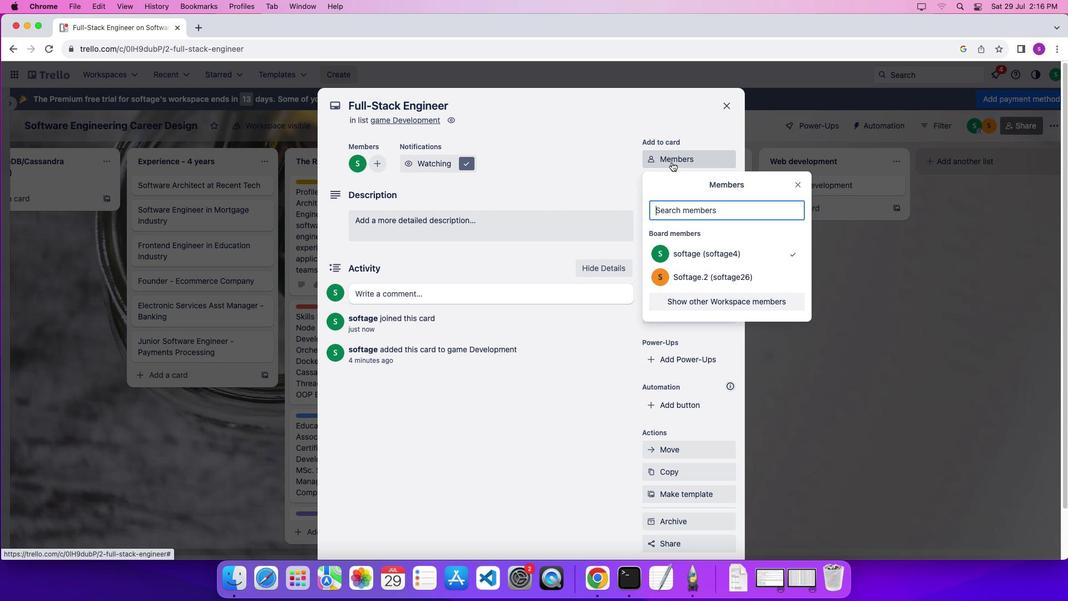 
Action: Mouse moved to (666, 155)
Screenshot: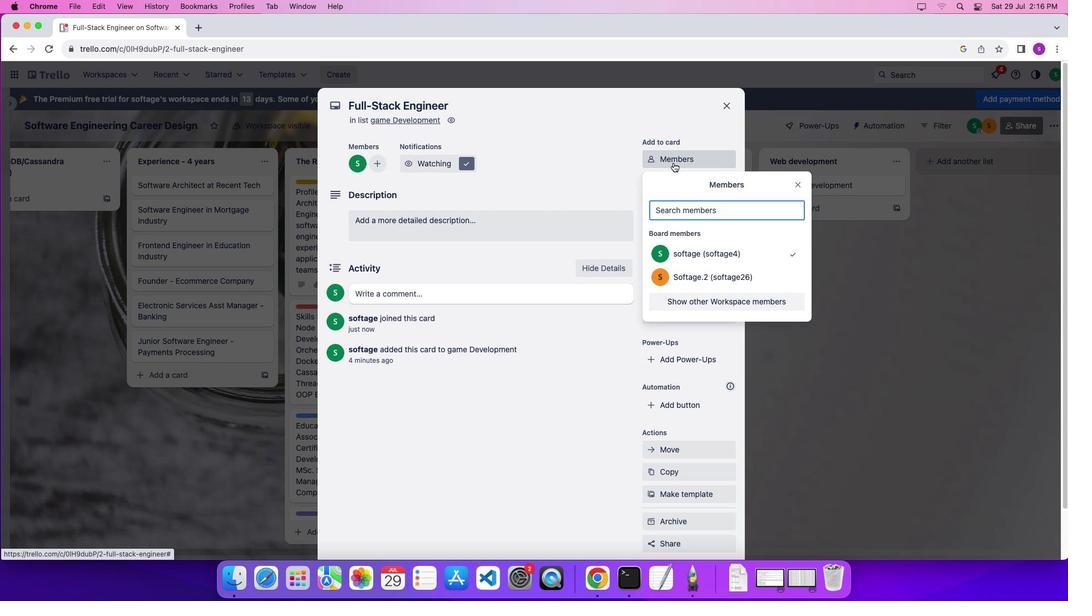 
Action: Key pressed 's''o''f''t''a''g''e''.''3'Key.shift'@''s''o''f''t''a''g''e''.''n''e''t'
Screenshot: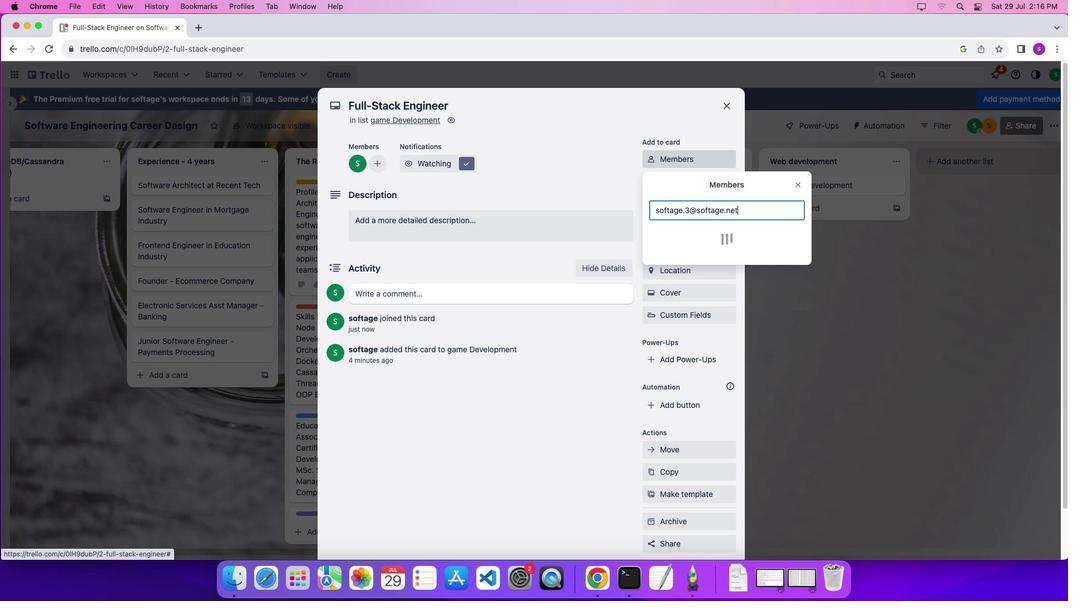 
Action: Mouse moved to (651, 280)
Screenshot: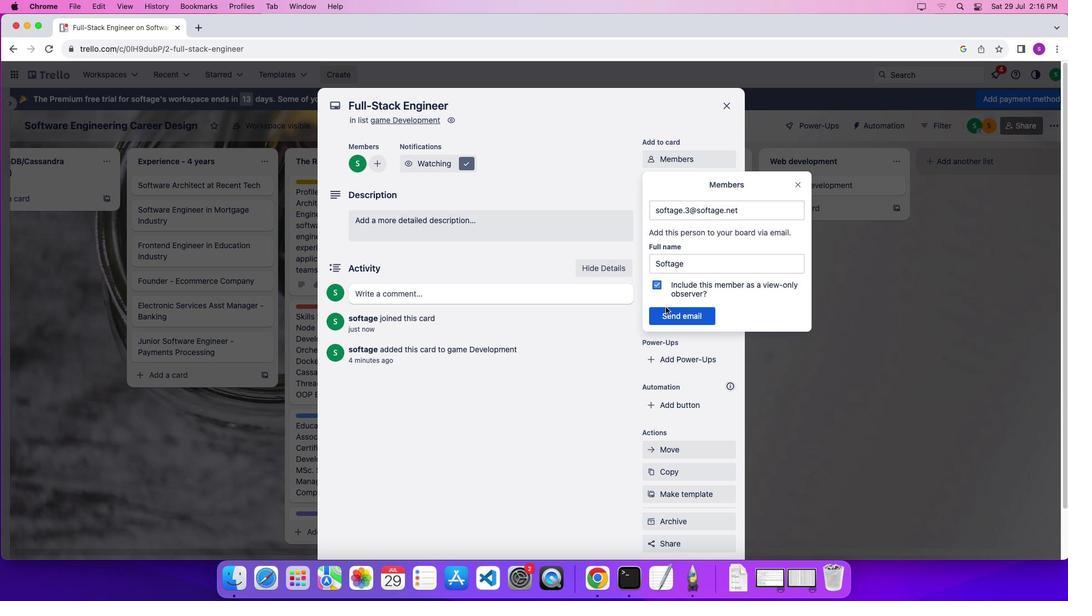 
Action: Mouse pressed left at (651, 280)
Screenshot: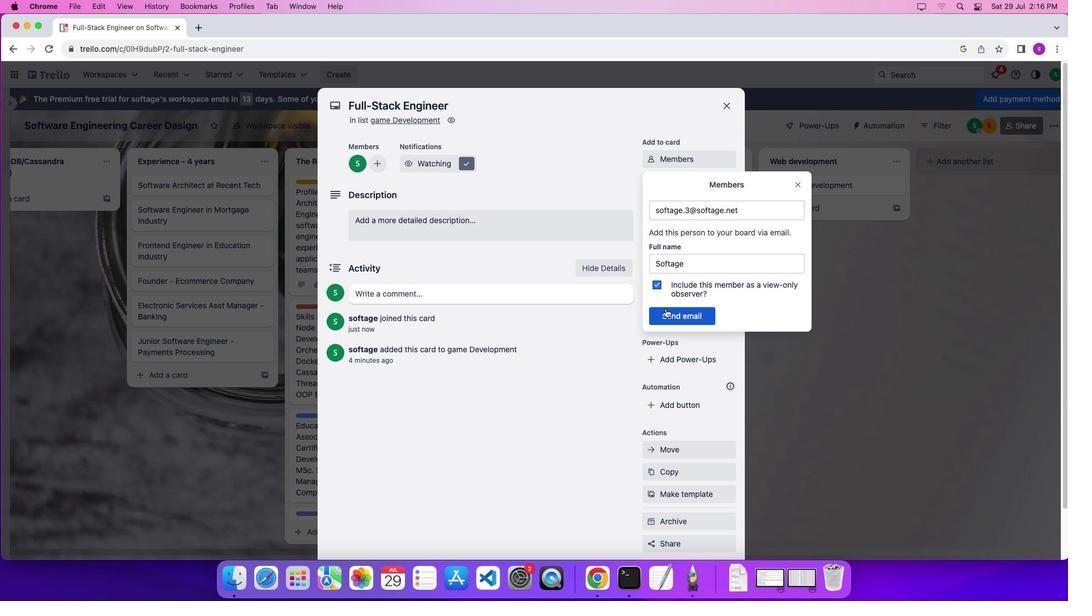 
Action: Mouse moved to (660, 308)
Screenshot: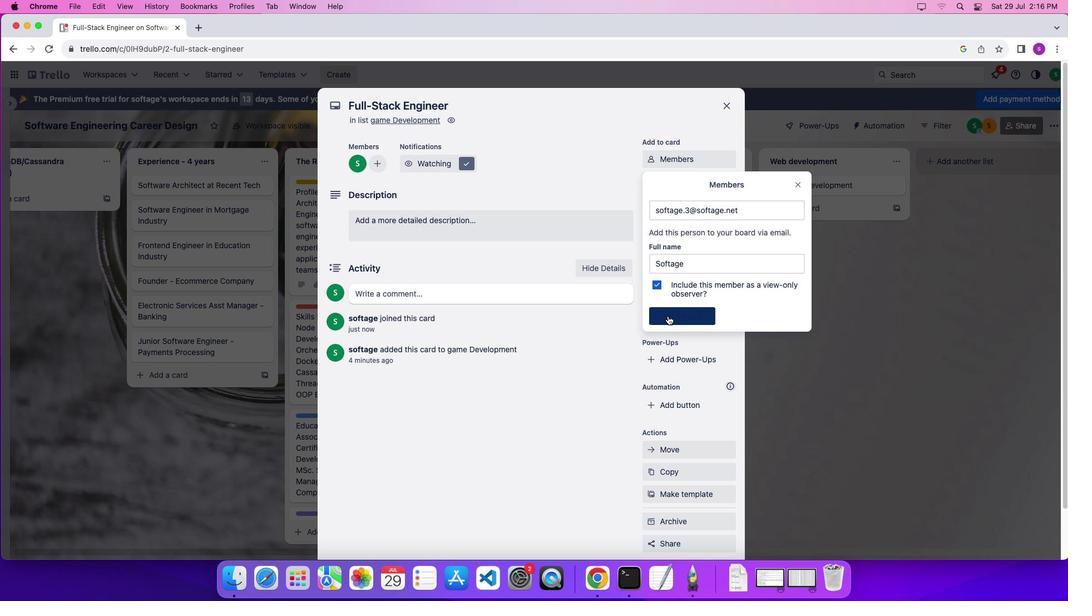 
Action: Mouse pressed left at (660, 308)
Screenshot: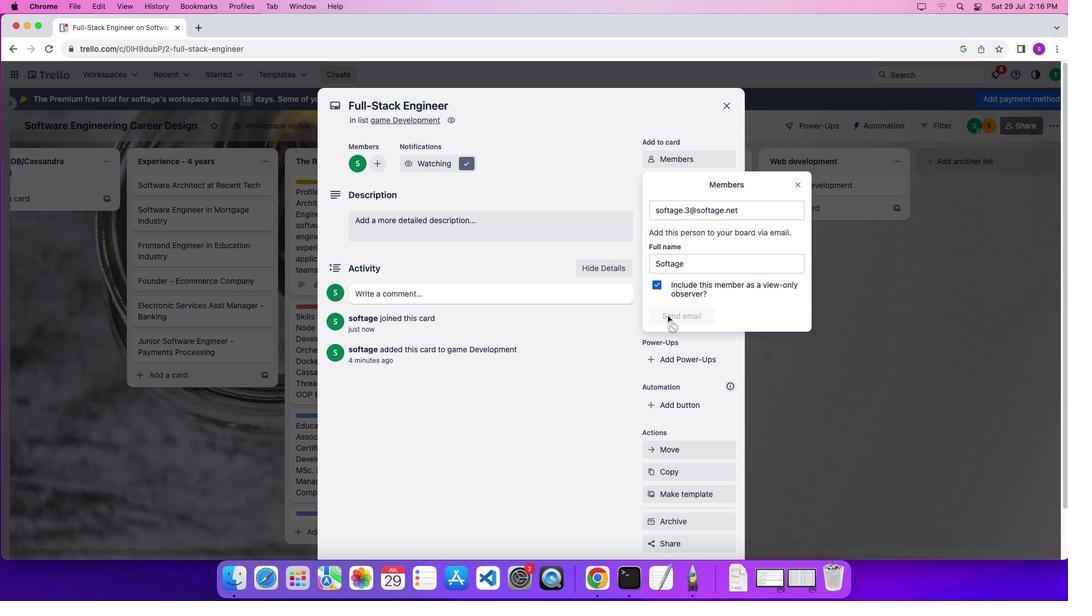 
Action: Mouse moved to (694, 194)
Screenshot: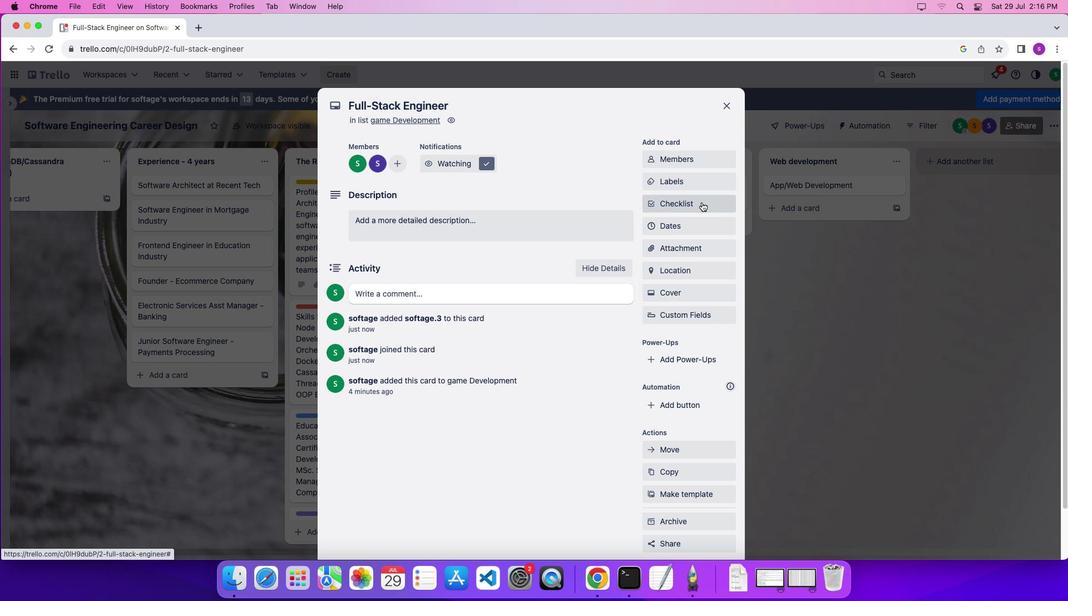 
Action: Mouse pressed left at (694, 194)
Screenshot: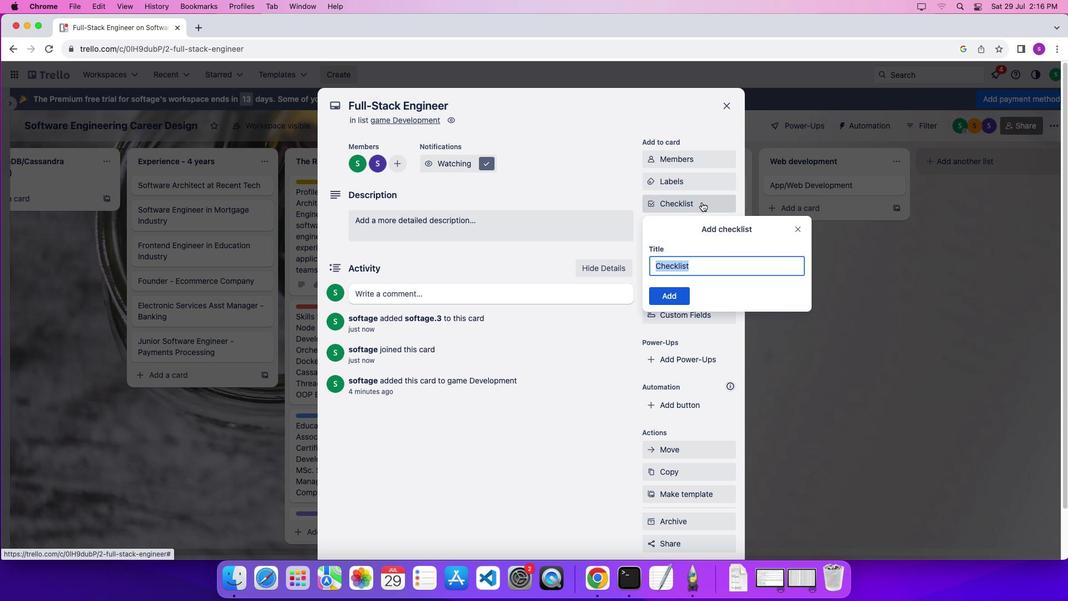 
Action: Mouse moved to (695, 253)
Screenshot: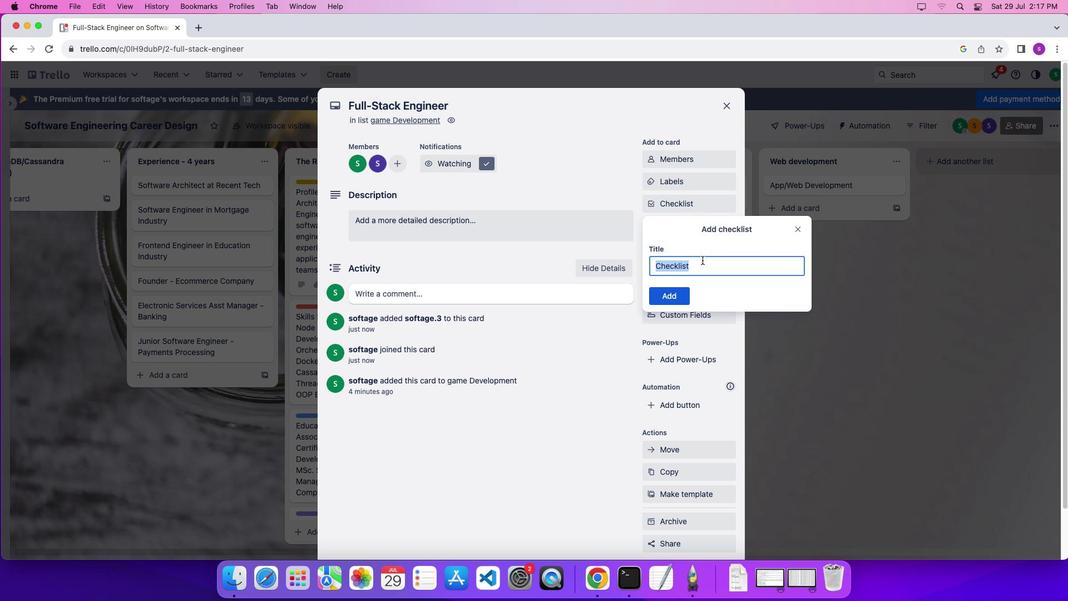 
Action: Mouse pressed left at (695, 253)
Screenshot: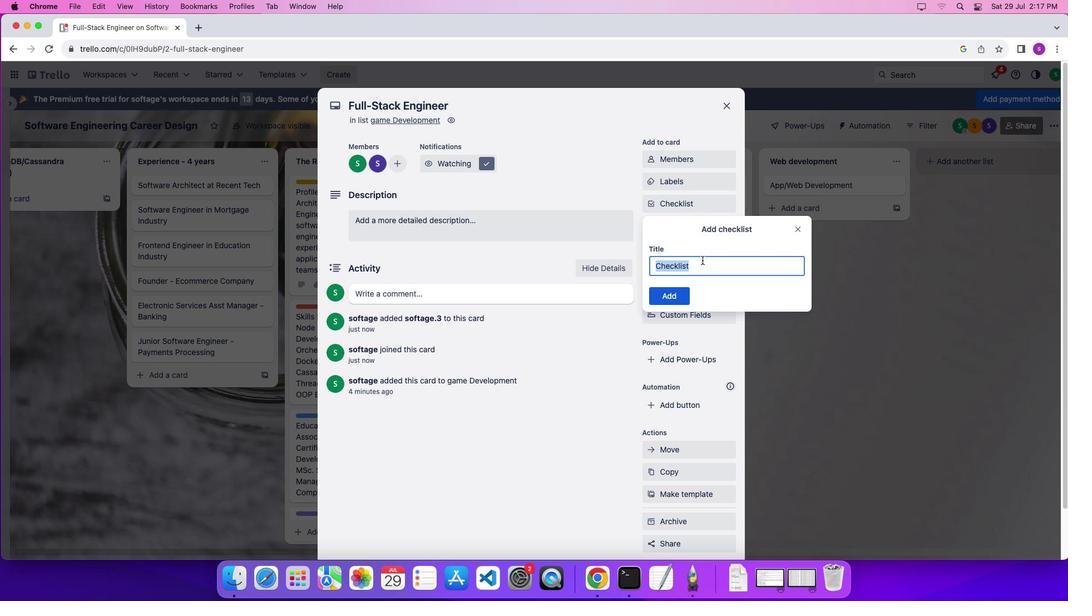
Action: Mouse pressed left at (695, 253)
Screenshot: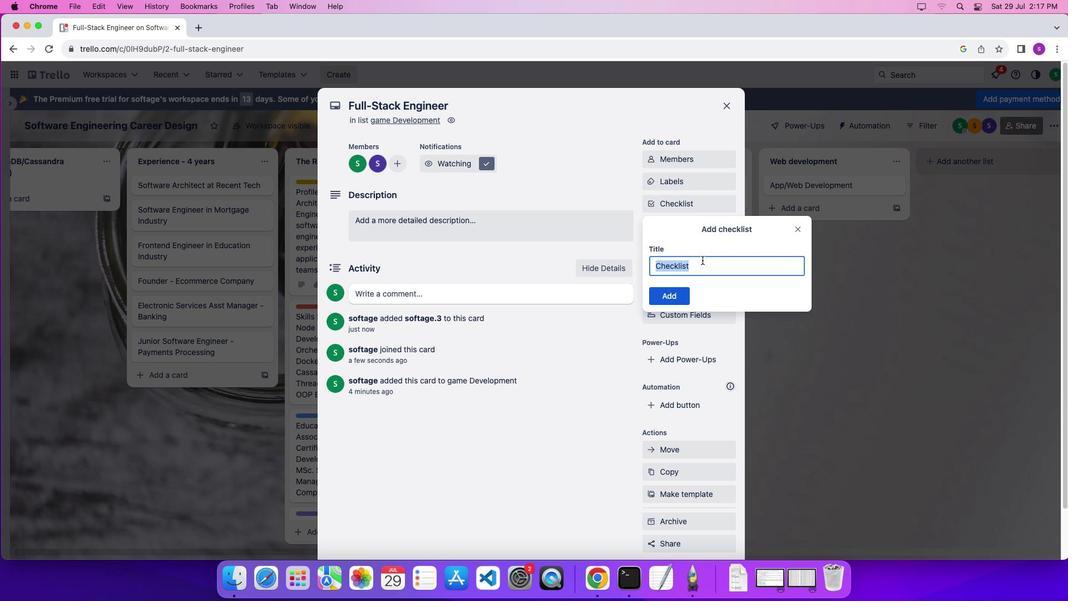 
Action: Mouse pressed left at (695, 253)
Screenshot: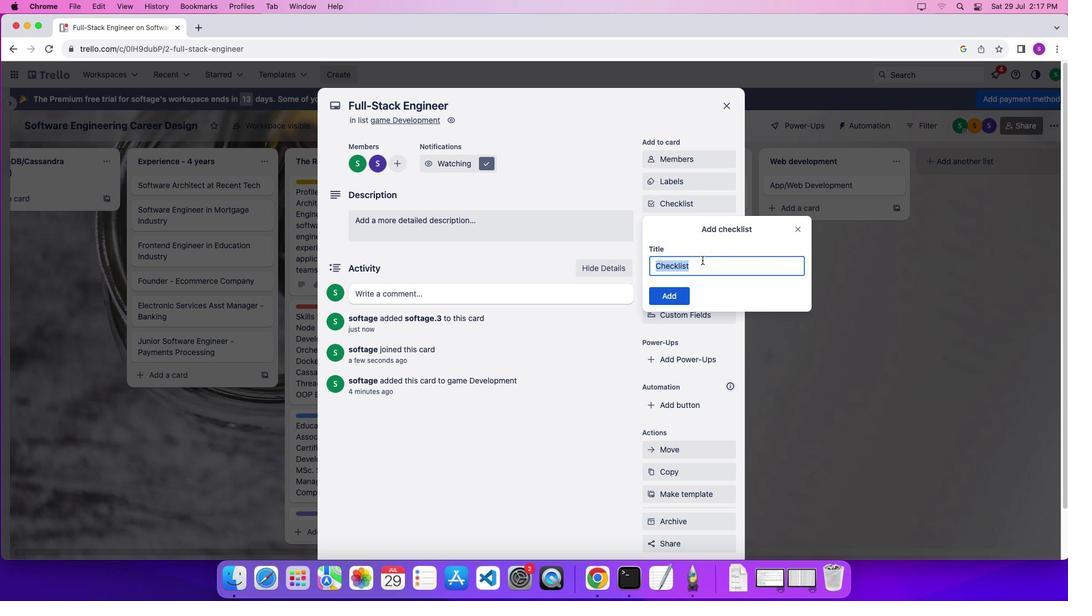 
Action: Key pressed Key.shift'F''u''l''l''-''s''t''a''c''k'Key.enter
Screenshot: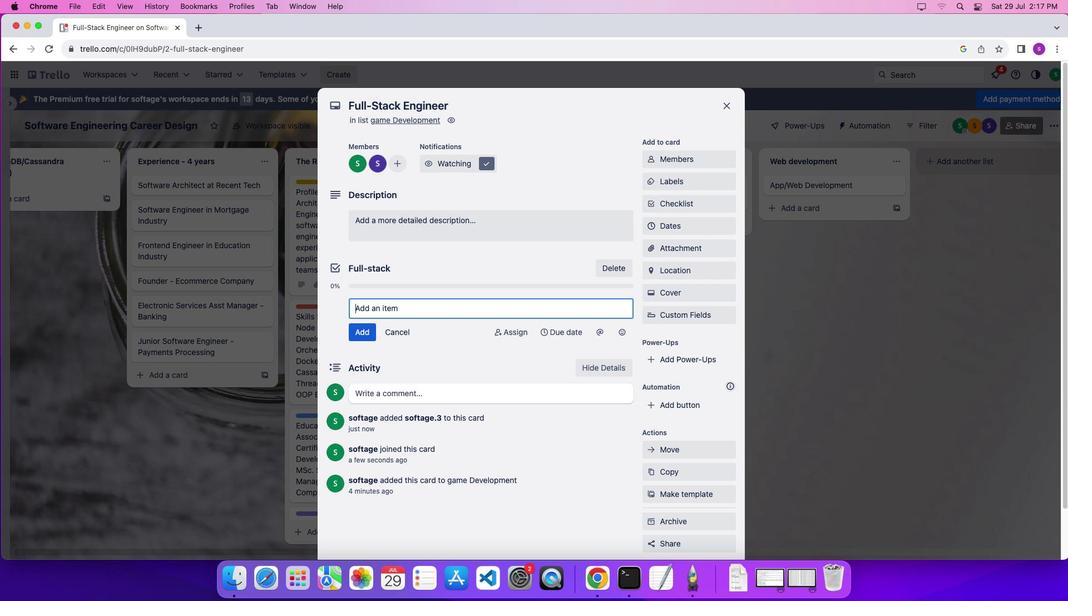 
Action: Mouse moved to (678, 243)
Screenshot: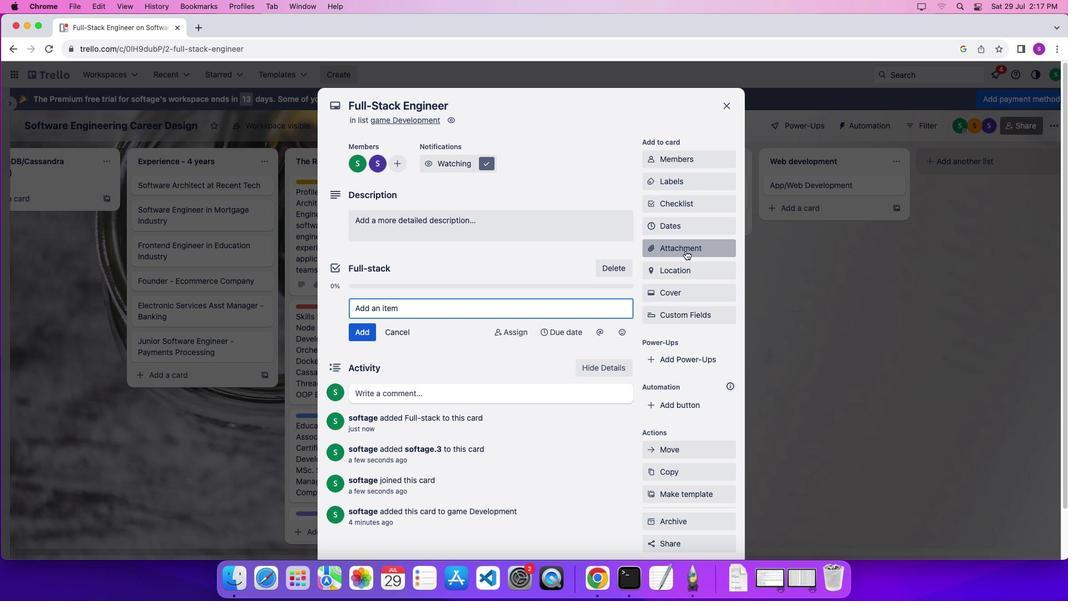 
Action: Mouse pressed left at (678, 243)
Screenshot: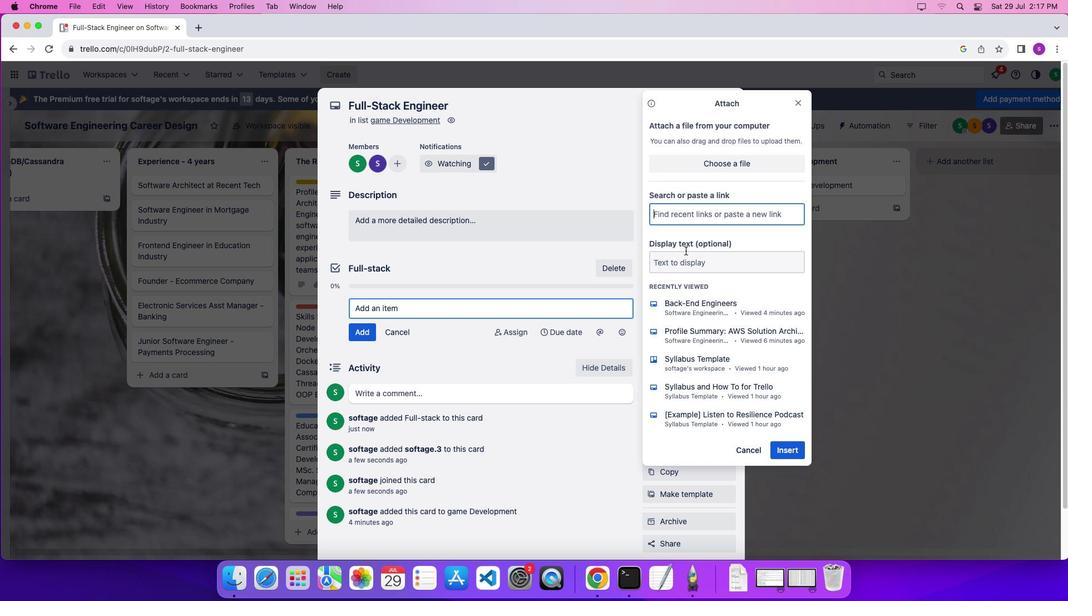 
Action: Mouse moved to (683, 365)
Screenshot: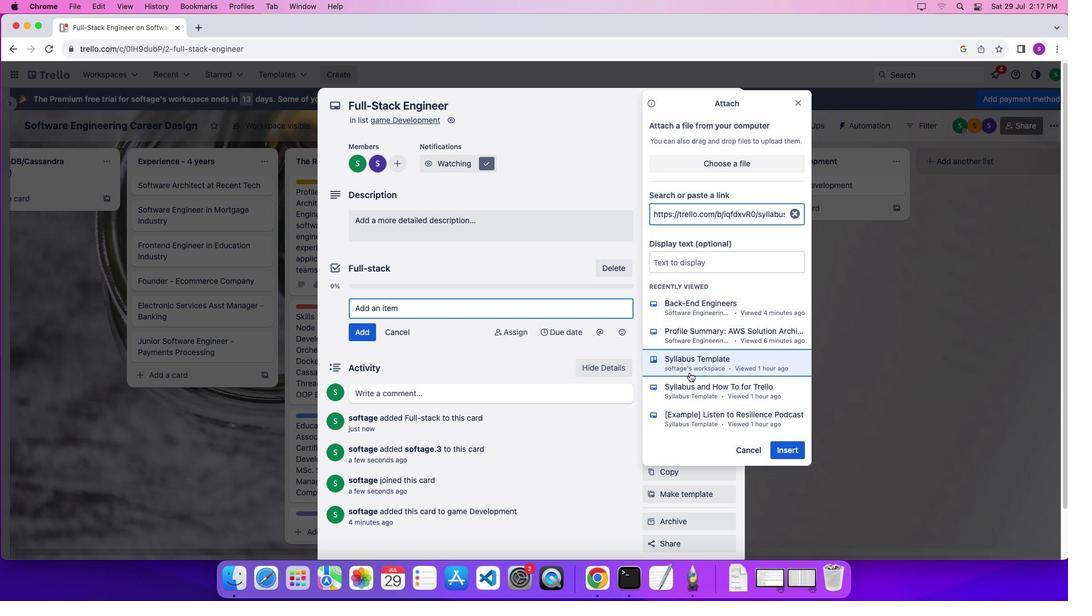 
Action: Mouse pressed left at (683, 365)
Screenshot: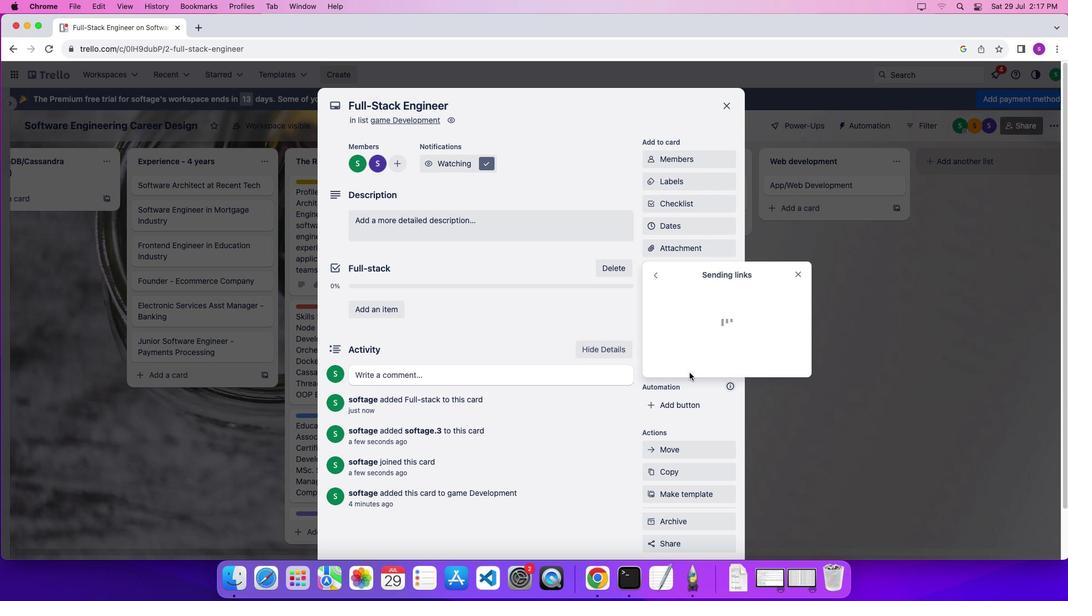
Action: Mouse moved to (688, 286)
Screenshot: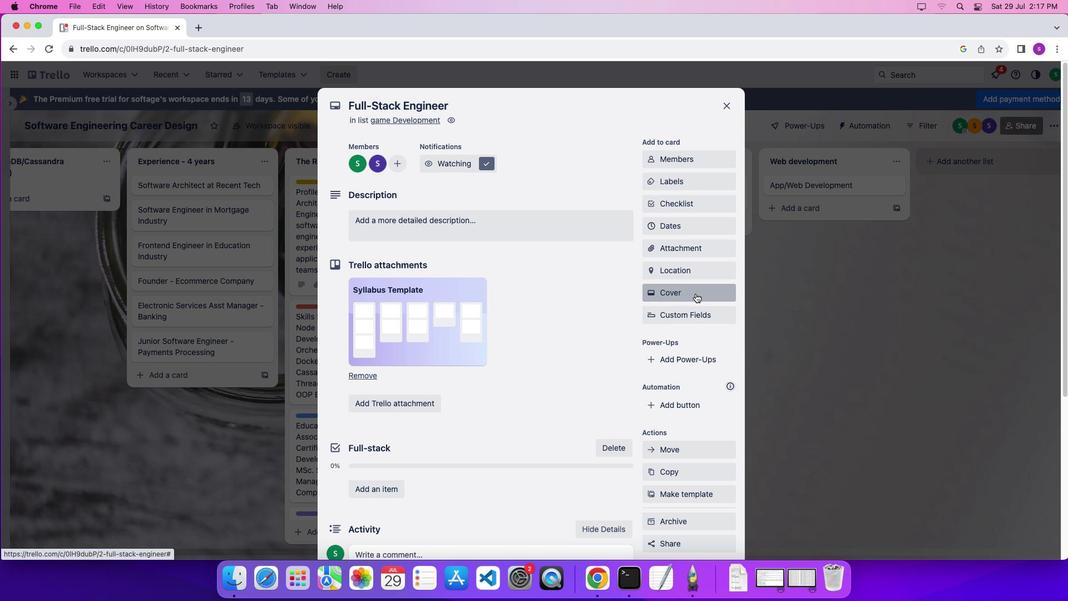 
Action: Mouse pressed left at (688, 286)
Screenshot: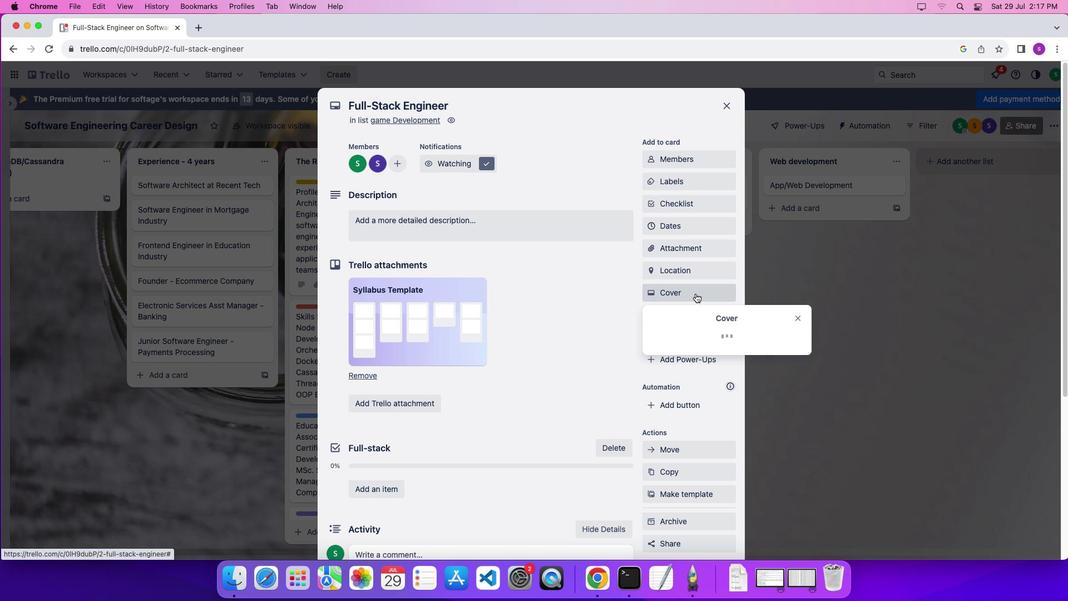 
Action: Mouse moved to (708, 426)
Screenshot: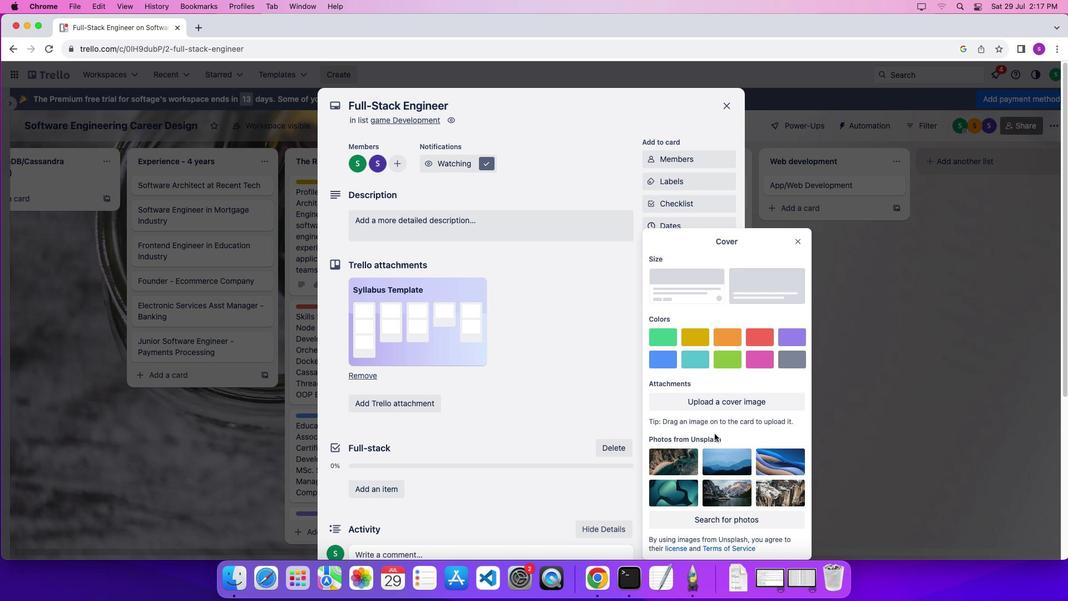
Action: Mouse scrolled (708, 426) with delta (-6, -7)
Screenshot: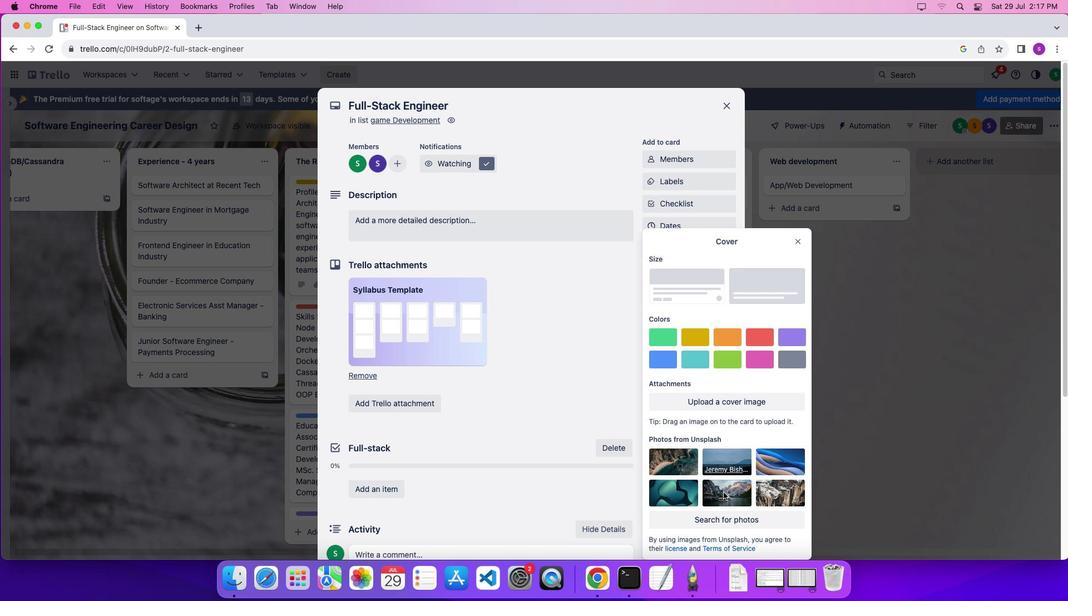 
Action: Mouse scrolled (708, 426) with delta (-6, -7)
Screenshot: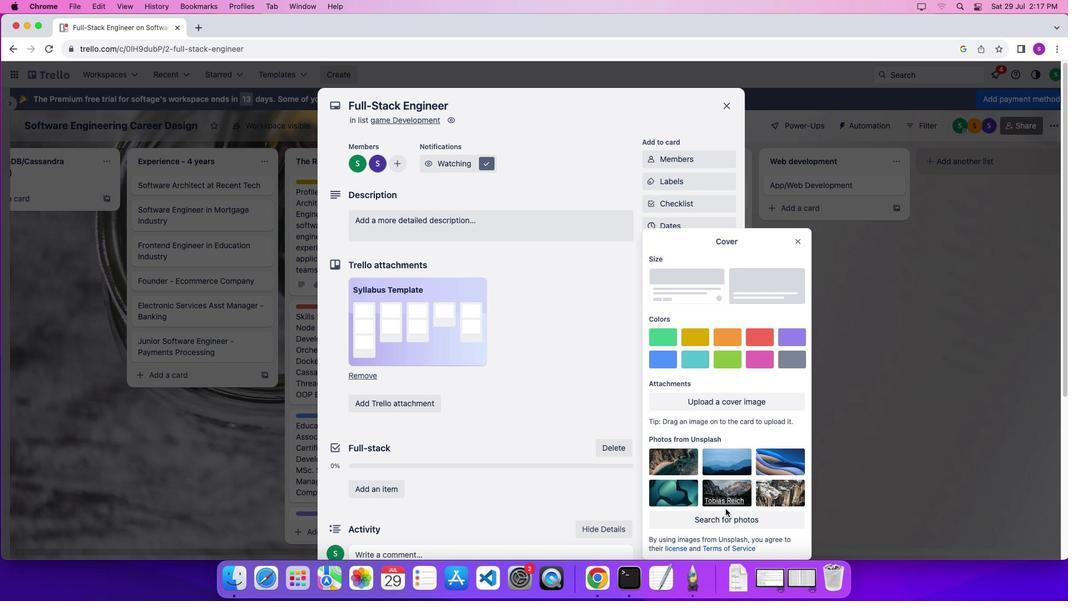 
Action: Mouse scrolled (708, 426) with delta (-6, -10)
Screenshot: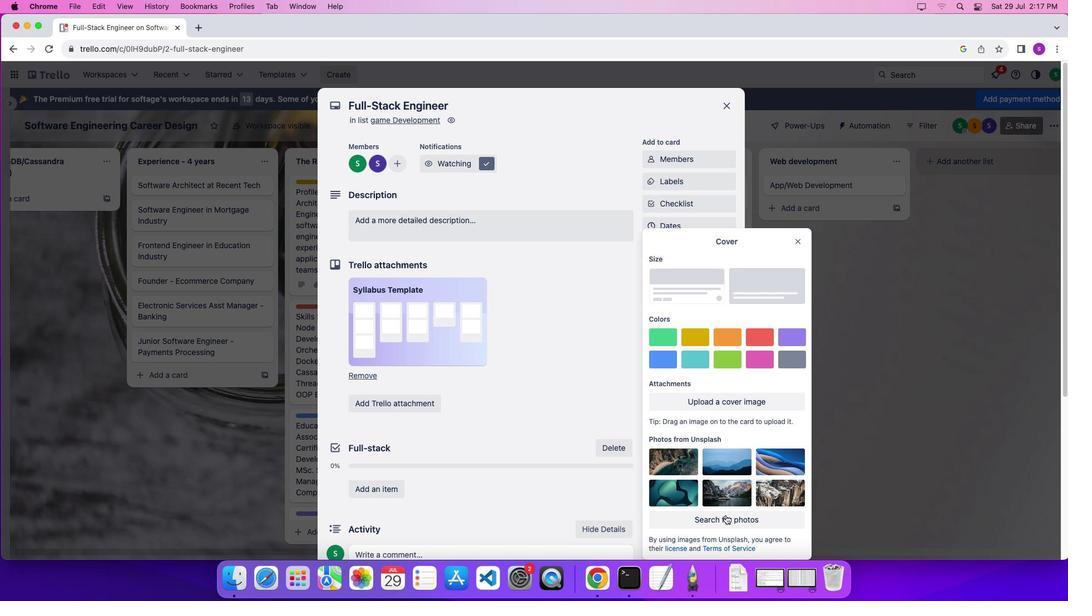 
Action: Mouse moved to (719, 509)
Screenshot: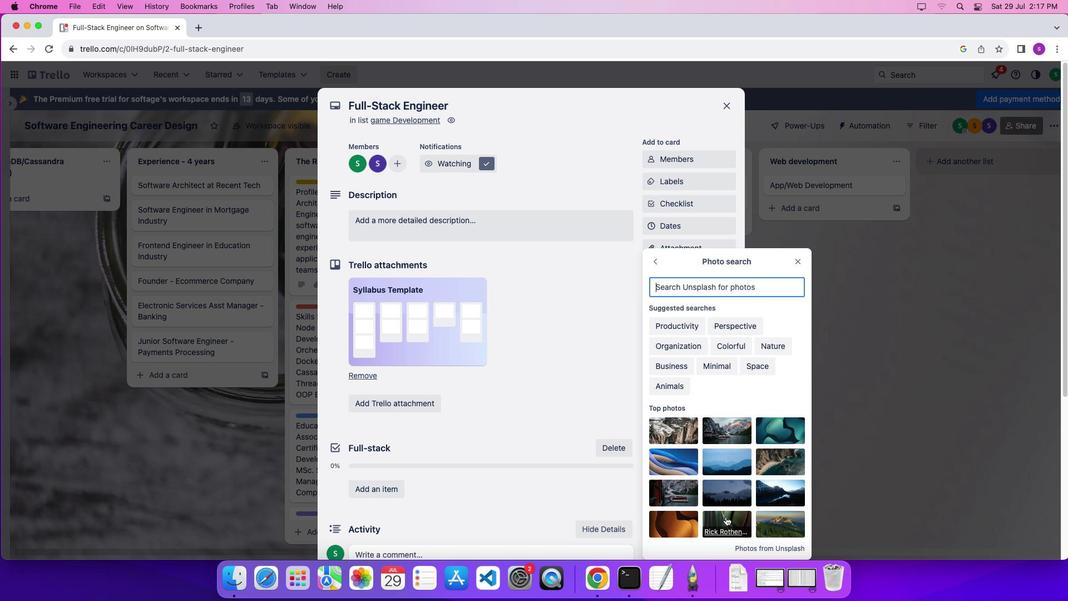 
Action: Mouse pressed left at (719, 509)
Screenshot: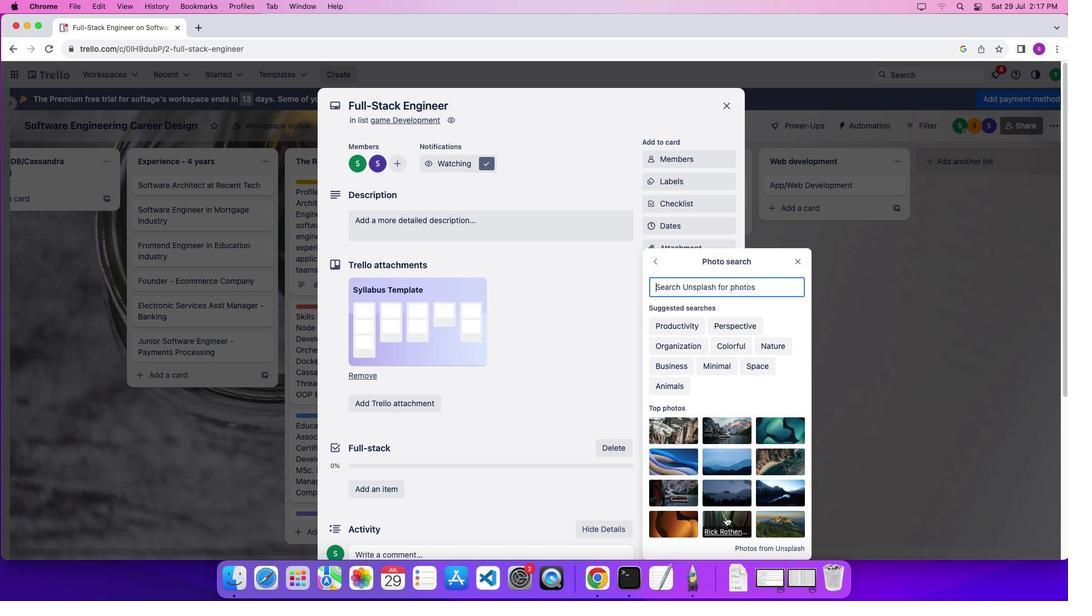 
Action: Mouse moved to (715, 281)
Screenshot: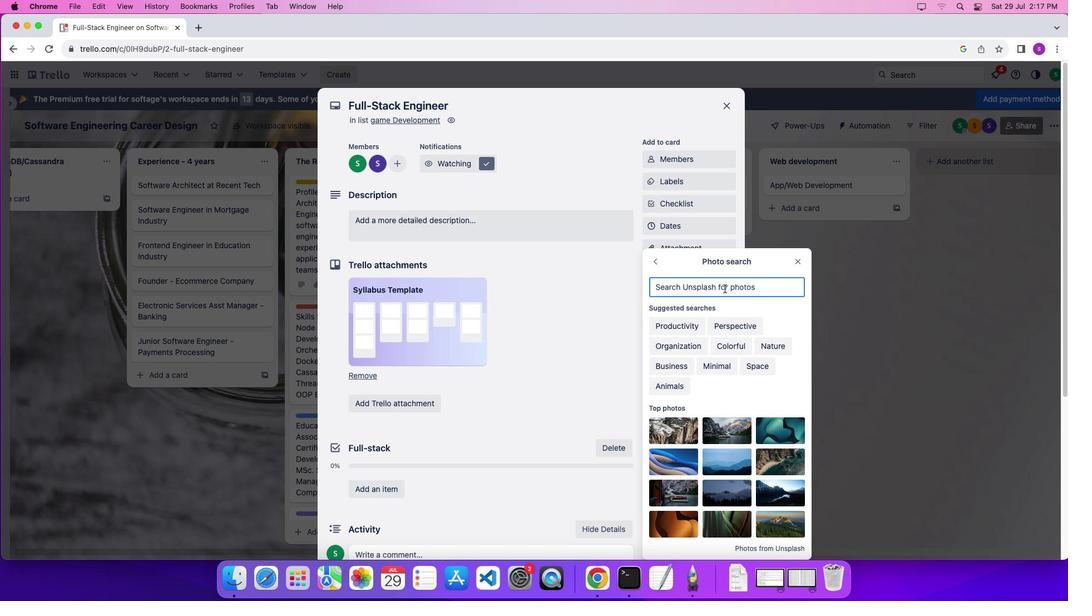 
Action: Mouse pressed left at (715, 281)
Screenshot: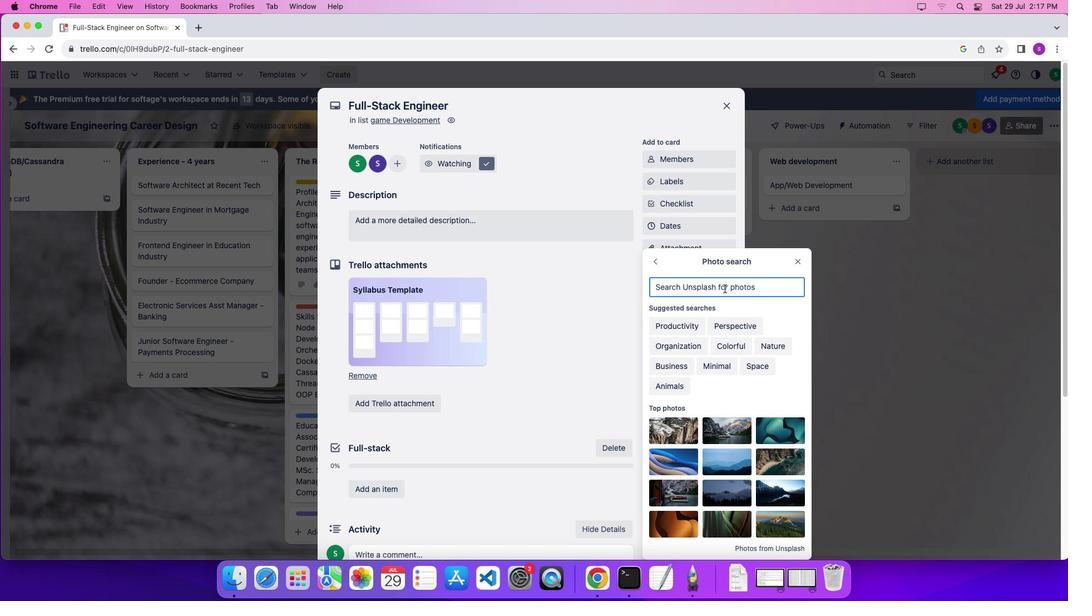 
Action: Mouse moved to (717, 281)
Screenshot: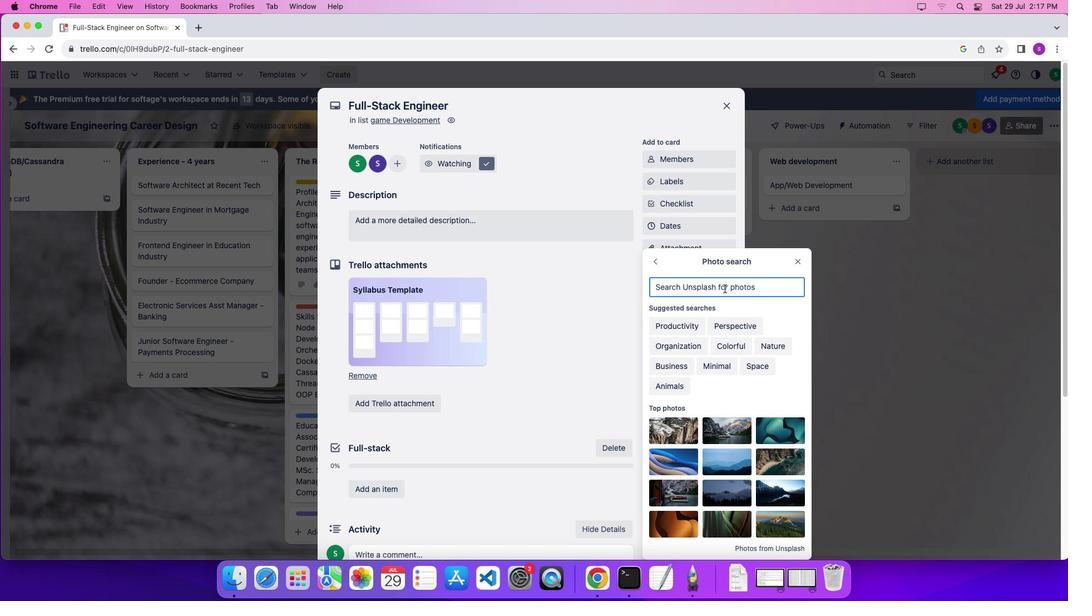 
Action: Key pressed Key.shift'F''u''l''l'Key.space's''t''a''c''k'Key.space'd''e''v''e''l''o''p''e''r''\x03'
Screenshot: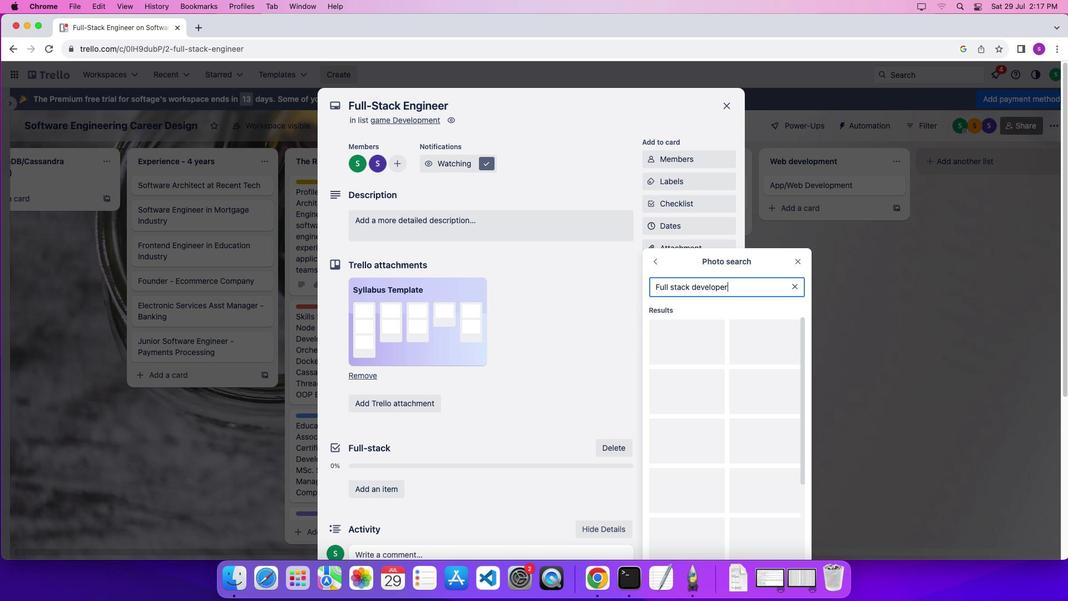 
Action: Mouse moved to (779, 262)
